 Task: Look for space in Gukovo, Russia from 8th August, 2023 to 15th August, 2023 for 9 adults in price range Rs.10000 to Rs.14000. Place can be shared room with 5 bedrooms having 9 beds and 5 bathrooms. Property type can be house, flat, guest house. Amenities needed are: wifi, TV, free parkinig on premises, gym, breakfast. Booking option can be shelf check-in. Required host language is English.
Action: Mouse moved to (552, 111)
Screenshot: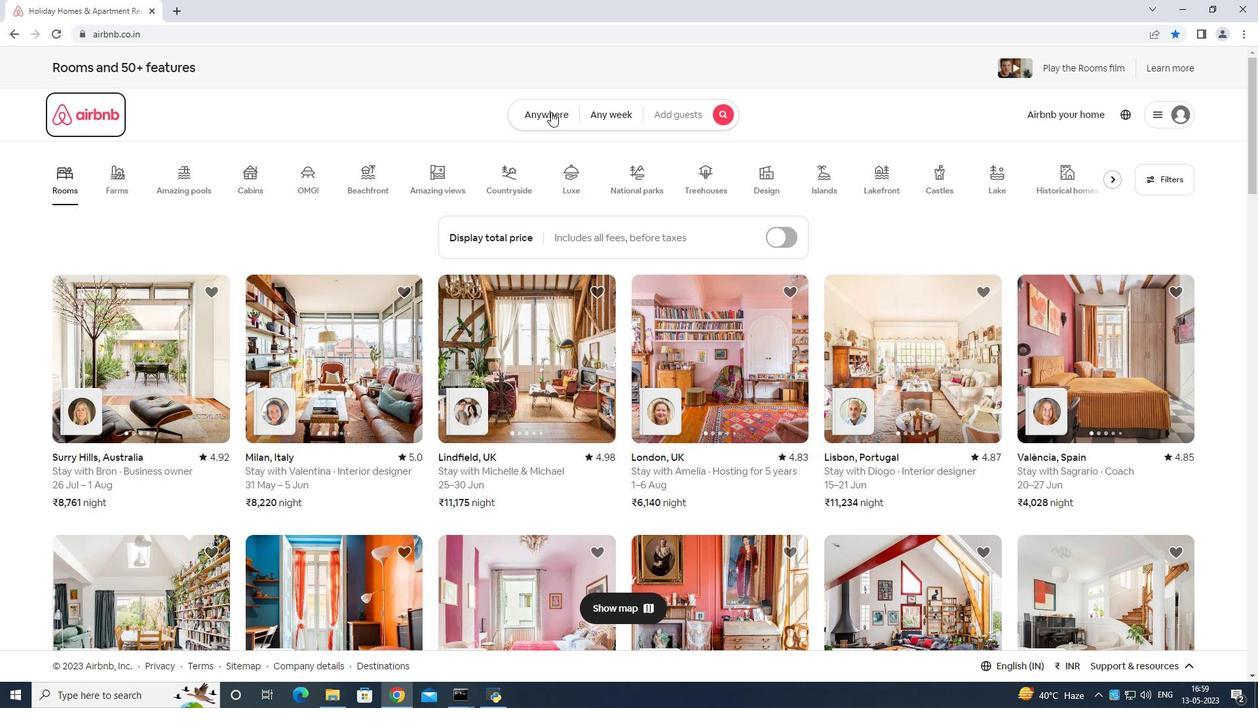 
Action: Mouse pressed left at (552, 111)
Screenshot: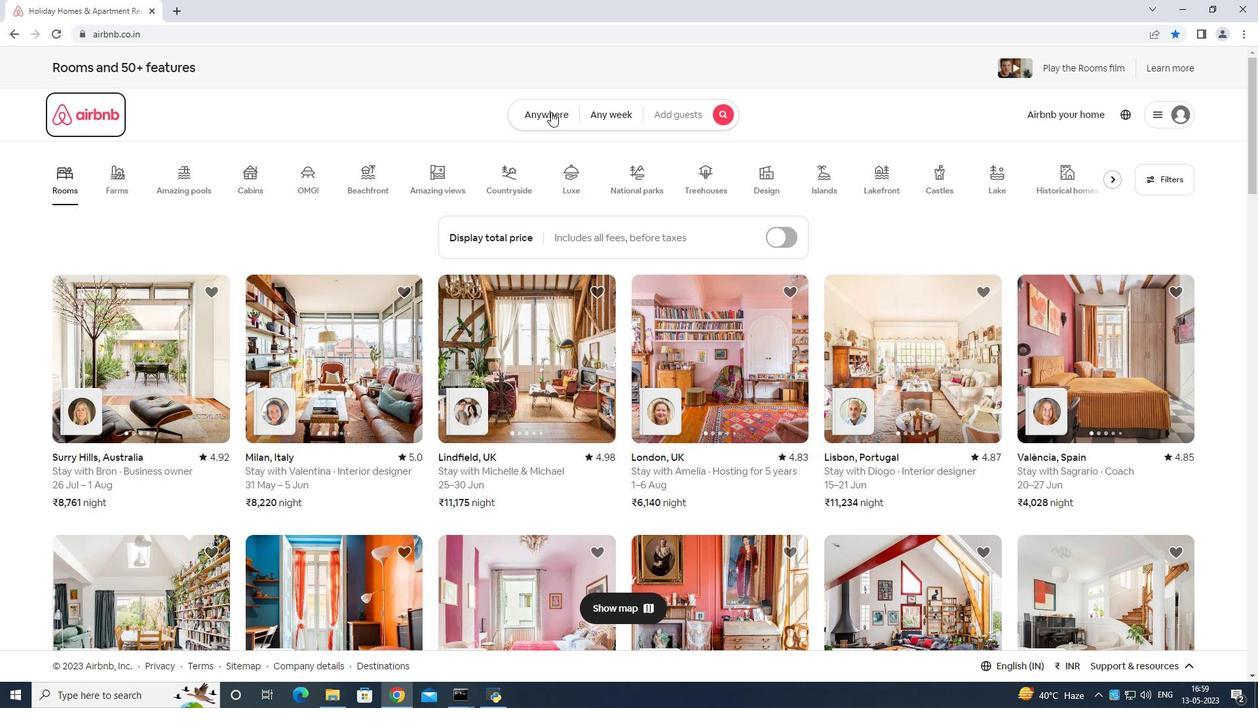 
Action: Mouse moved to (515, 151)
Screenshot: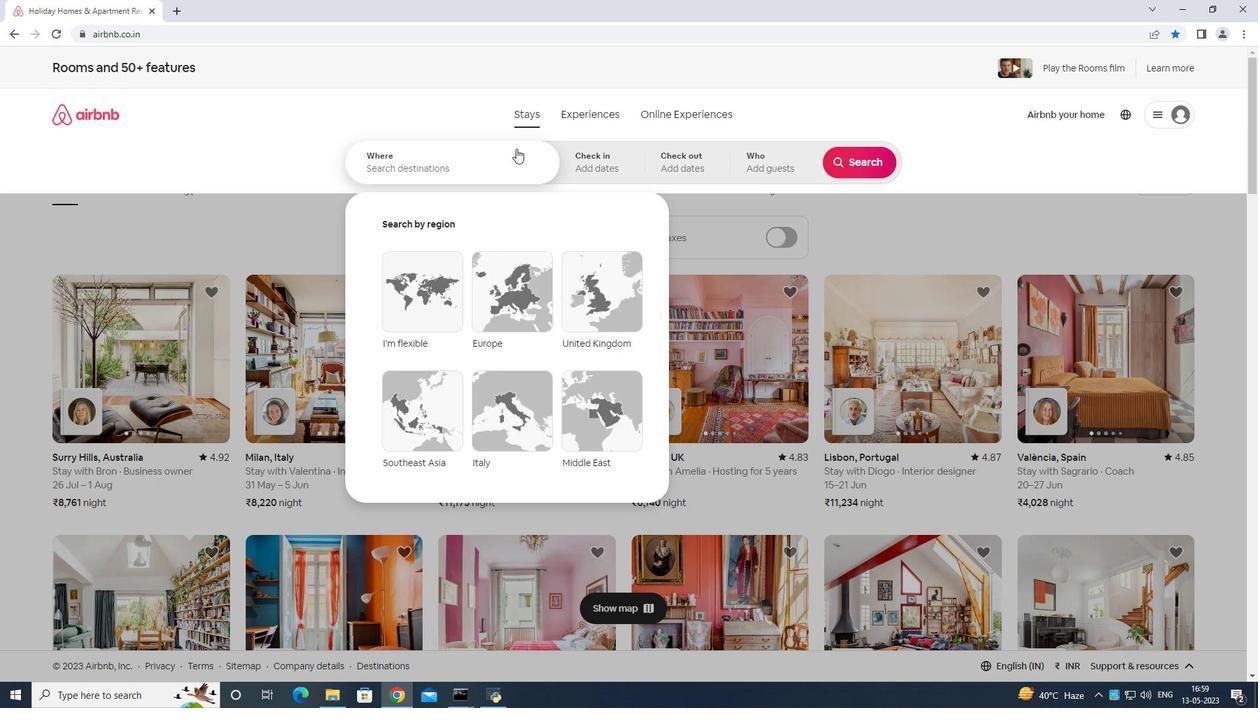
Action: Mouse pressed left at (515, 151)
Screenshot: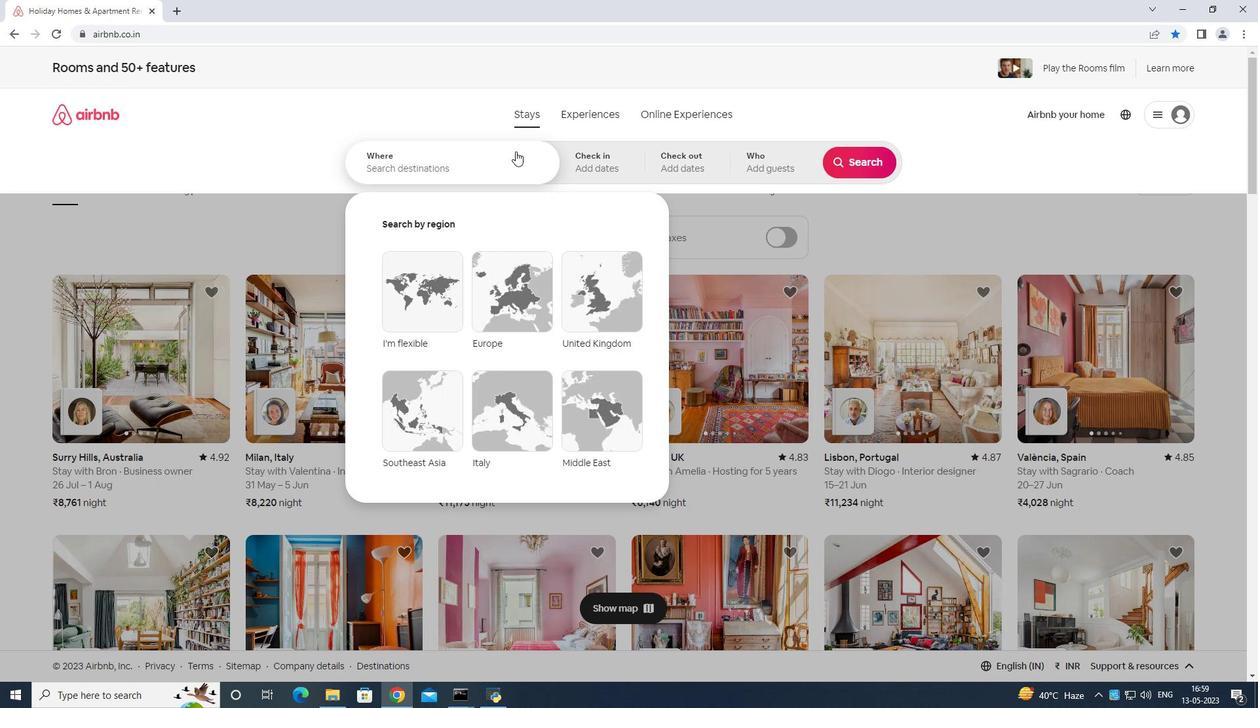 
Action: Mouse moved to (508, 159)
Screenshot: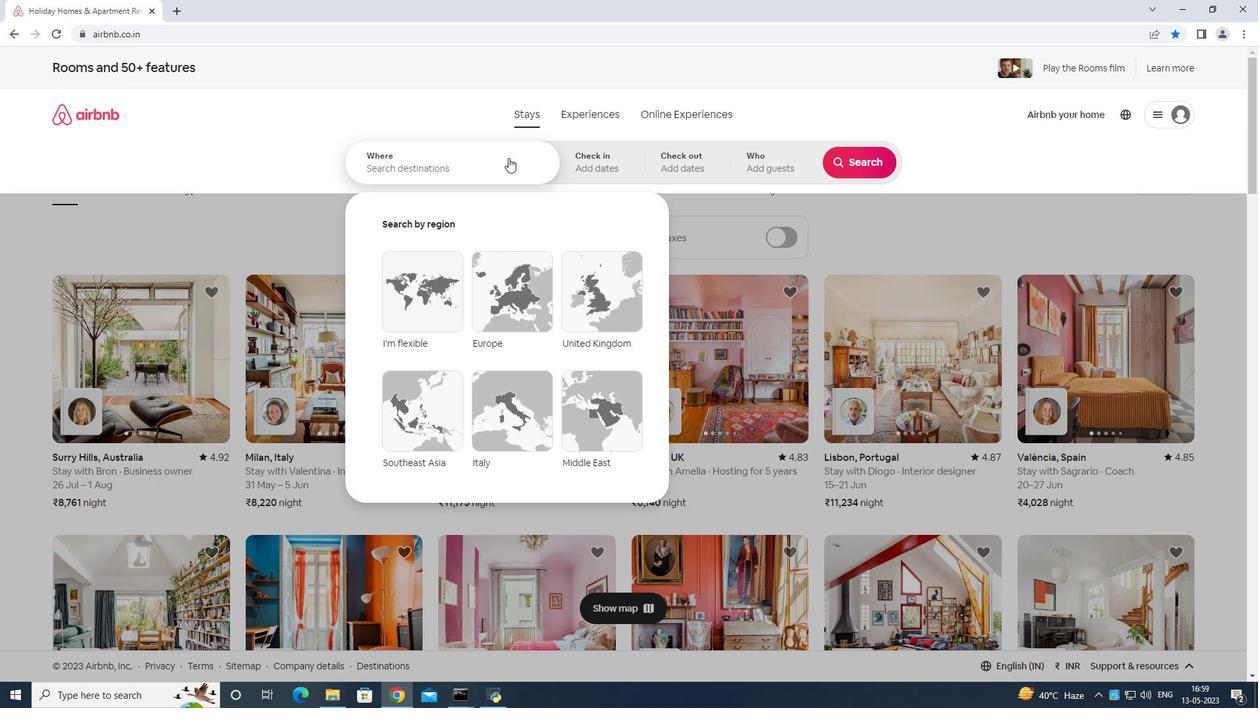
Action: Key pressed <Key.shift>Gukovo<Key.space>russia<Key.enter>
Screenshot: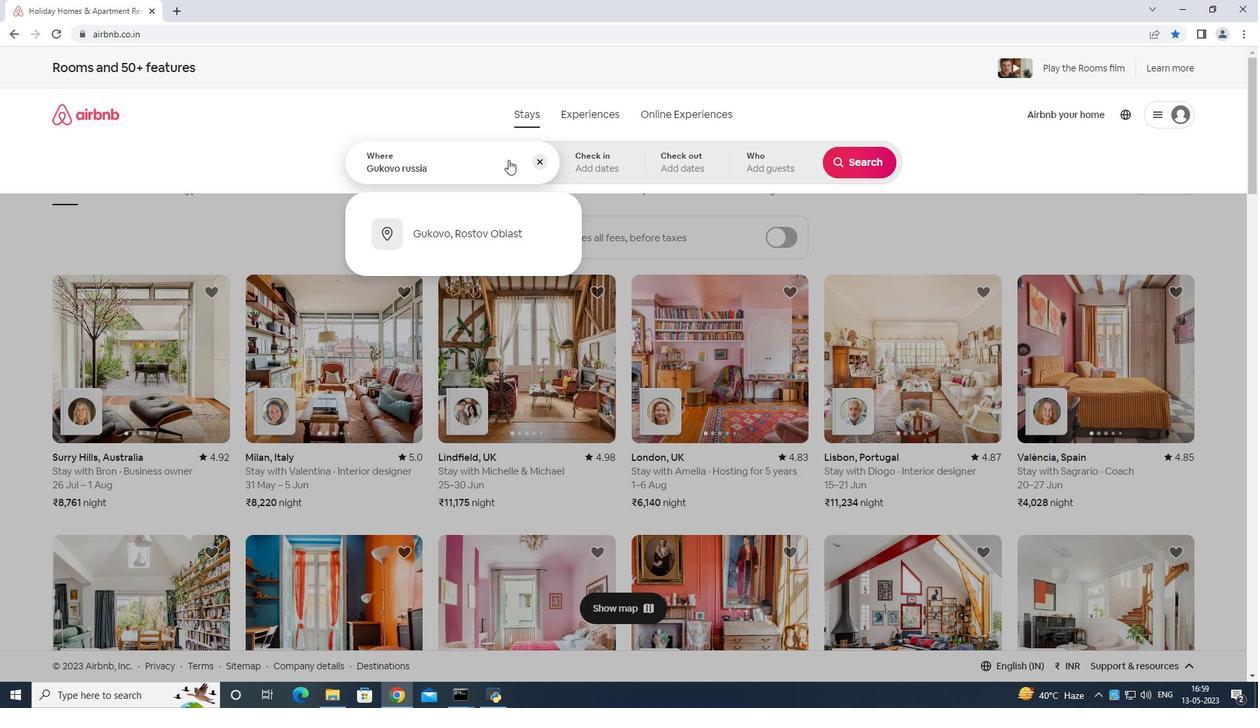 
Action: Mouse moved to (854, 258)
Screenshot: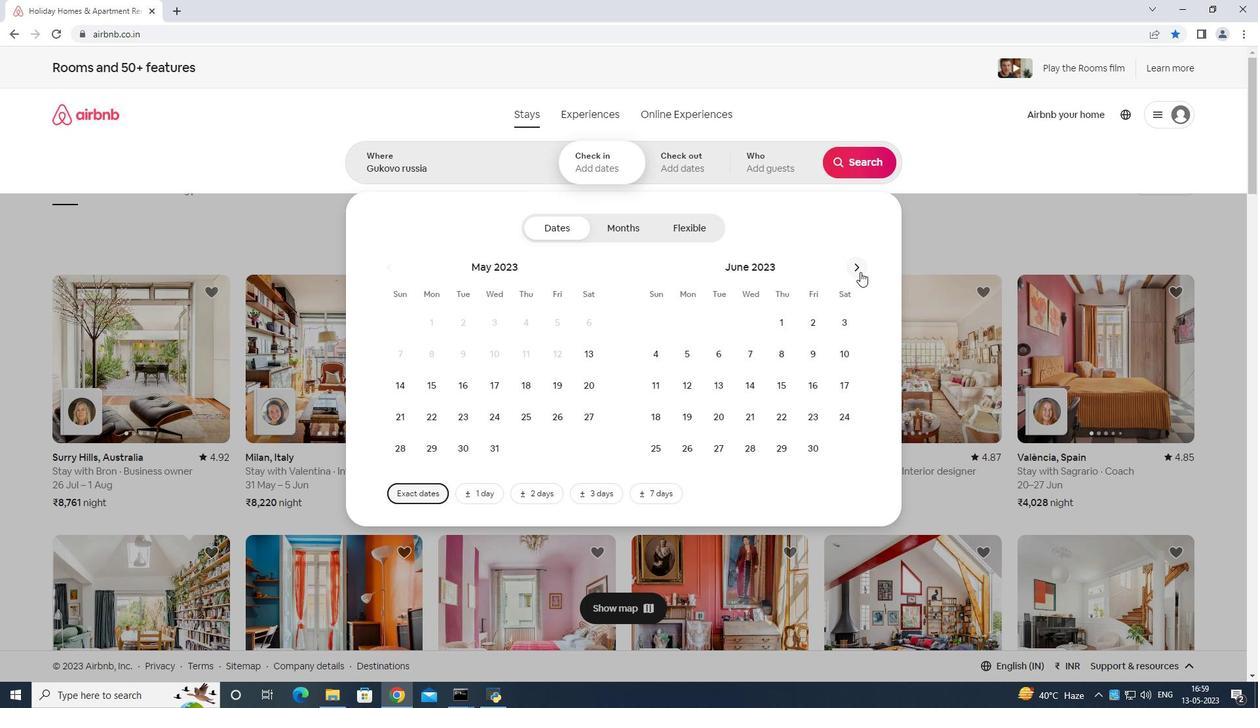
Action: Mouse pressed left at (854, 258)
Screenshot: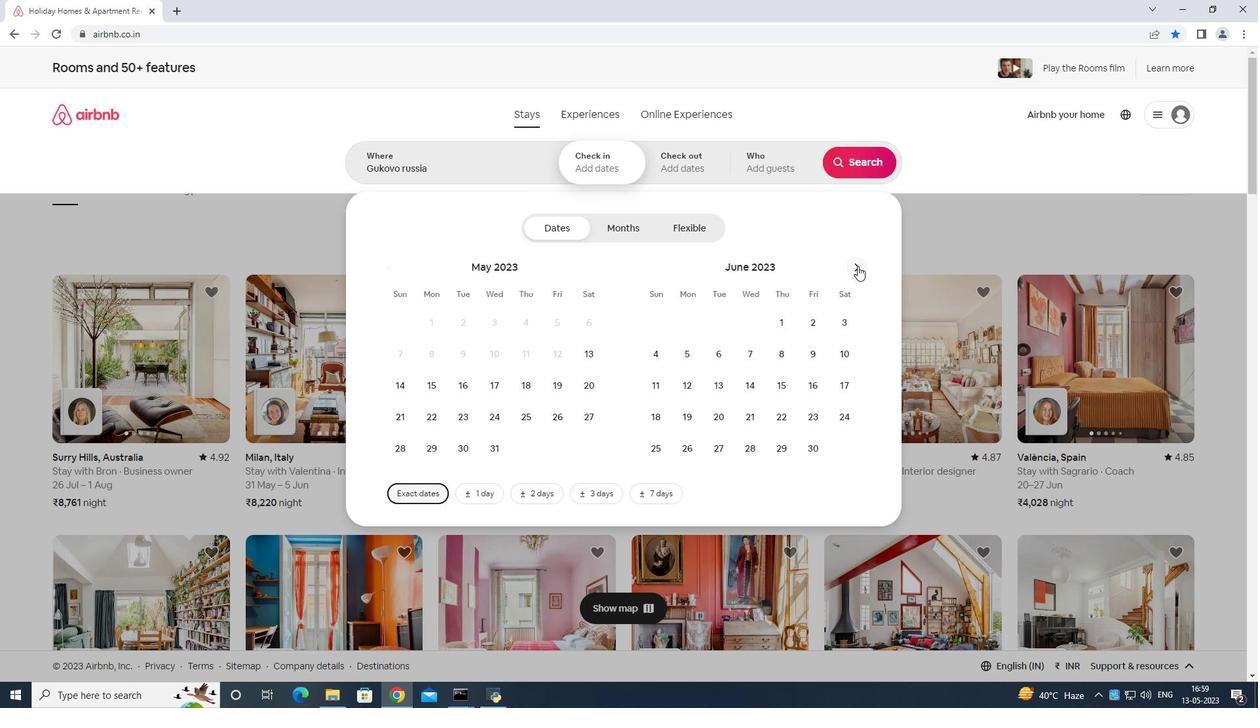 
Action: Mouse pressed left at (854, 258)
Screenshot: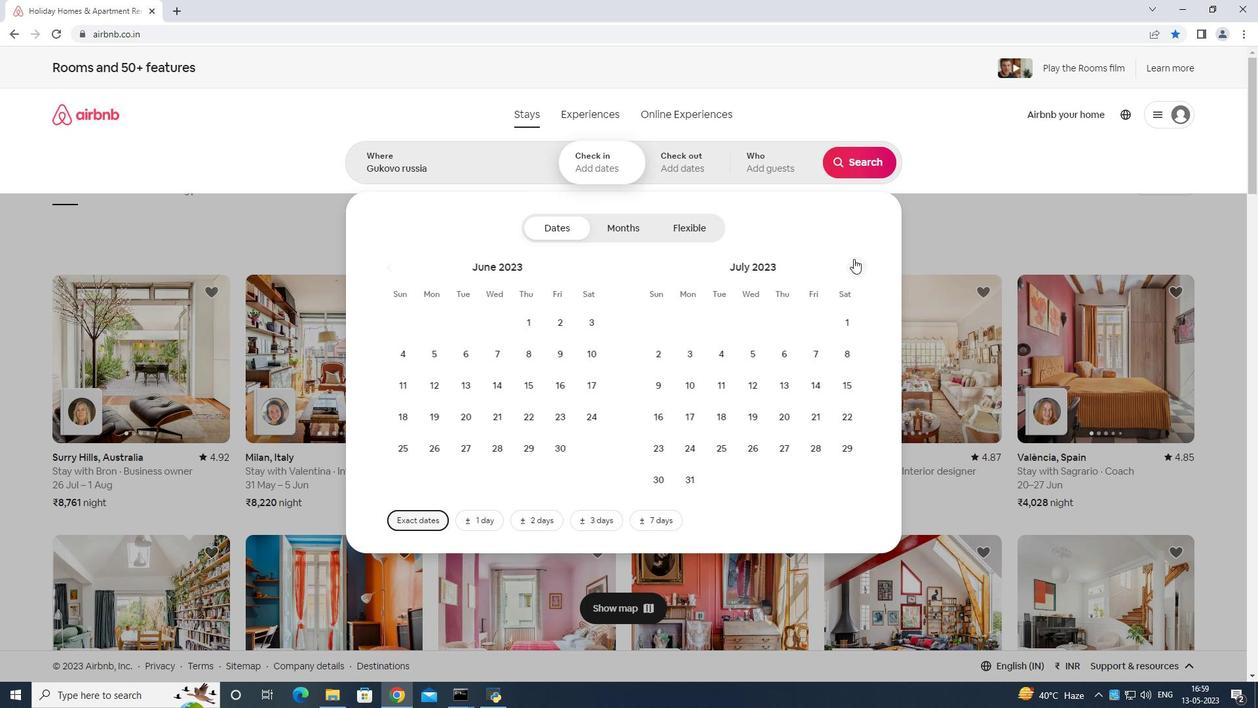 
Action: Mouse moved to (723, 351)
Screenshot: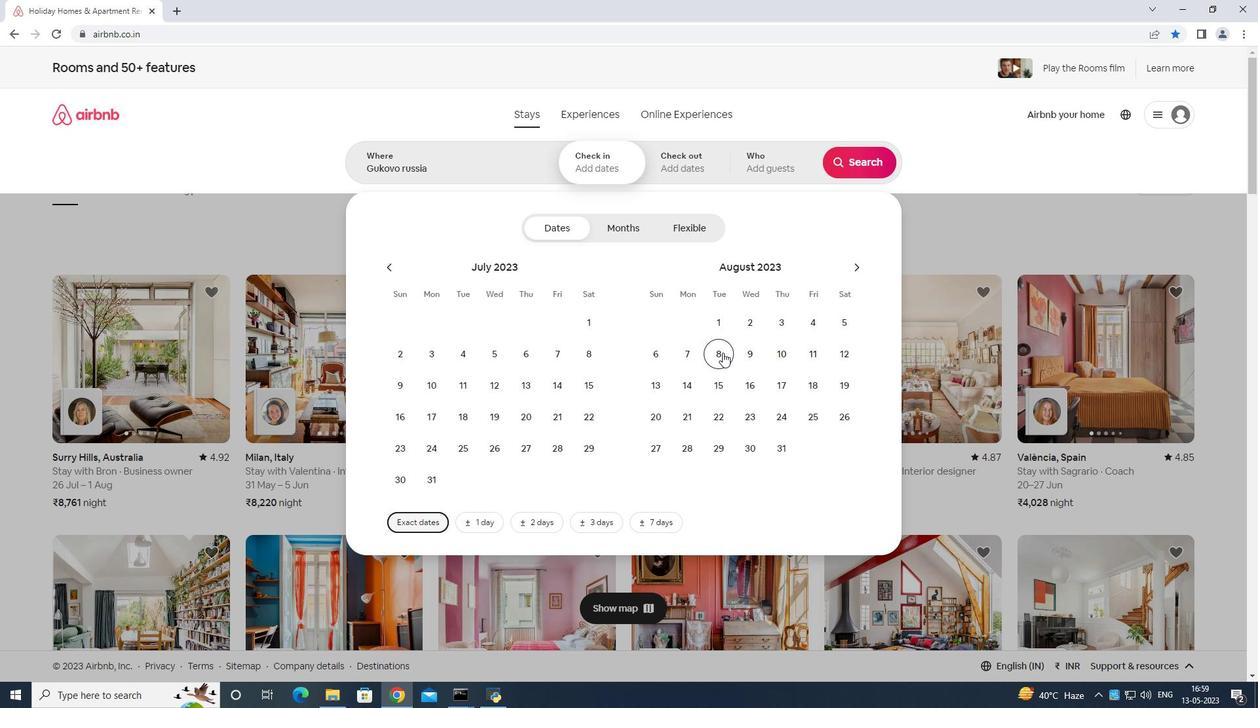 
Action: Mouse pressed left at (723, 351)
Screenshot: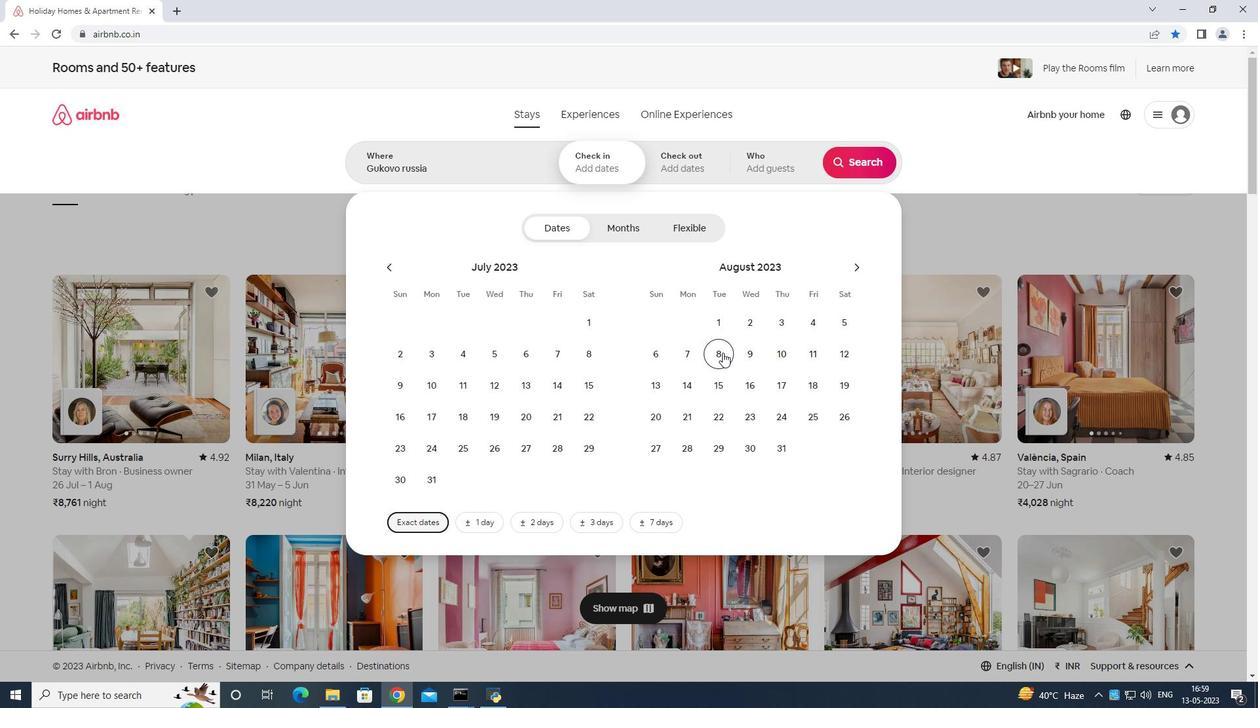 
Action: Mouse moved to (724, 381)
Screenshot: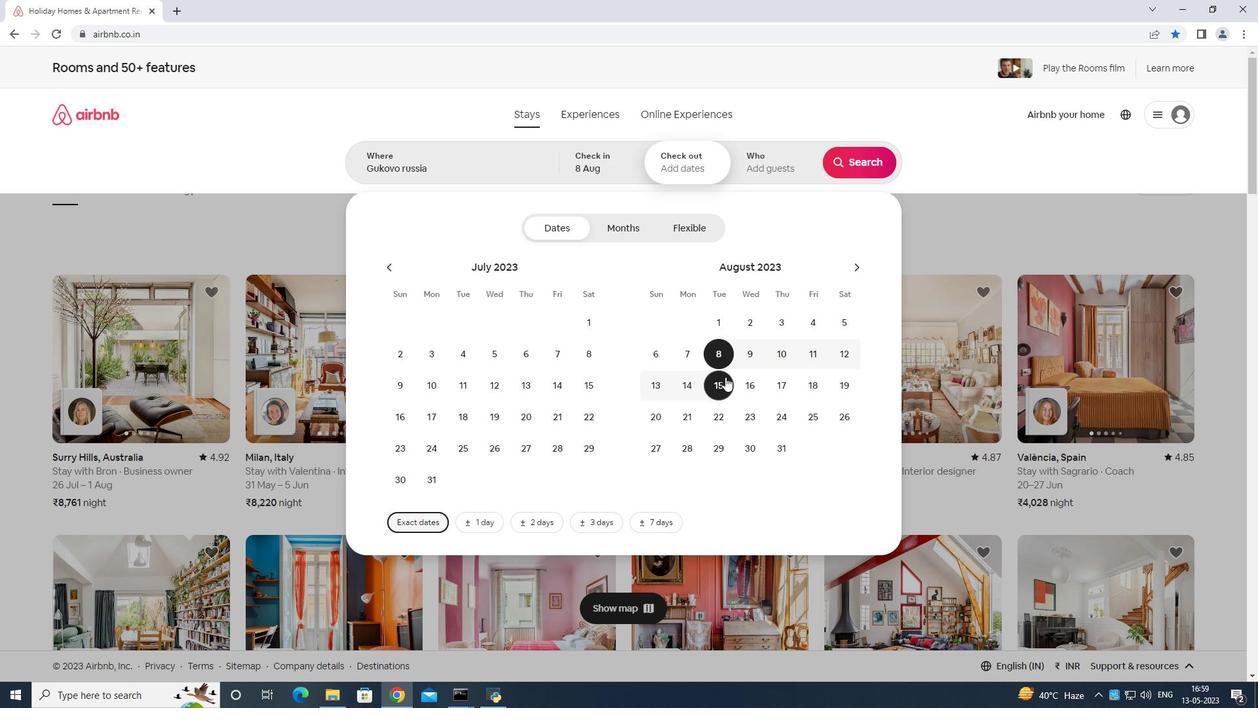 
Action: Mouse pressed left at (724, 381)
Screenshot: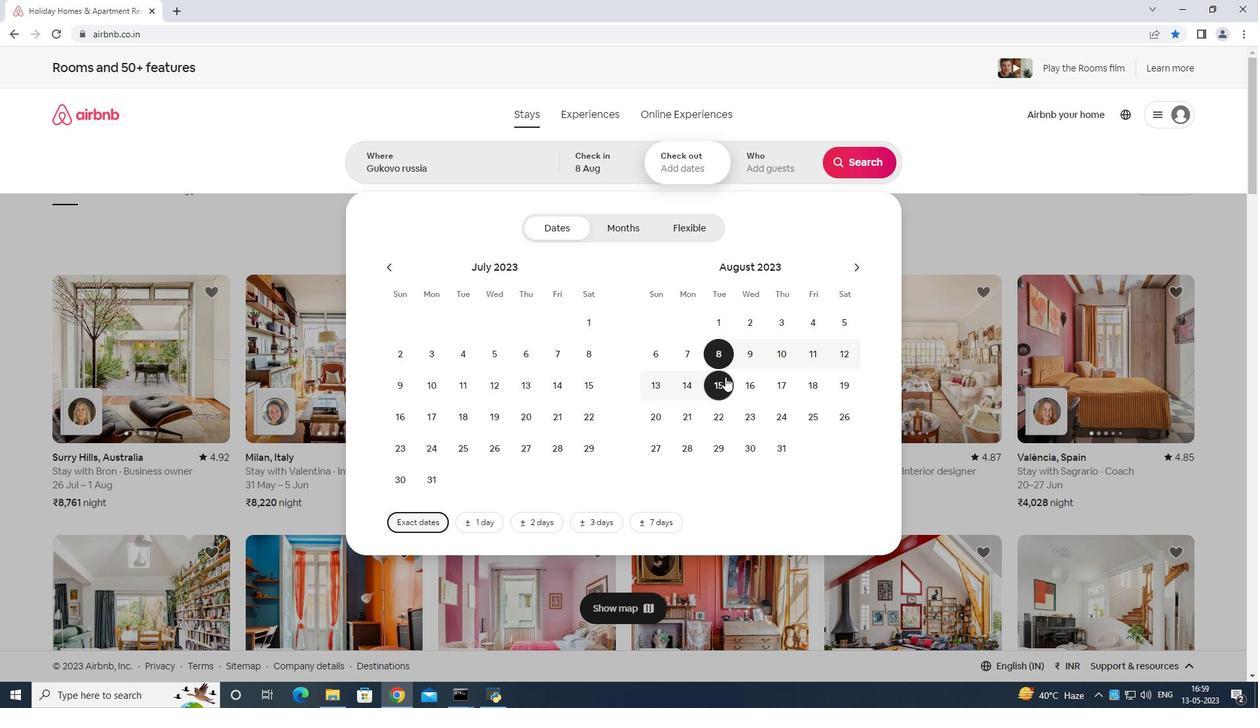 
Action: Mouse moved to (771, 163)
Screenshot: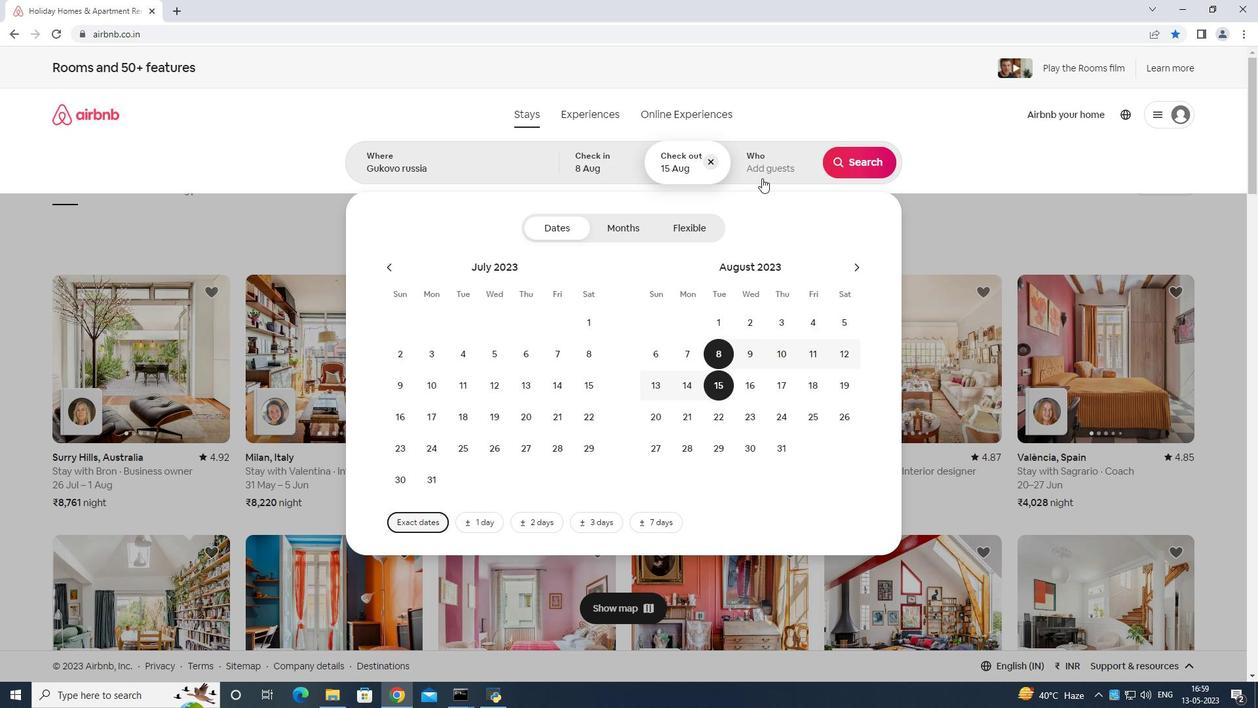 
Action: Mouse pressed left at (771, 163)
Screenshot: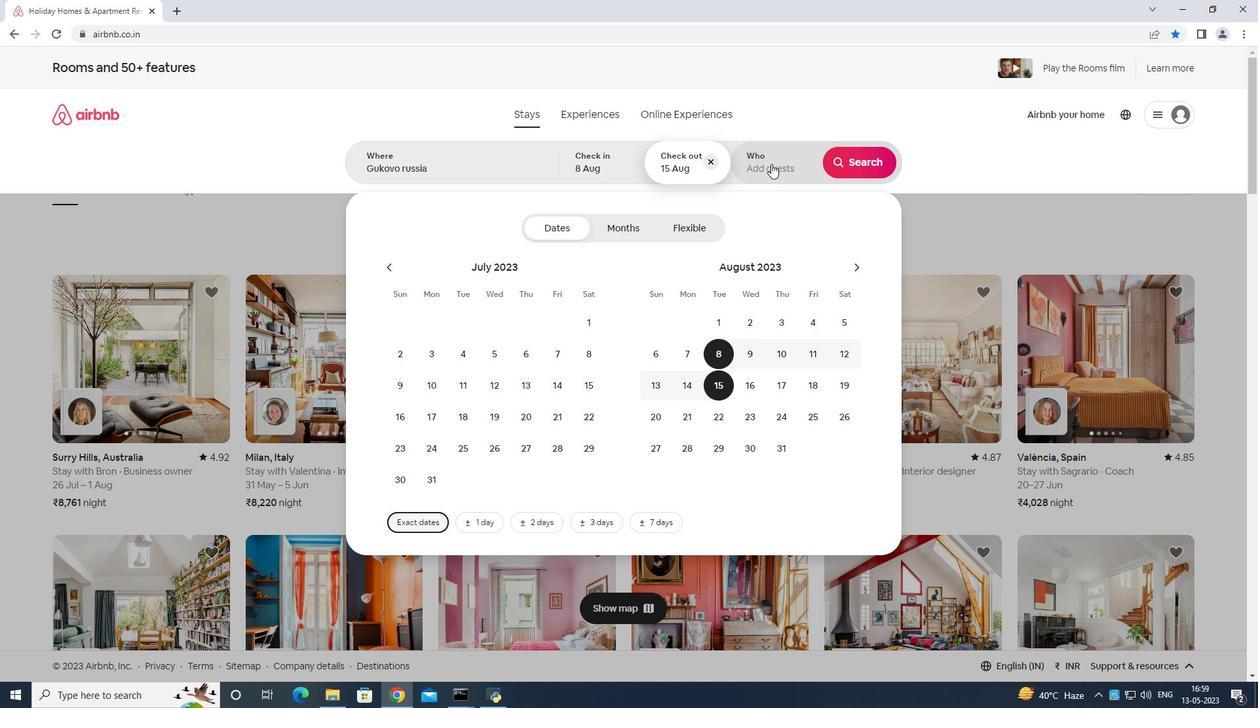 
Action: Mouse moved to (865, 226)
Screenshot: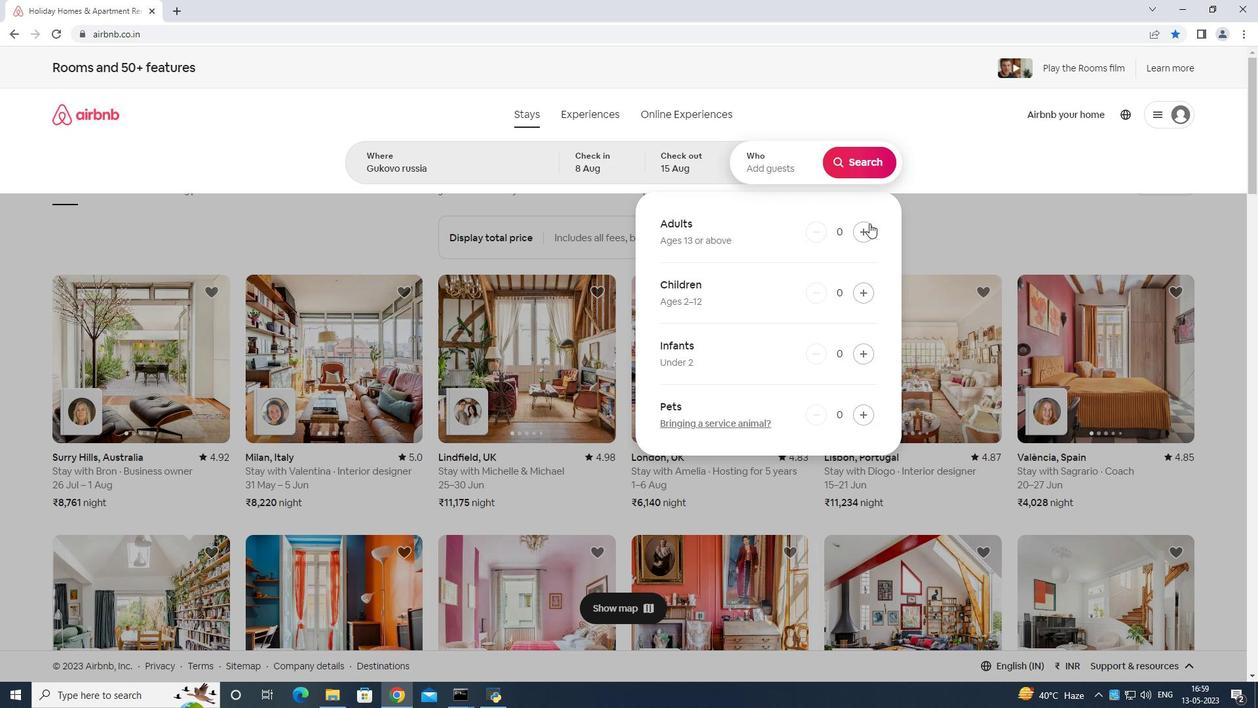 
Action: Mouse pressed left at (865, 226)
Screenshot: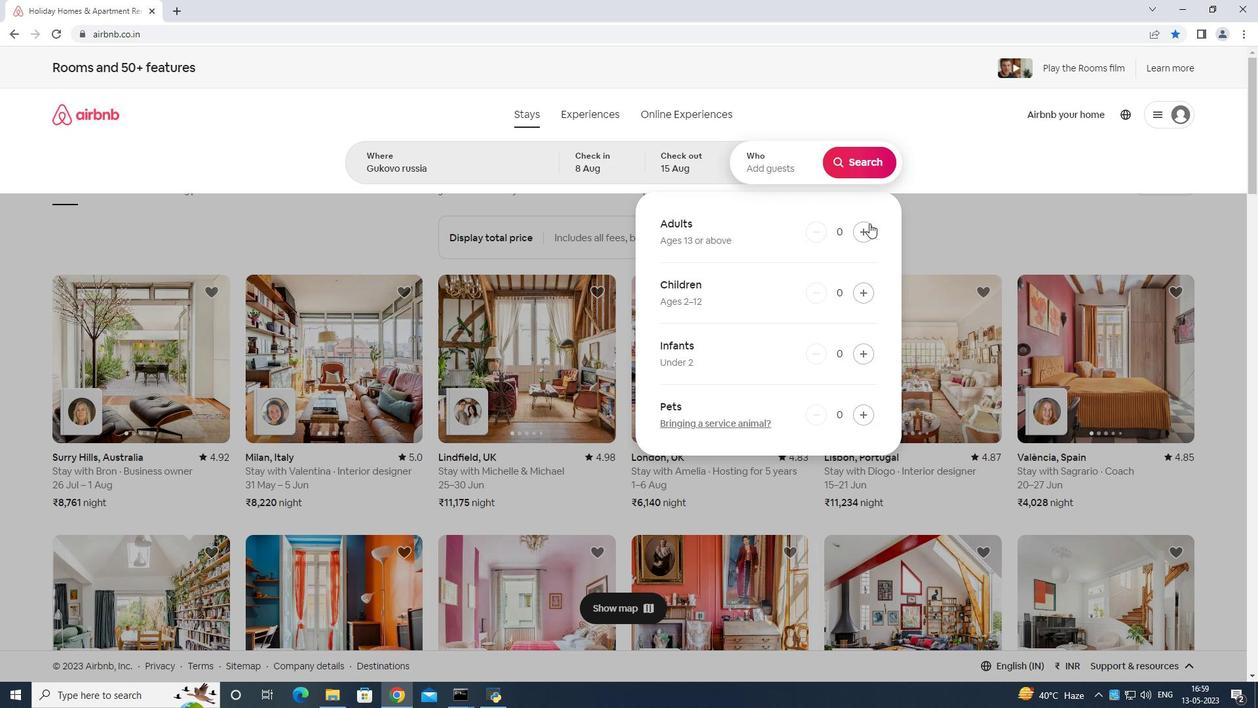 
Action: Mouse moved to (865, 226)
Screenshot: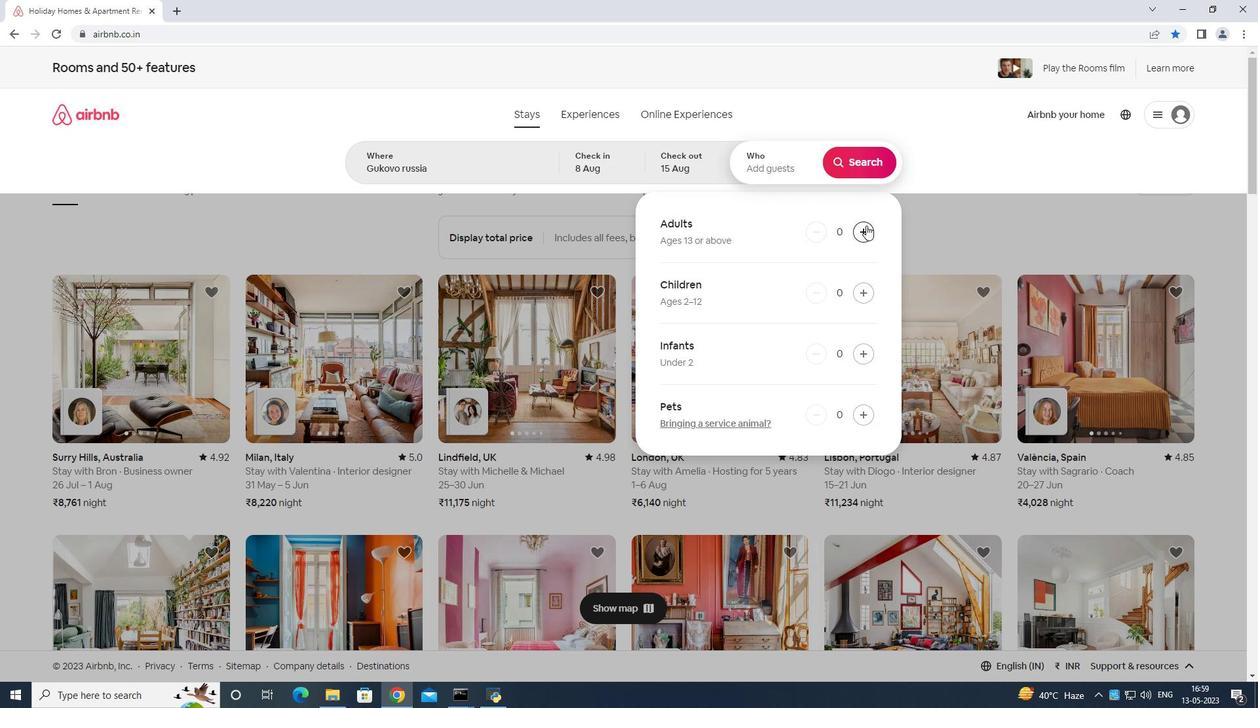 
Action: Mouse pressed left at (865, 226)
Screenshot: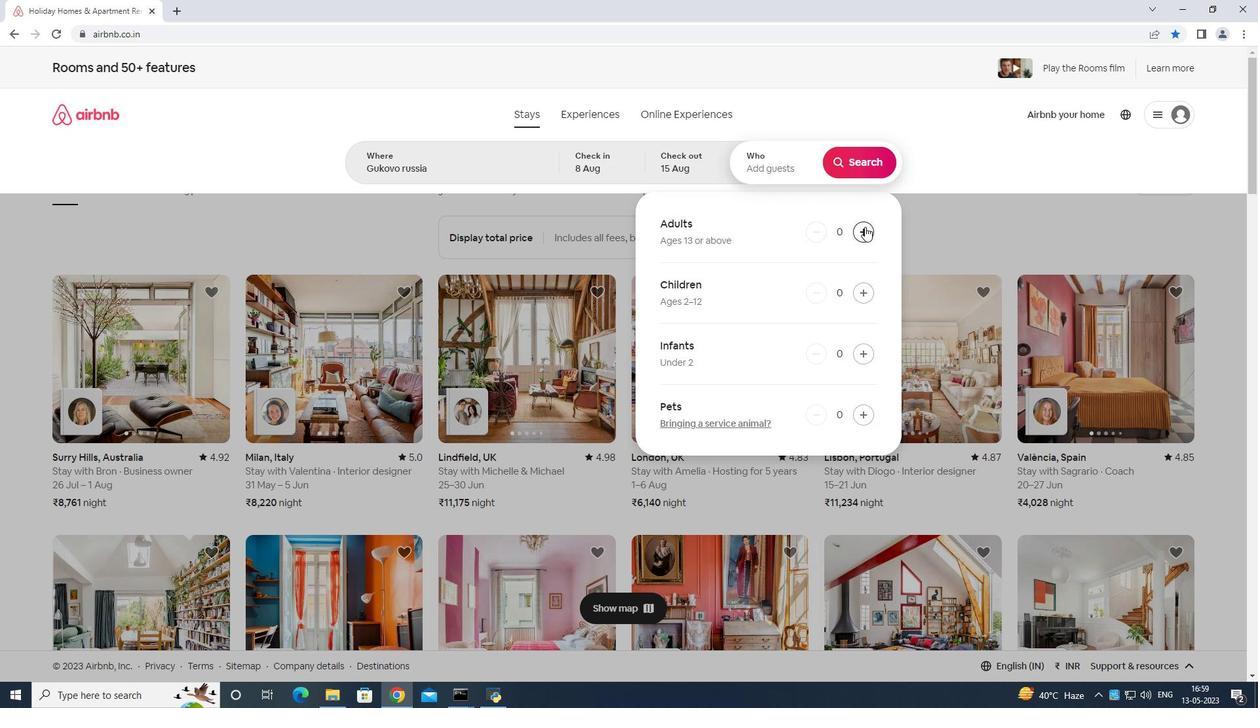 
Action: Mouse moved to (865, 227)
Screenshot: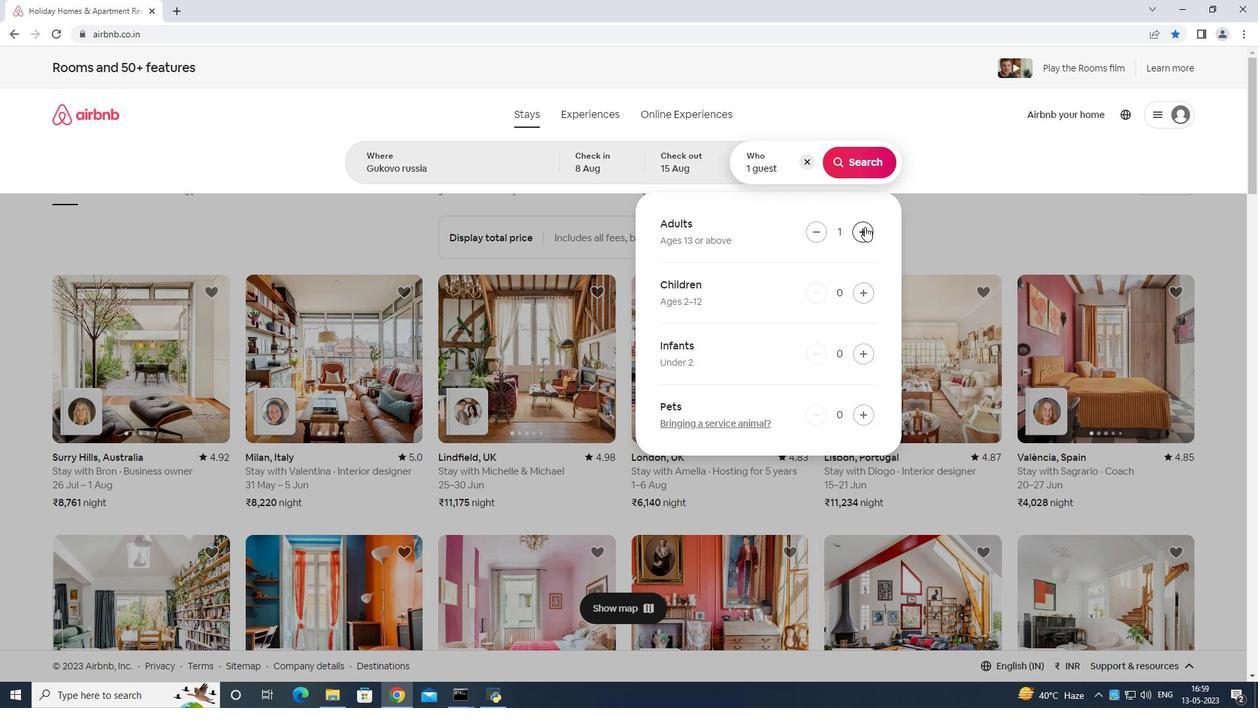 
Action: Mouse pressed left at (865, 227)
Screenshot: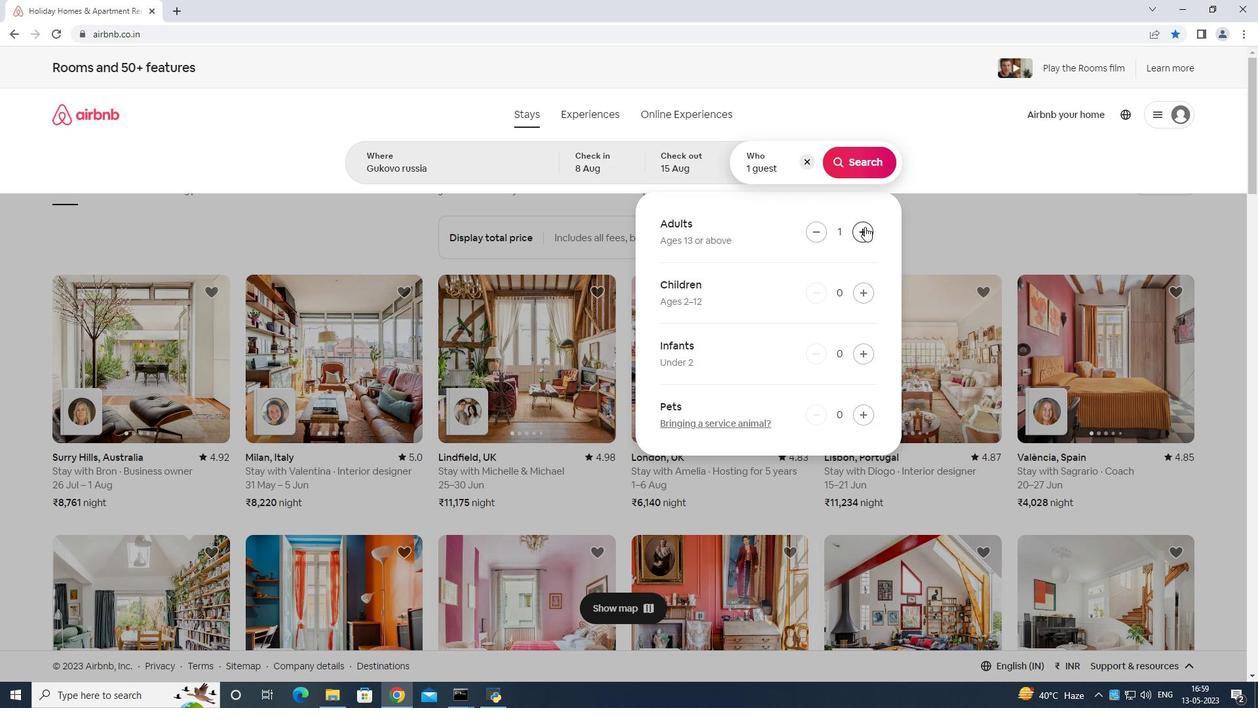 
Action: Mouse moved to (865, 227)
Screenshot: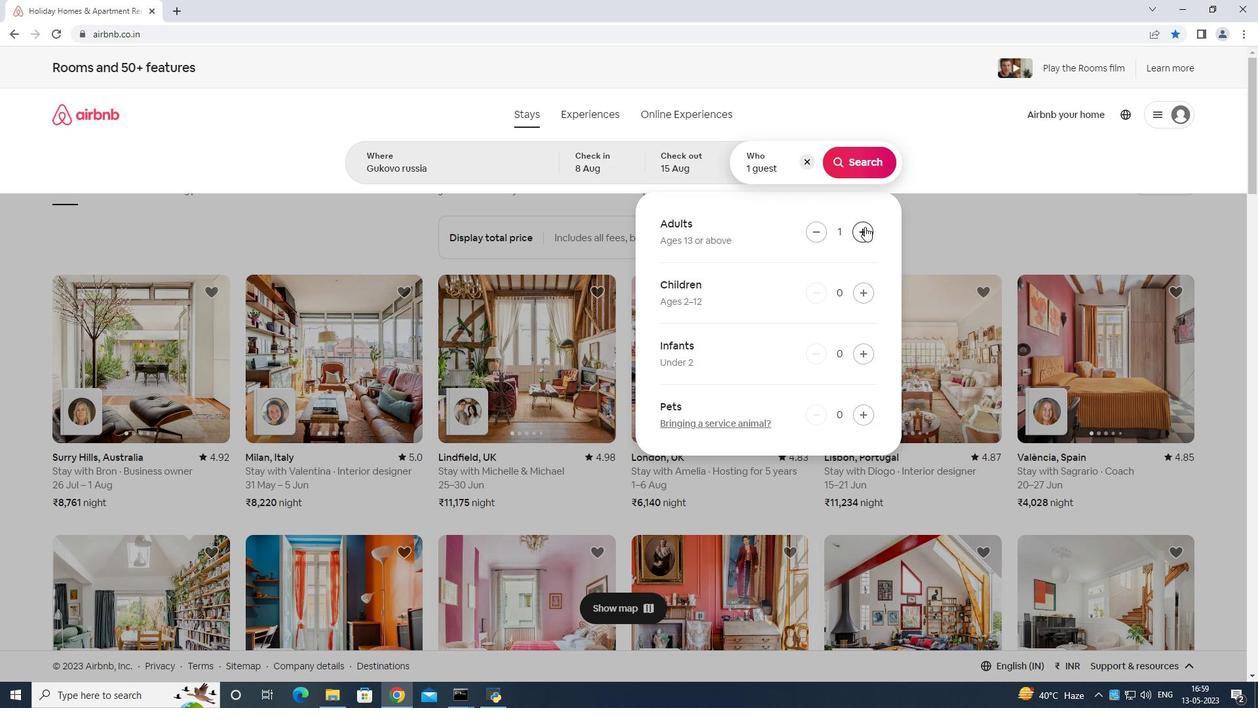 
Action: Mouse pressed left at (865, 227)
Screenshot: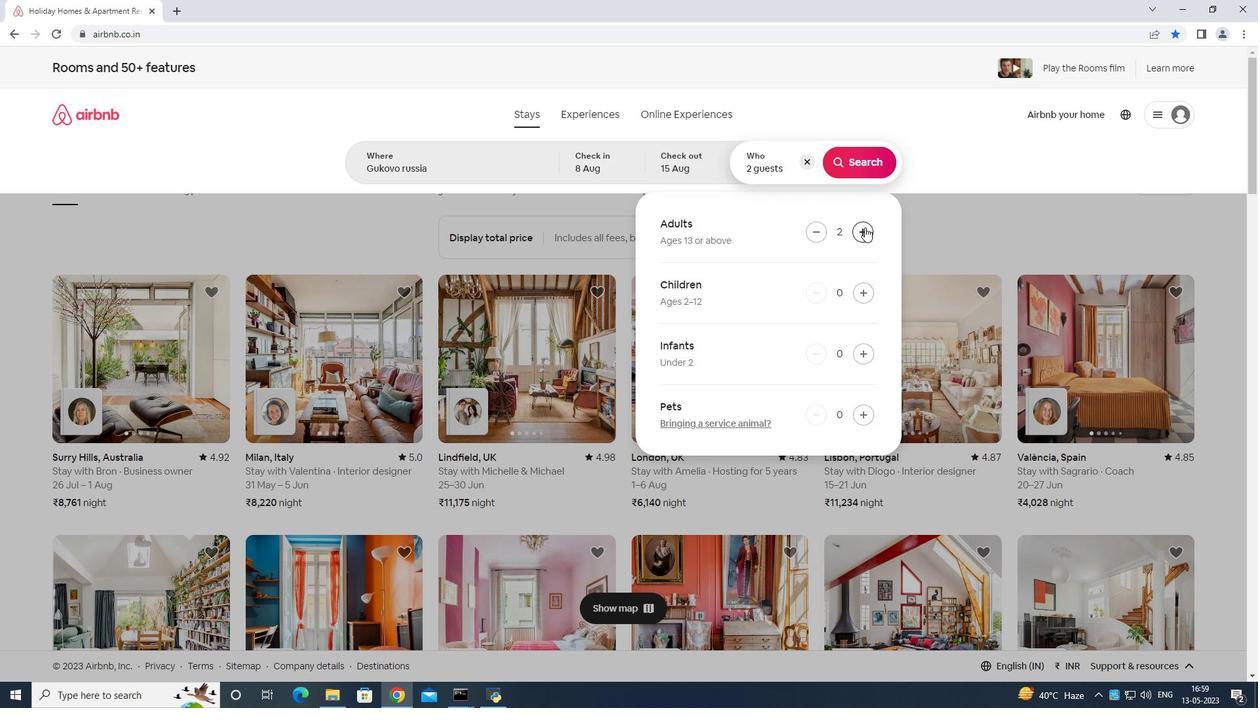 
Action: Mouse pressed left at (865, 227)
Screenshot: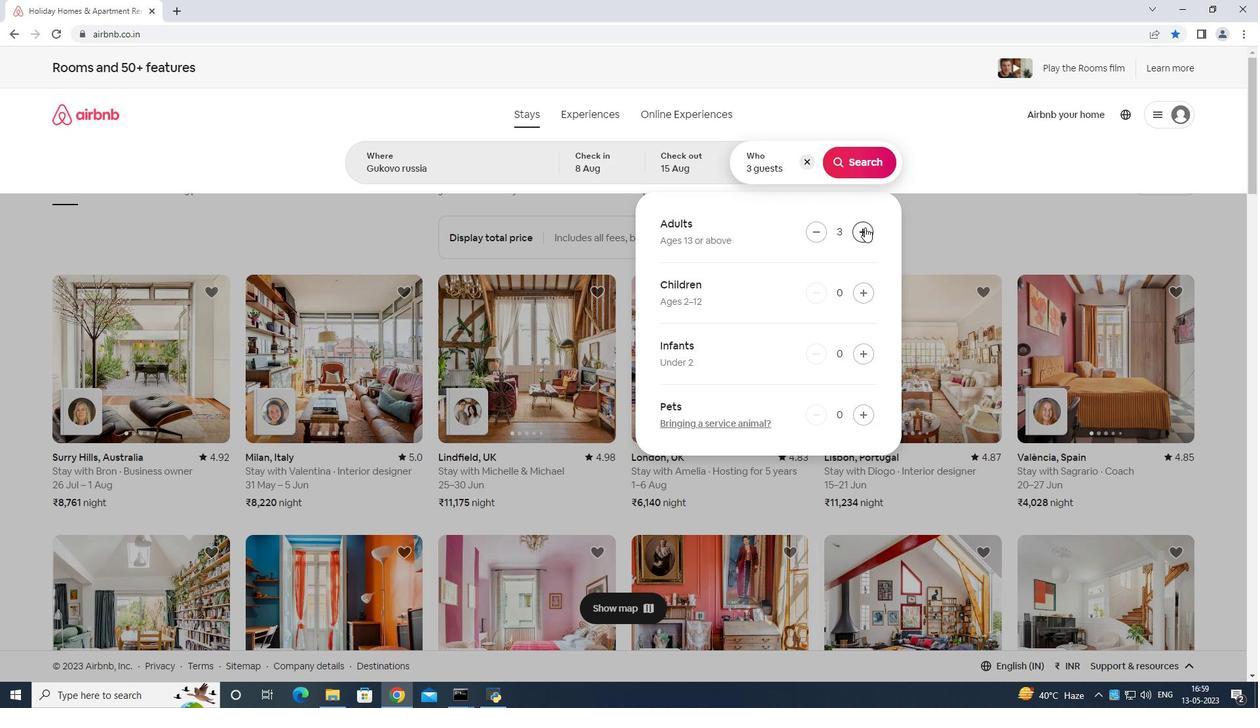 
Action: Mouse pressed left at (865, 227)
Screenshot: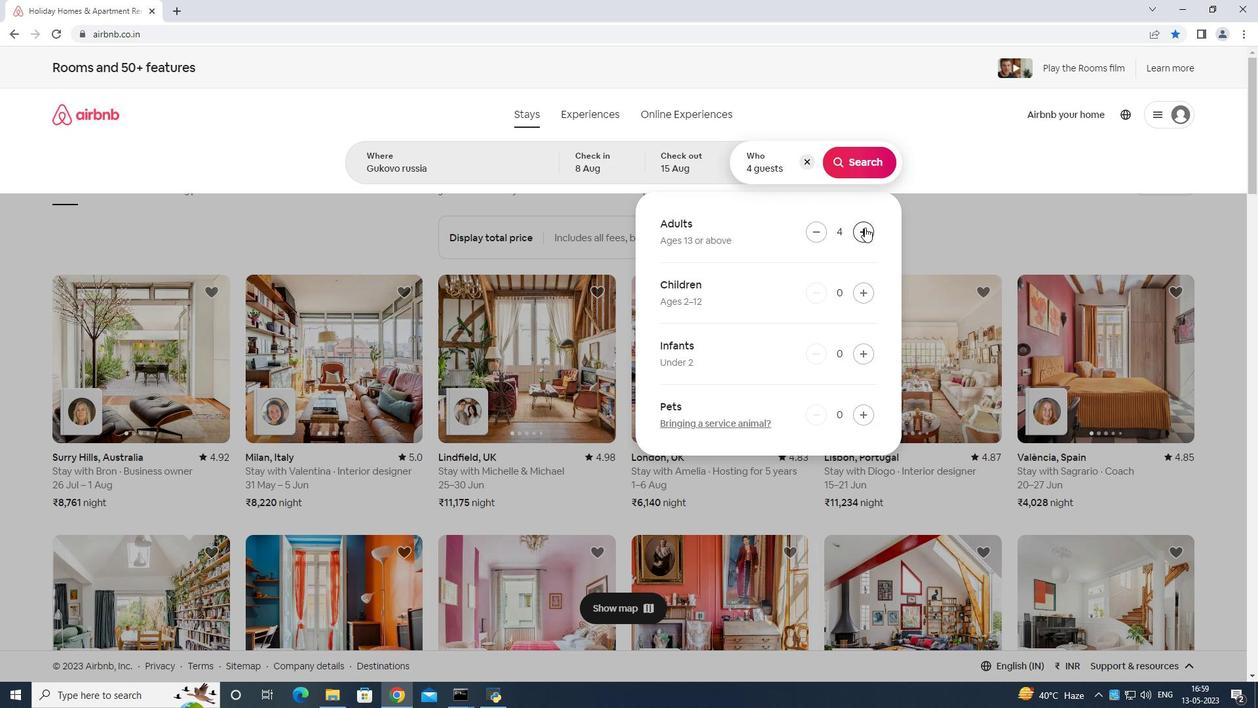 
Action: Mouse pressed left at (865, 227)
Screenshot: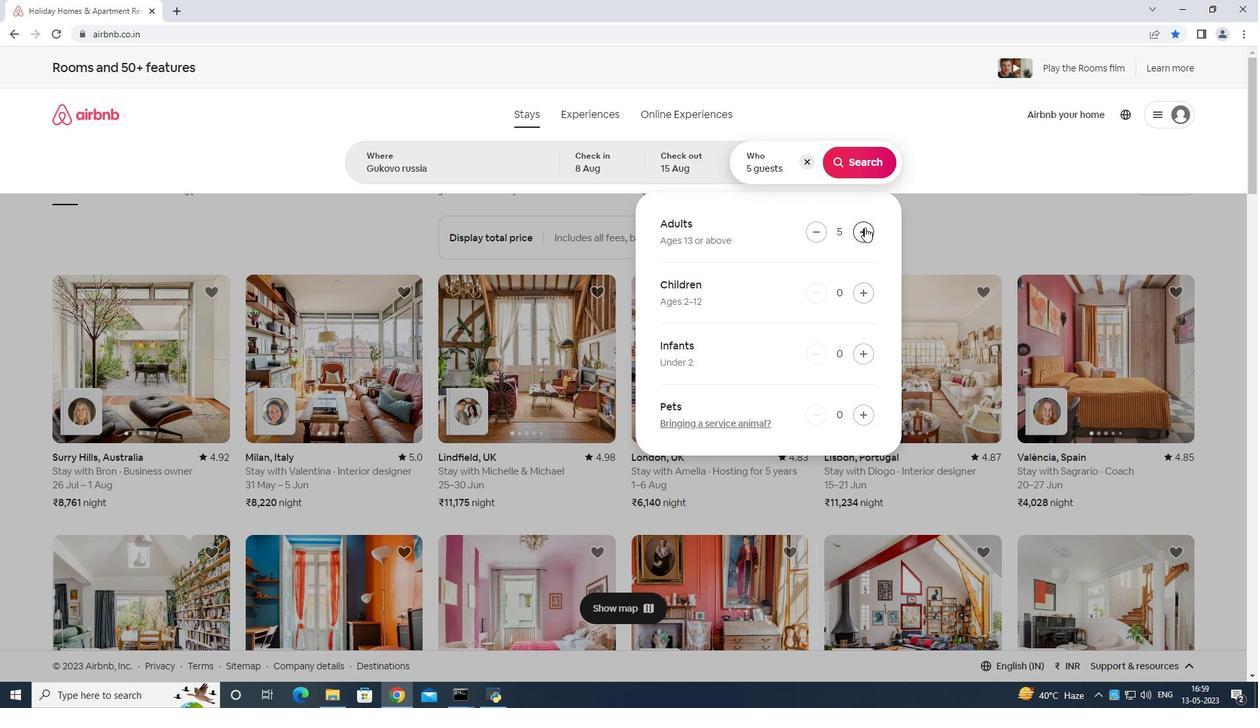 
Action: Mouse pressed left at (865, 227)
Screenshot: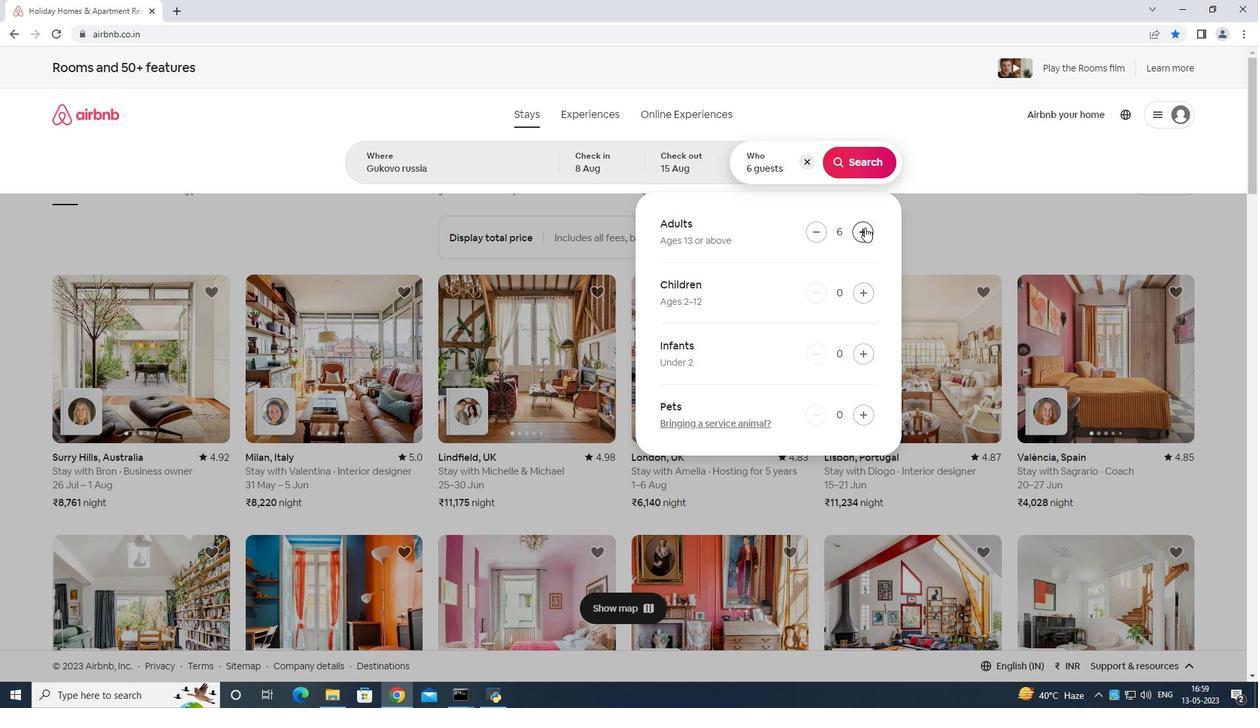 
Action: Mouse moved to (867, 230)
Screenshot: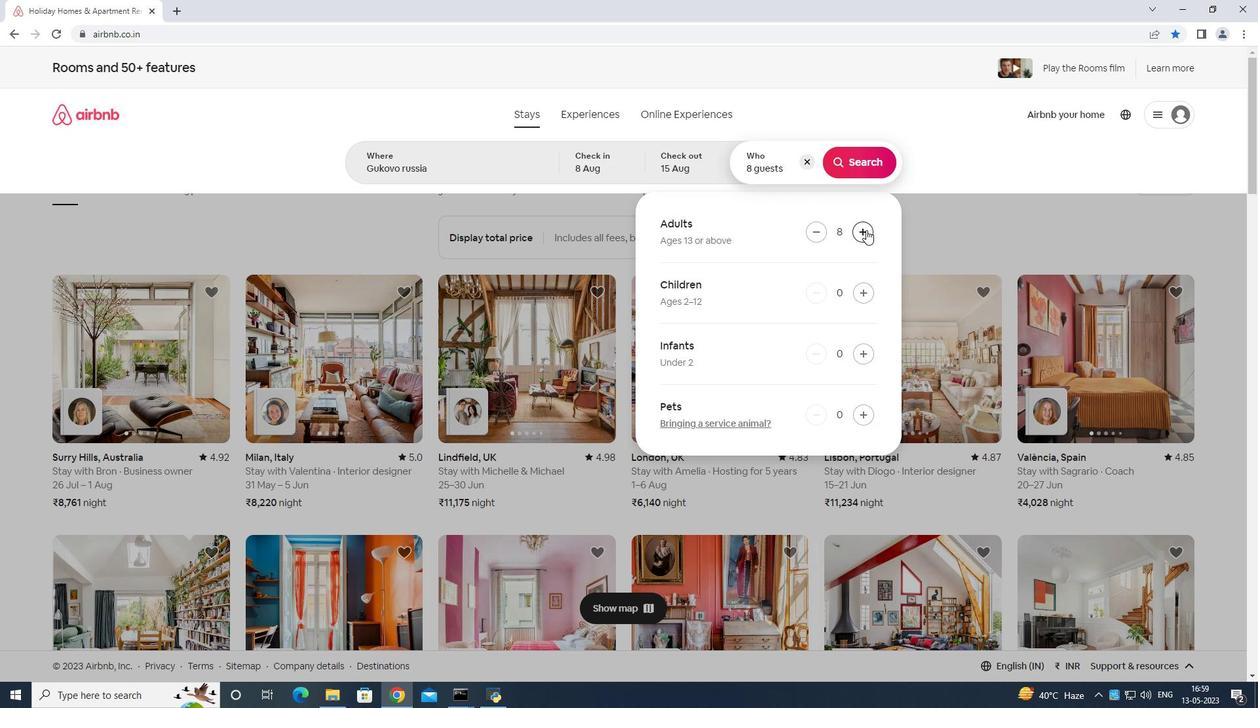 
Action: Mouse pressed left at (867, 230)
Screenshot: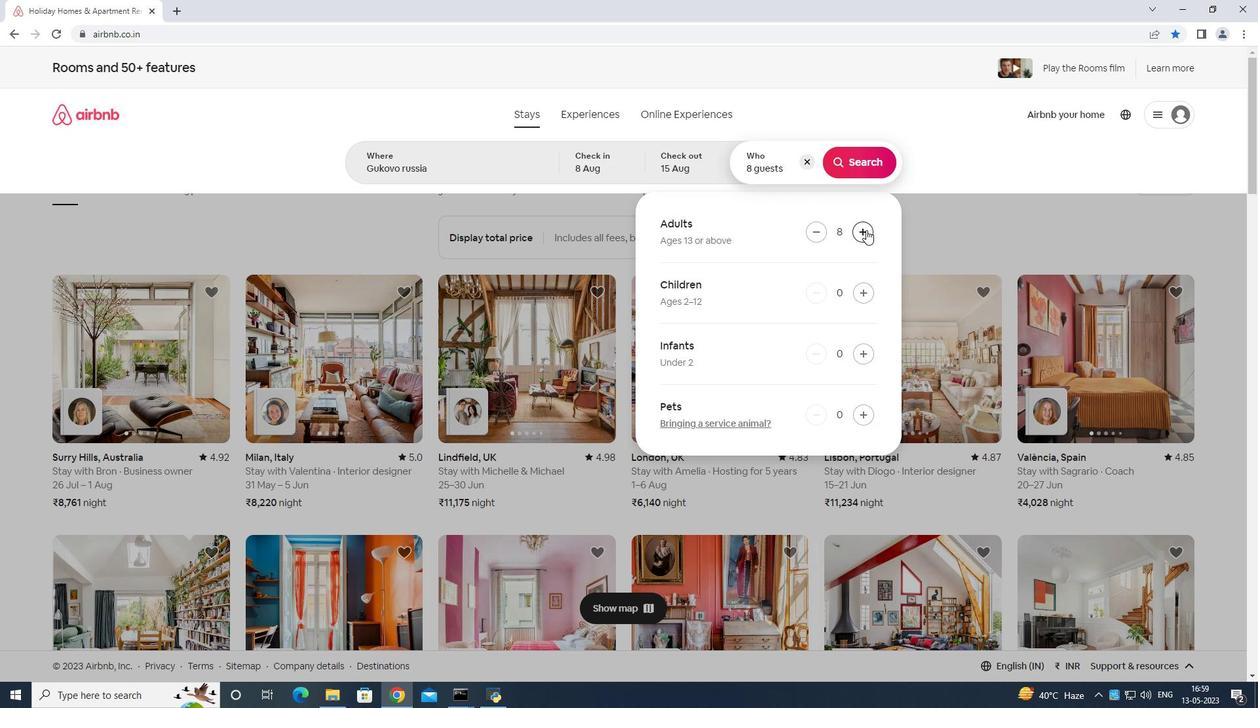 
Action: Mouse moved to (856, 148)
Screenshot: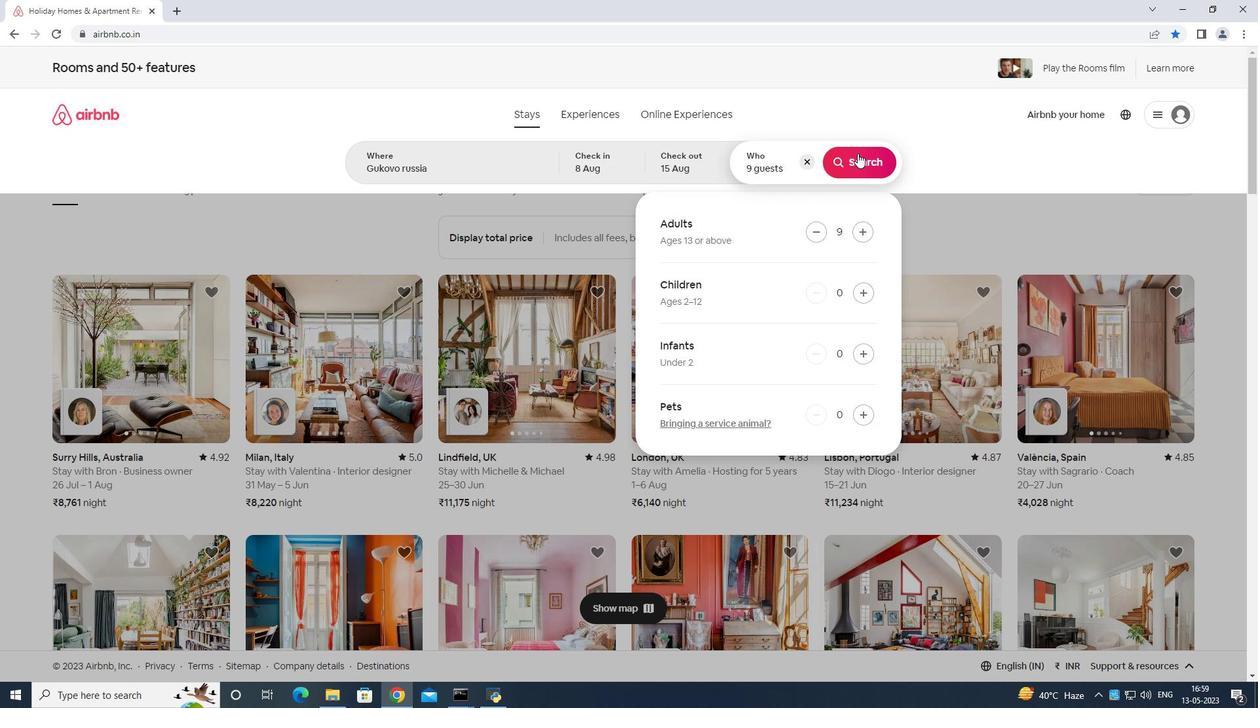 
Action: Mouse pressed left at (856, 148)
Screenshot: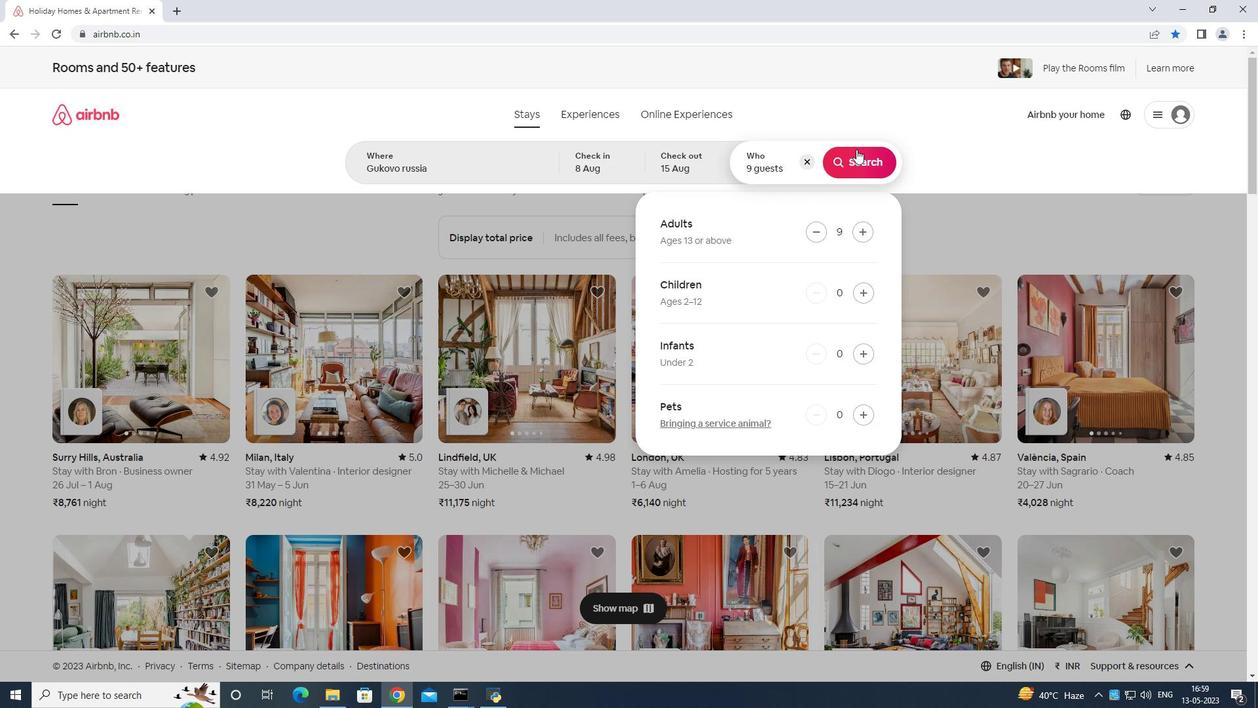 
Action: Mouse moved to (1191, 126)
Screenshot: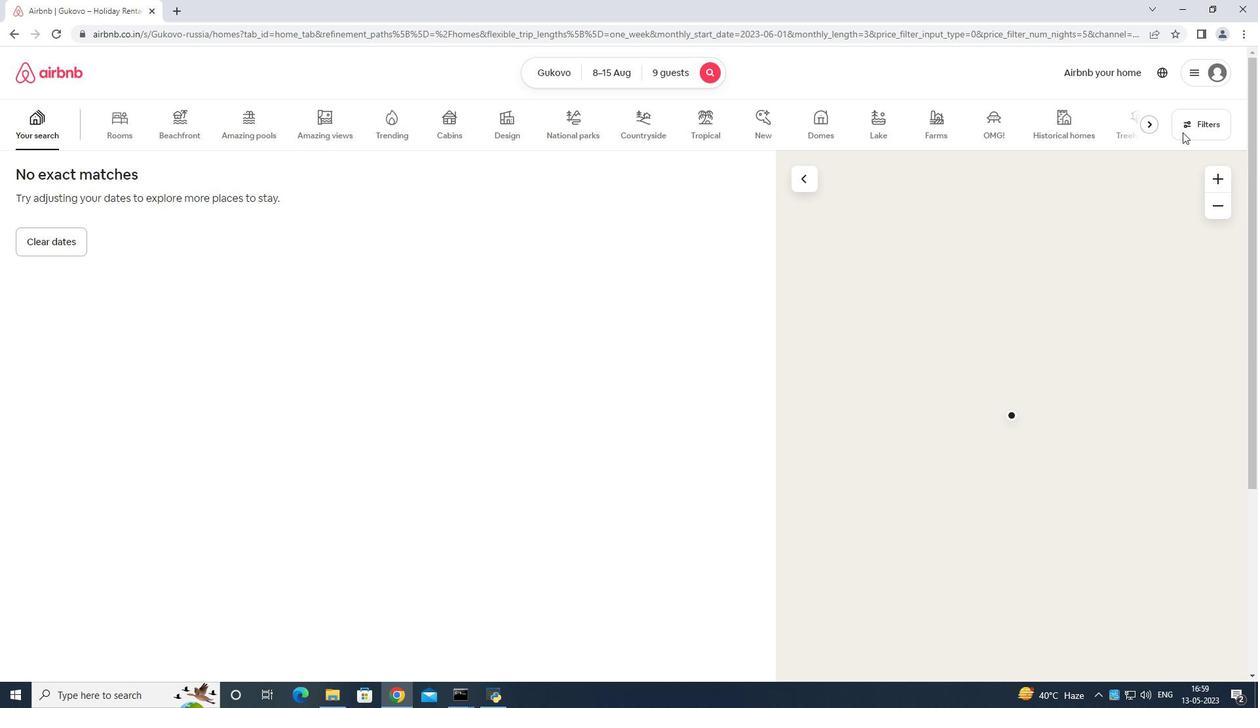 
Action: Mouse pressed left at (1191, 126)
Screenshot: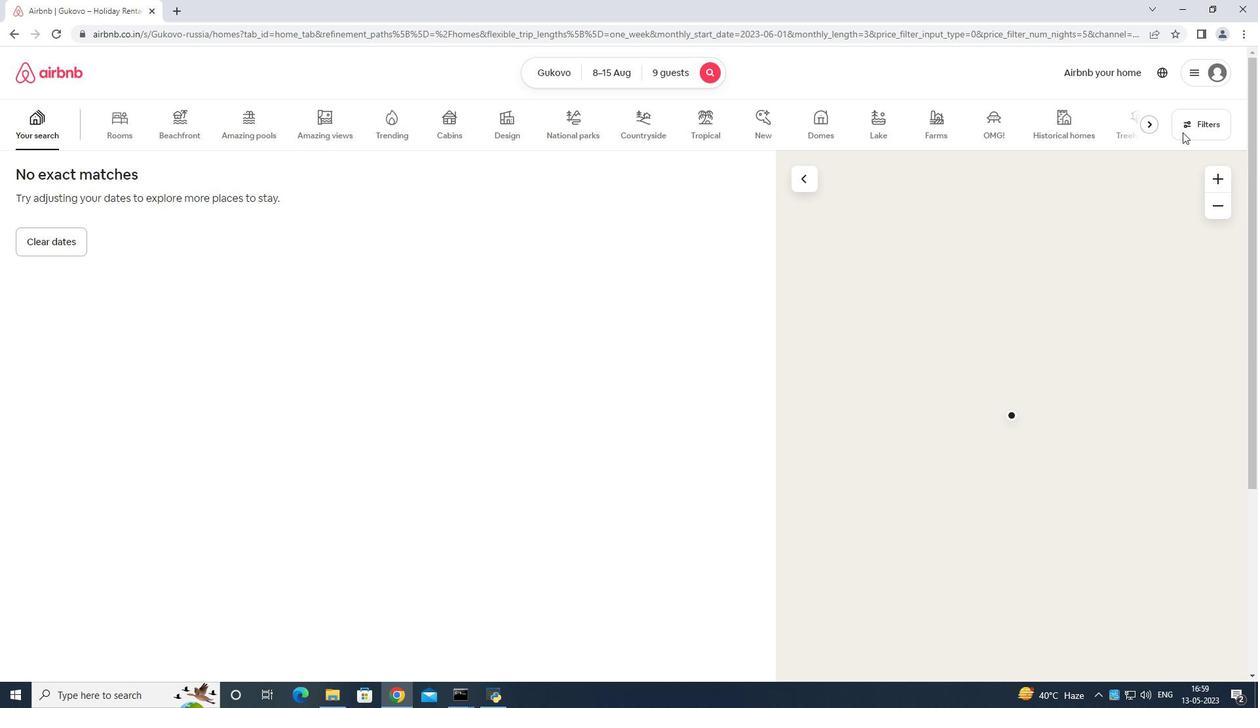 
Action: Mouse moved to (1195, 117)
Screenshot: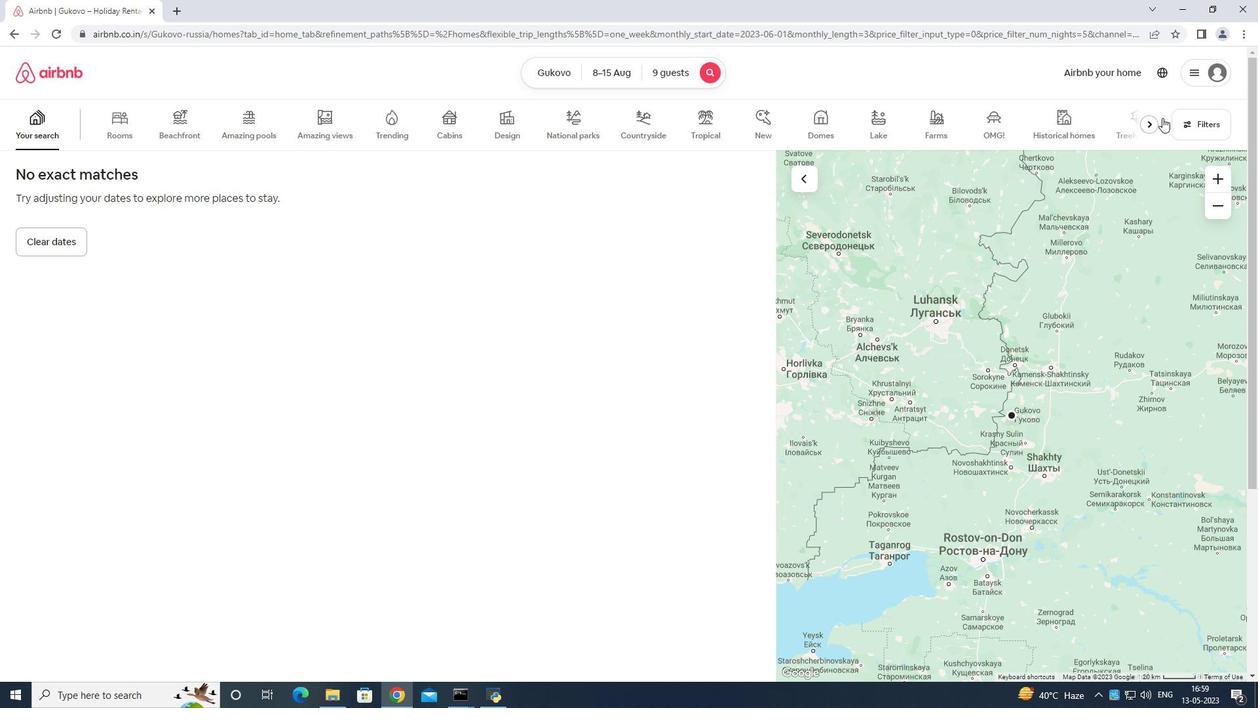 
Action: Mouse pressed left at (1195, 117)
Screenshot: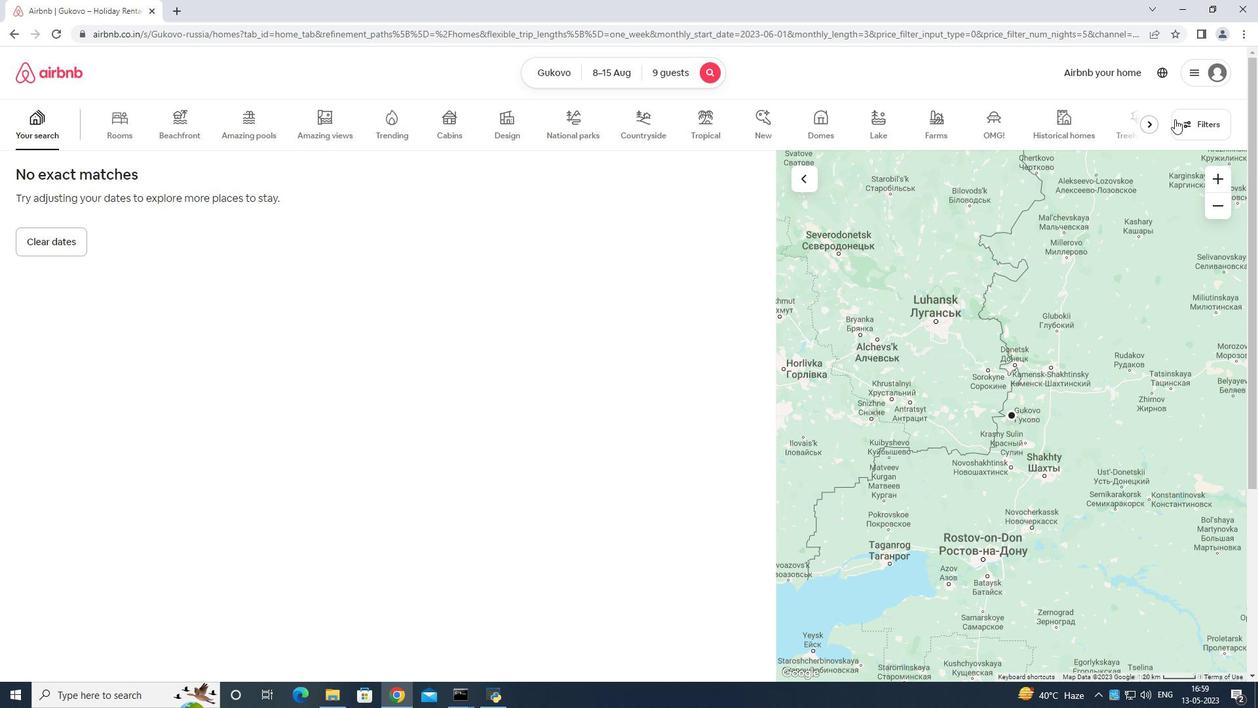 
Action: Mouse moved to (1205, 118)
Screenshot: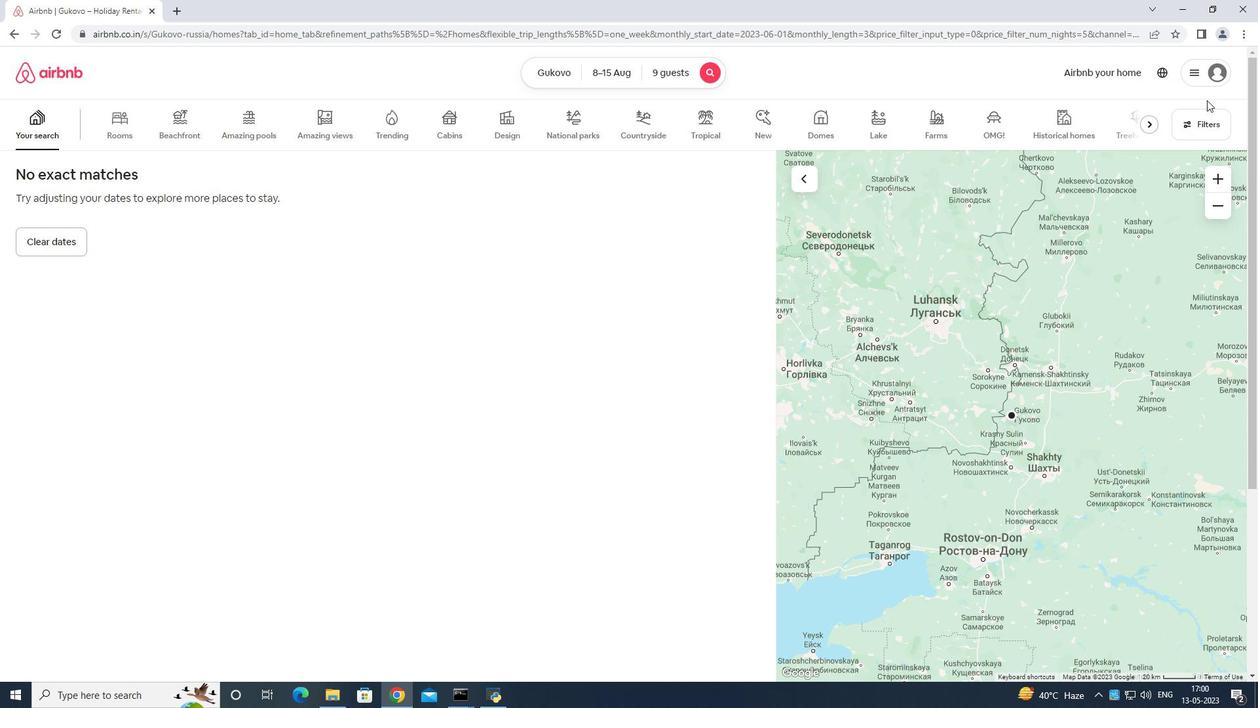 
Action: Mouse pressed left at (1205, 118)
Screenshot: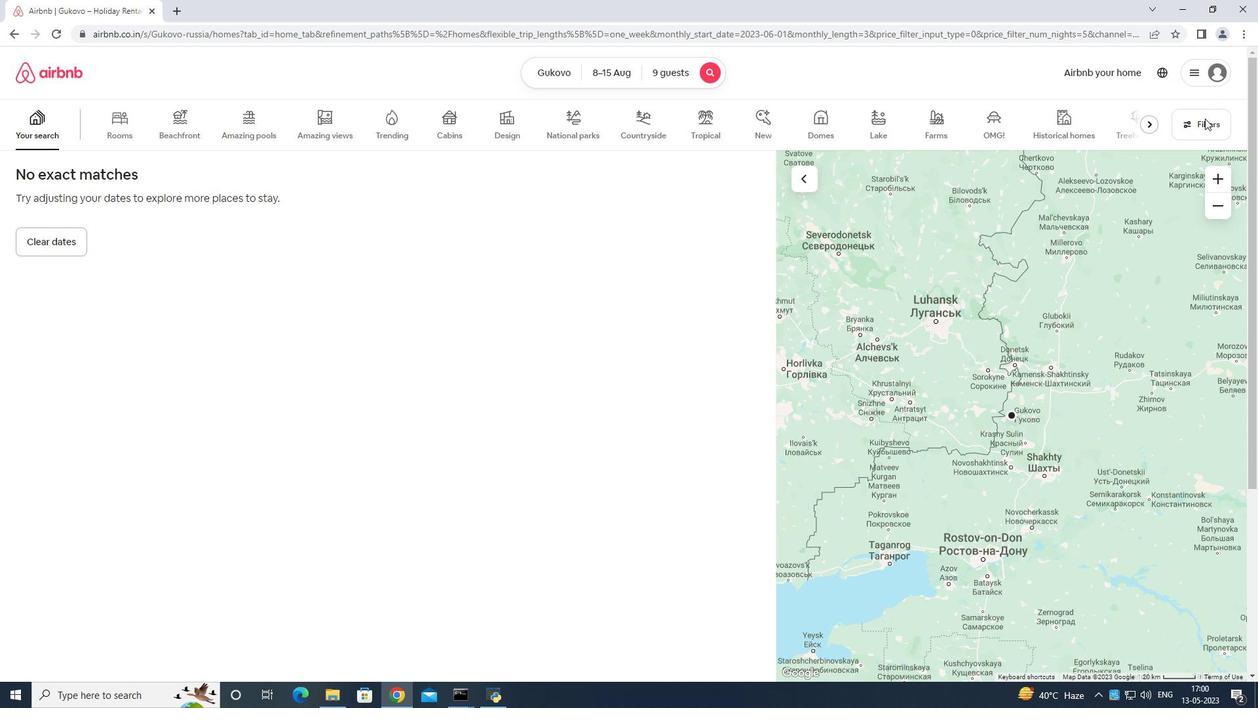 
Action: Mouse moved to (483, 443)
Screenshot: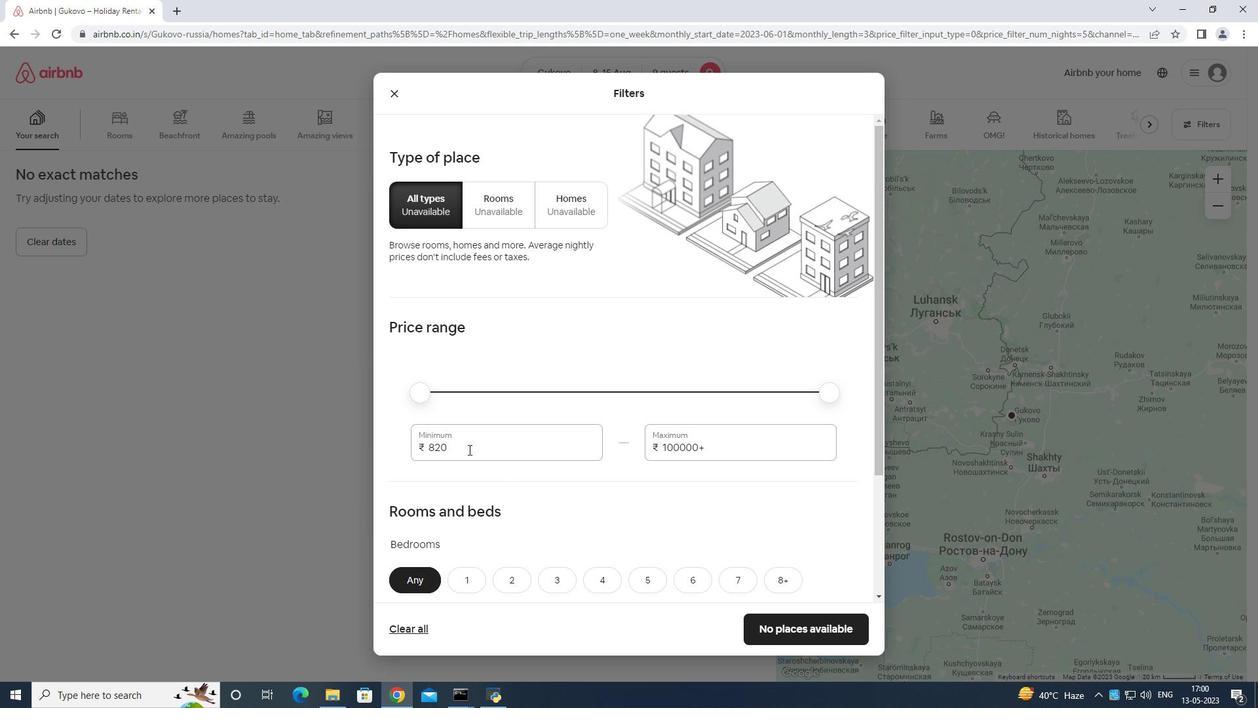 
Action: Mouse pressed left at (483, 443)
Screenshot: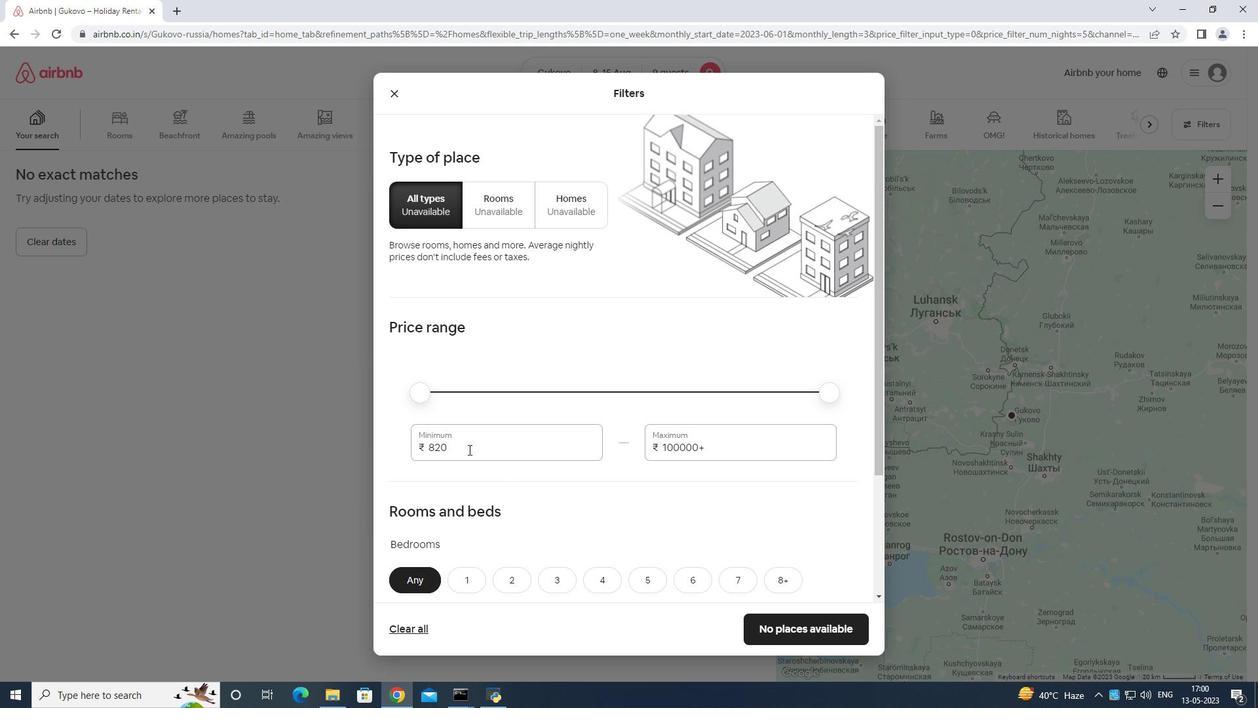 
Action: Mouse moved to (483, 433)
Screenshot: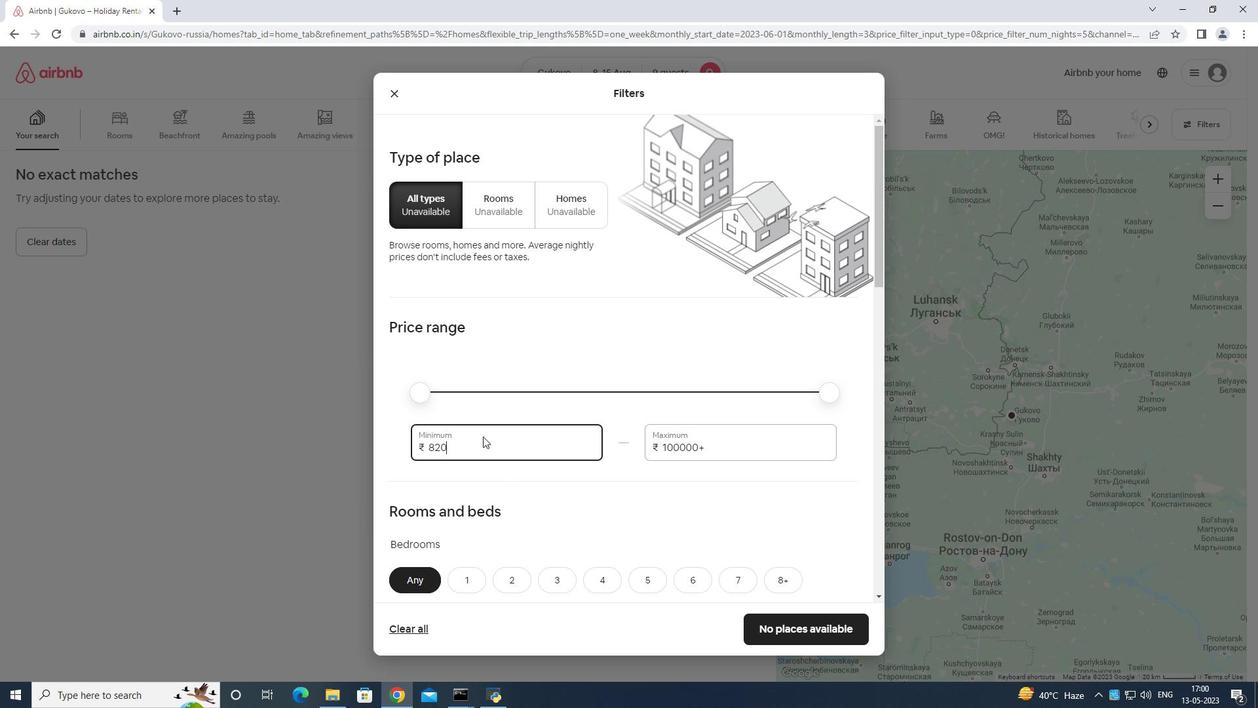 
Action: Key pressed <Key.backspace>
Screenshot: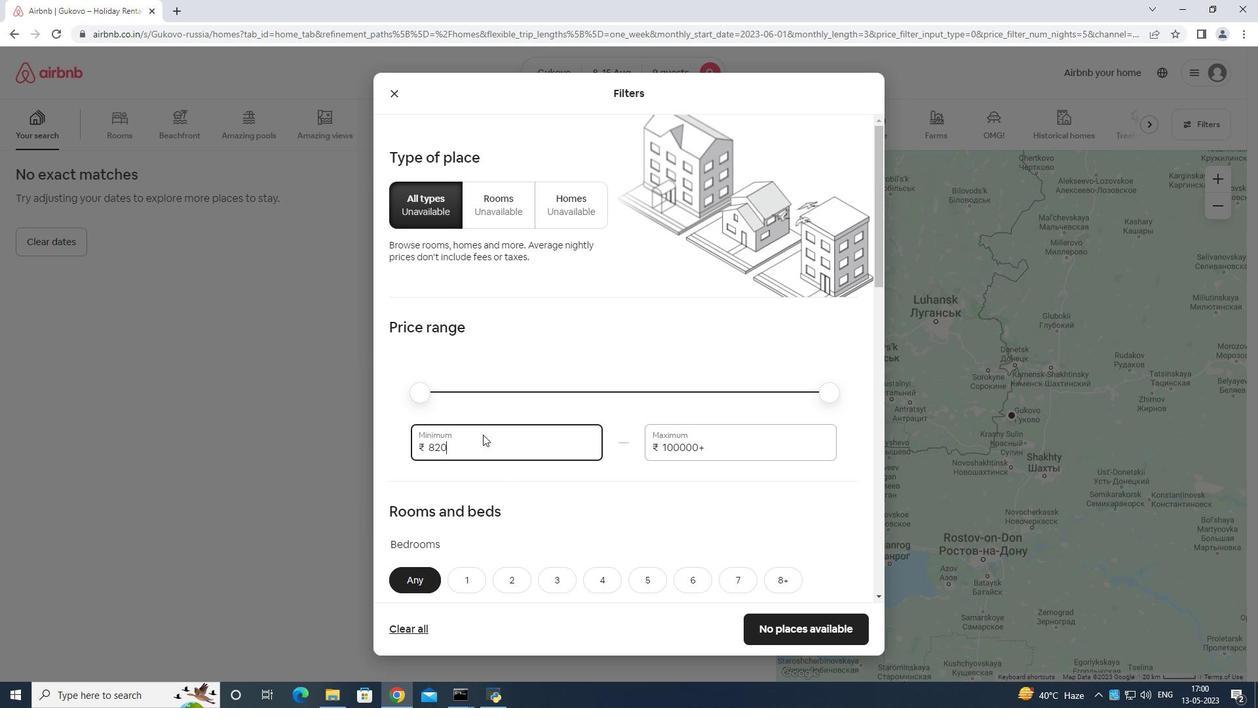 
Action: Mouse moved to (483, 433)
Screenshot: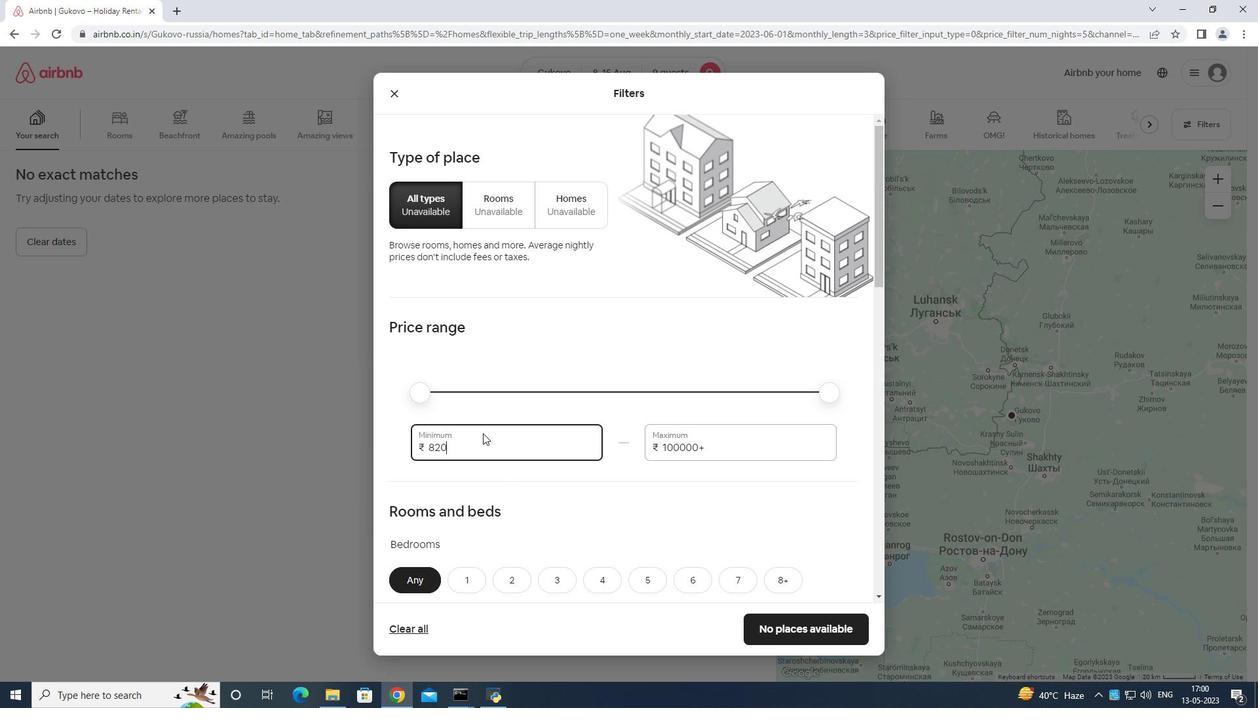 
Action: Key pressed <Key.backspace><Key.backspace><Key.backspace><Key.backspace><Key.backspace><Key.backspace>
Screenshot: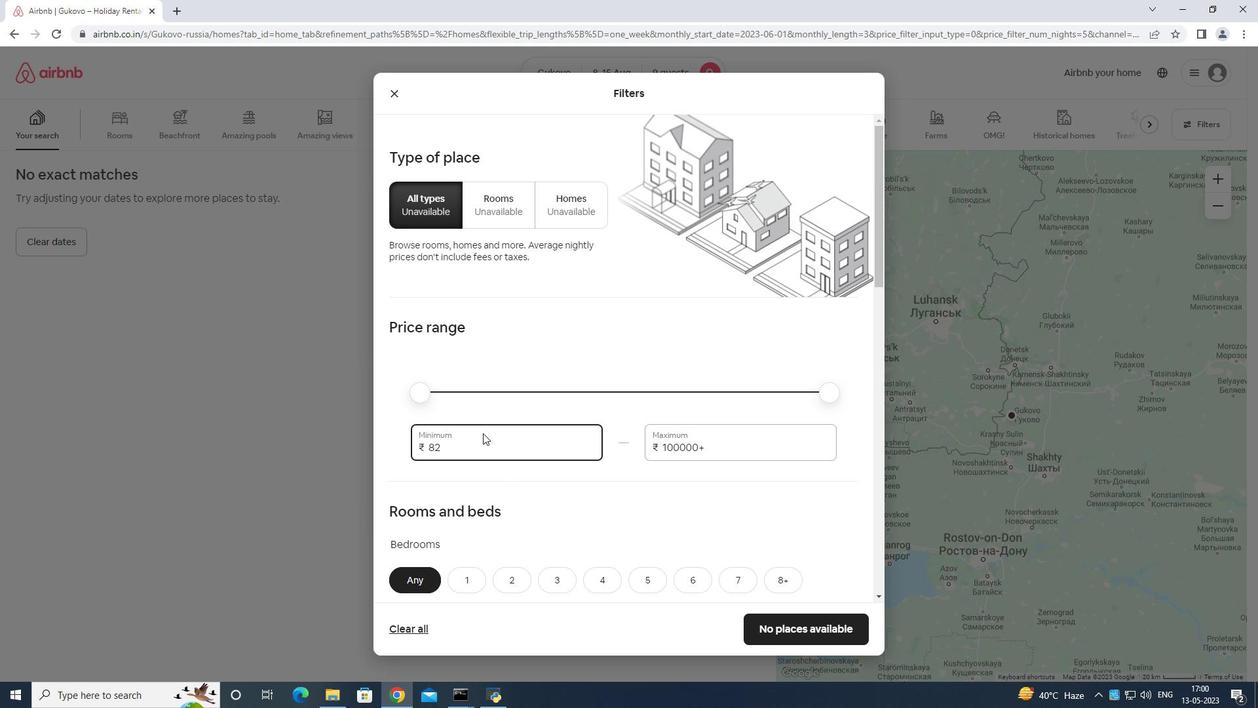 
Action: Mouse moved to (484, 432)
Screenshot: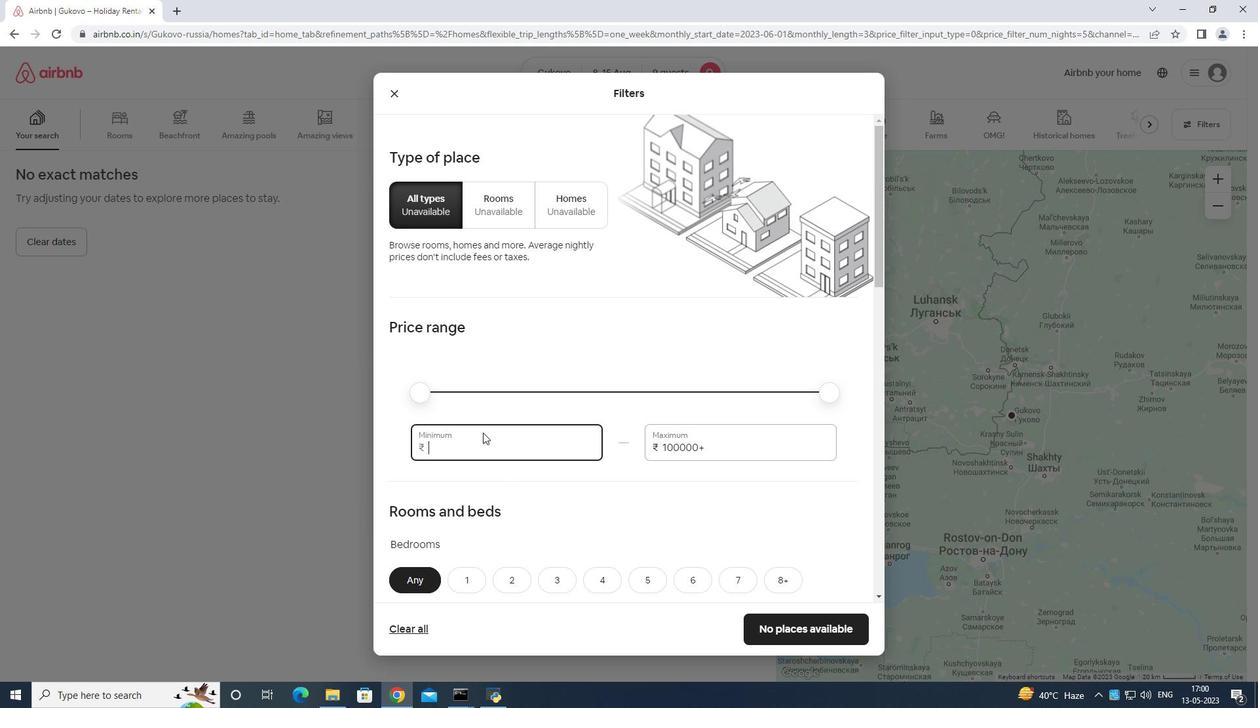 
Action: Key pressed 1
Screenshot: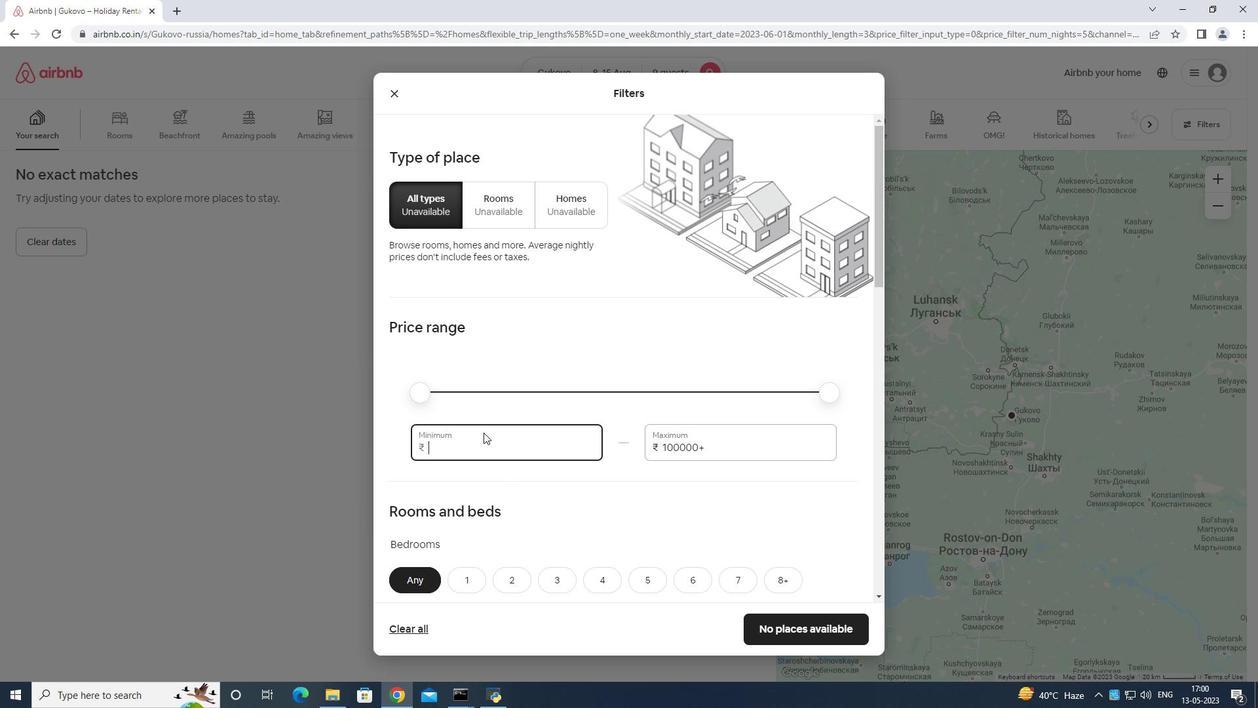 
Action: Mouse moved to (486, 432)
Screenshot: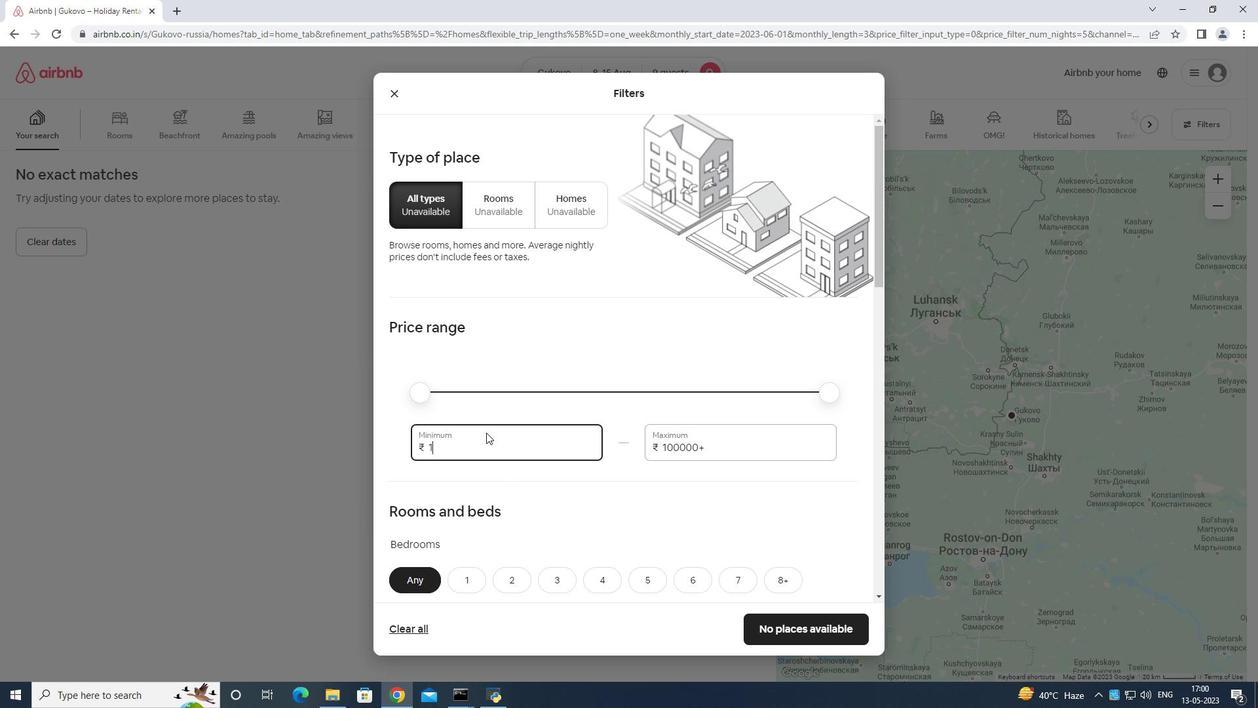 
Action: Key pressed 0
Screenshot: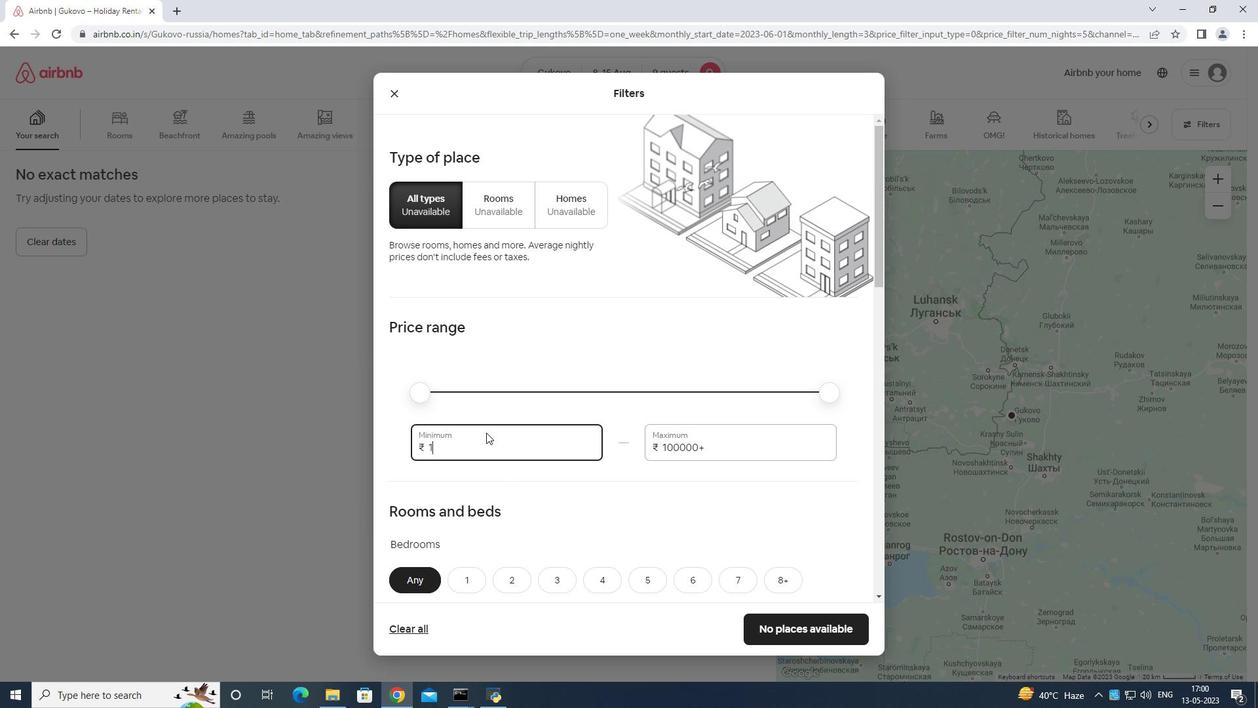 
Action: Mouse moved to (487, 432)
Screenshot: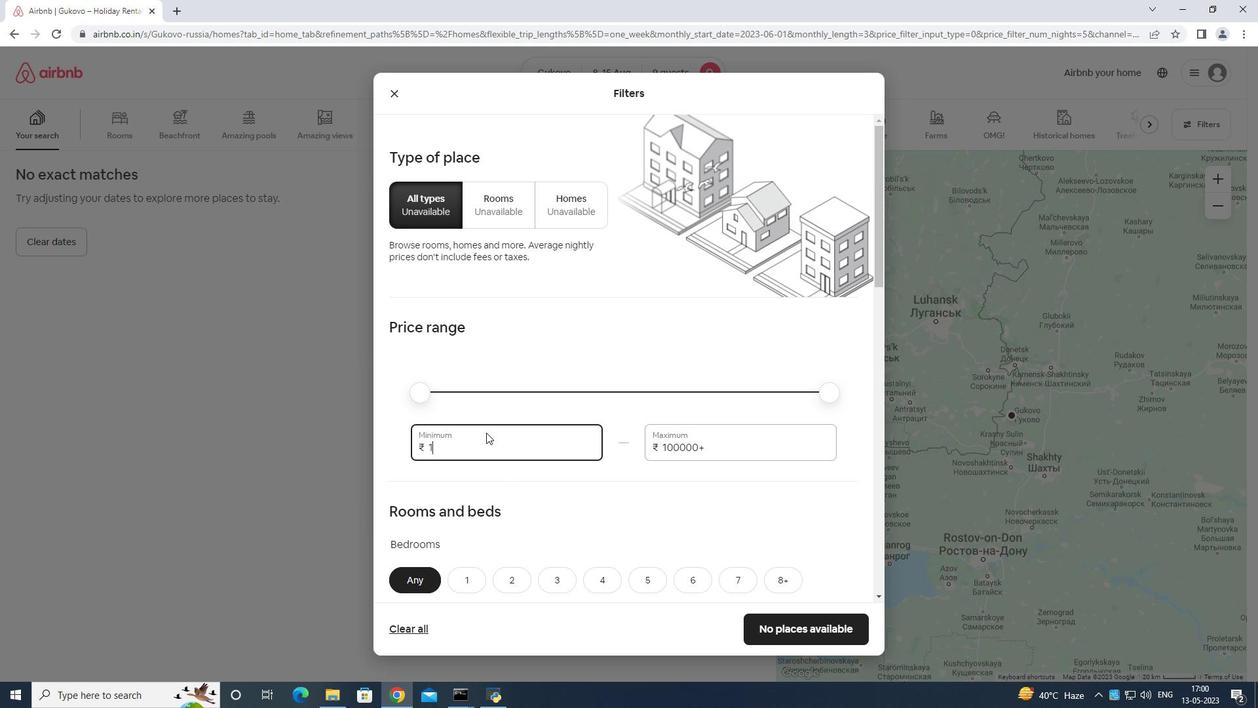 
Action: Key pressed 00
Screenshot: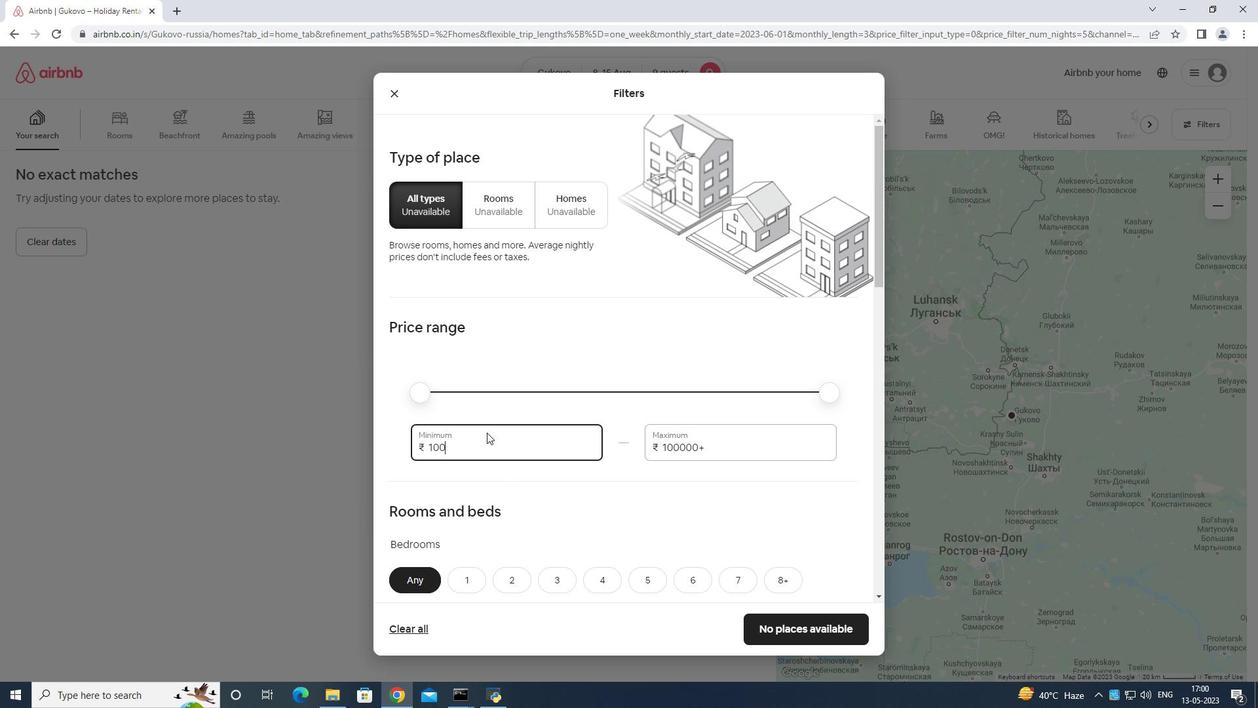 
Action: Mouse moved to (494, 435)
Screenshot: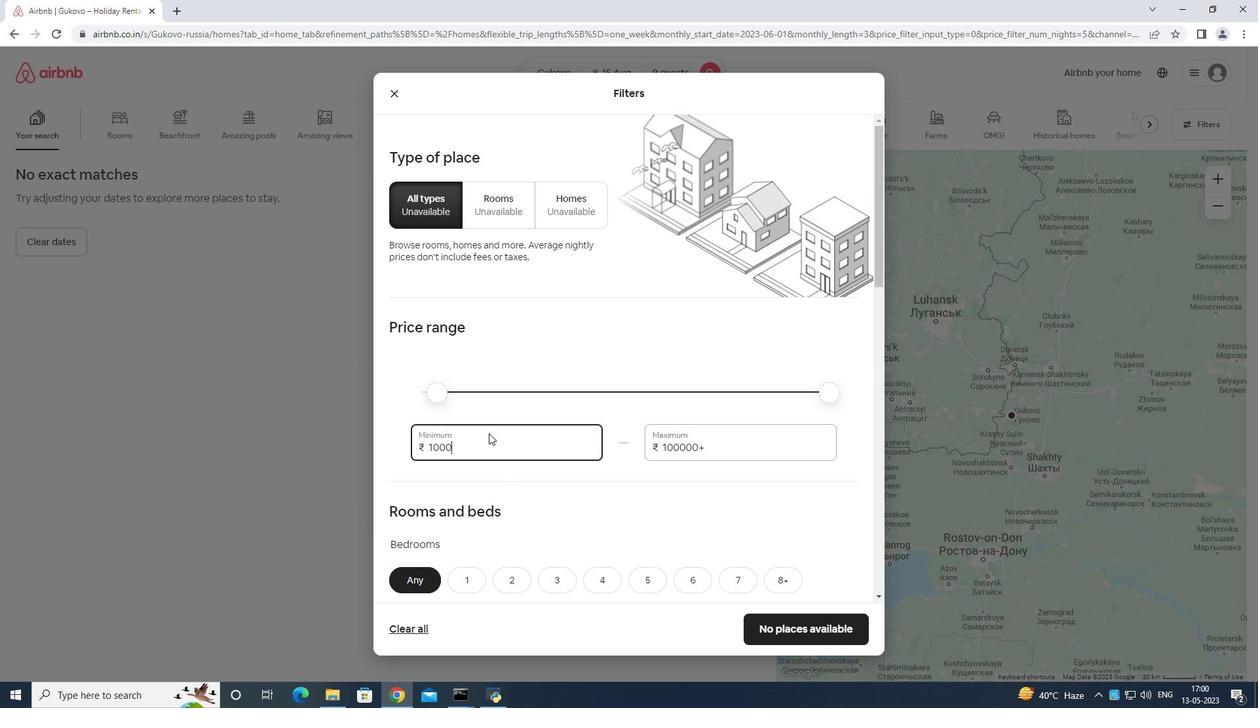 
Action: Key pressed 0
Screenshot: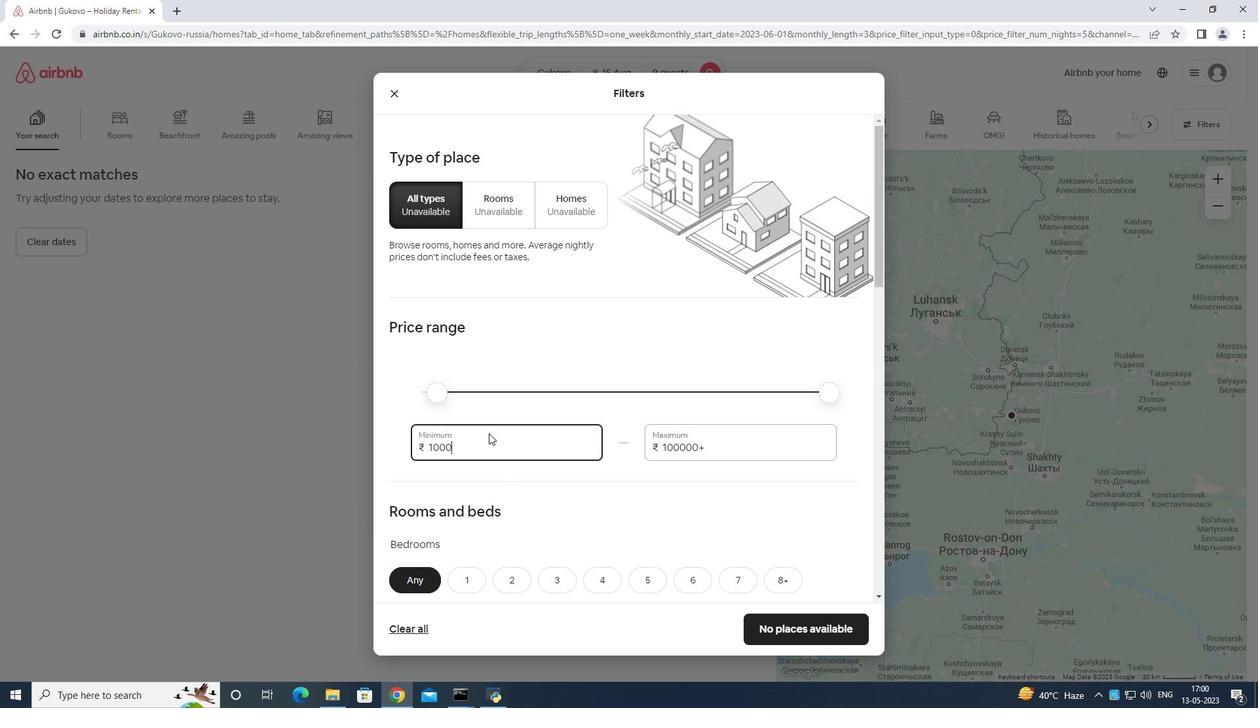 
Action: Mouse moved to (721, 445)
Screenshot: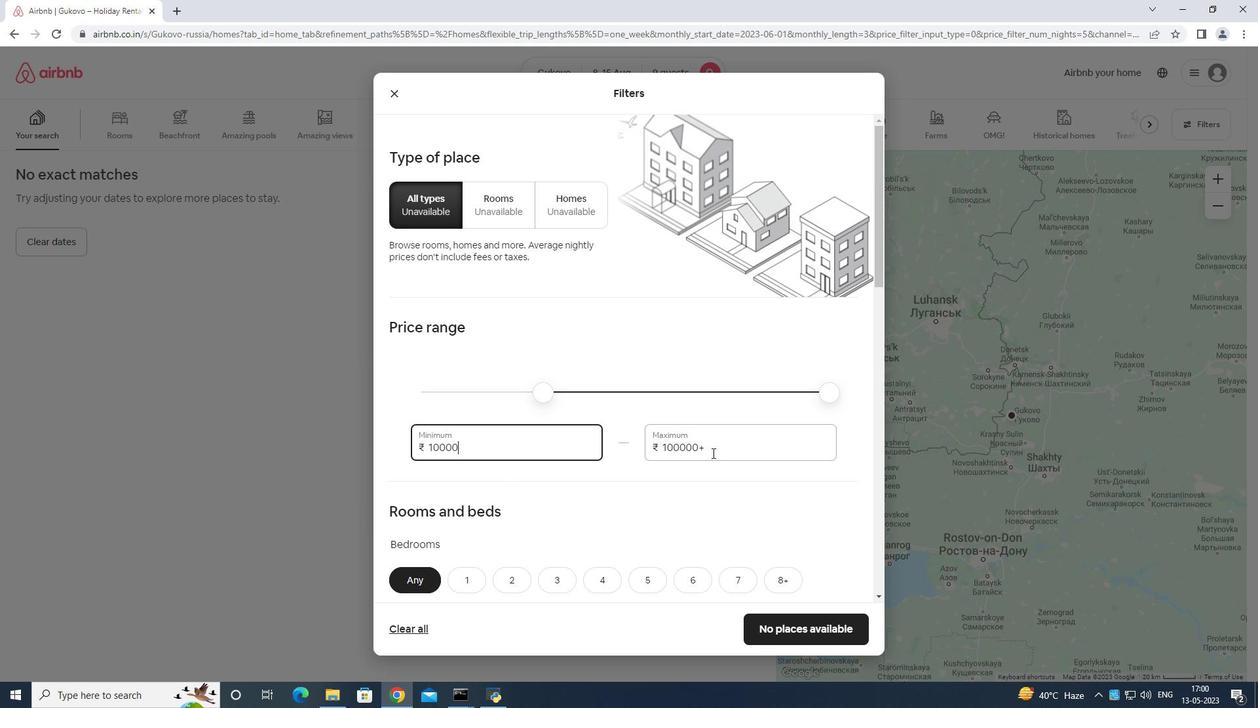 
Action: Mouse pressed left at (721, 445)
Screenshot: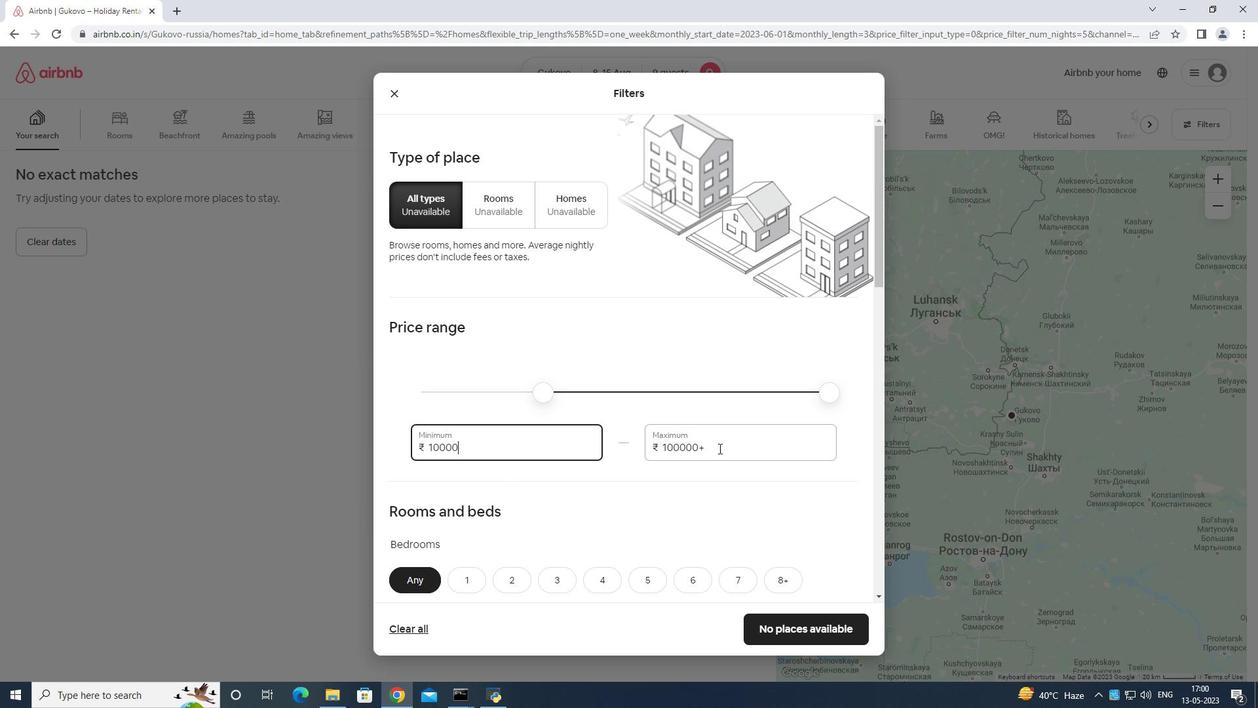 
Action: Mouse moved to (721, 440)
Screenshot: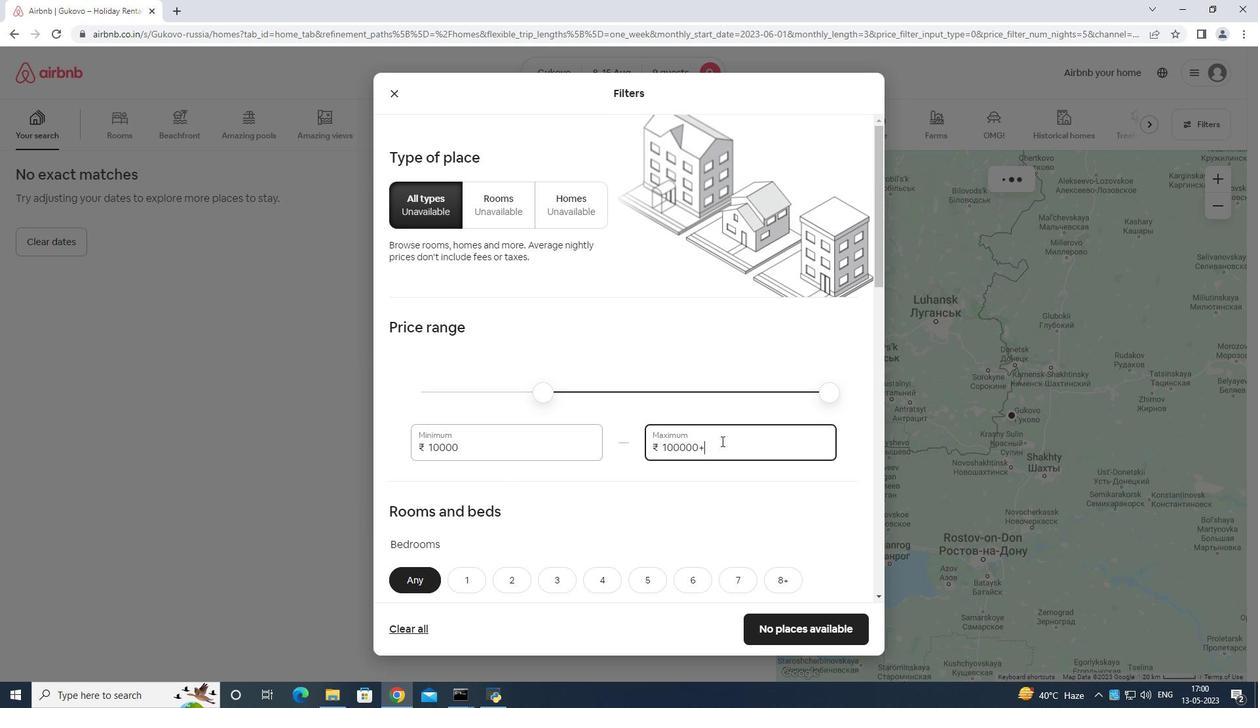 
Action: Key pressed <Key.backspace>
Screenshot: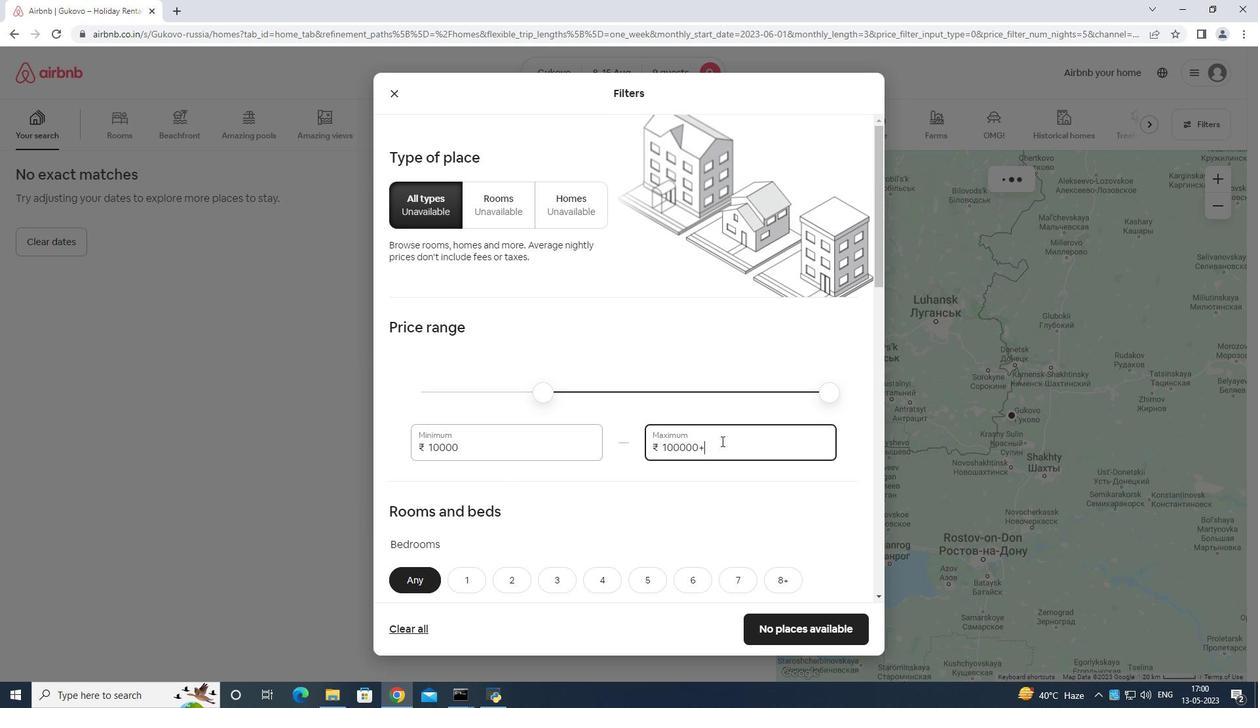 
Action: Mouse moved to (721, 439)
Screenshot: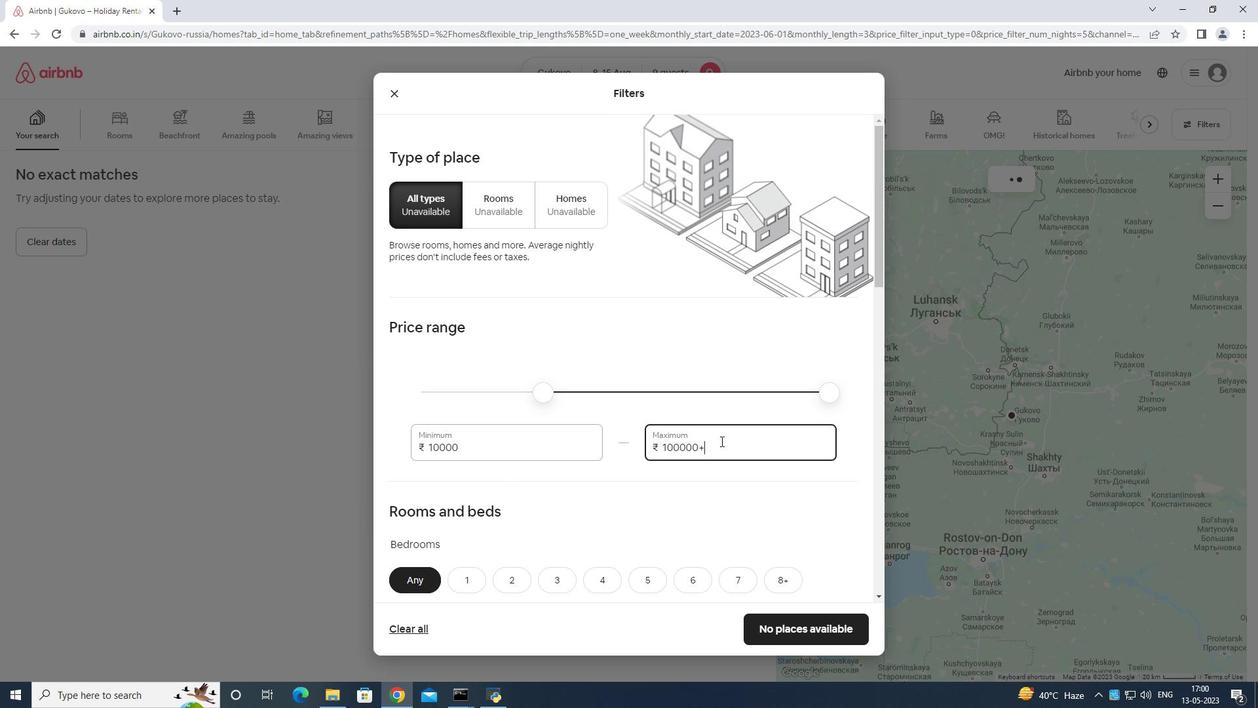 
Action: Key pressed <Key.backspace><Key.backspace><Key.backspace>
Screenshot: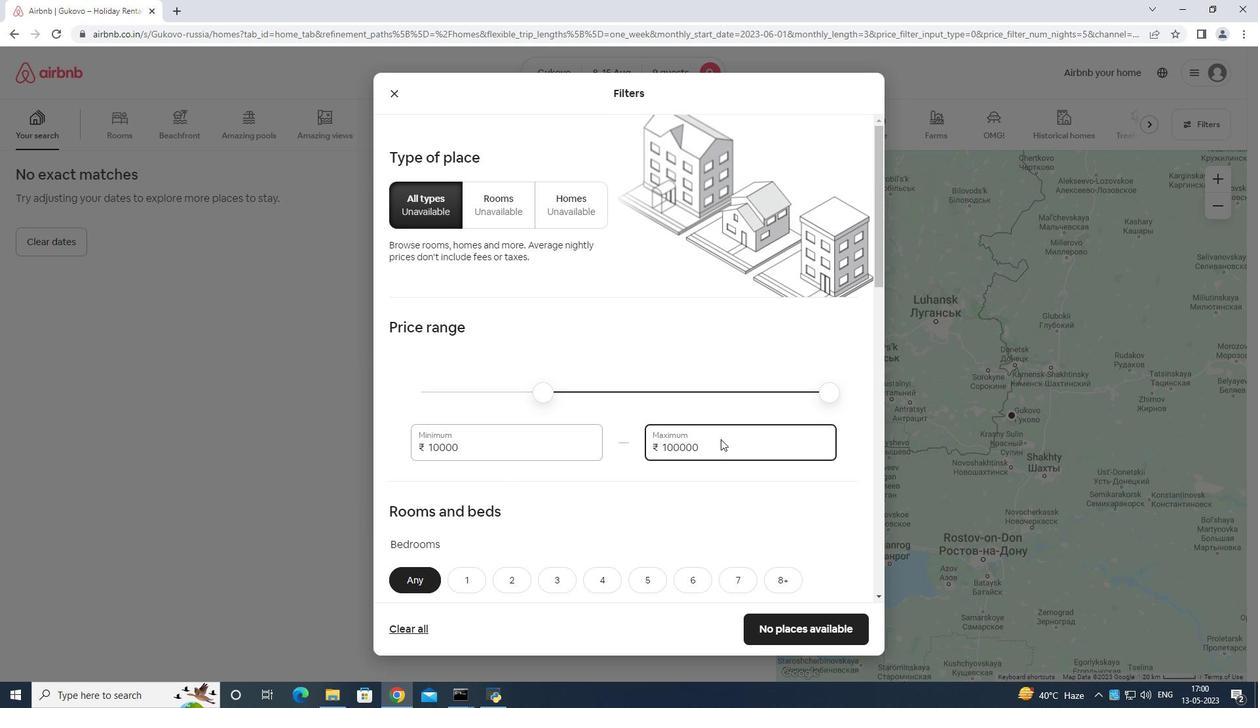 
Action: Mouse moved to (721, 438)
Screenshot: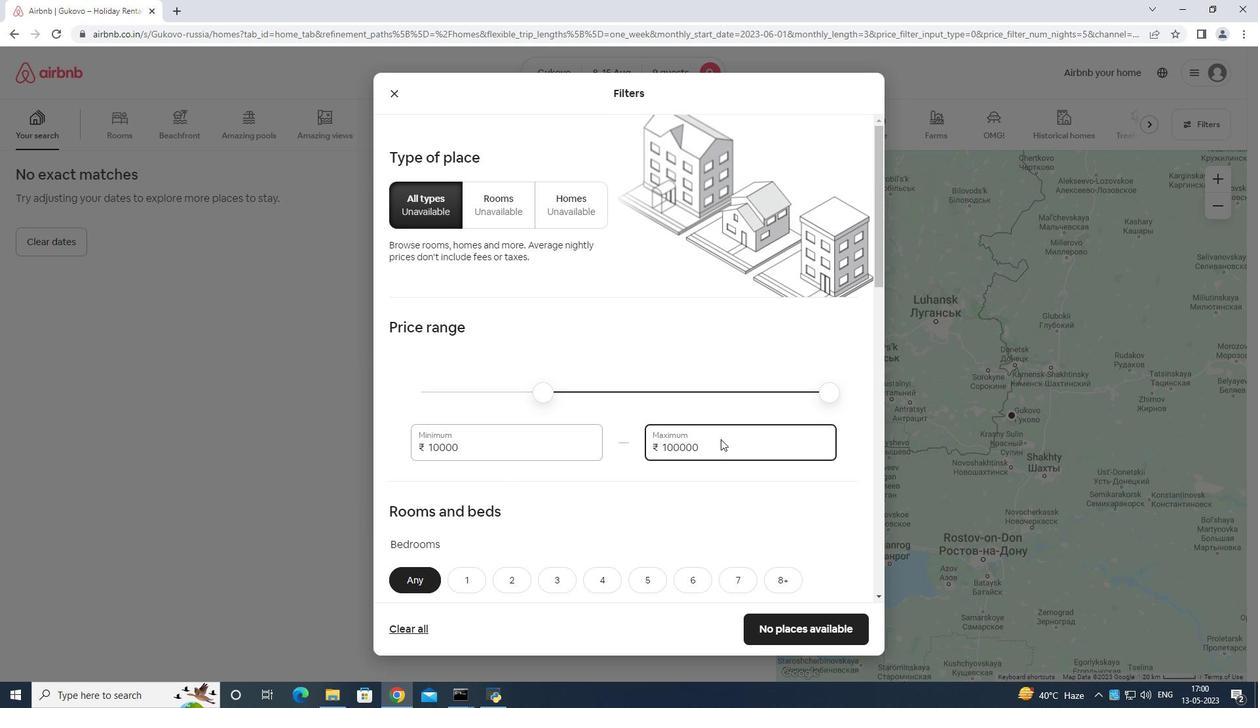 
Action: Key pressed <Key.backspace>
Screenshot: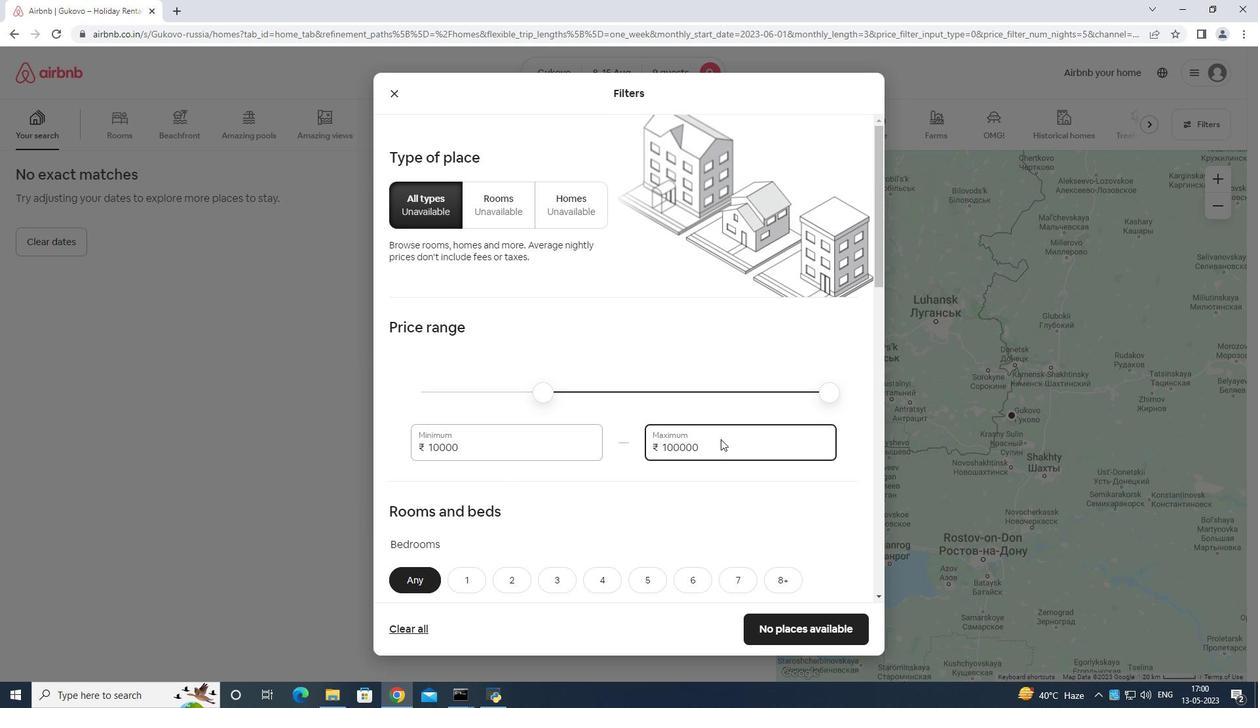 
Action: Mouse moved to (721, 438)
Screenshot: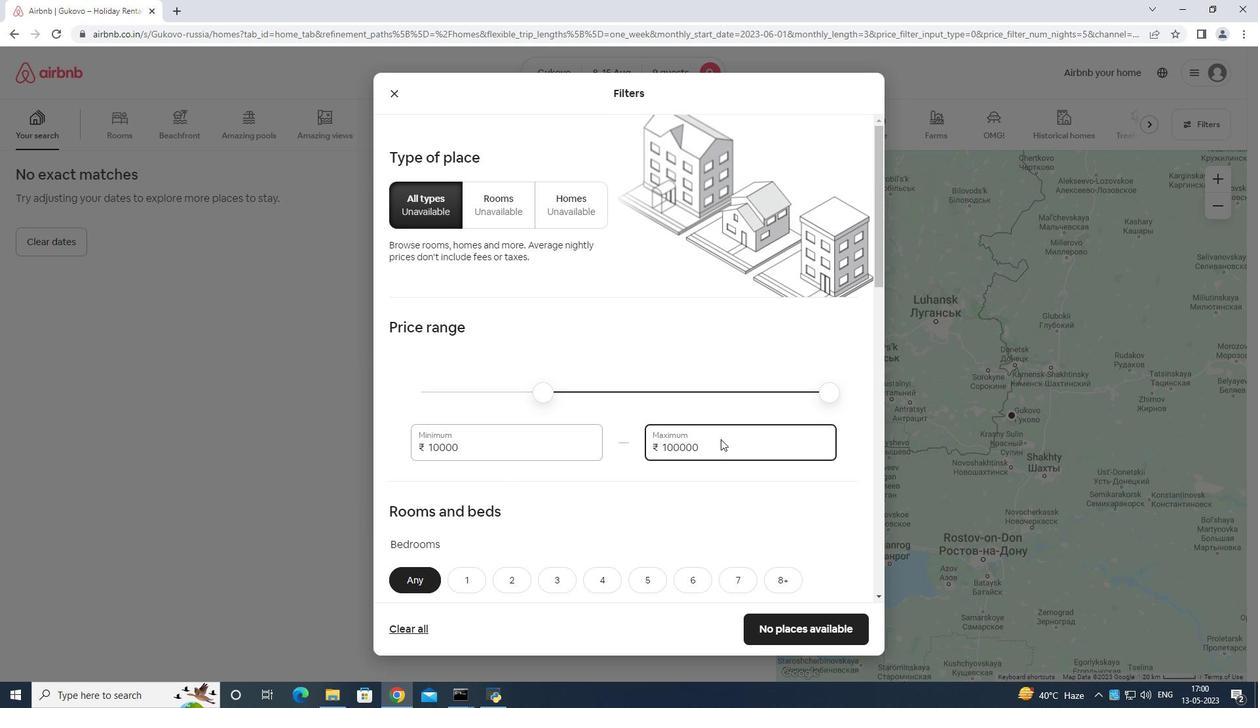 
Action: Key pressed <Key.backspace><Key.backspace><Key.backspace>
Screenshot: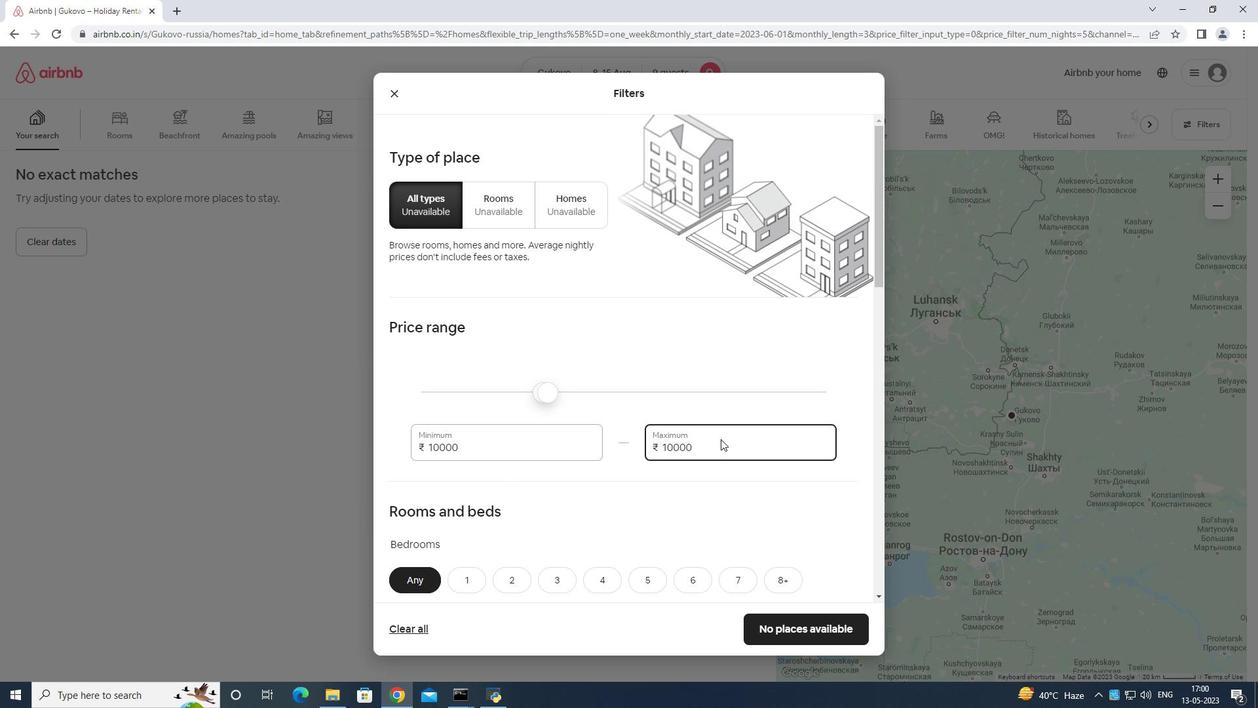 
Action: Mouse moved to (721, 437)
Screenshot: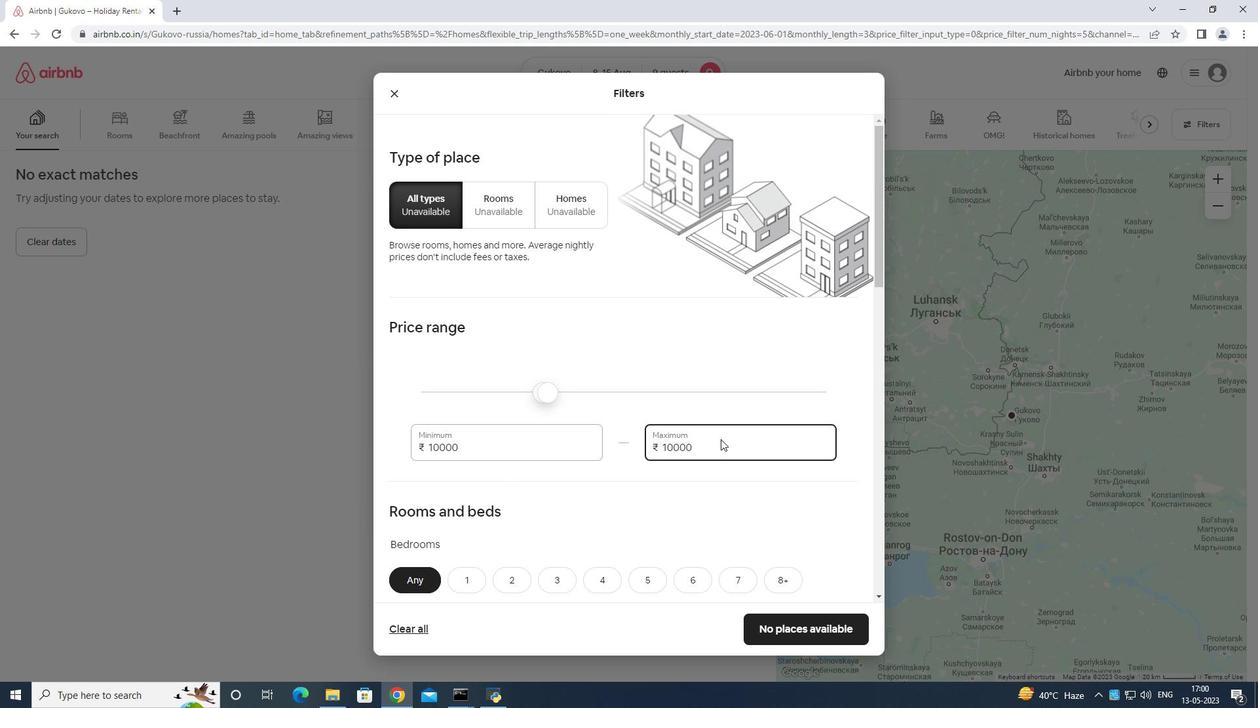 
Action: Key pressed <Key.backspace><Key.backspace>
Screenshot: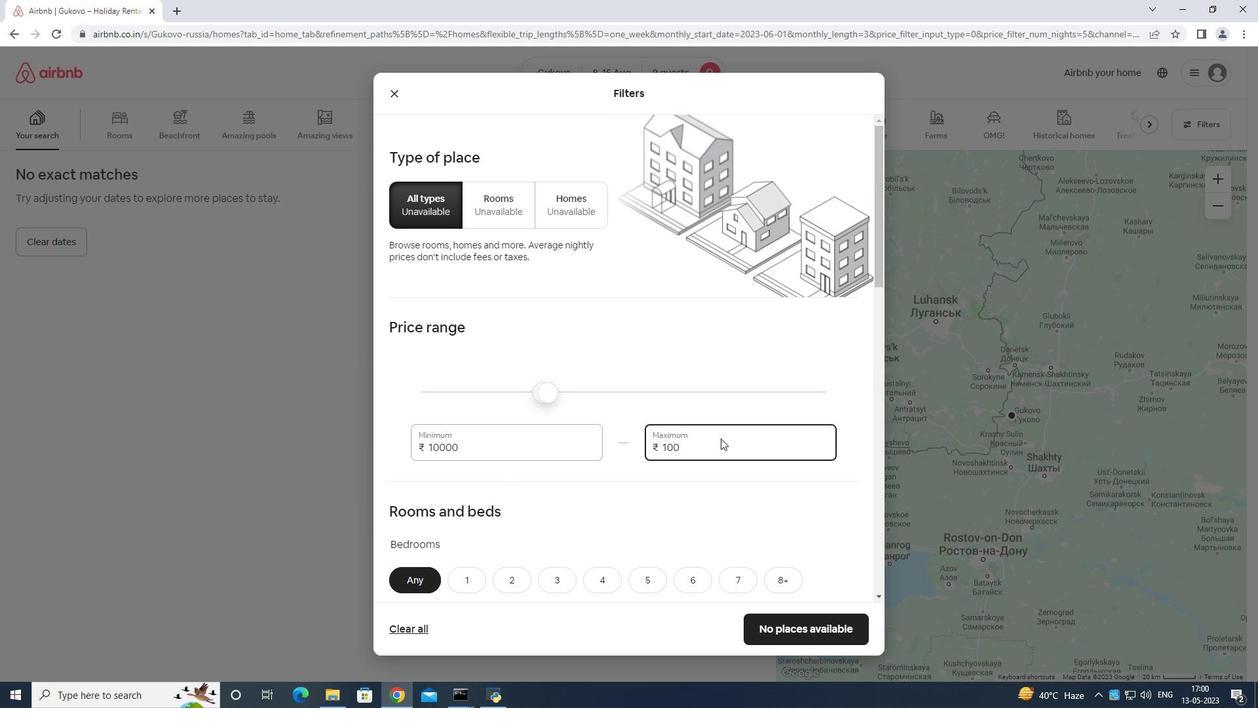 
Action: Mouse moved to (720, 437)
Screenshot: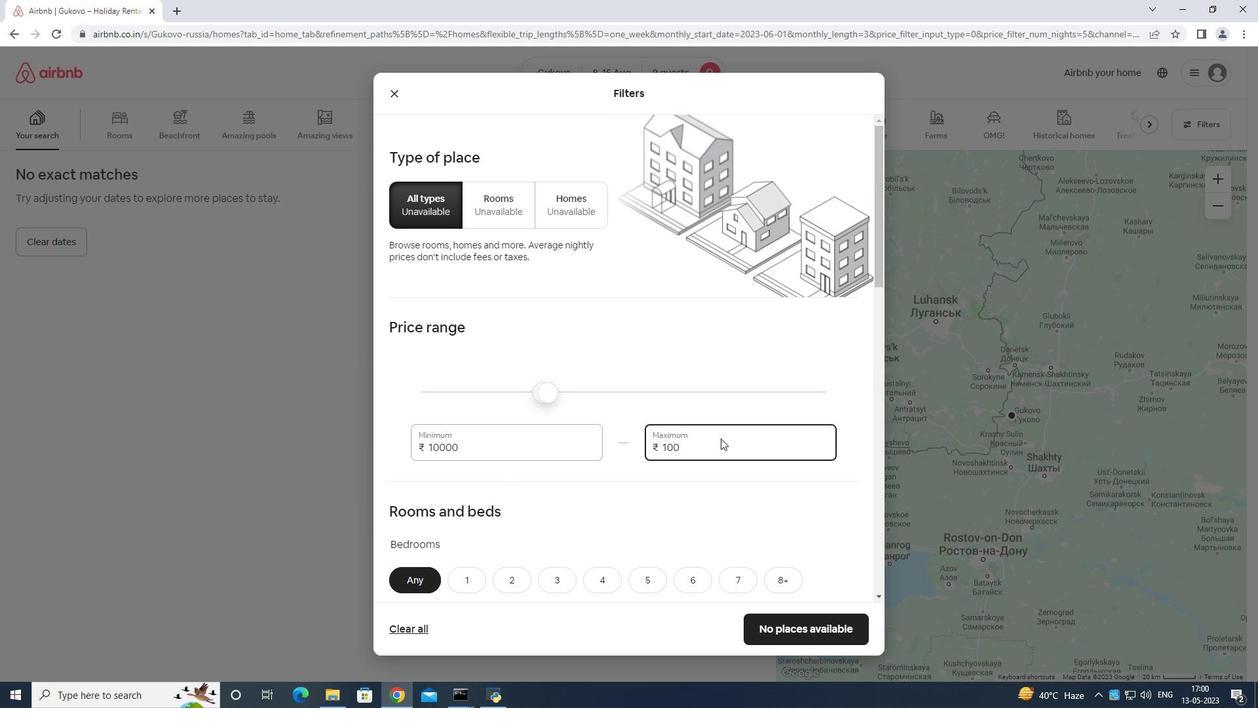 
Action: Key pressed <Key.backspace><Key.backspace><Key.backspace>
Screenshot: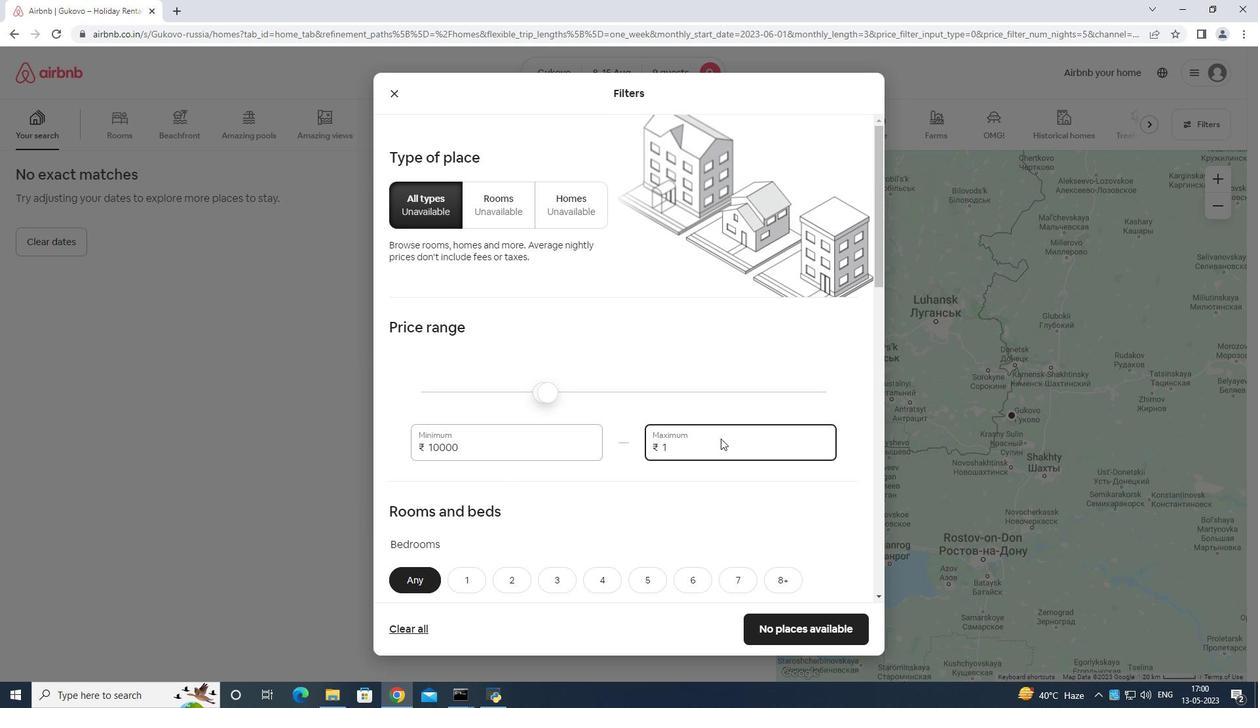 
Action: Mouse moved to (720, 436)
Screenshot: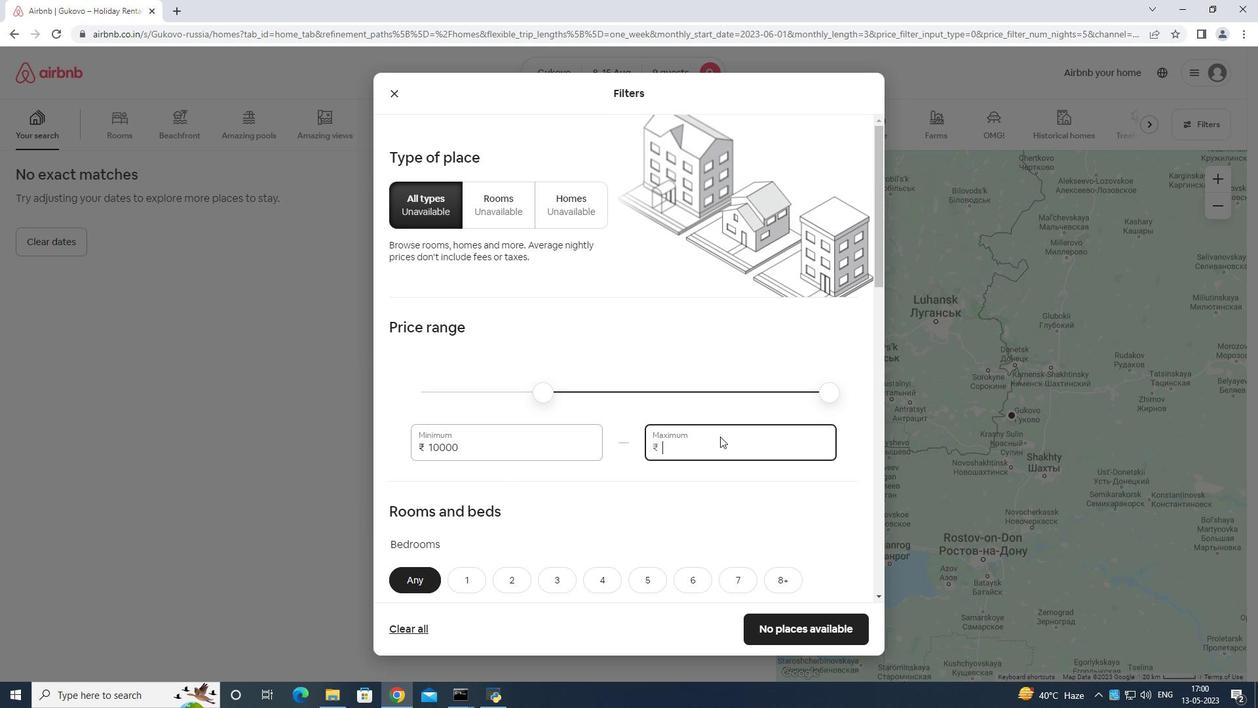 
Action: Key pressed 1
Screenshot: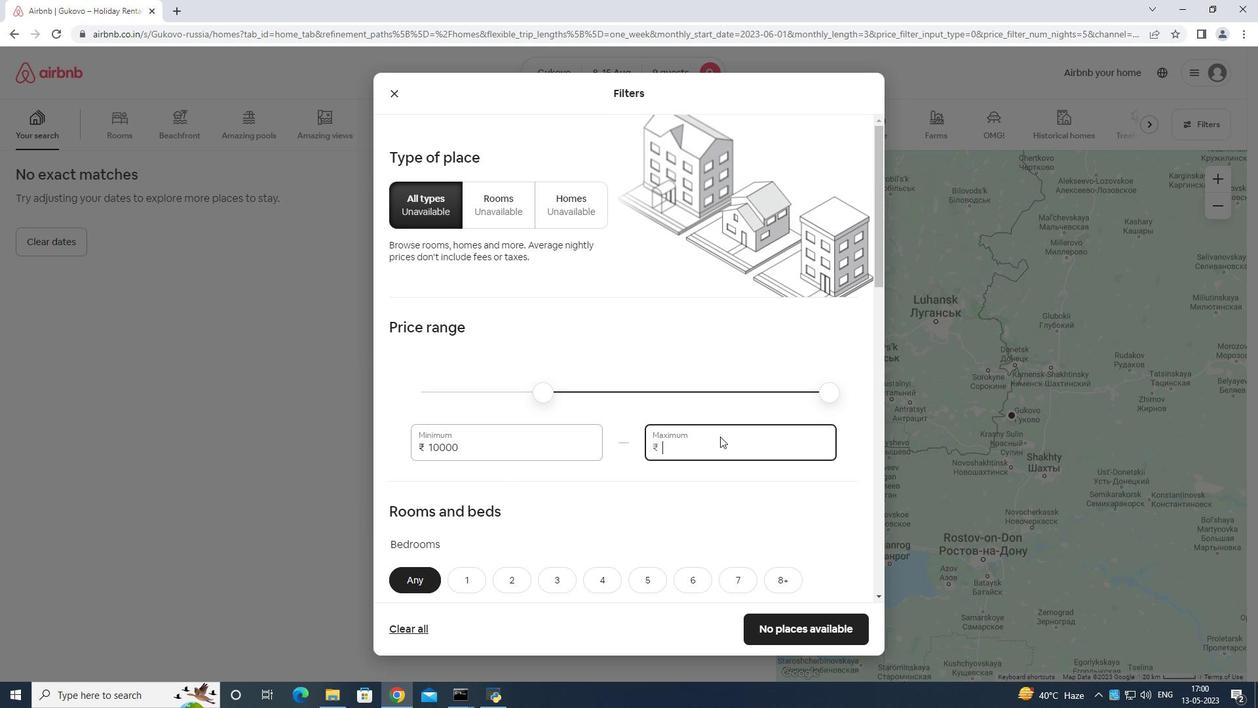 
Action: Mouse moved to (720, 435)
Screenshot: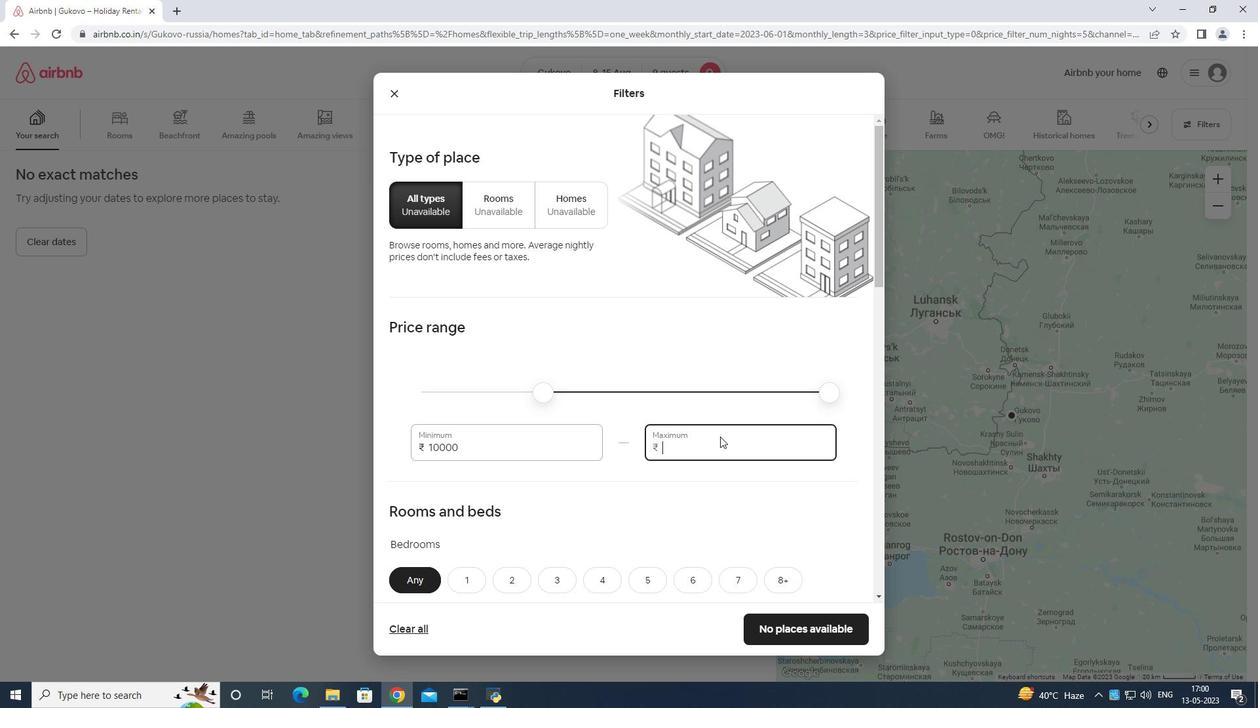 
Action: Key pressed 4
Screenshot: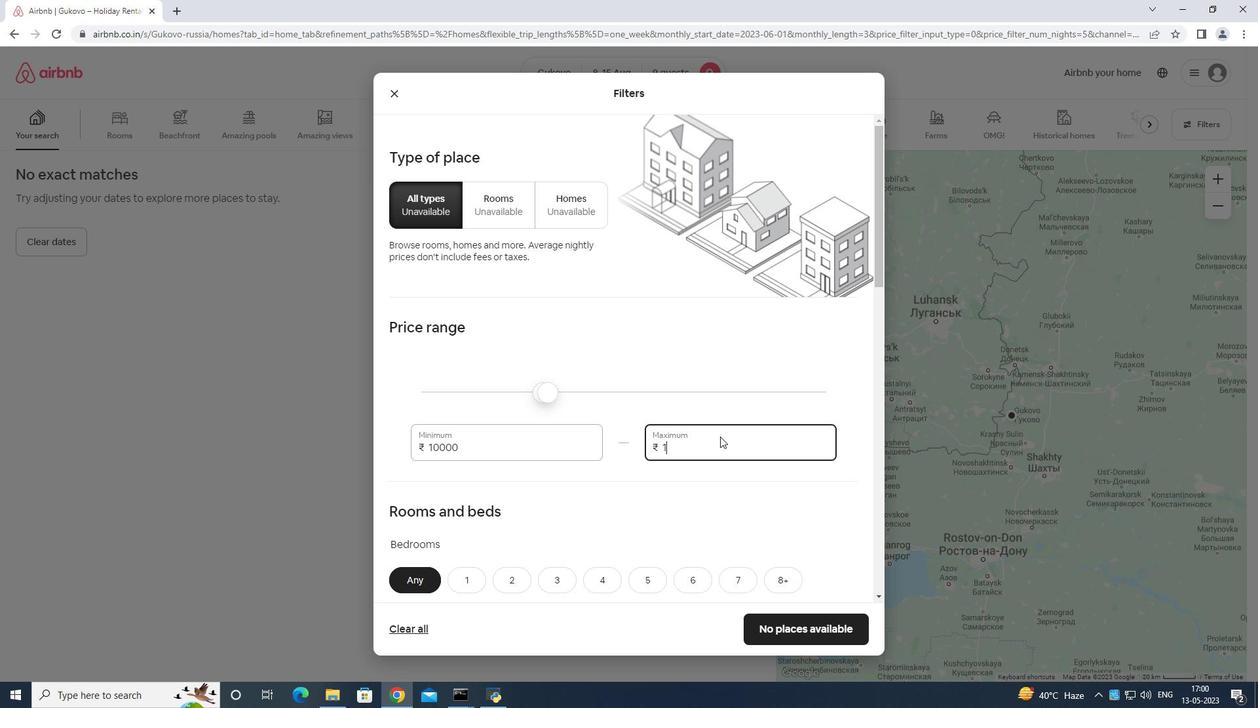 
Action: Mouse moved to (721, 435)
Screenshot: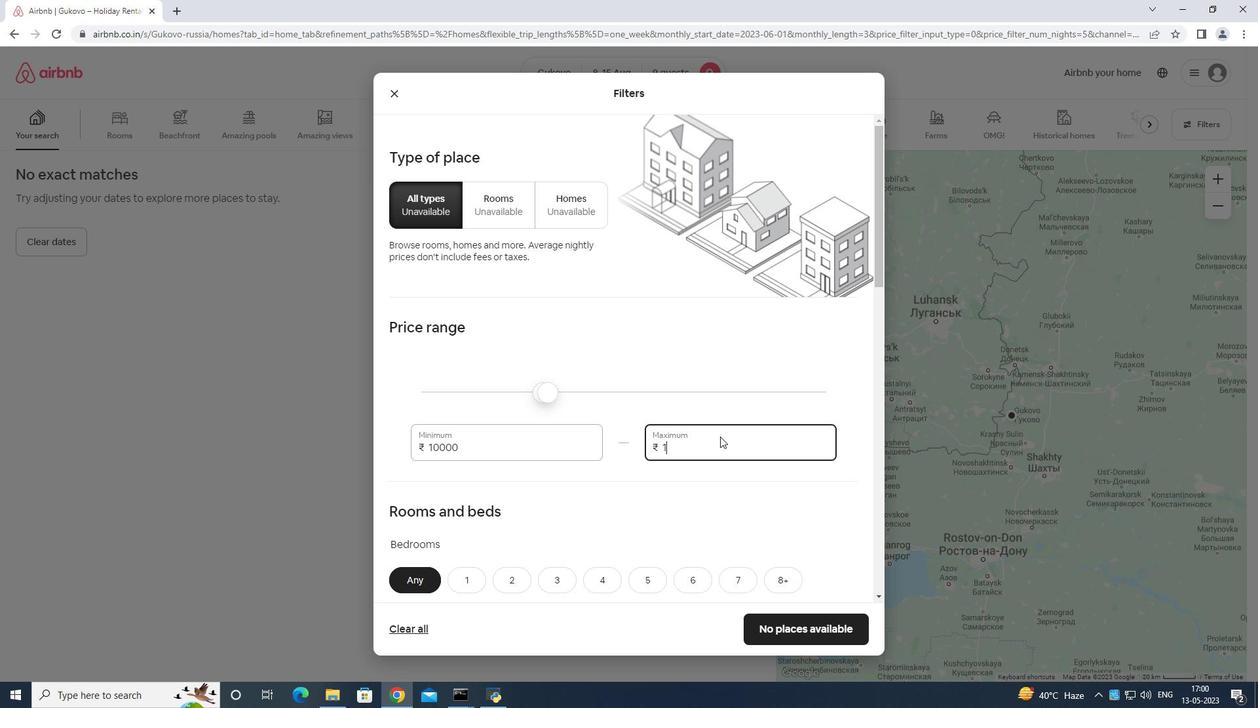 
Action: Key pressed 00
Screenshot: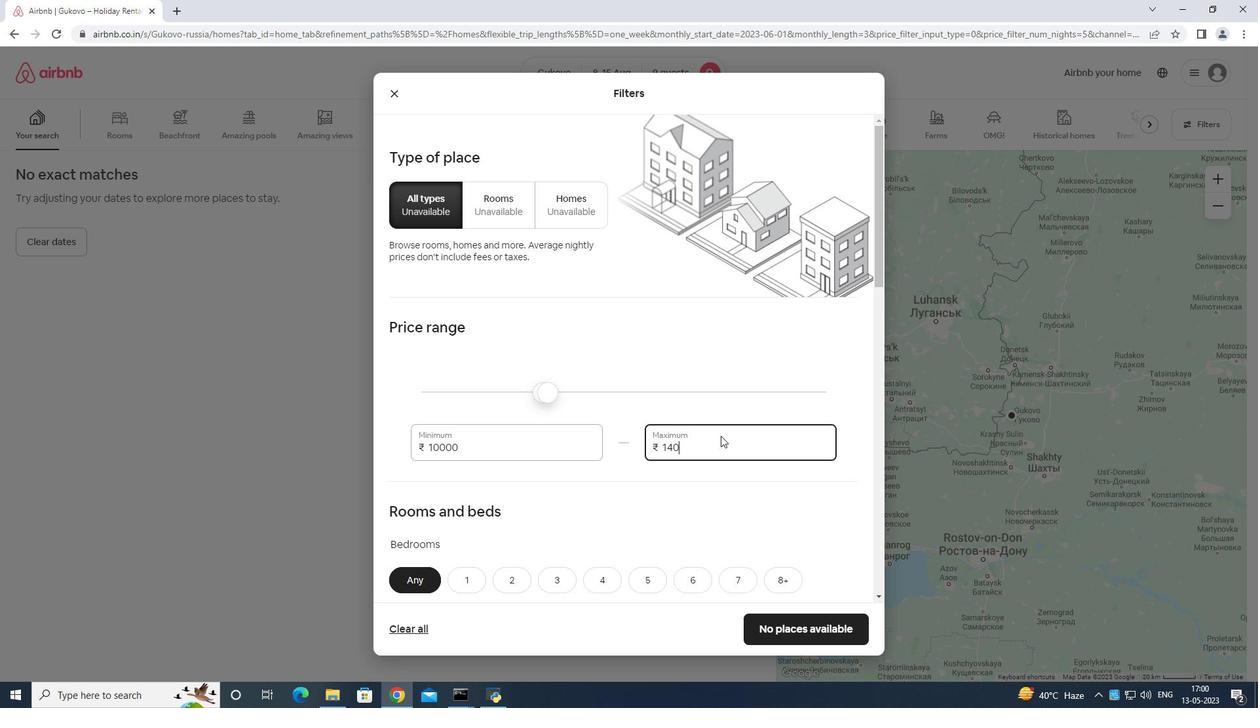 
Action: Mouse moved to (720, 435)
Screenshot: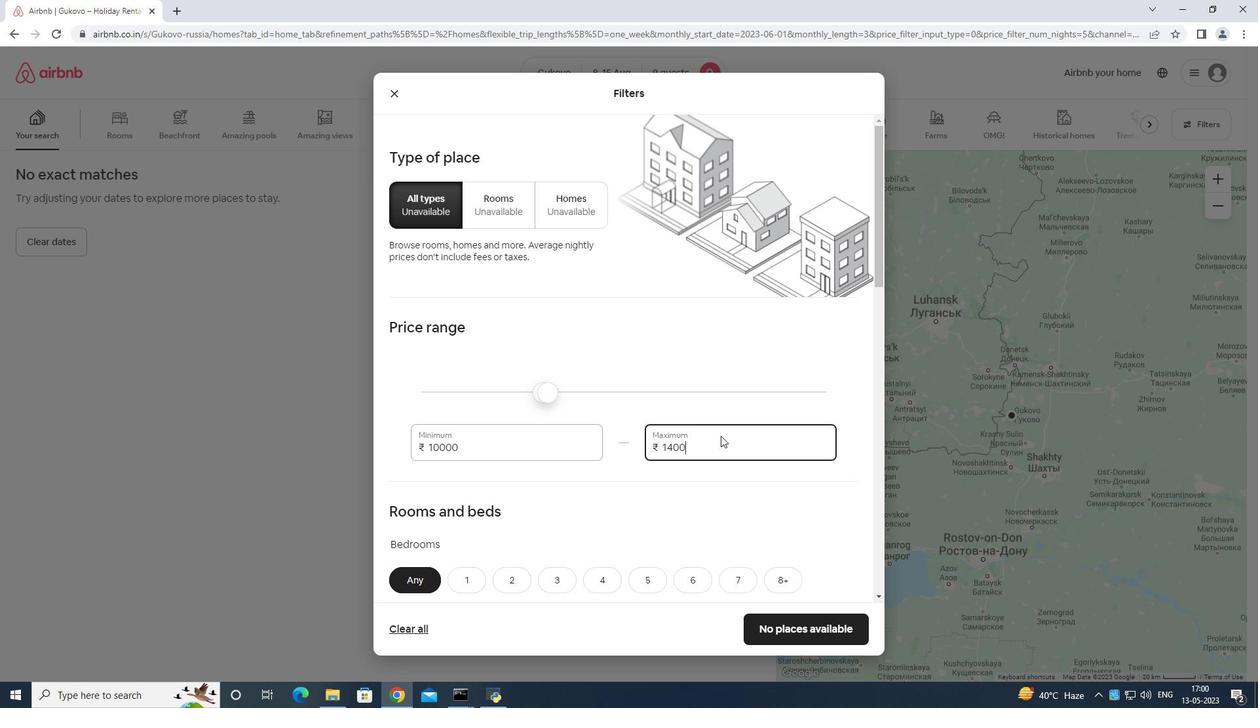 
Action: Key pressed 0
Screenshot: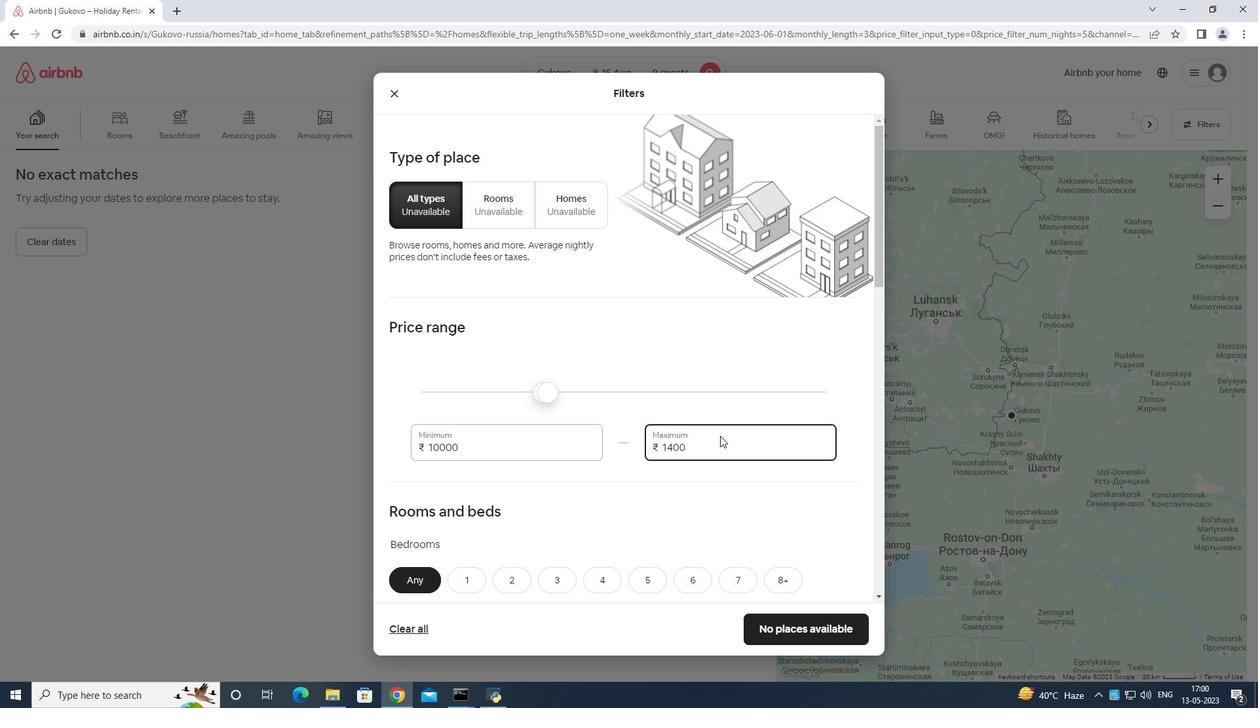
Action: Mouse moved to (719, 434)
Screenshot: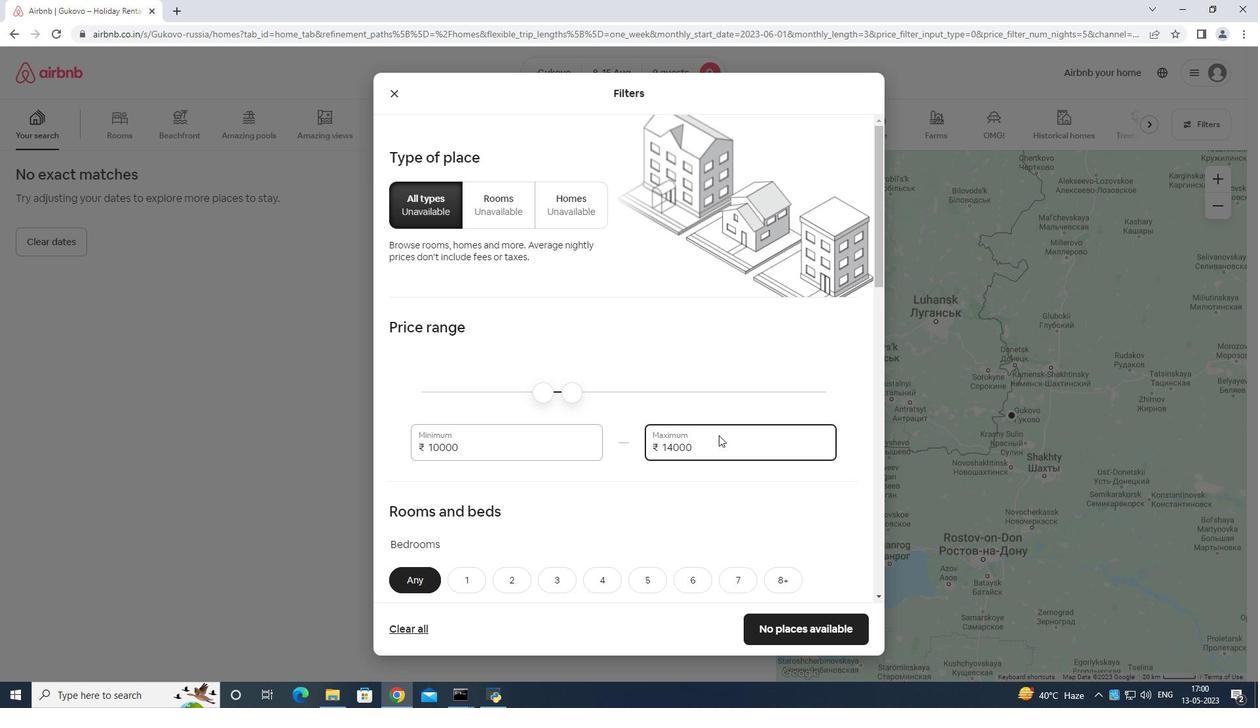 
Action: Mouse scrolled (719, 434) with delta (0, 0)
Screenshot: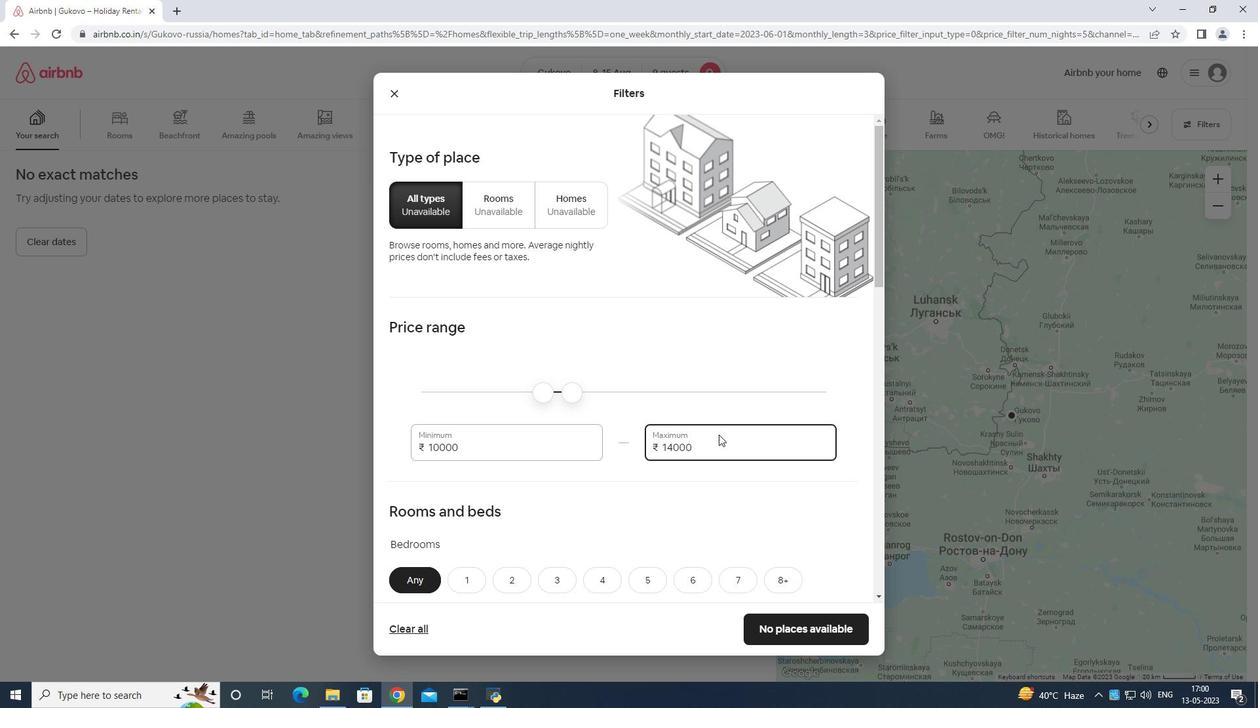 
Action: Mouse scrolled (719, 434) with delta (0, 0)
Screenshot: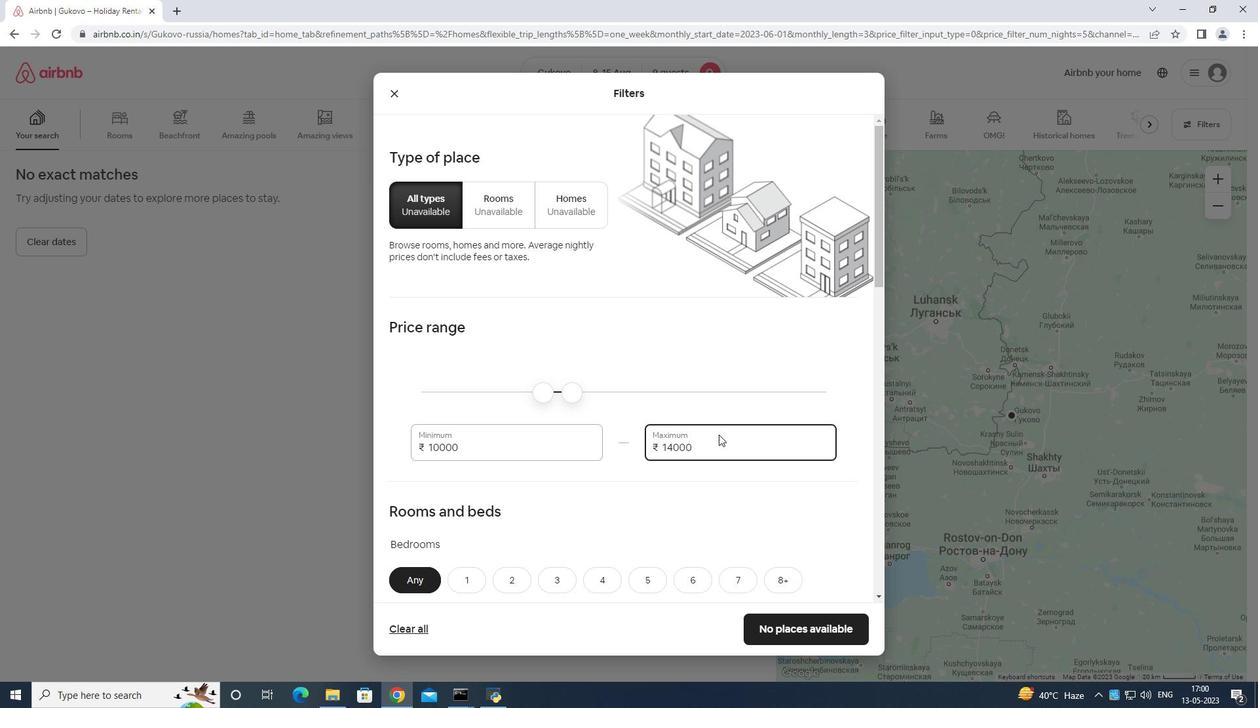 
Action: Mouse scrolled (719, 434) with delta (0, 0)
Screenshot: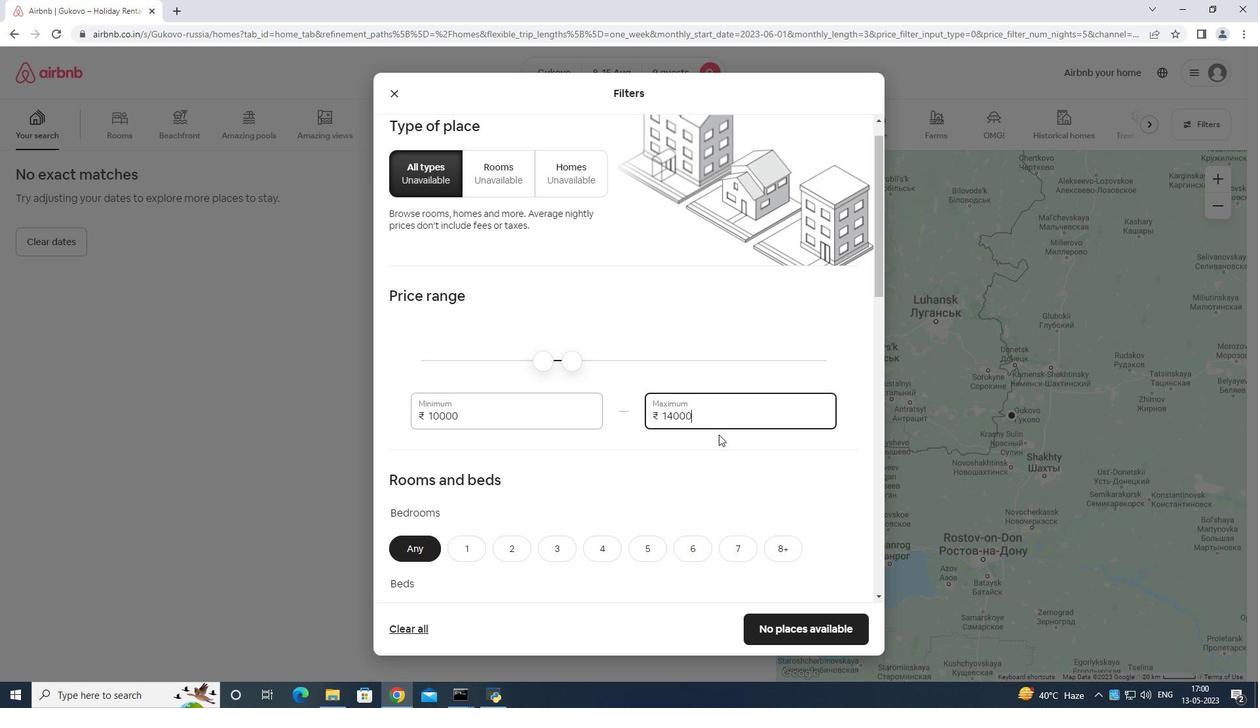 
Action: Mouse moved to (641, 381)
Screenshot: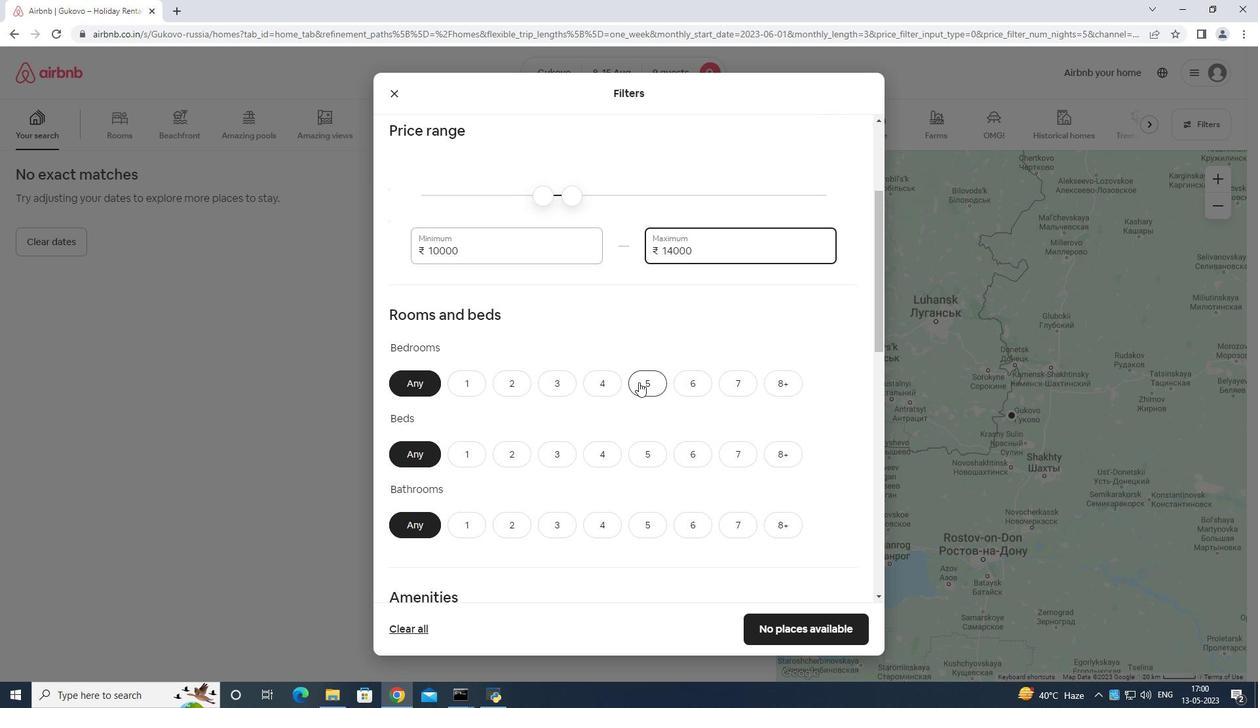 
Action: Mouse pressed left at (641, 381)
Screenshot: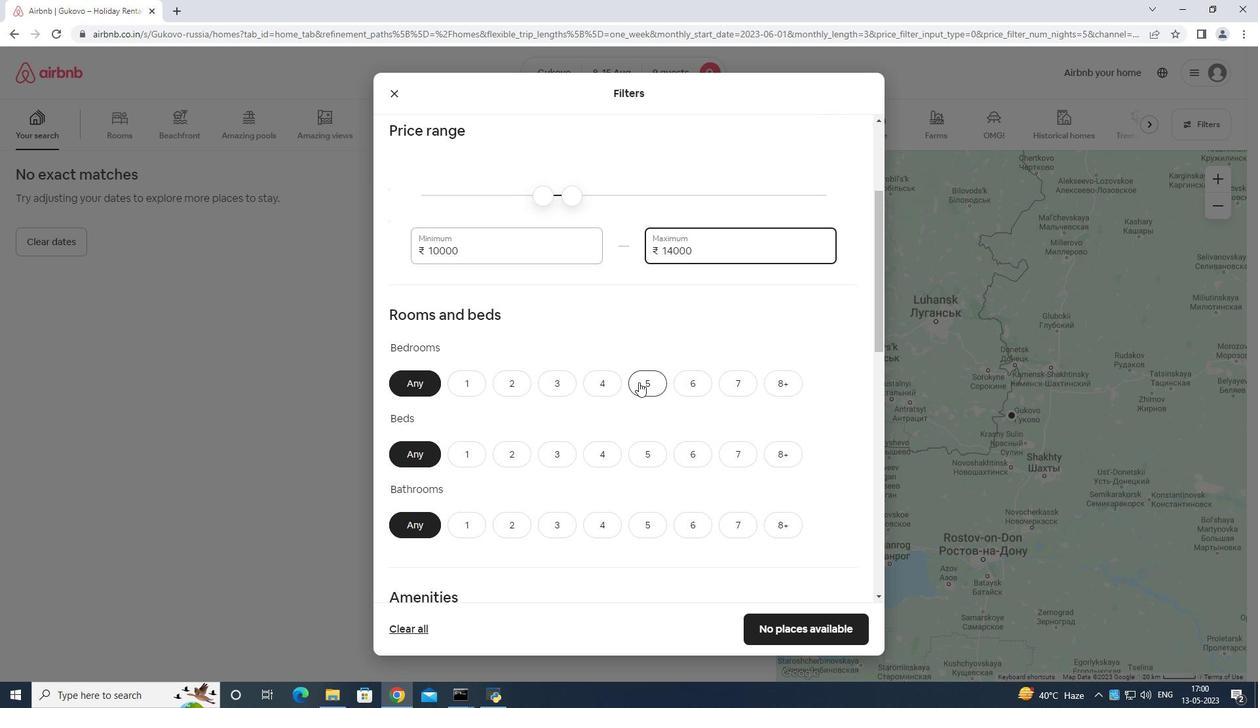 
Action: Mouse moved to (778, 452)
Screenshot: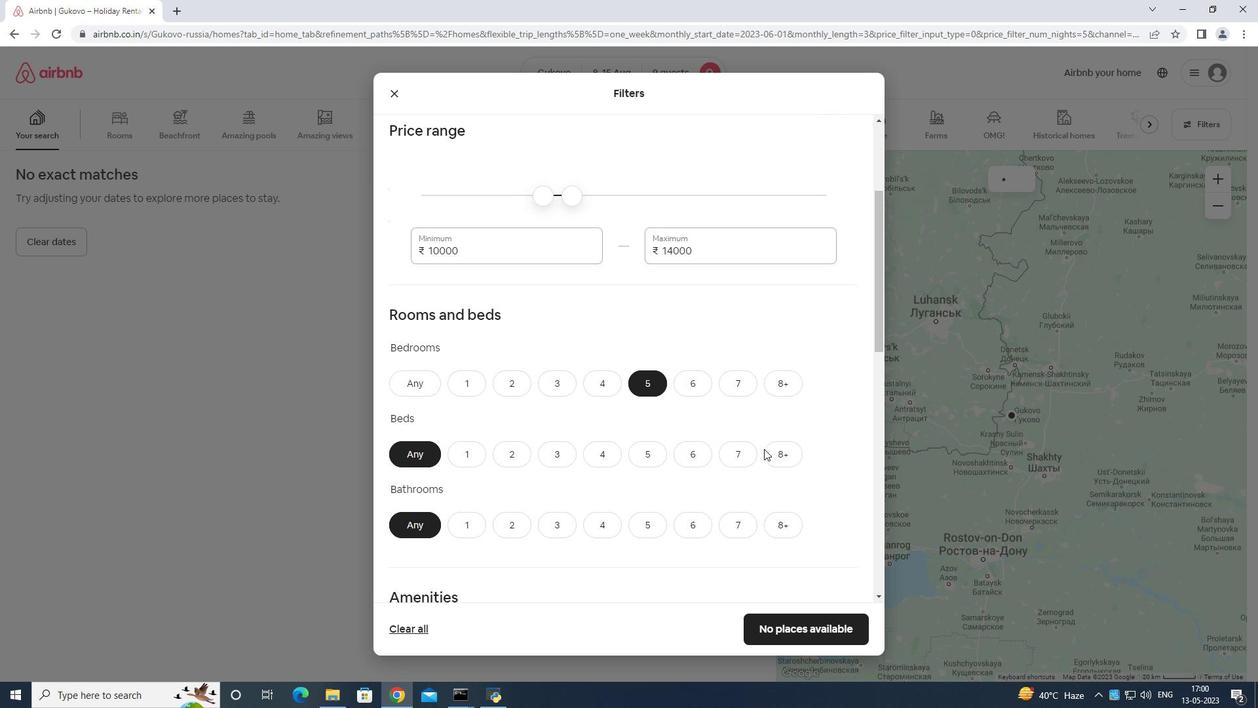 
Action: Mouse pressed left at (778, 452)
Screenshot: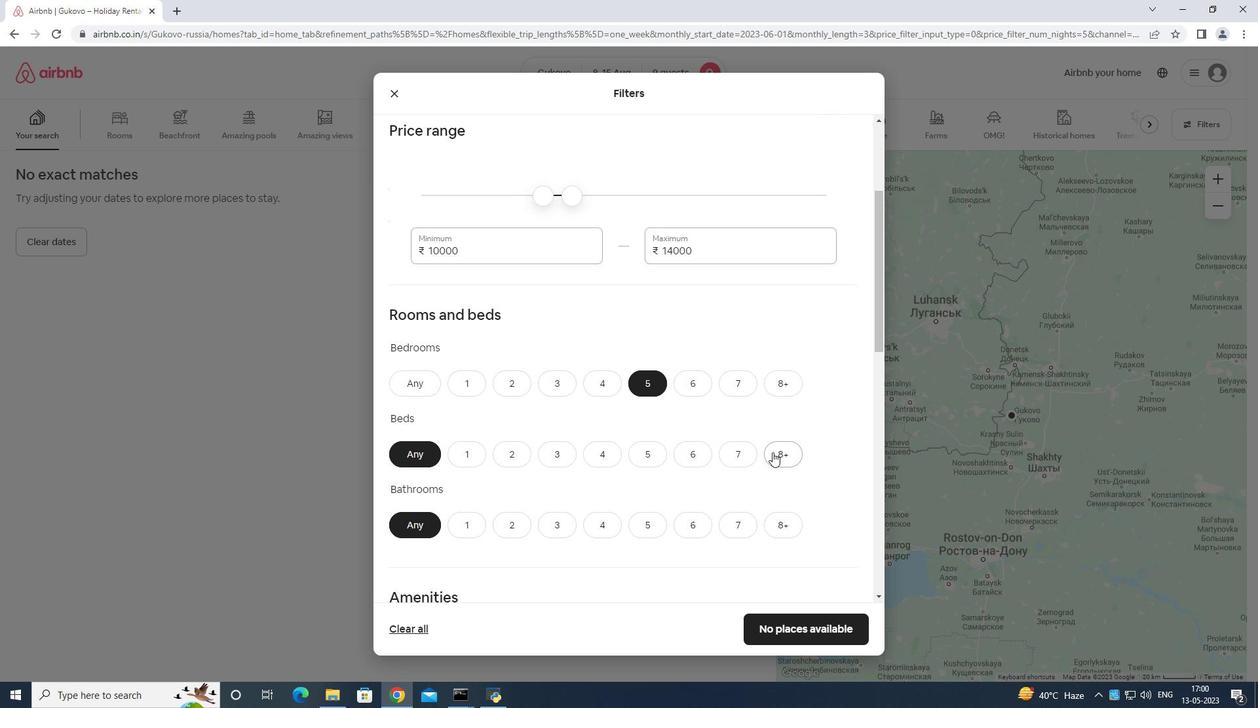 
Action: Mouse moved to (653, 522)
Screenshot: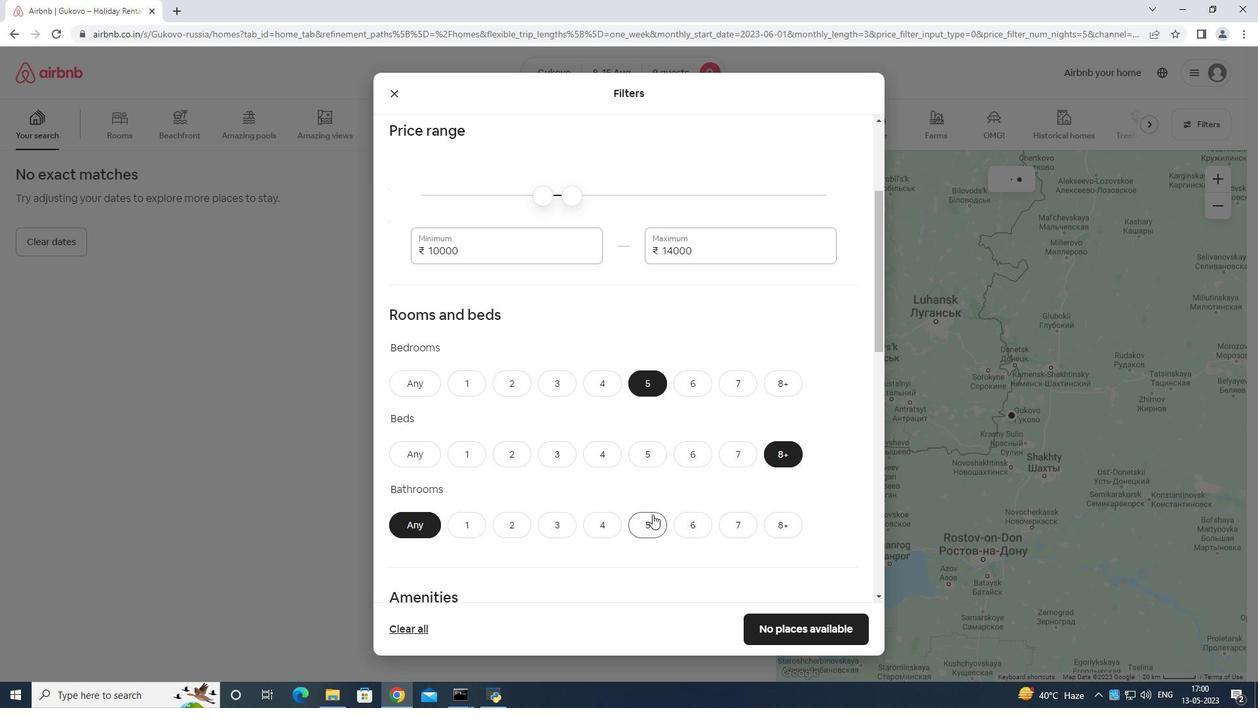 
Action: Mouse pressed left at (653, 522)
Screenshot: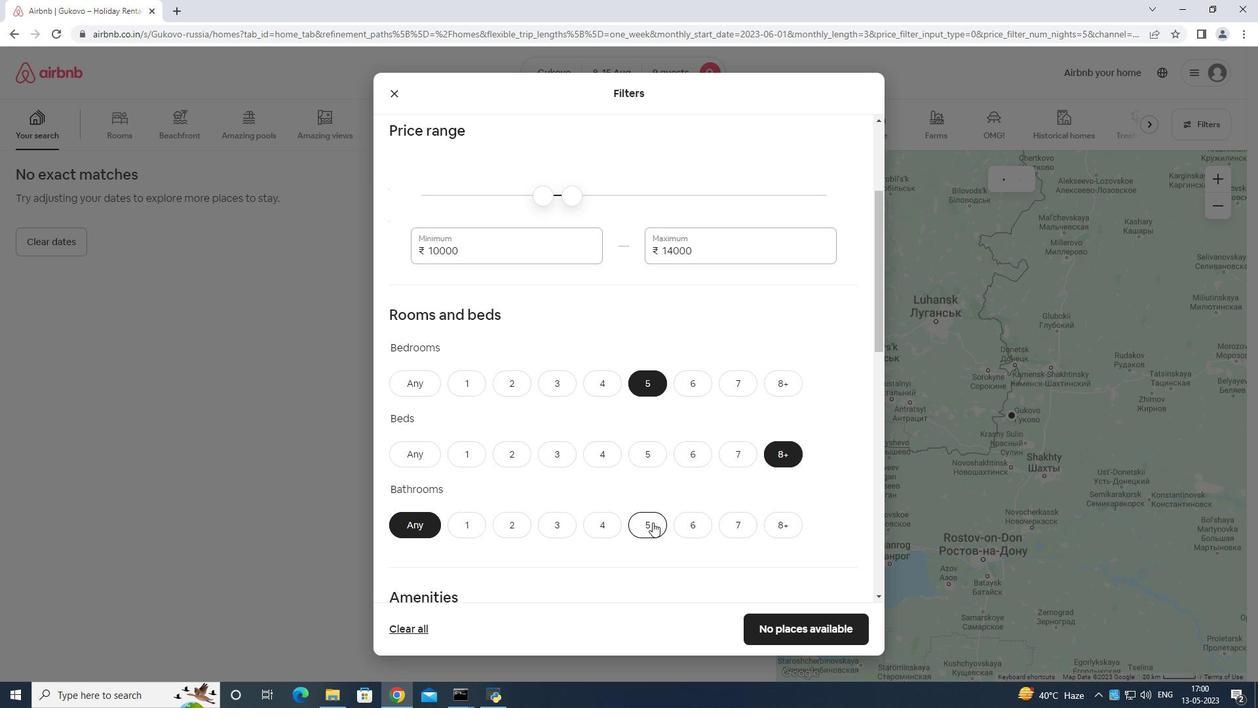 
Action: Mouse moved to (660, 489)
Screenshot: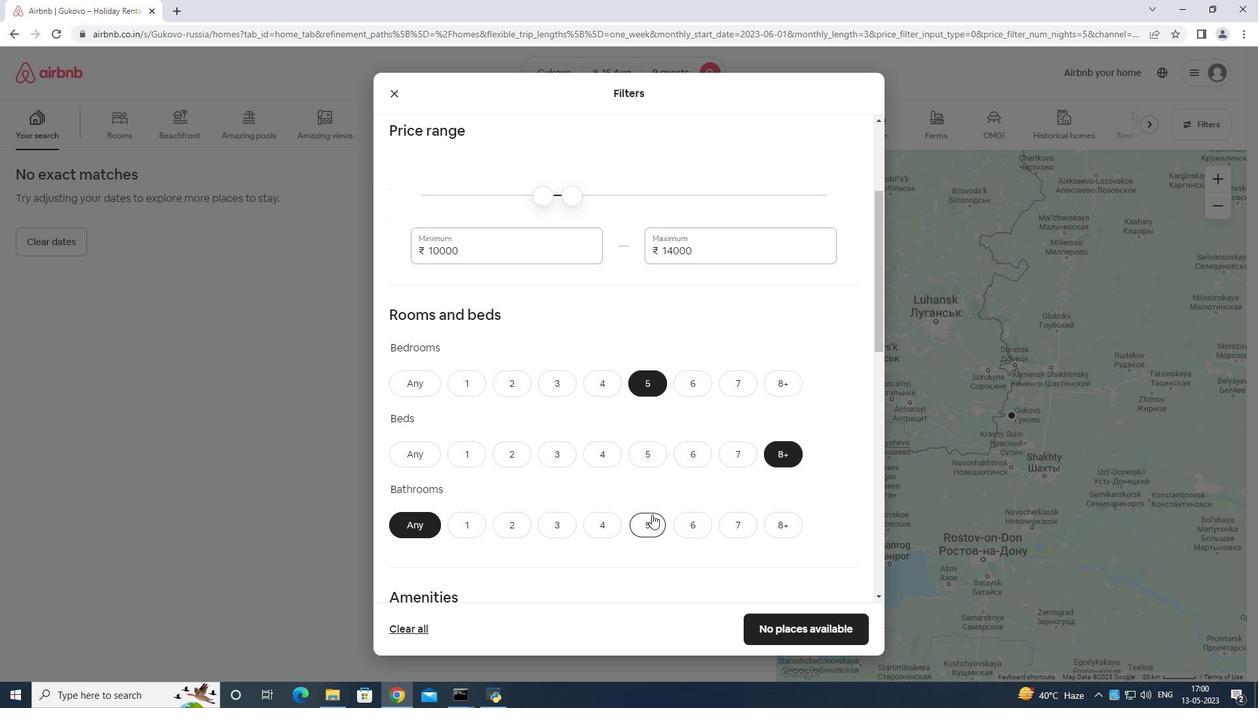 
Action: Mouse scrolled (660, 489) with delta (0, 0)
Screenshot: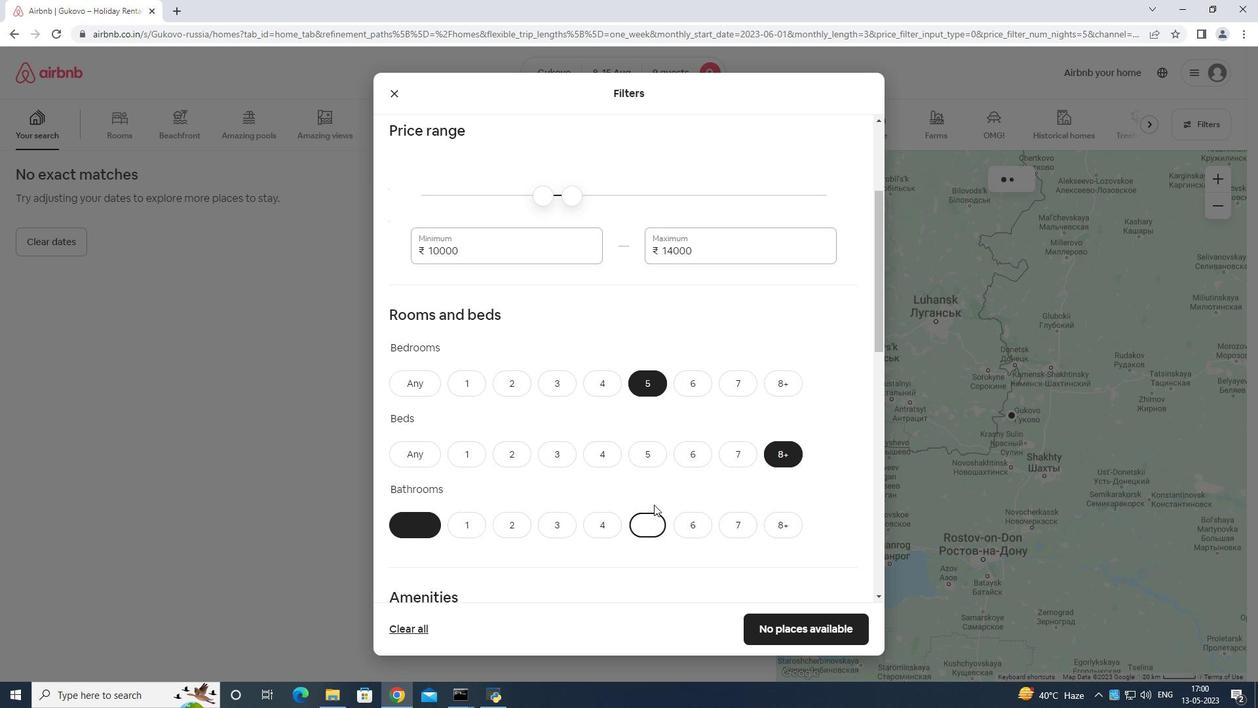 
Action: Mouse scrolled (660, 489) with delta (0, 0)
Screenshot: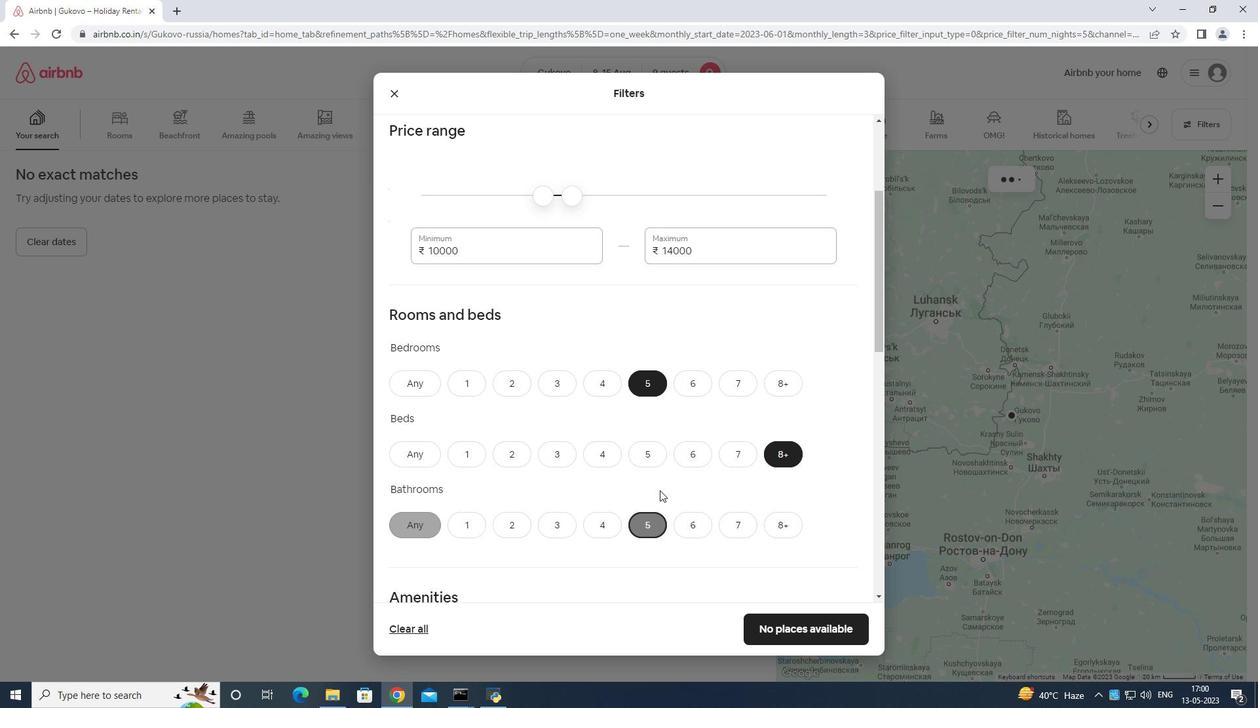 
Action: Mouse moved to (658, 489)
Screenshot: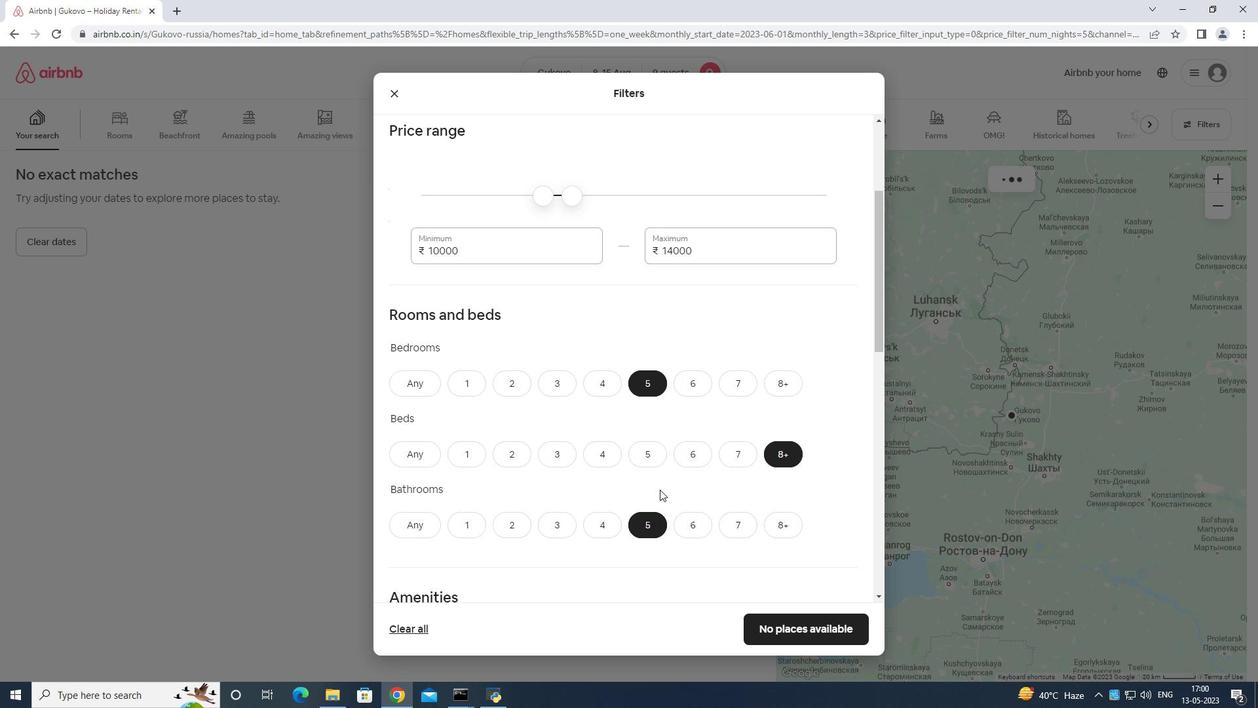 
Action: Mouse scrolled (658, 489) with delta (0, 0)
Screenshot: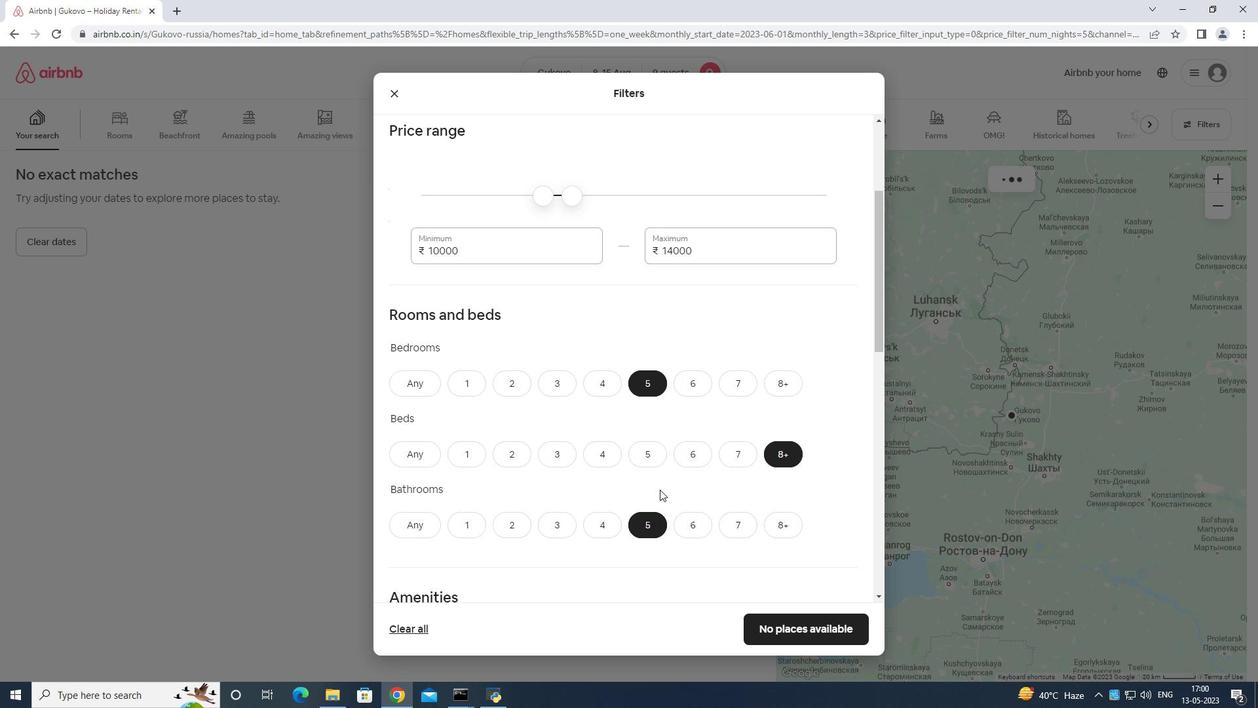 
Action: Mouse moved to (657, 489)
Screenshot: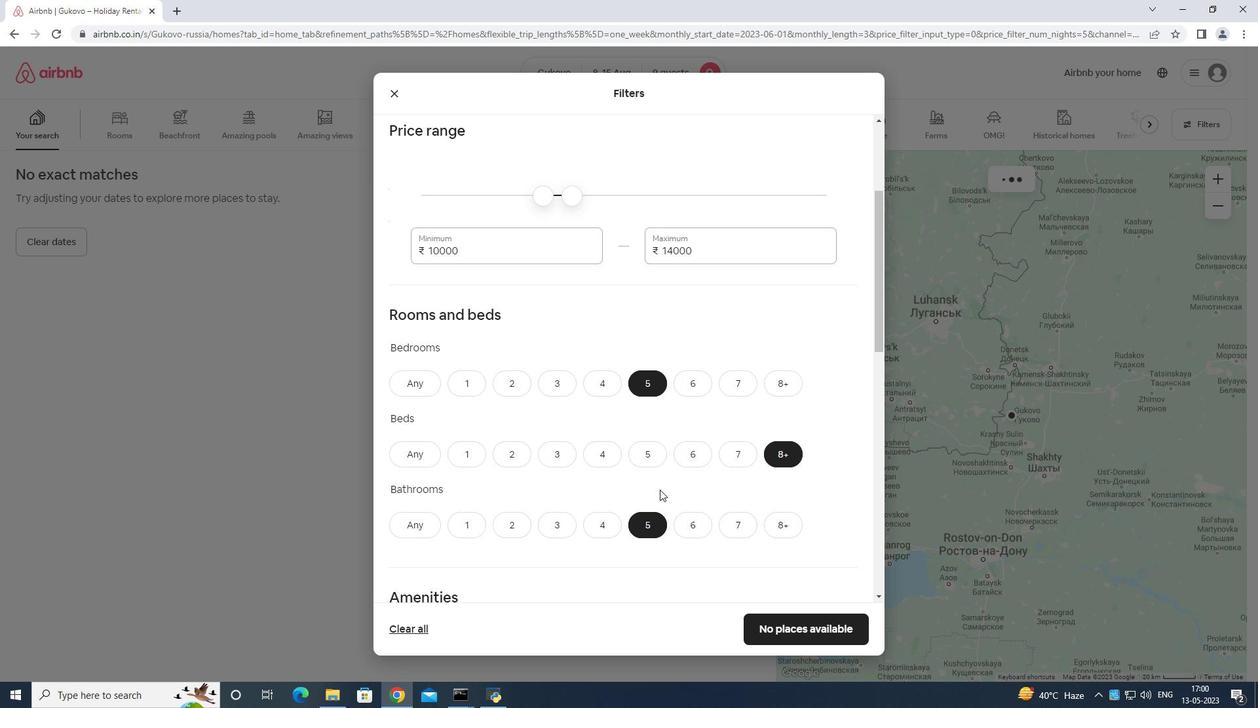 
Action: Mouse scrolled (657, 489) with delta (0, 0)
Screenshot: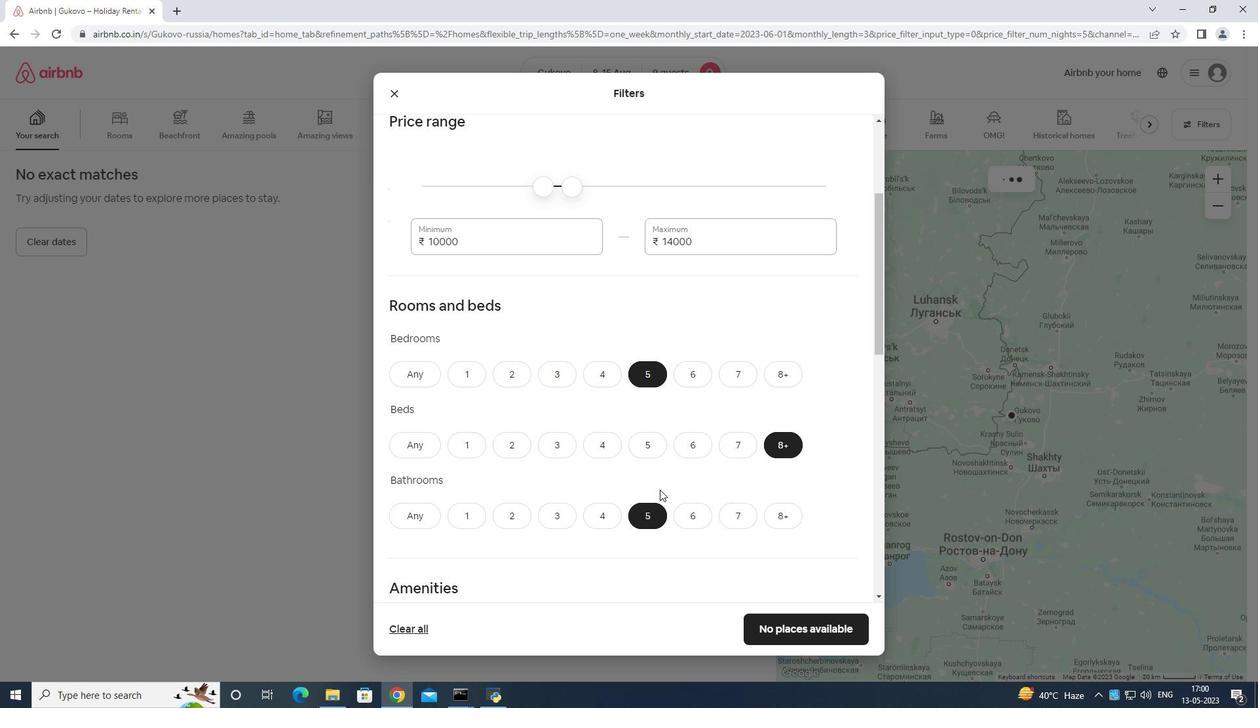 
Action: Mouse moved to (394, 392)
Screenshot: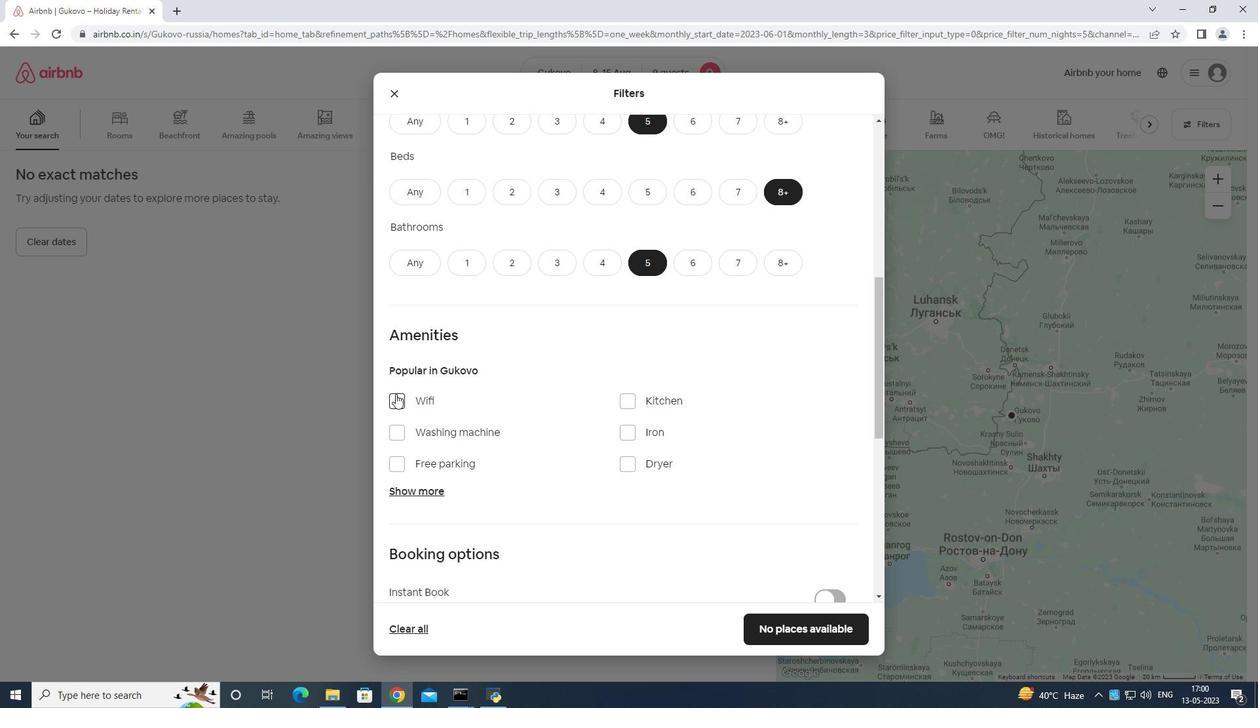 
Action: Mouse pressed left at (394, 392)
Screenshot: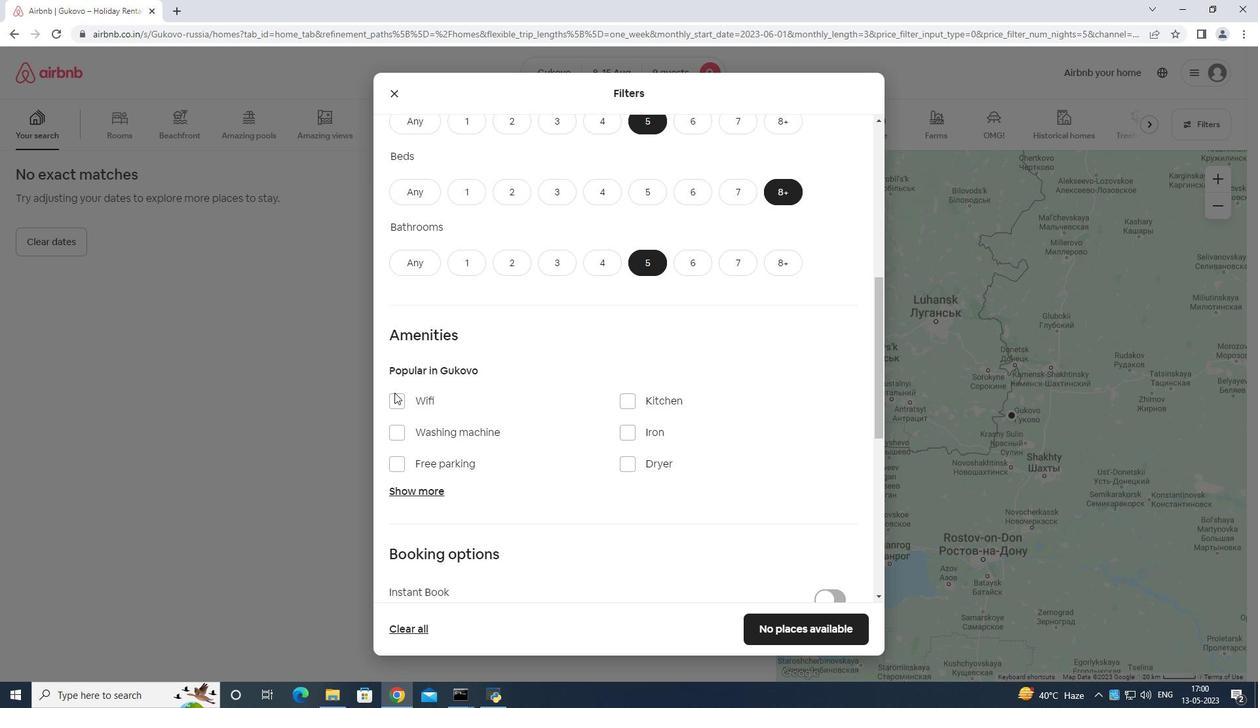 
Action: Mouse moved to (391, 399)
Screenshot: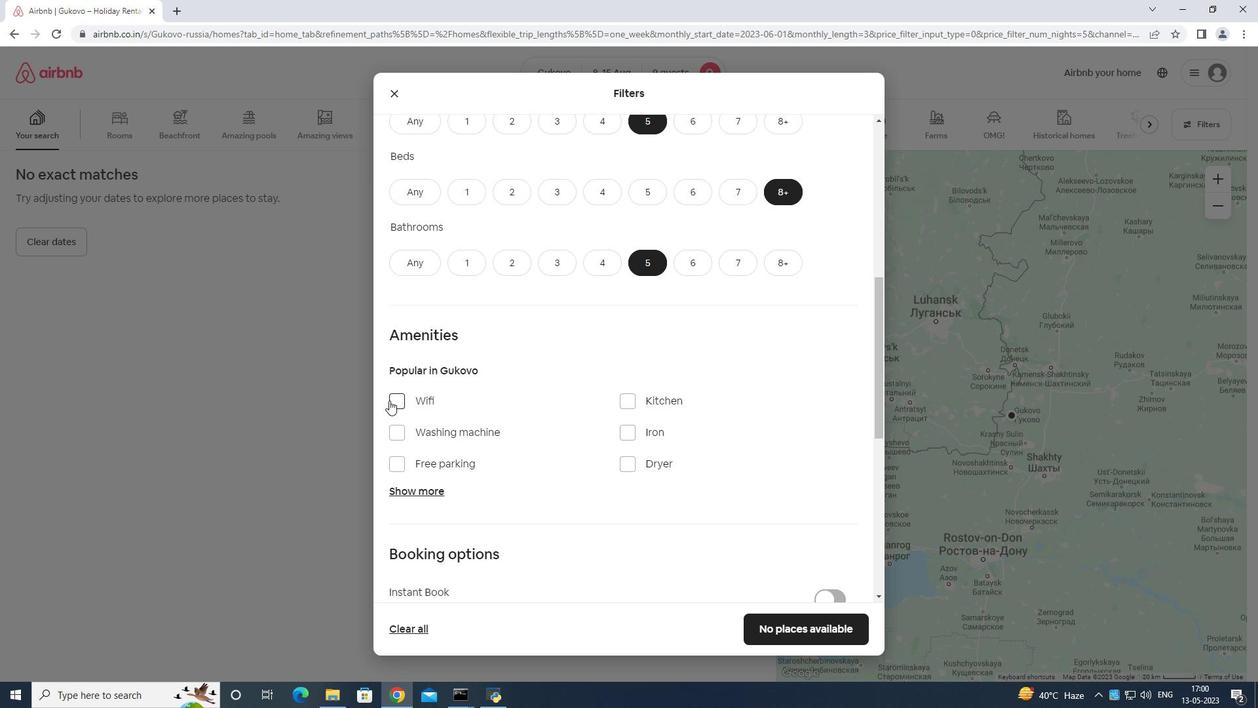 
Action: Mouse pressed left at (390, 399)
Screenshot: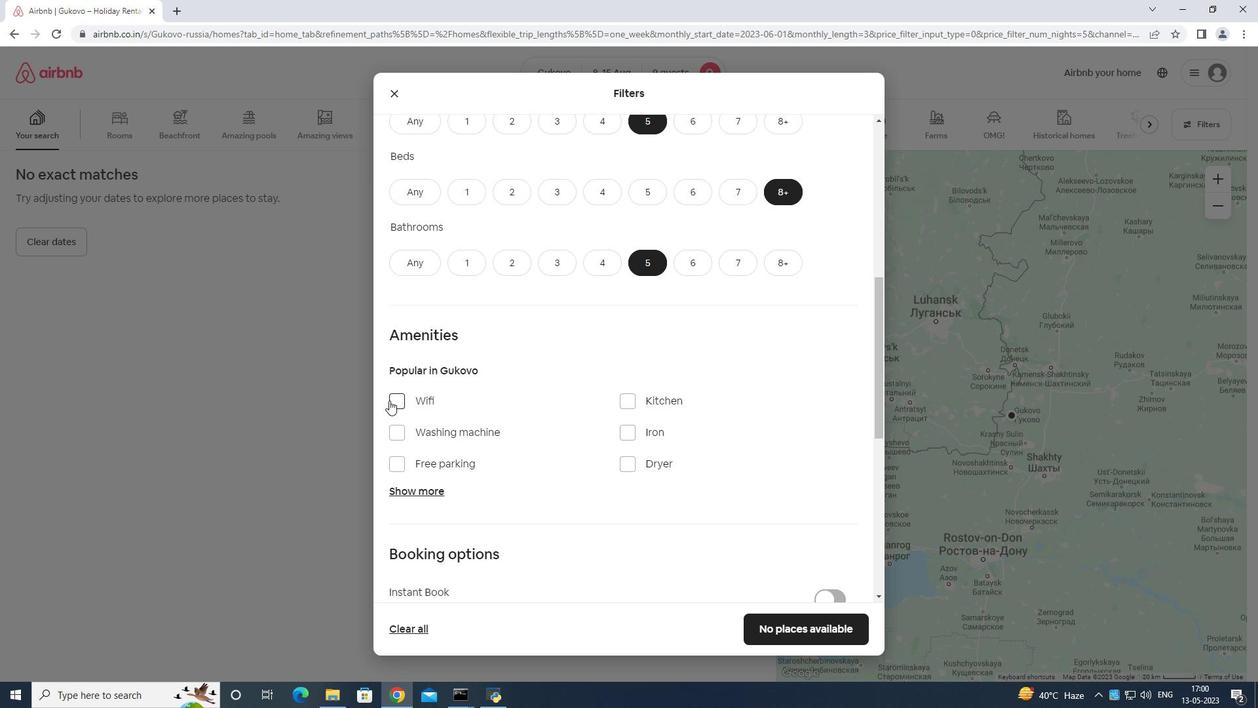 
Action: Mouse moved to (397, 461)
Screenshot: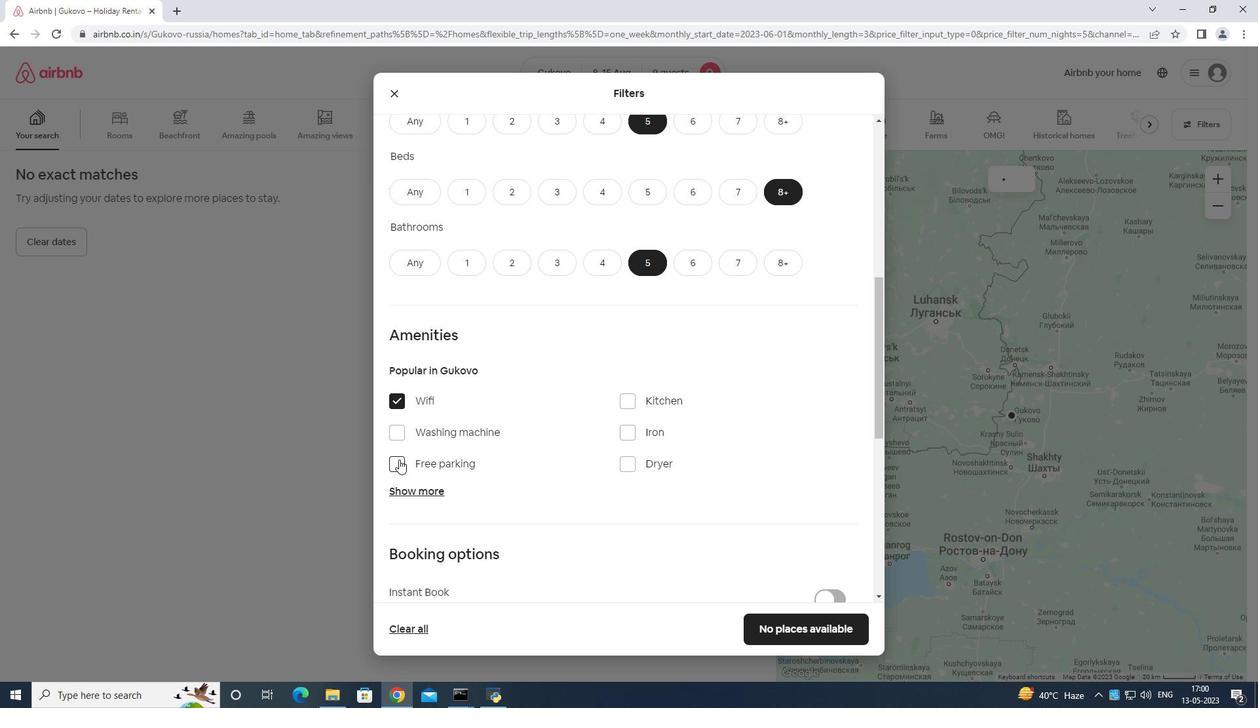 
Action: Mouse pressed left at (397, 461)
Screenshot: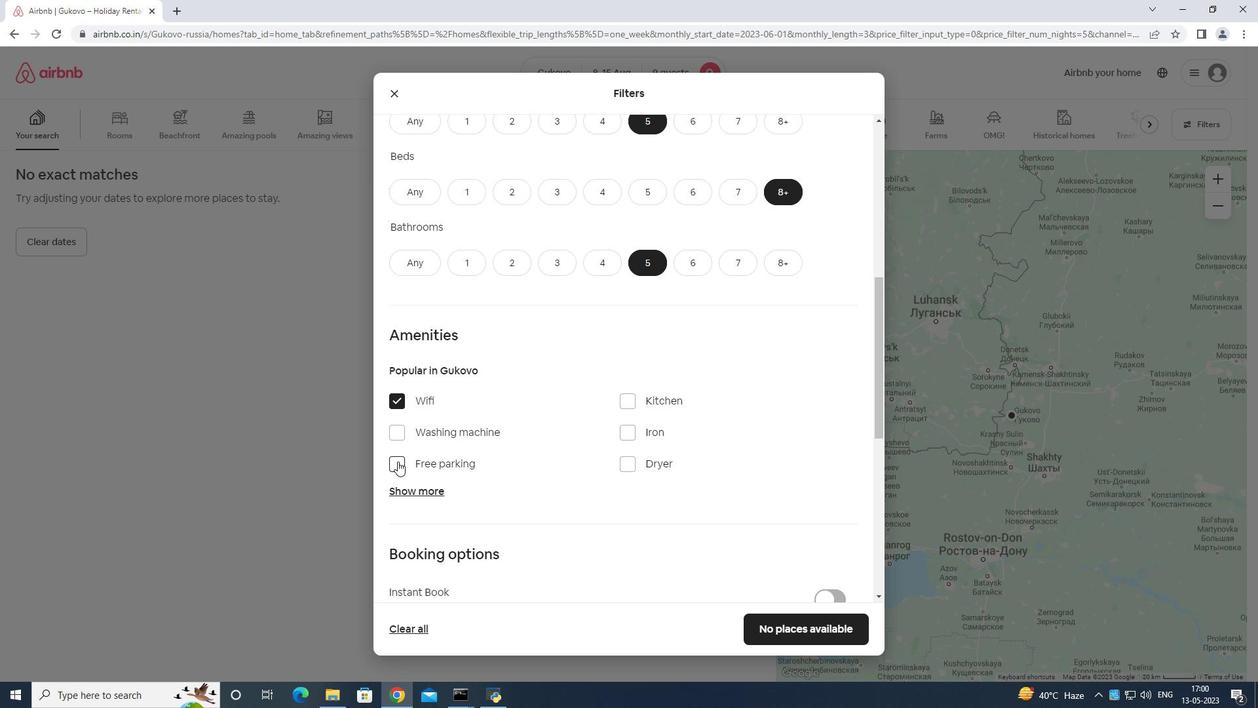 
Action: Mouse moved to (406, 488)
Screenshot: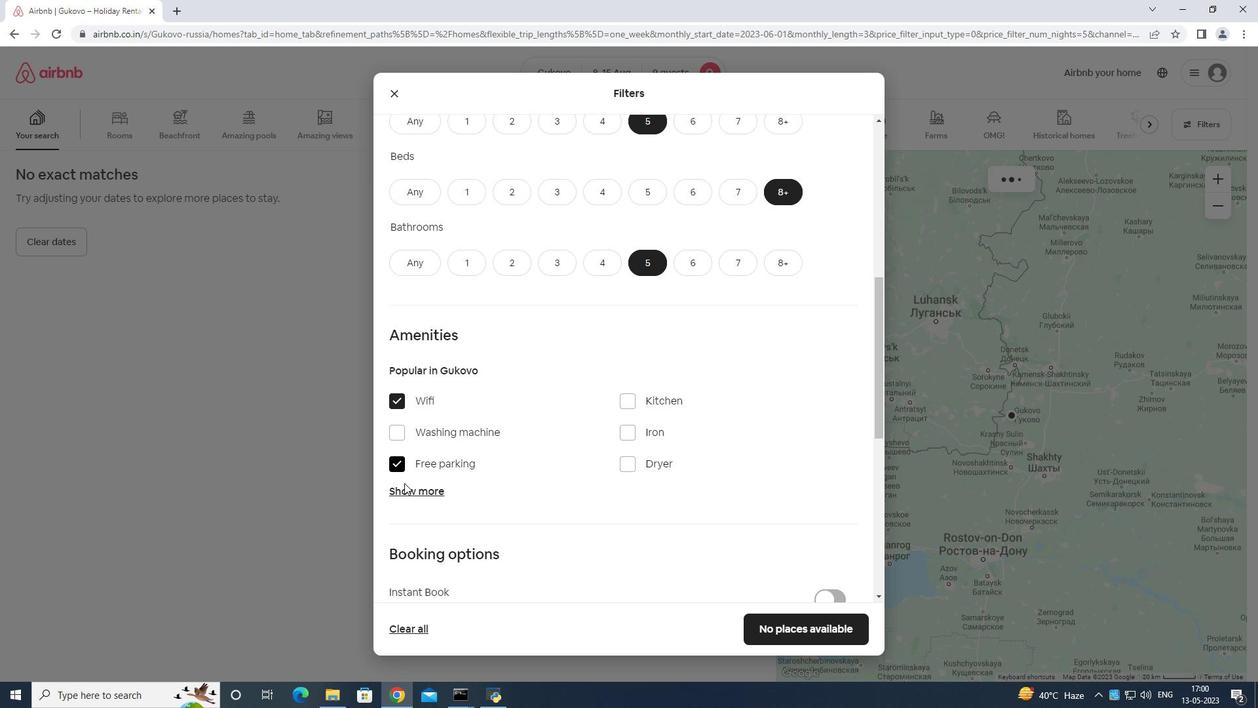 
Action: Mouse pressed left at (406, 488)
Screenshot: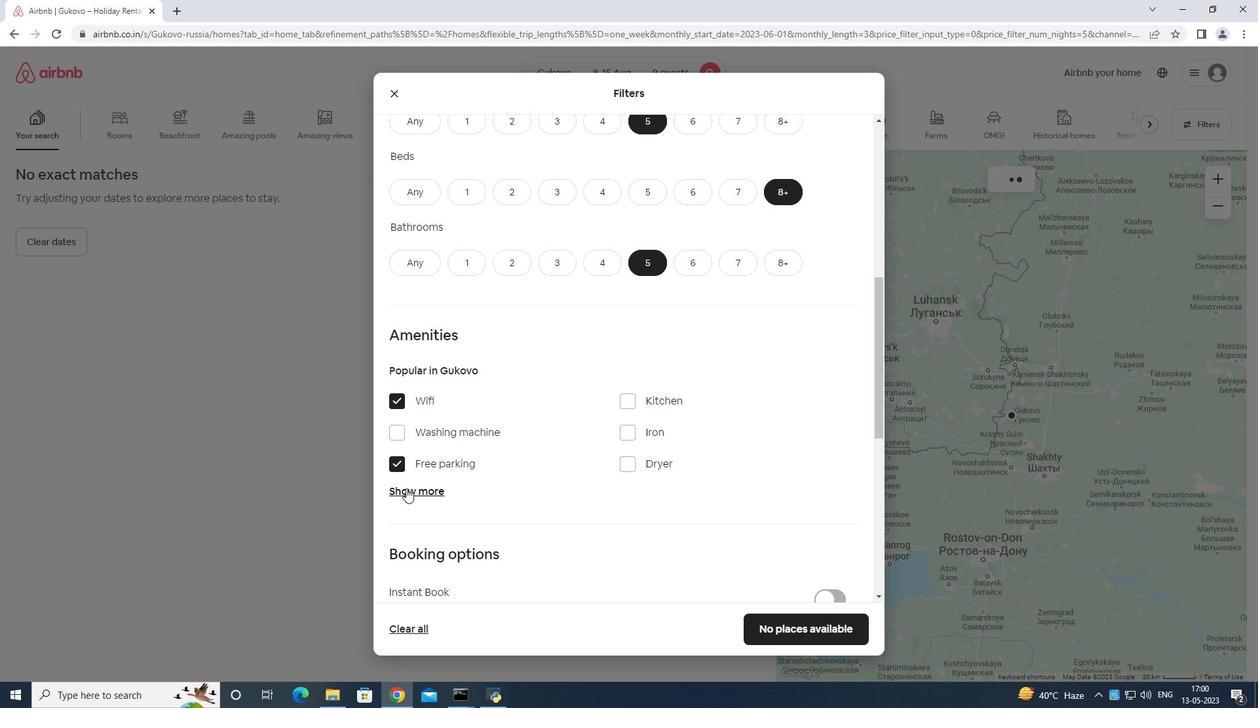 
Action: Mouse moved to (627, 568)
Screenshot: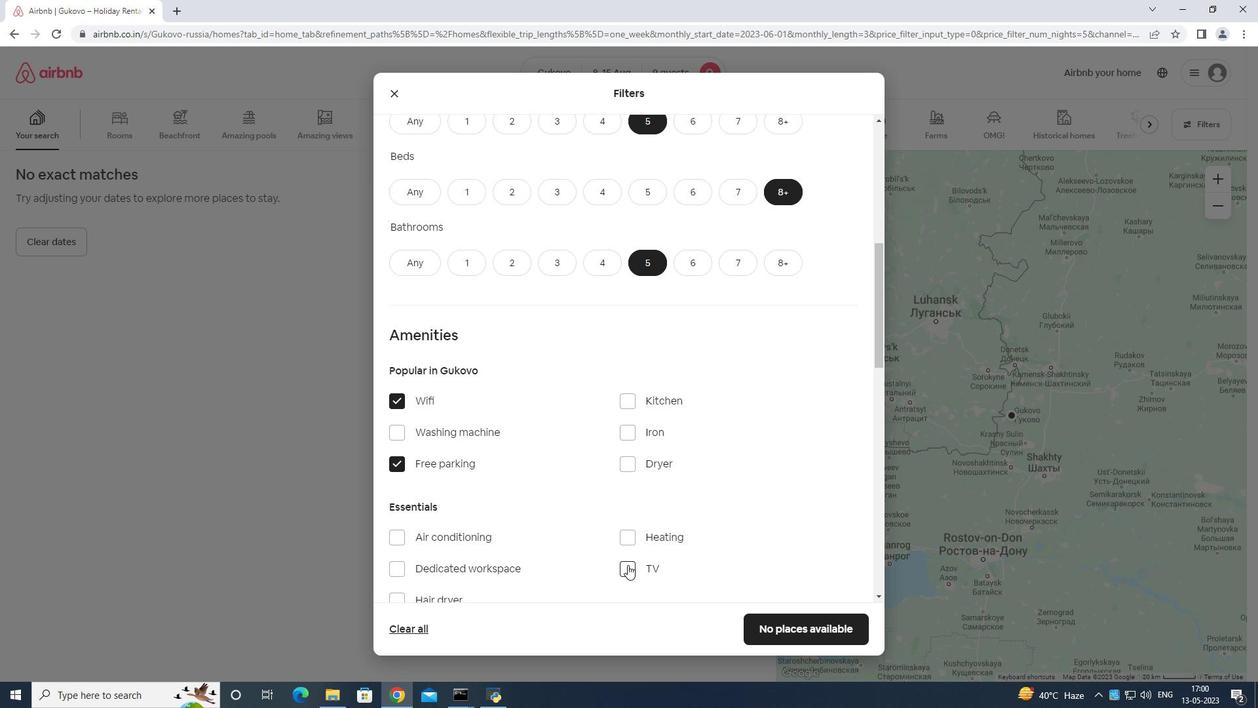
Action: Mouse pressed left at (627, 568)
Screenshot: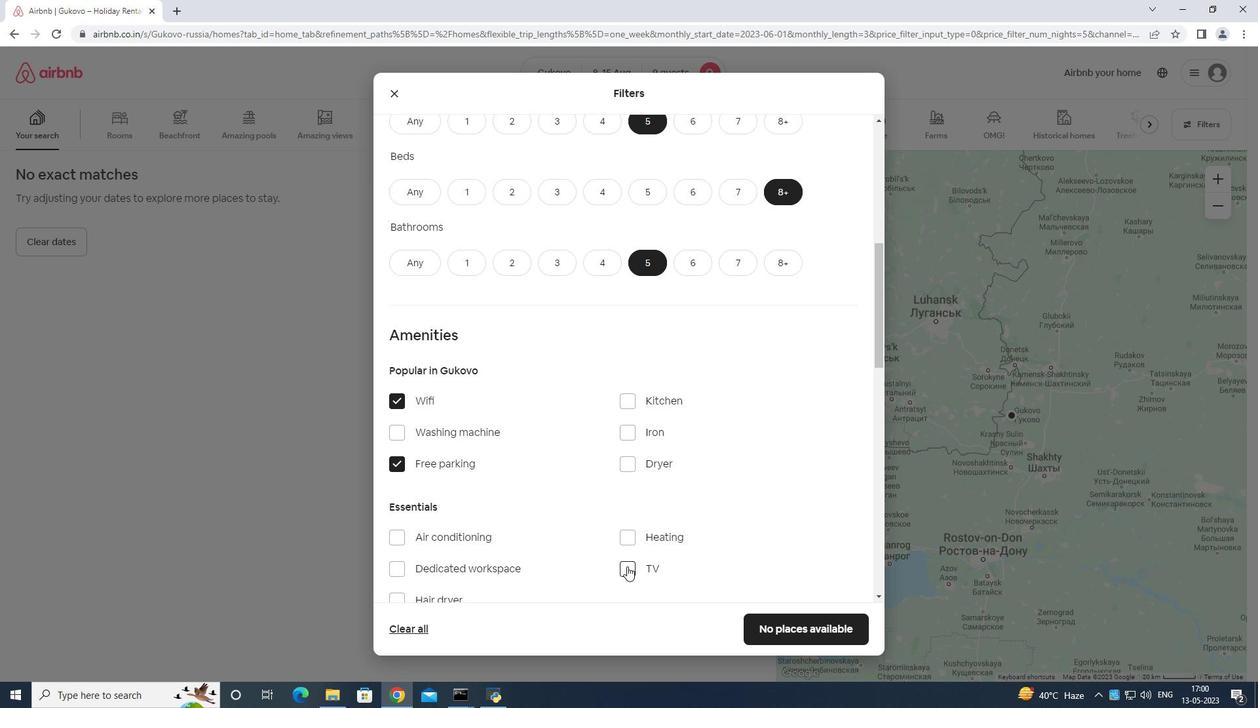 
Action: Mouse moved to (628, 514)
Screenshot: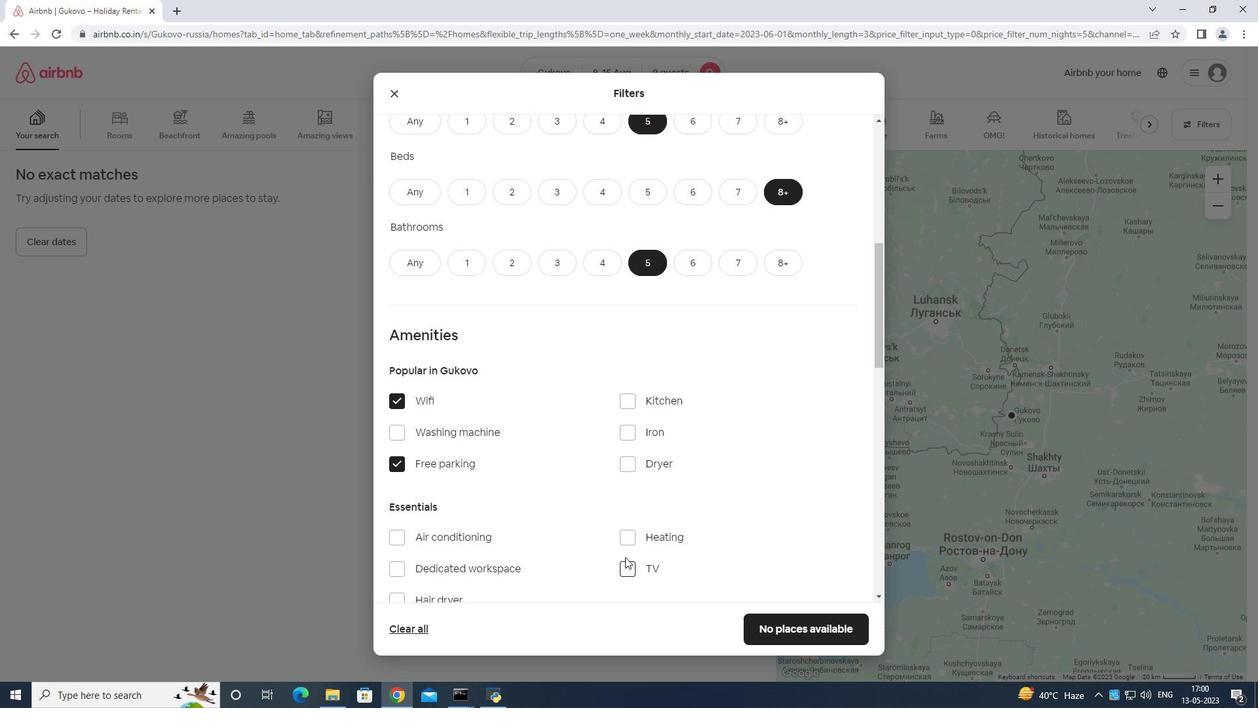 
Action: Mouse scrolled (628, 513) with delta (0, 0)
Screenshot: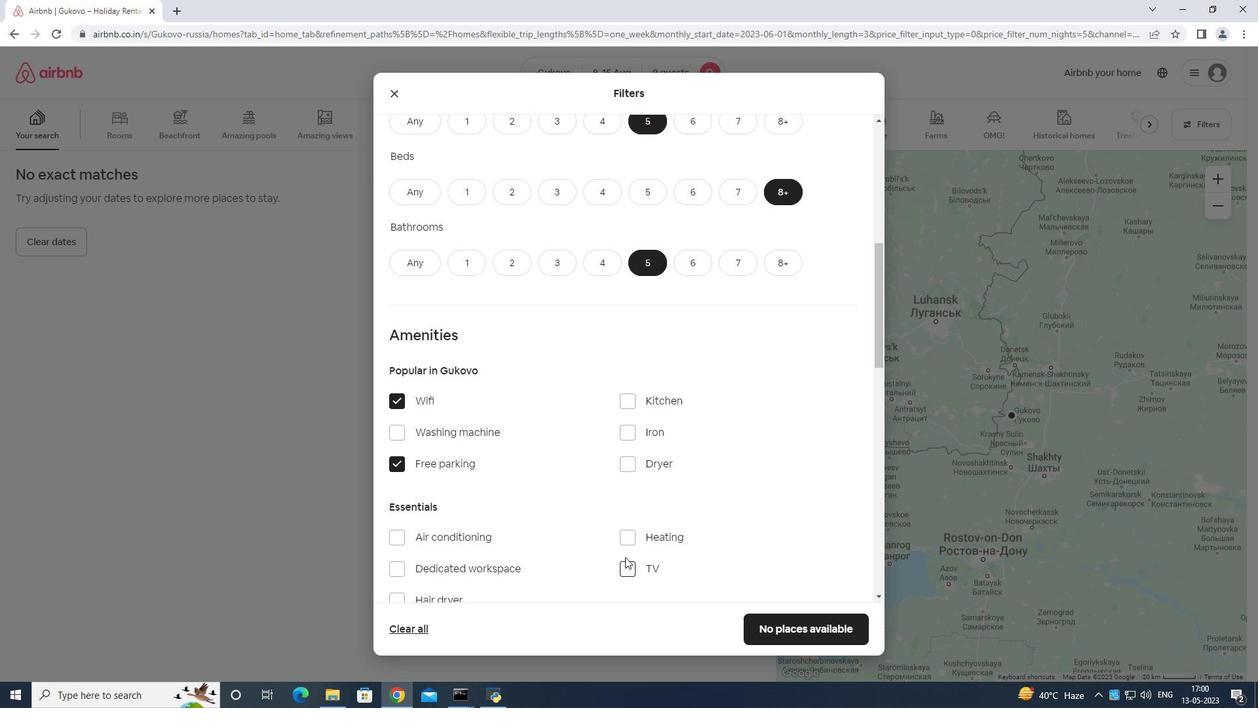 
Action: Mouse moved to (626, 520)
Screenshot: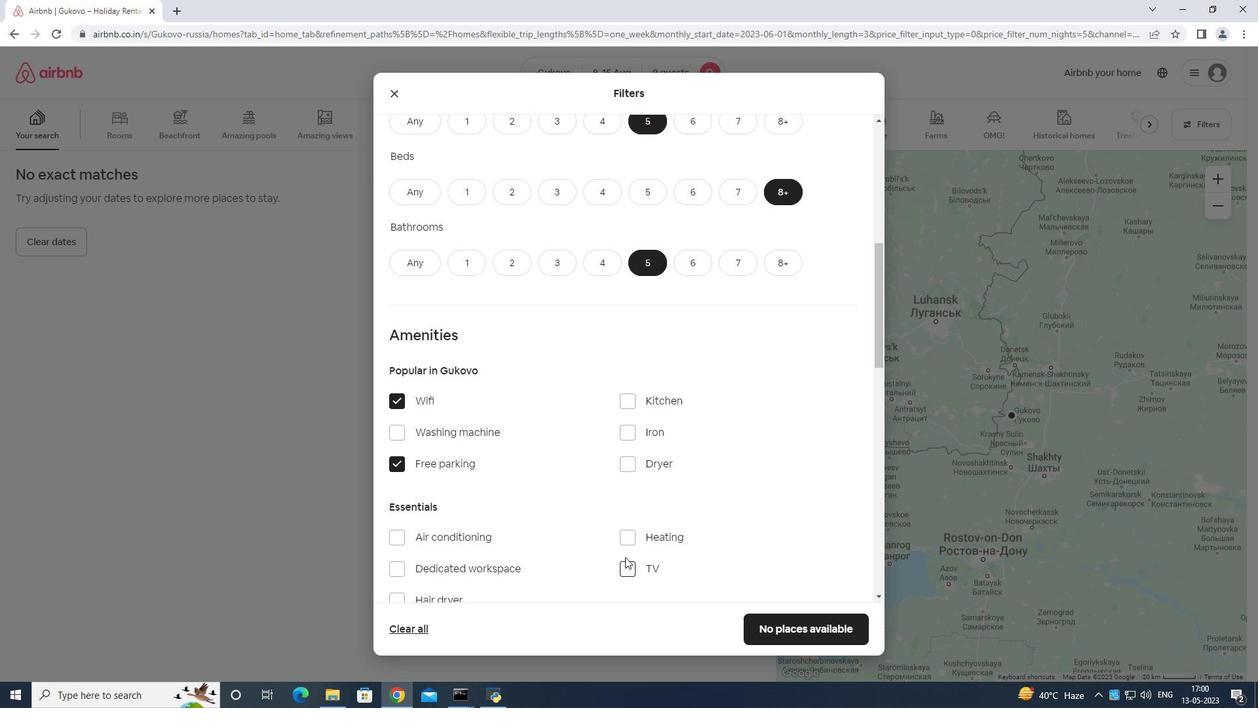 
Action: Mouse scrolled (626, 519) with delta (0, 0)
Screenshot: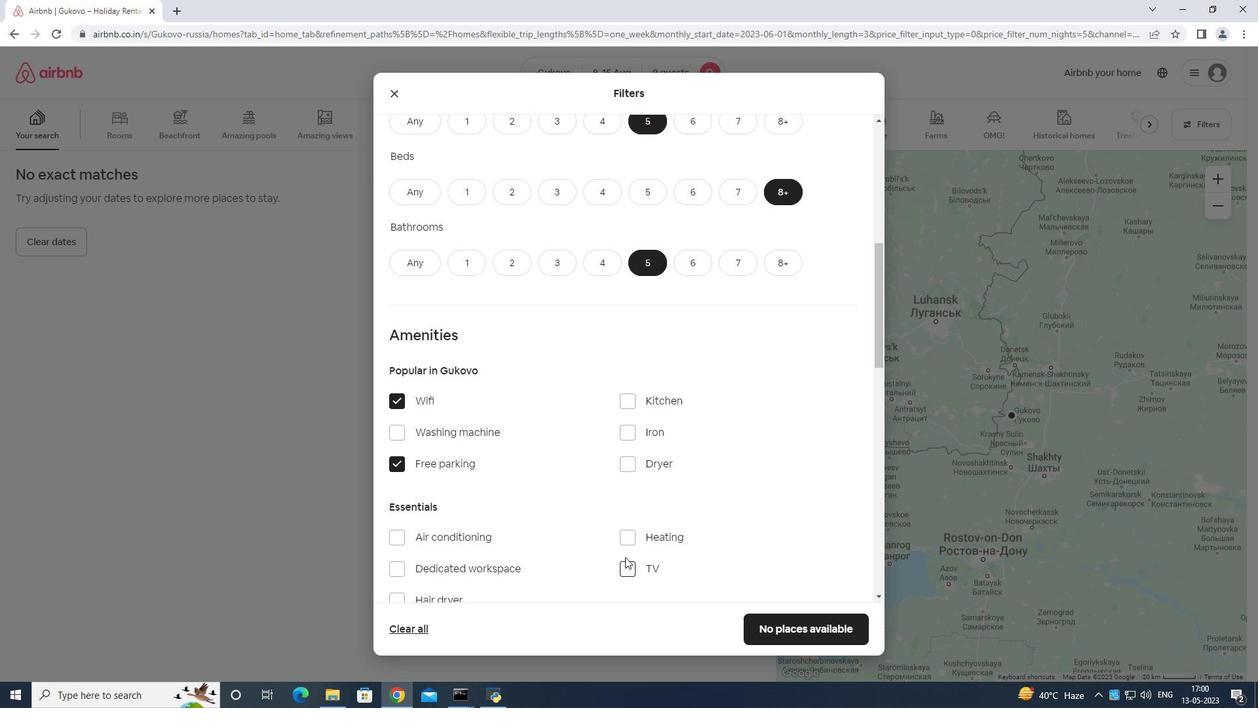 
Action: Mouse moved to (626, 521)
Screenshot: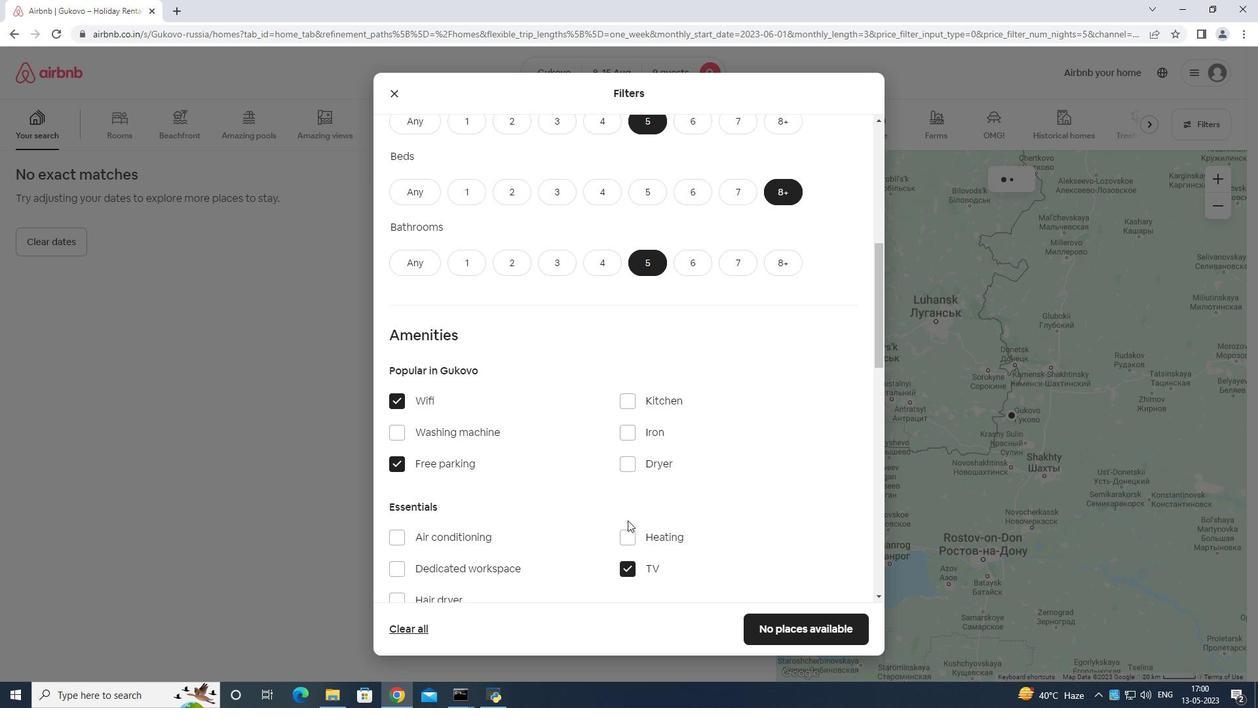 
Action: Mouse scrolled (626, 520) with delta (0, 0)
Screenshot: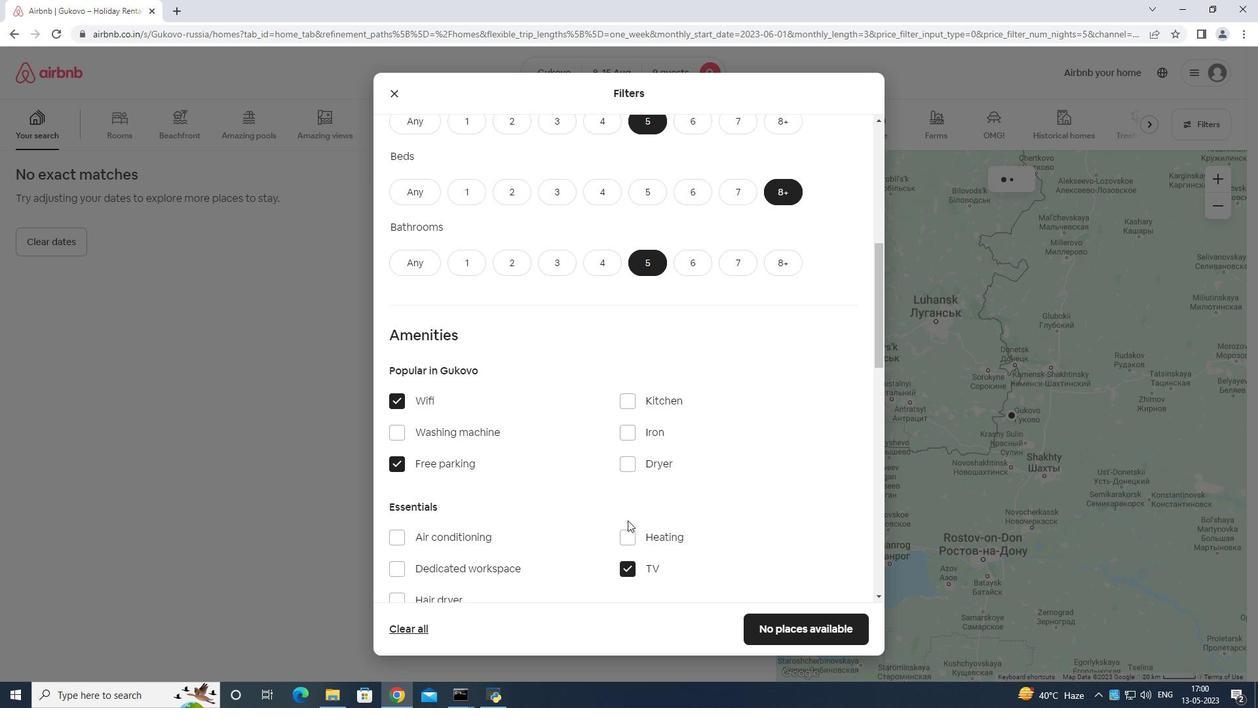 
Action: Mouse moved to (626, 521)
Screenshot: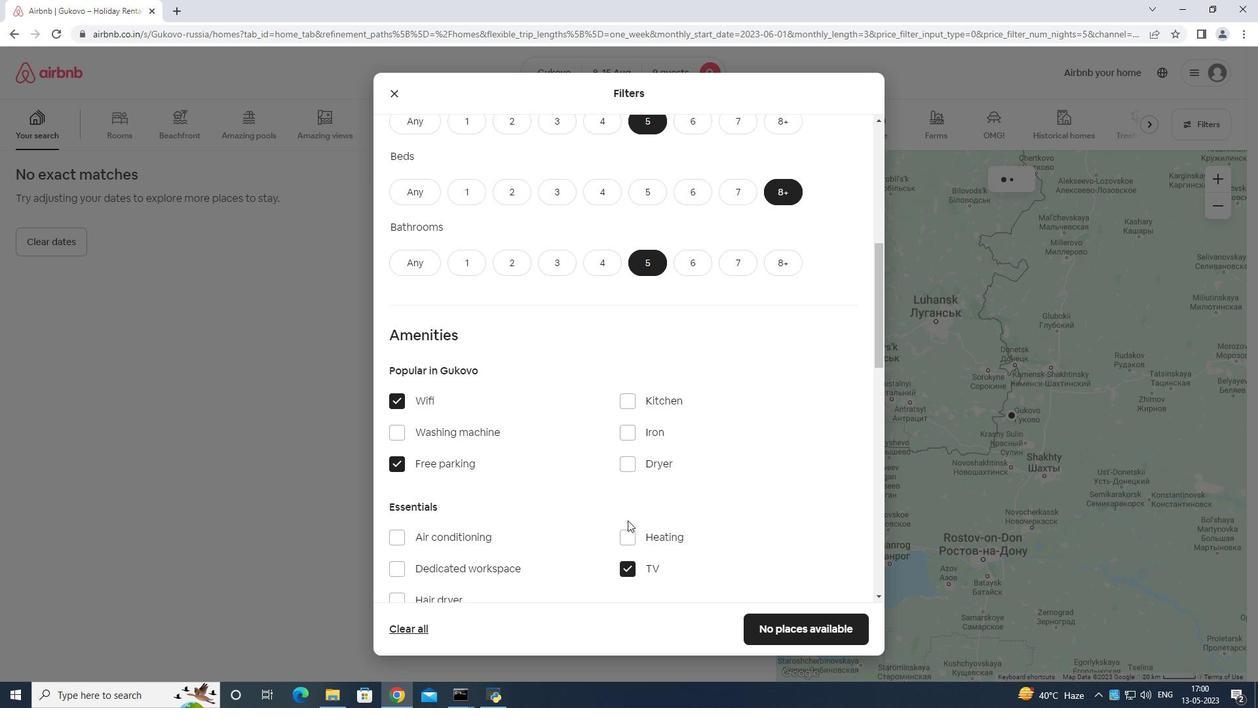 
Action: Mouse scrolled (626, 521) with delta (0, 0)
Screenshot: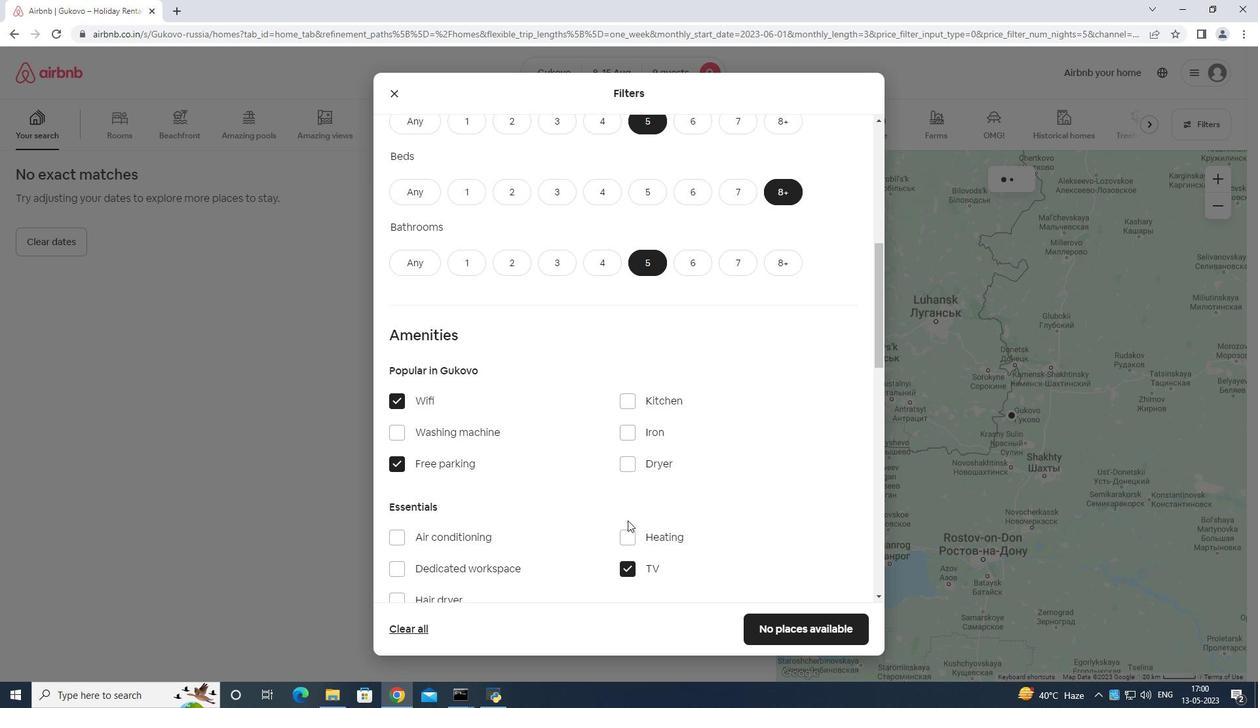 
Action: Mouse moved to (573, 437)
Screenshot: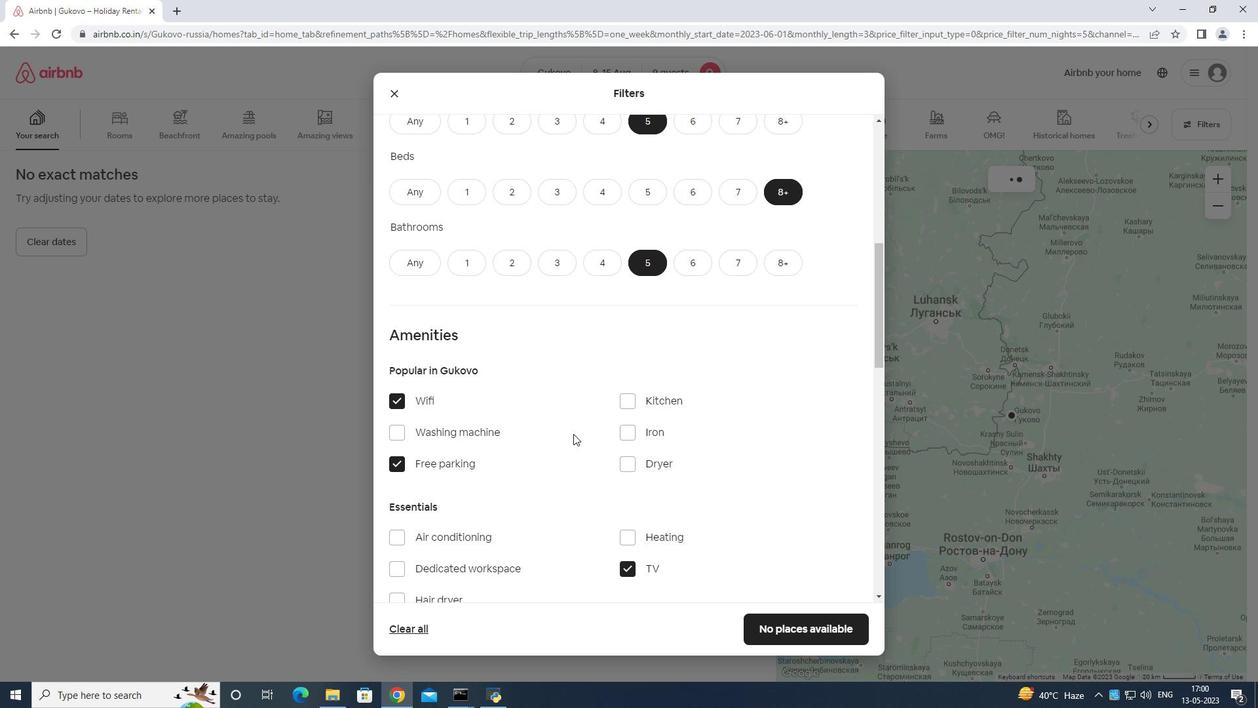 
Action: Mouse scrolled (573, 437) with delta (0, 0)
Screenshot: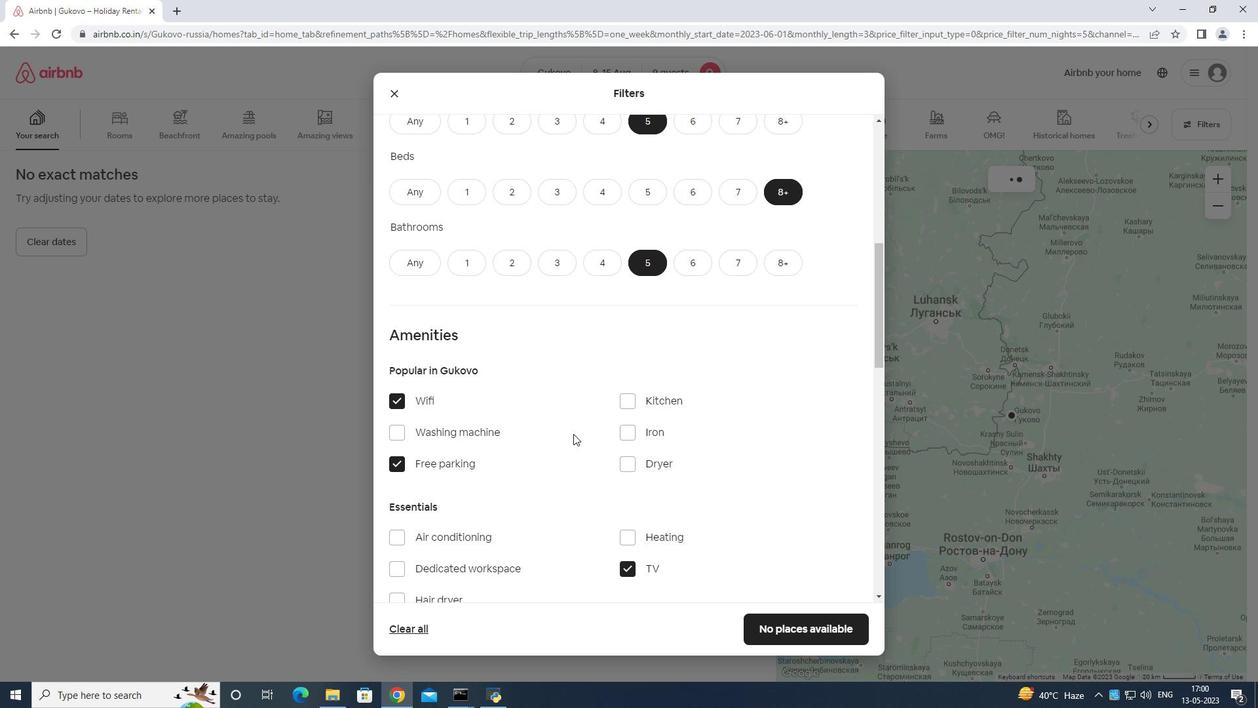 
Action: Mouse moved to (578, 453)
Screenshot: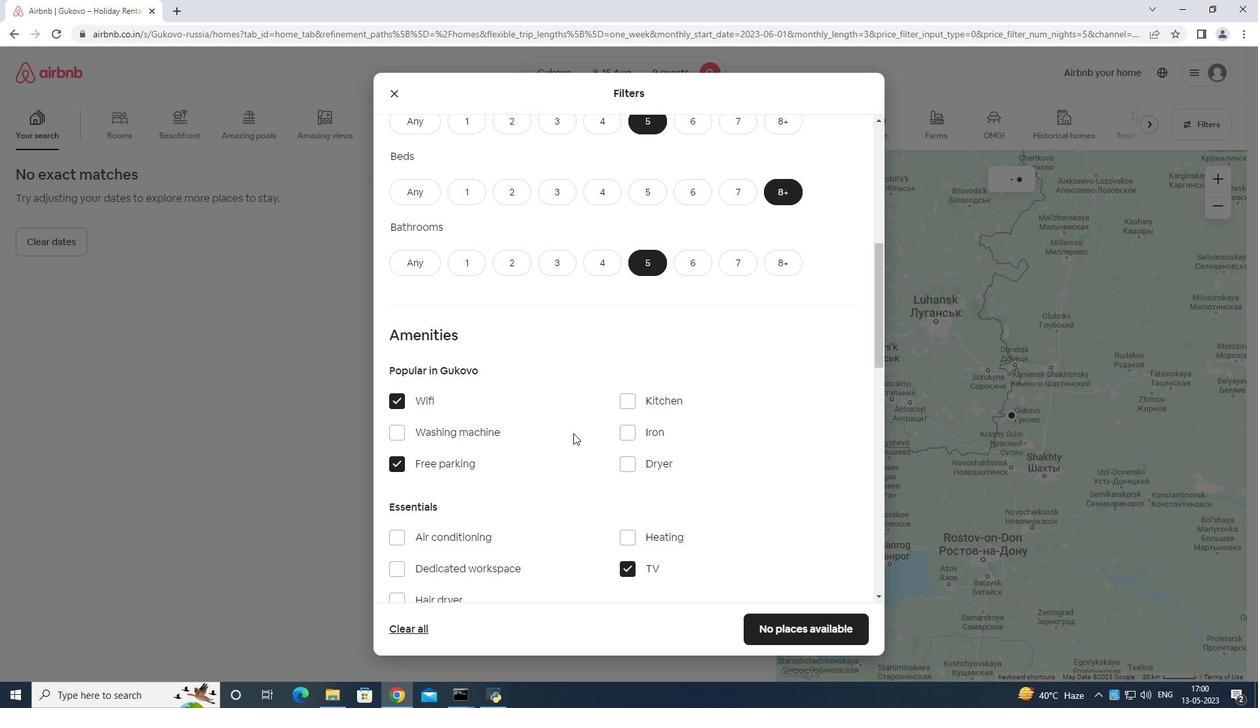 
Action: Mouse scrolled (578, 453) with delta (0, 0)
Screenshot: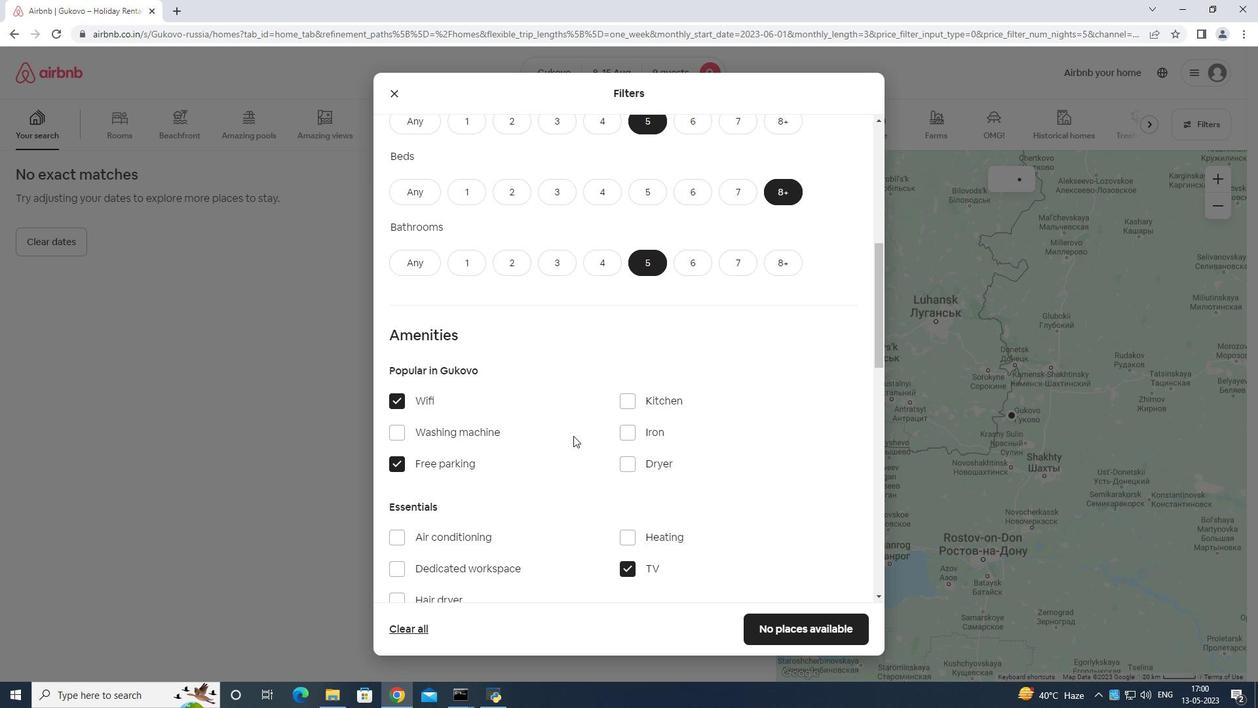 
Action: Mouse moved to (580, 455)
Screenshot: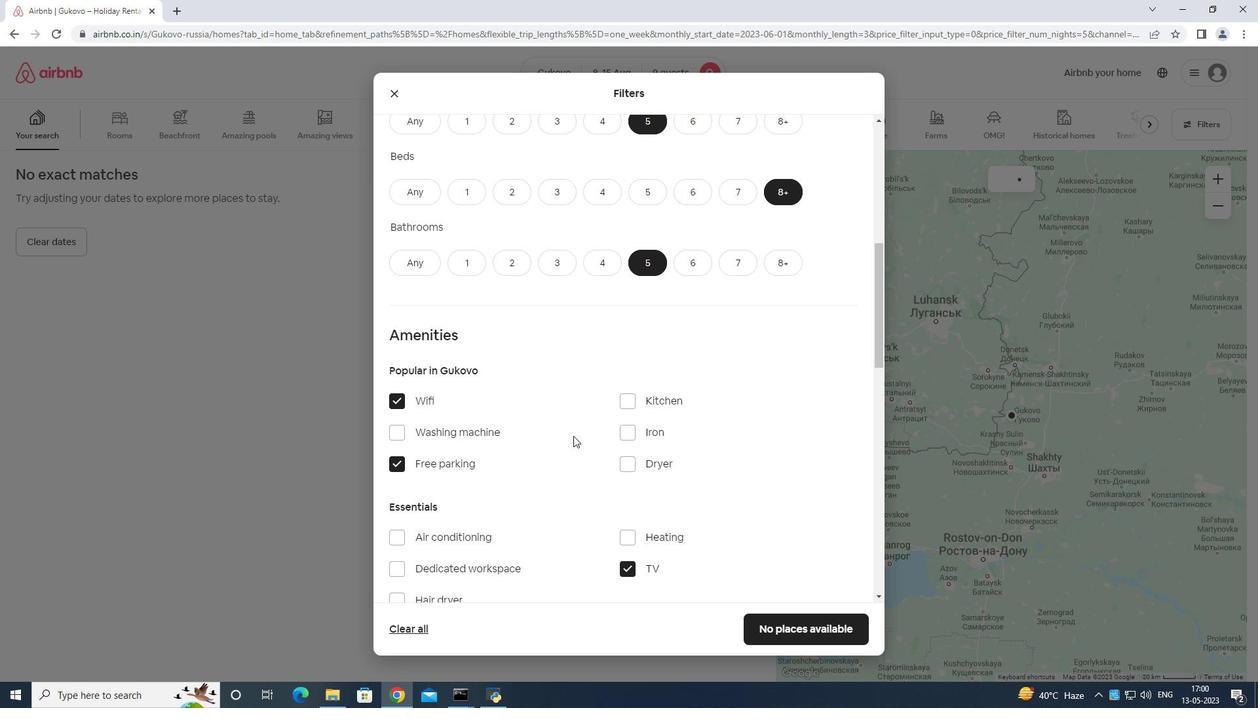 
Action: Mouse scrolled (580, 455) with delta (0, 0)
Screenshot: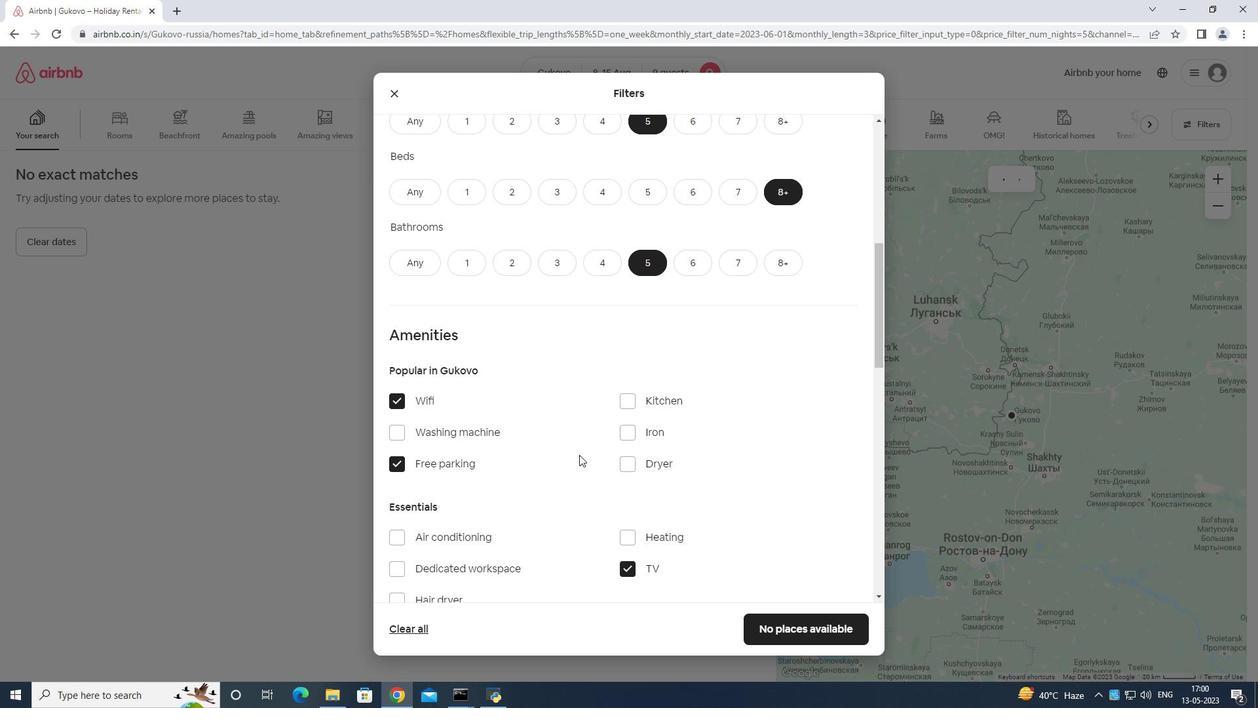 
Action: Mouse moved to (585, 449)
Screenshot: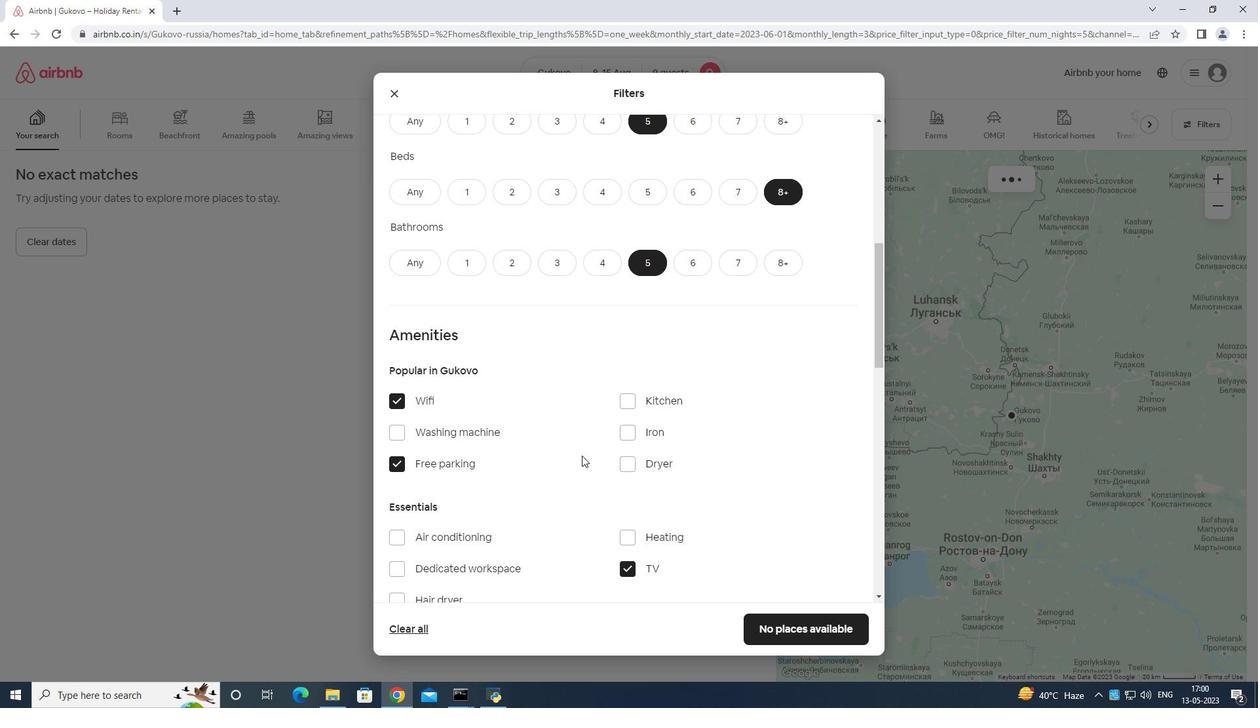
Action: Mouse scrolled (585, 450) with delta (0, 0)
Screenshot: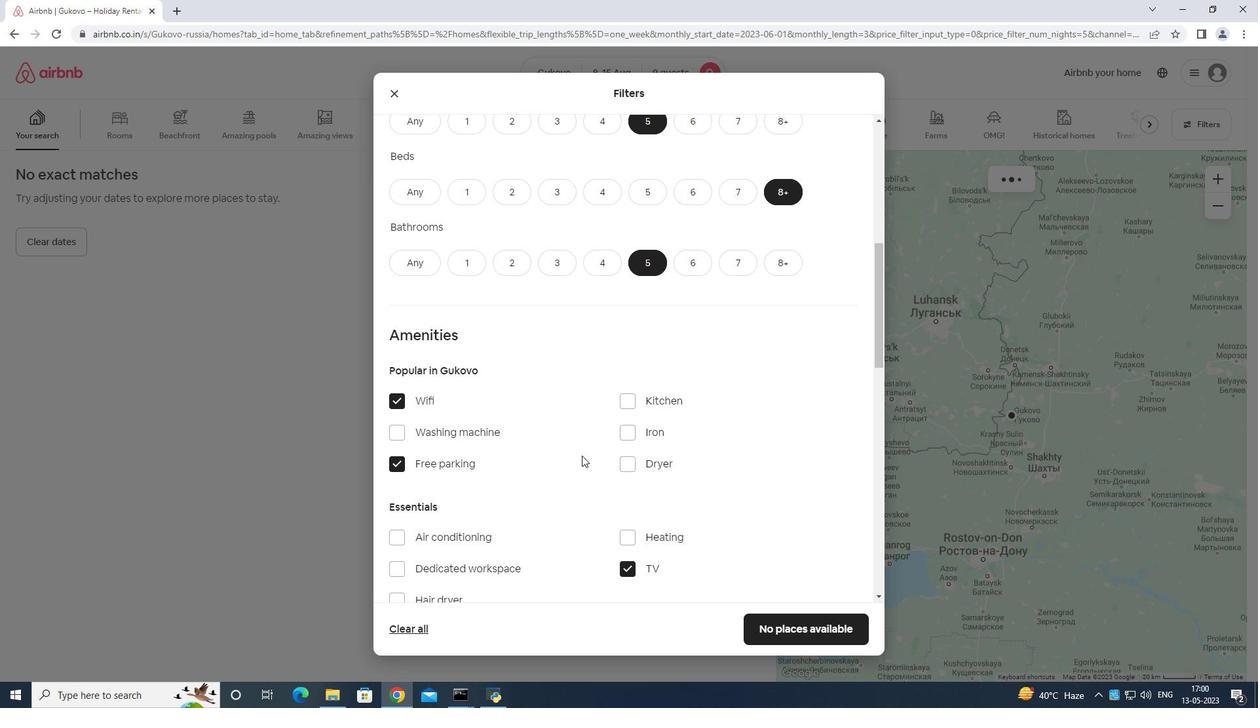 
Action: Mouse moved to (586, 446)
Screenshot: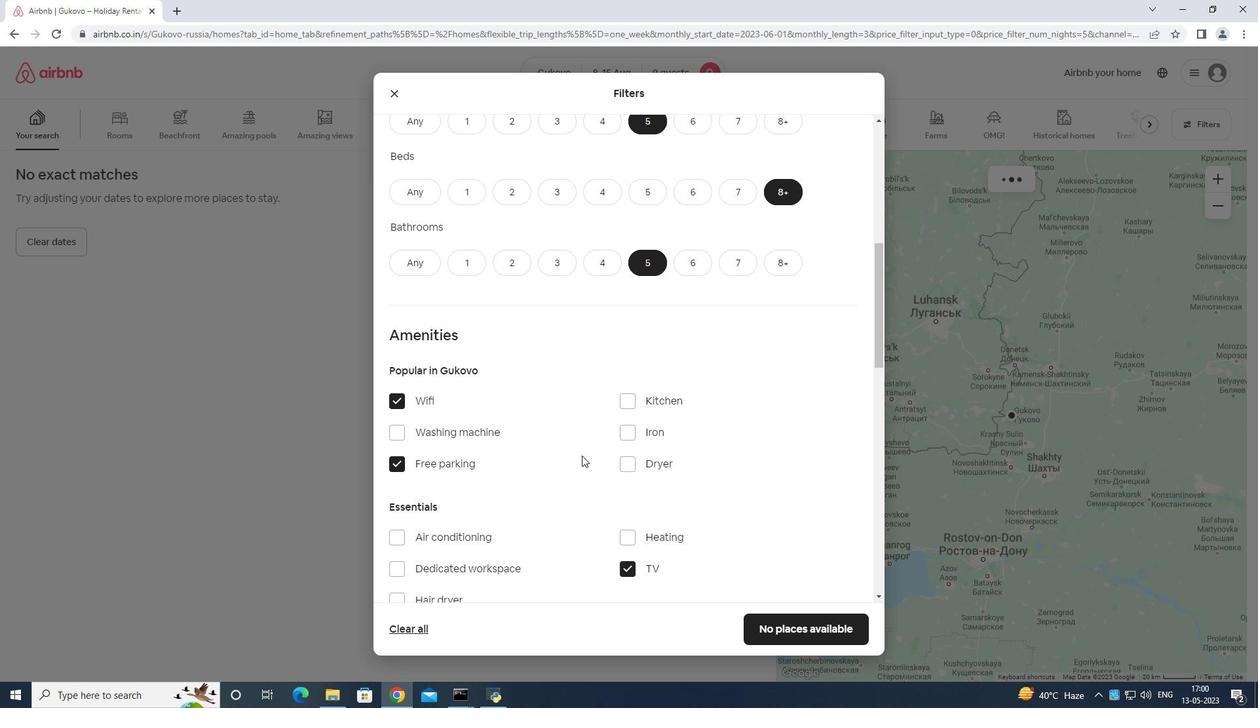 
Action: Mouse scrolled (586, 447) with delta (0, 0)
Screenshot: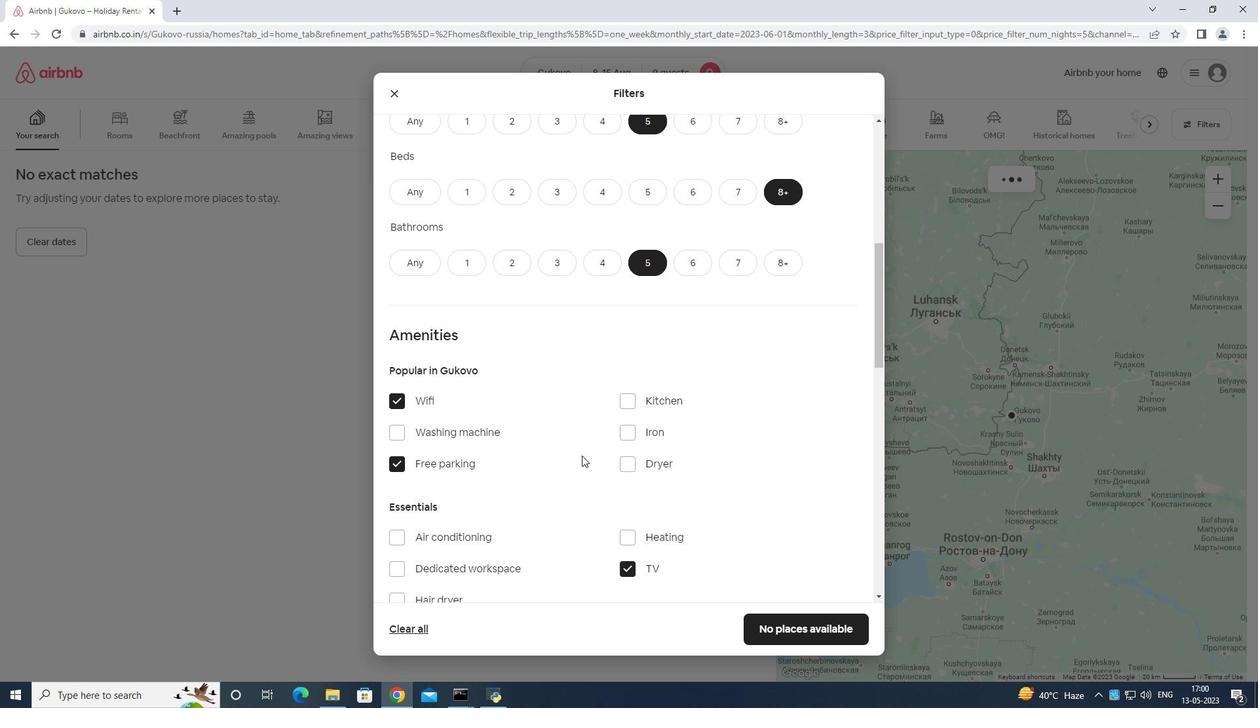 
Action: Mouse moved to (590, 441)
Screenshot: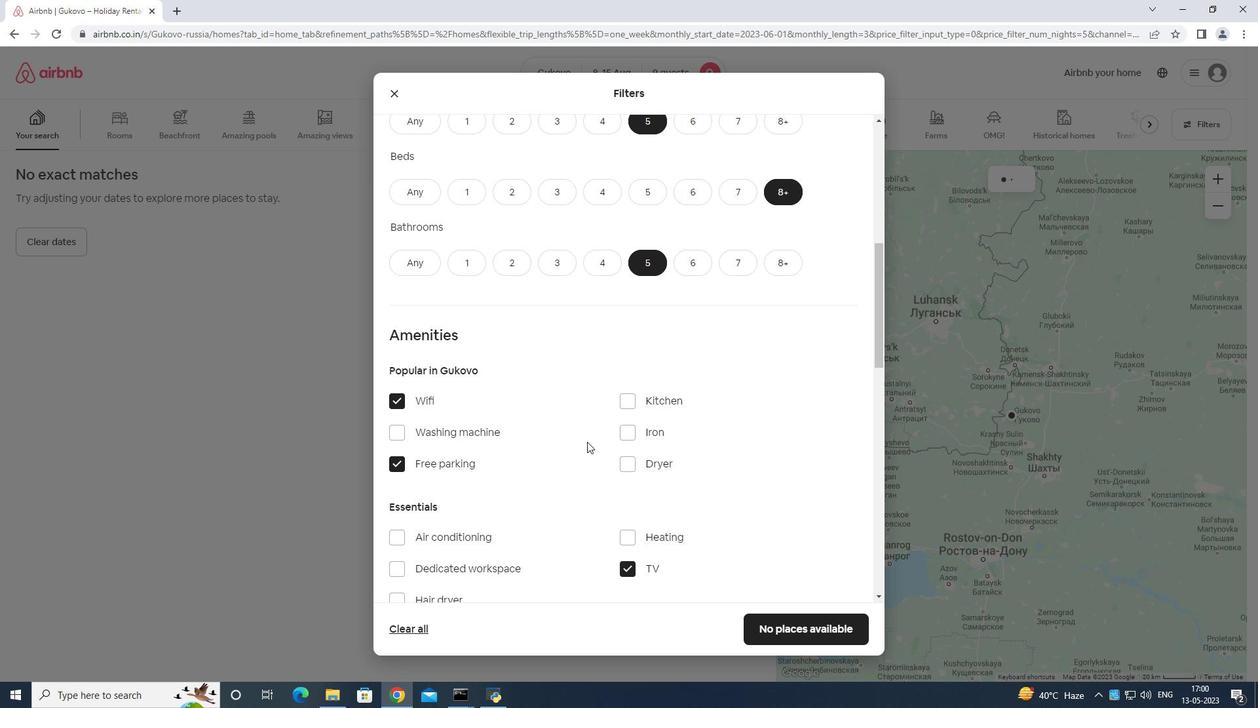 
Action: Mouse scrolled (590, 440) with delta (0, 0)
Screenshot: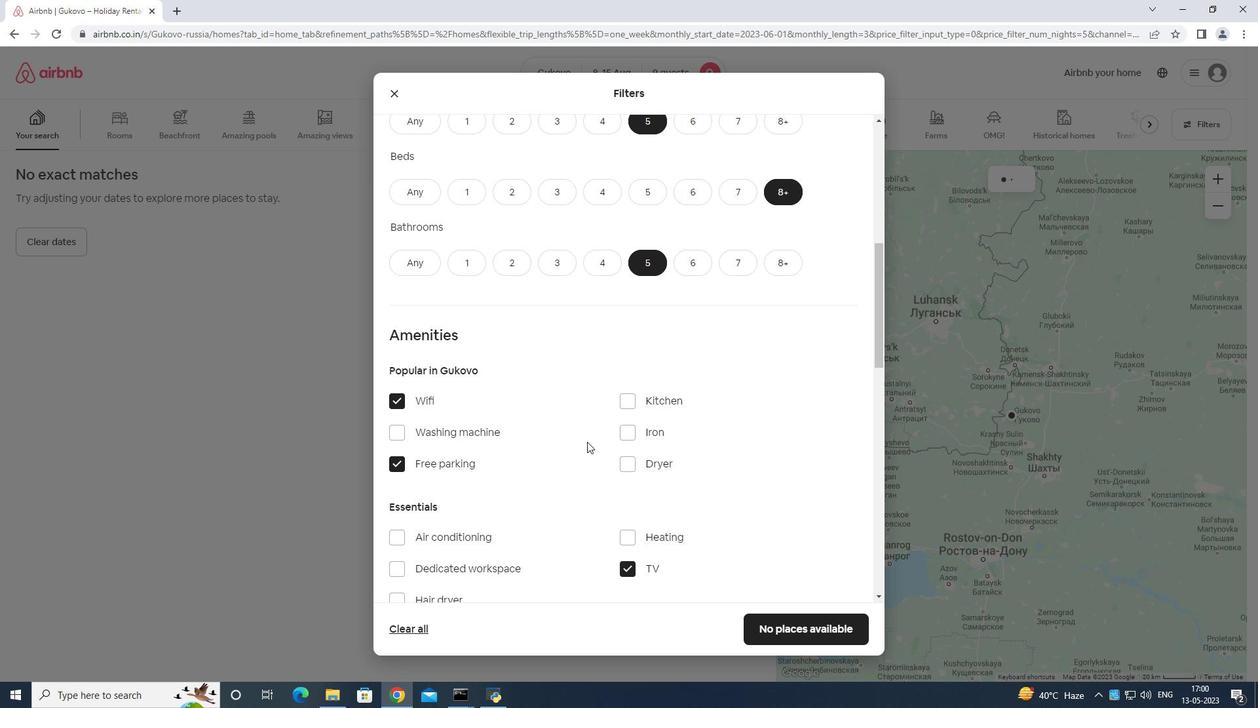 
Action: Mouse moved to (592, 451)
Screenshot: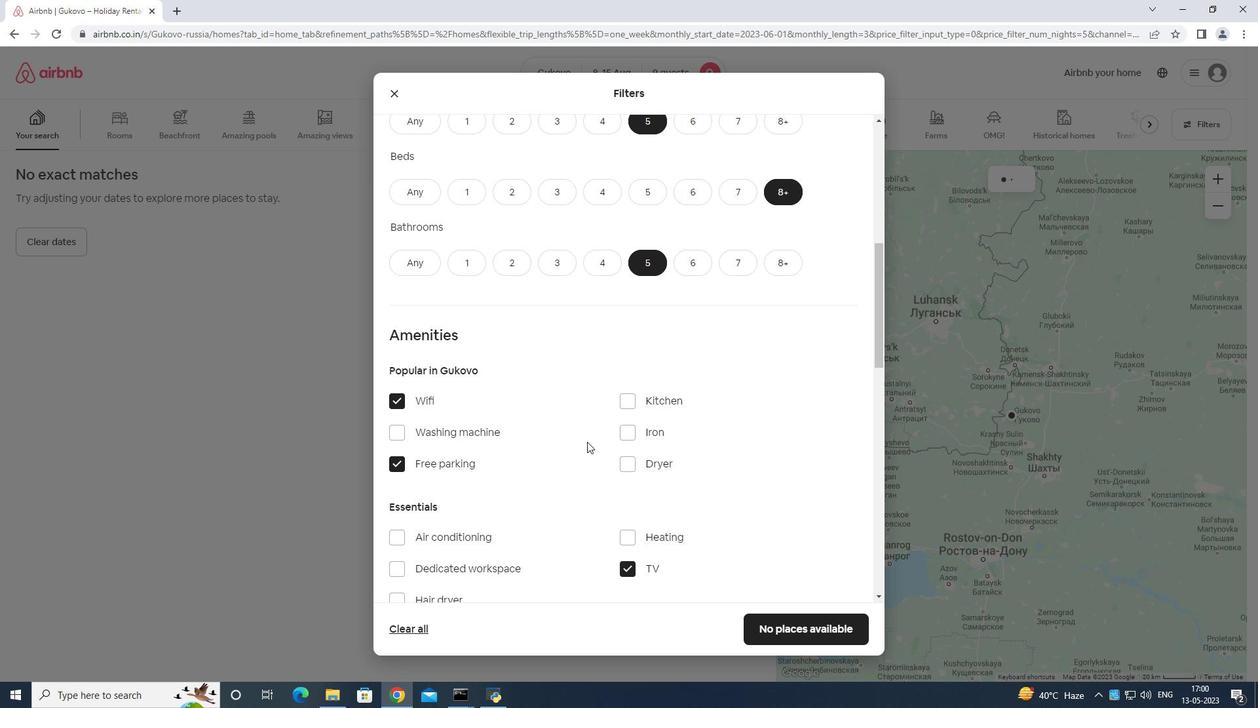 
Action: Mouse scrolled (592, 450) with delta (0, 0)
Screenshot: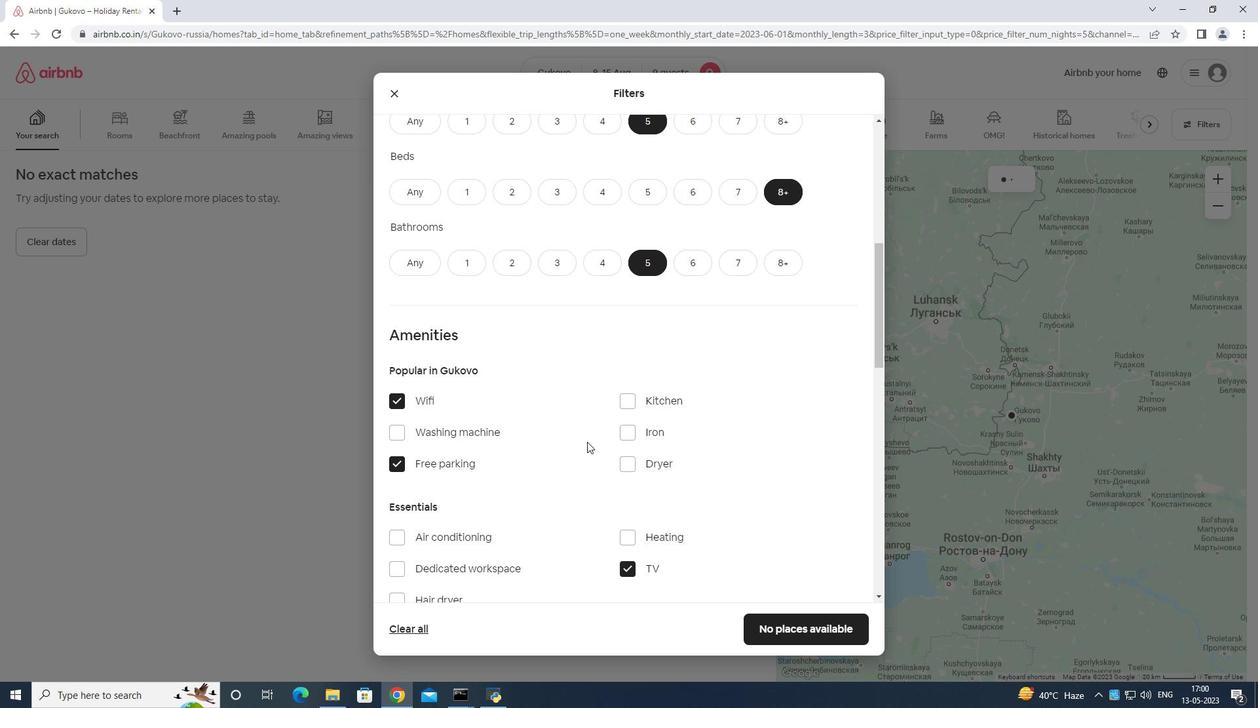 
Action: Mouse moved to (594, 459)
Screenshot: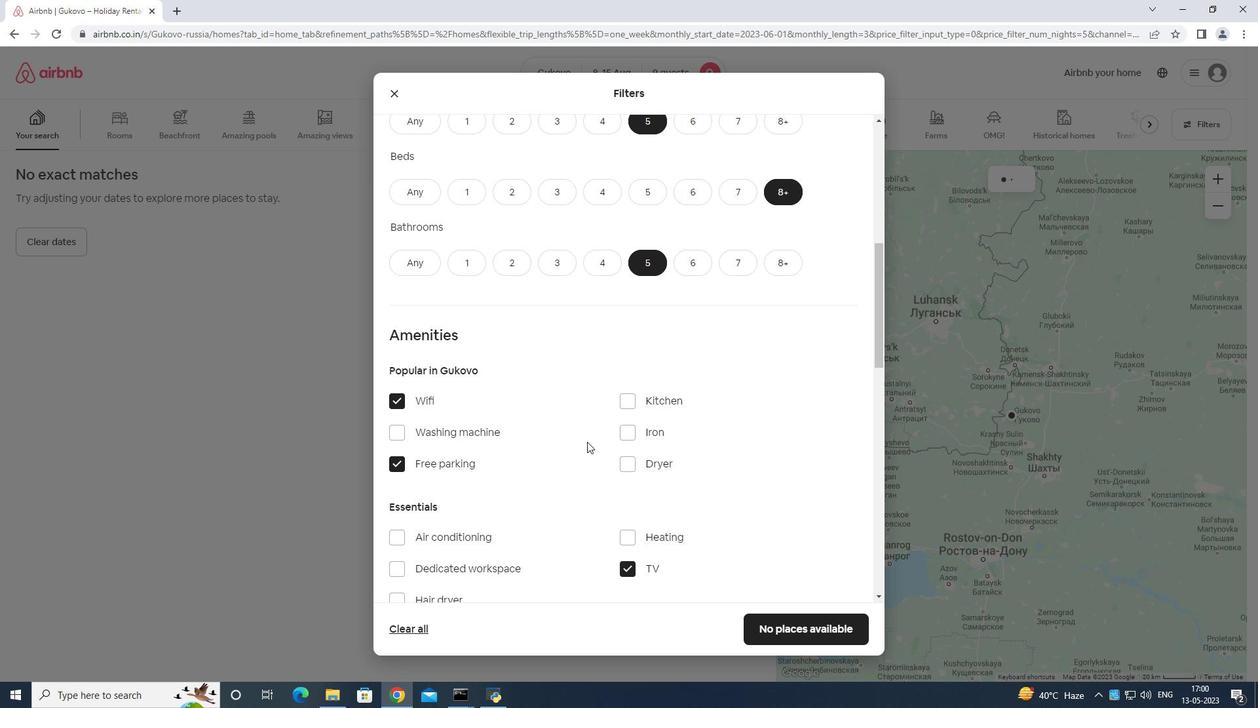 
Action: Mouse scrolled (594, 458) with delta (0, 0)
Screenshot: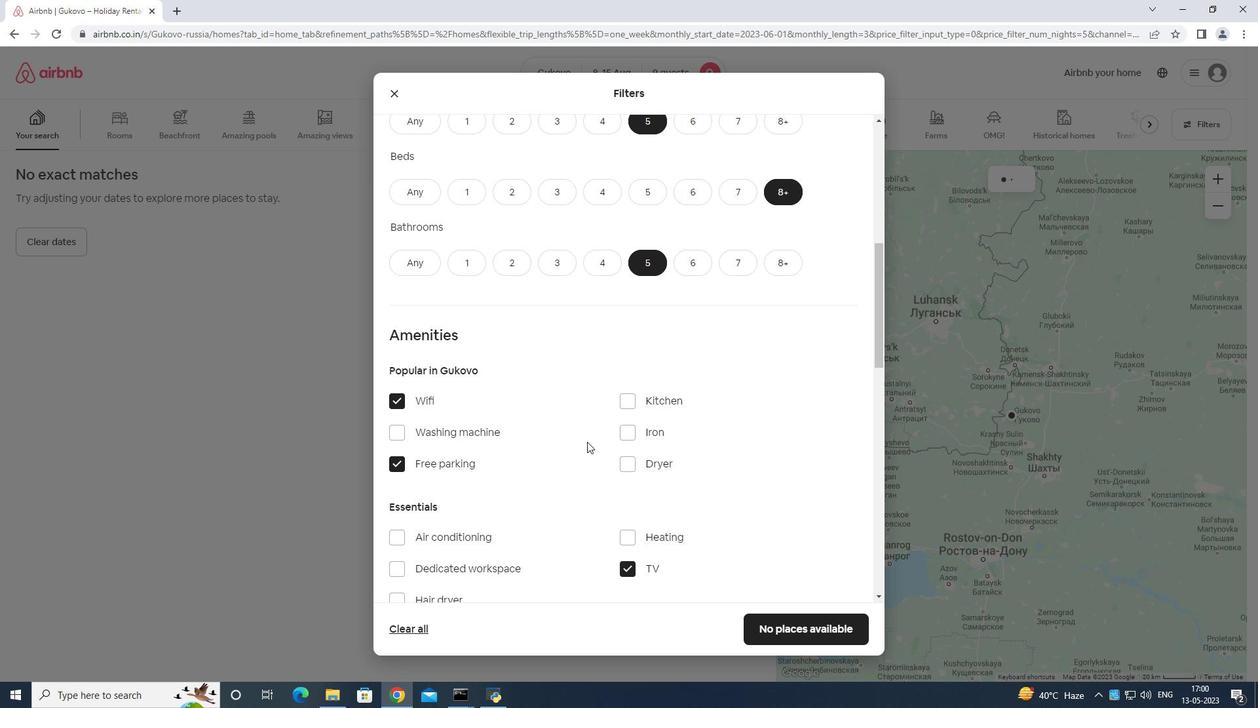 
Action: Mouse moved to (596, 464)
Screenshot: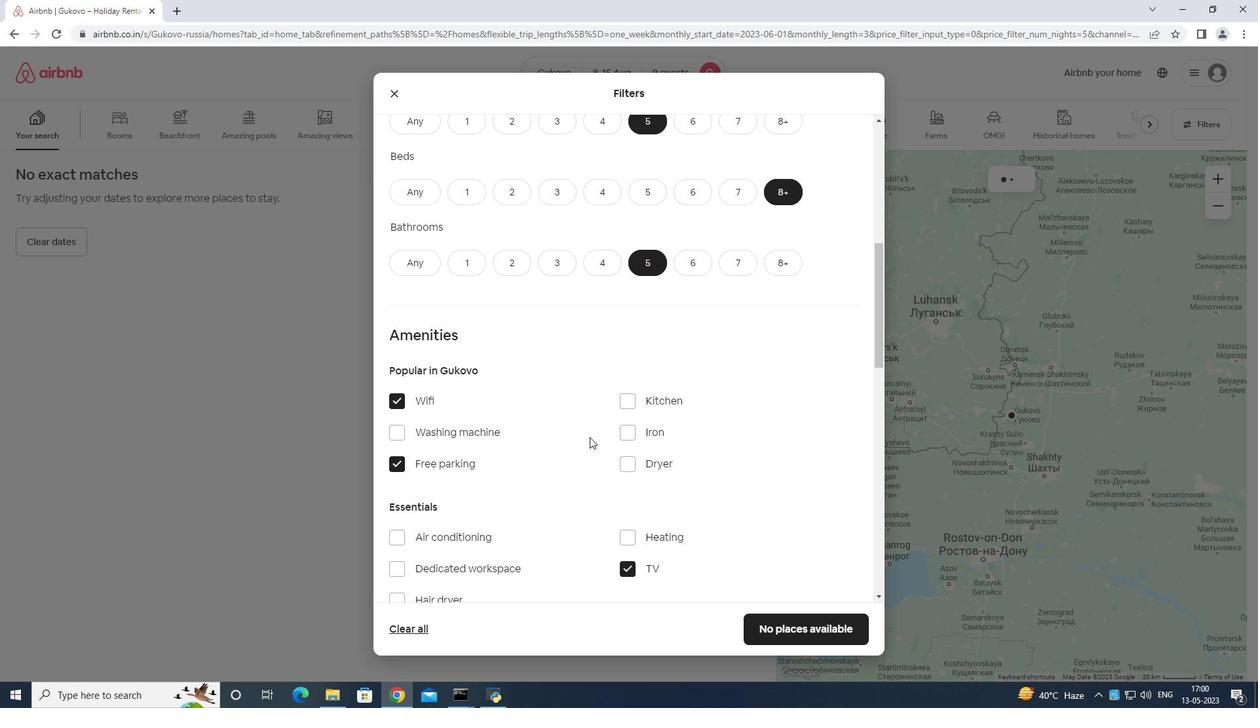 
Action: Mouse scrolled (596, 464) with delta (0, 0)
Screenshot: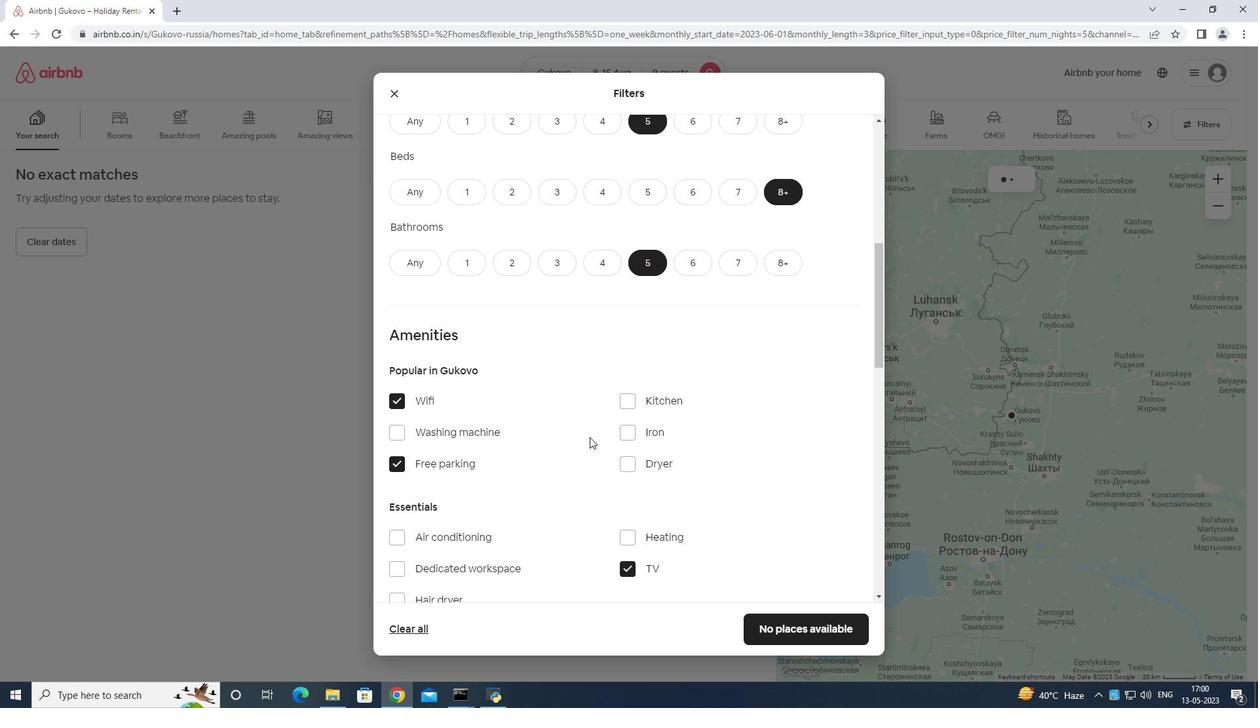 
Action: Mouse moved to (597, 469)
Screenshot: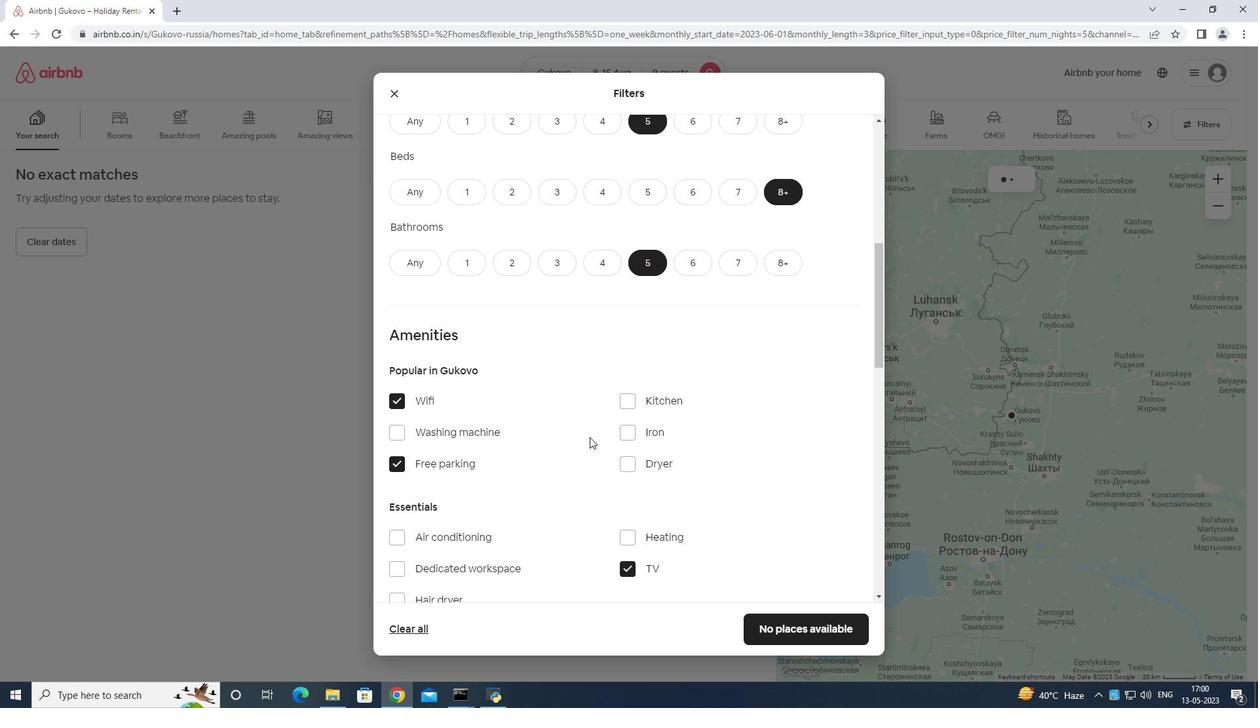 
Action: Mouse scrolled (597, 468) with delta (0, 0)
Screenshot: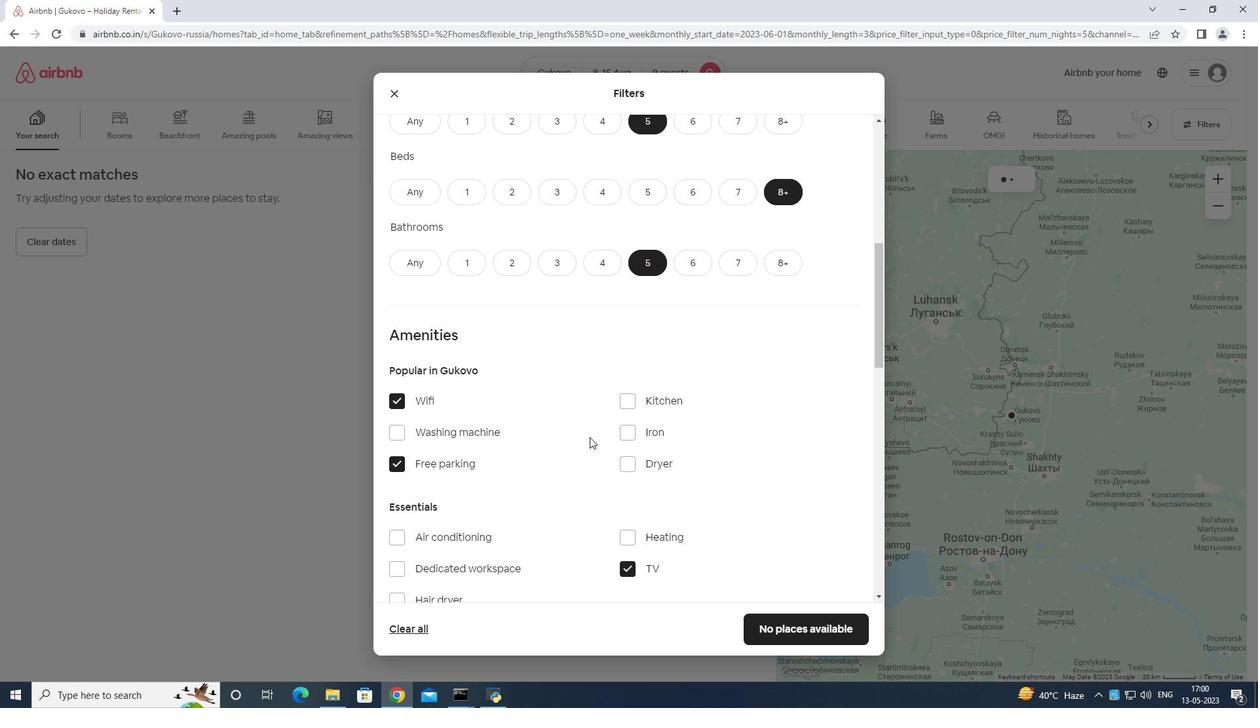 
Action: Mouse moved to (602, 460)
Screenshot: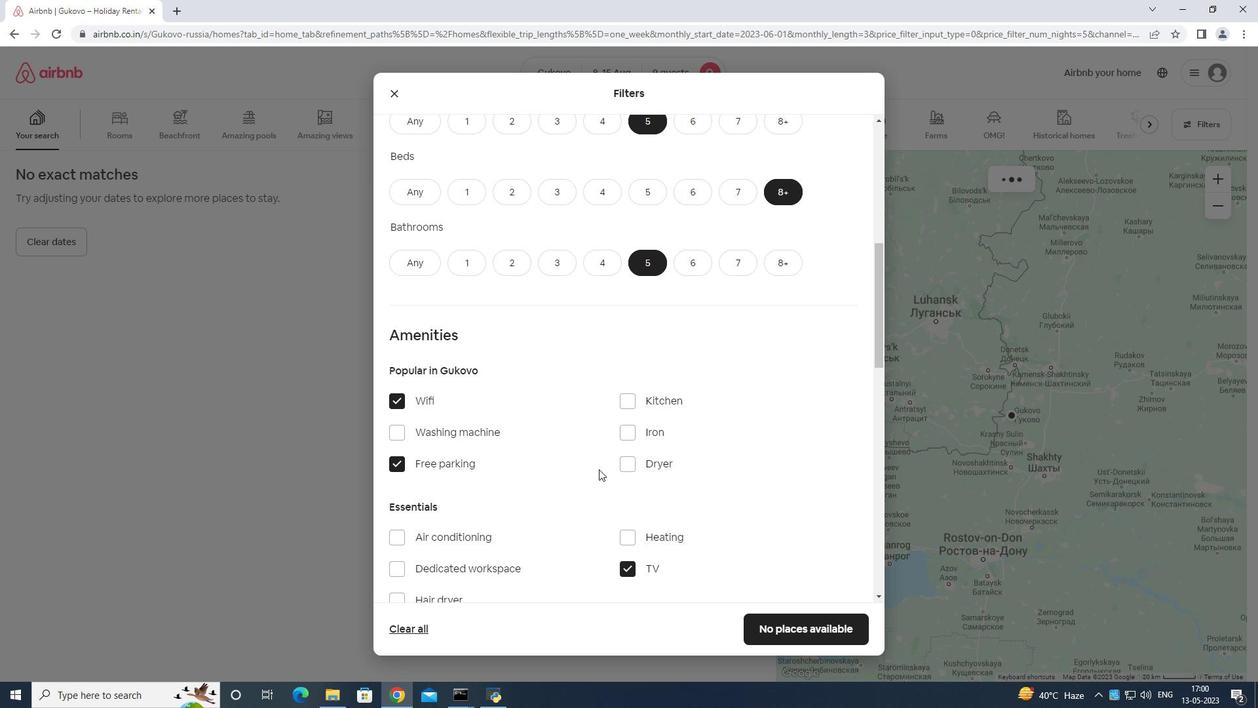 
Action: Mouse scrolled (602, 460) with delta (0, 0)
Screenshot: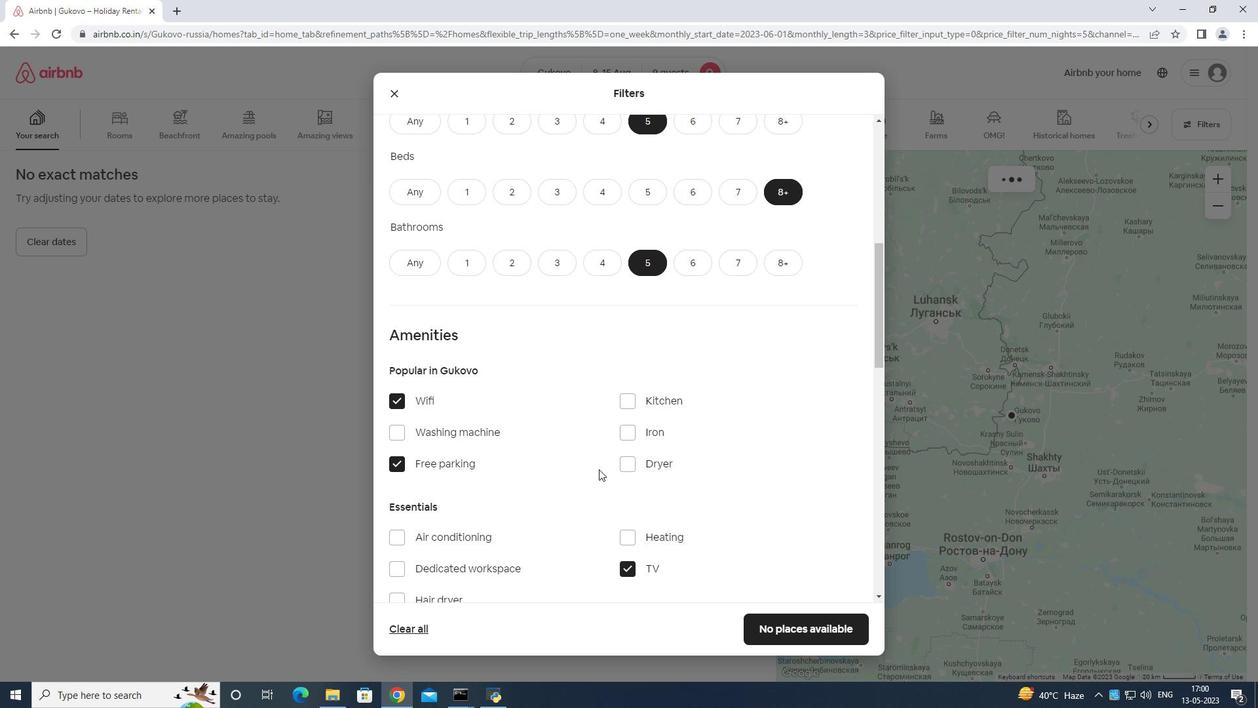 
Action: Mouse moved to (603, 465)
Screenshot: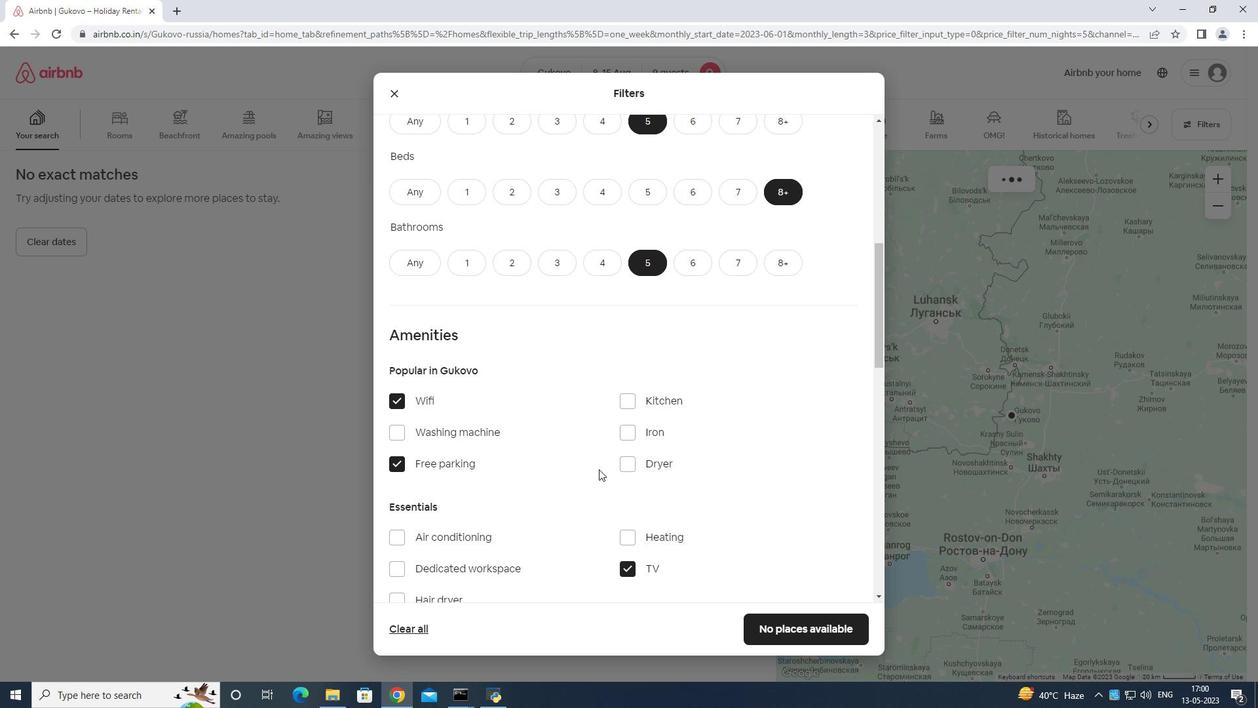 
Action: Mouse scrolled (603, 464) with delta (0, 0)
Screenshot: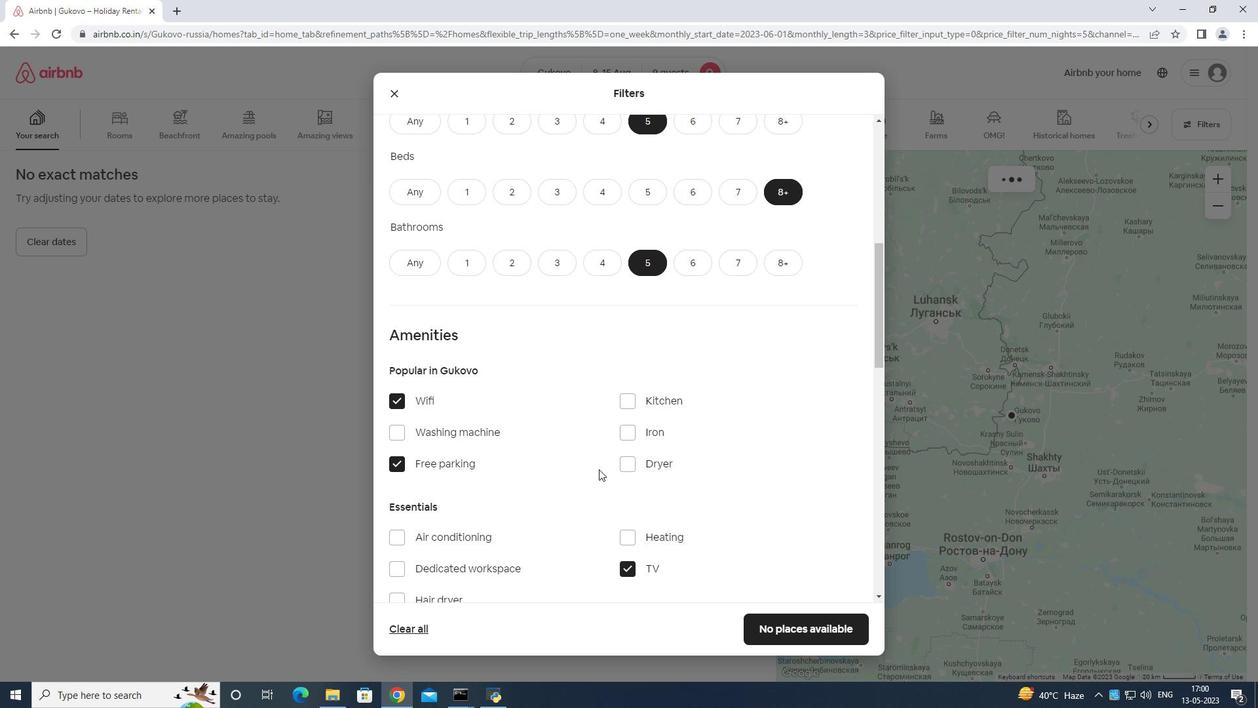 
Action: Mouse moved to (603, 468)
Screenshot: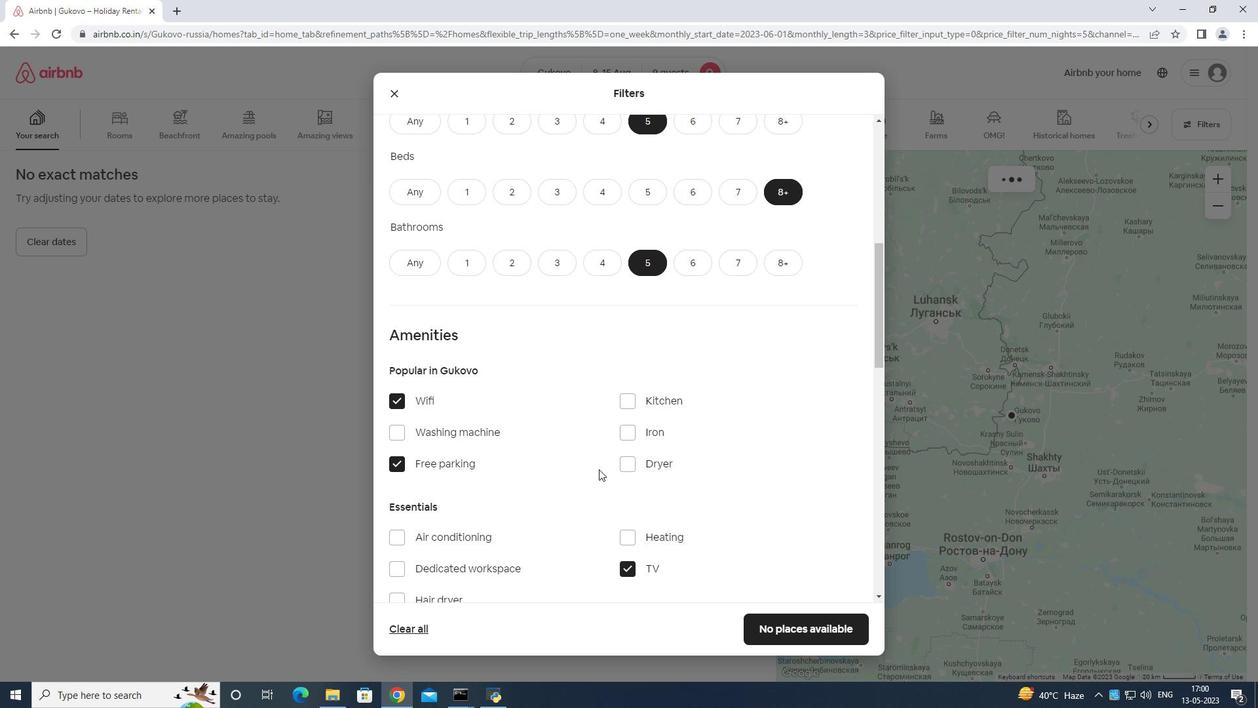 
Action: Mouse scrolled (603, 467) with delta (0, 0)
Screenshot: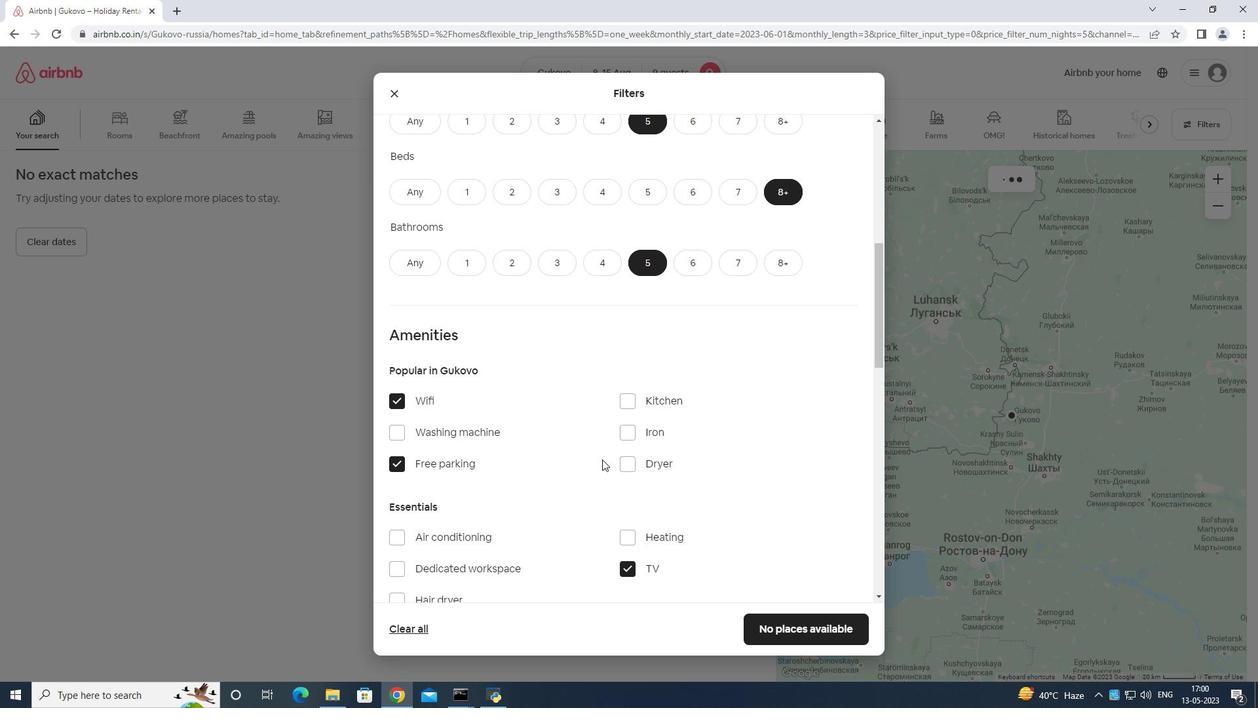 
Action: Mouse moved to (607, 464)
Screenshot: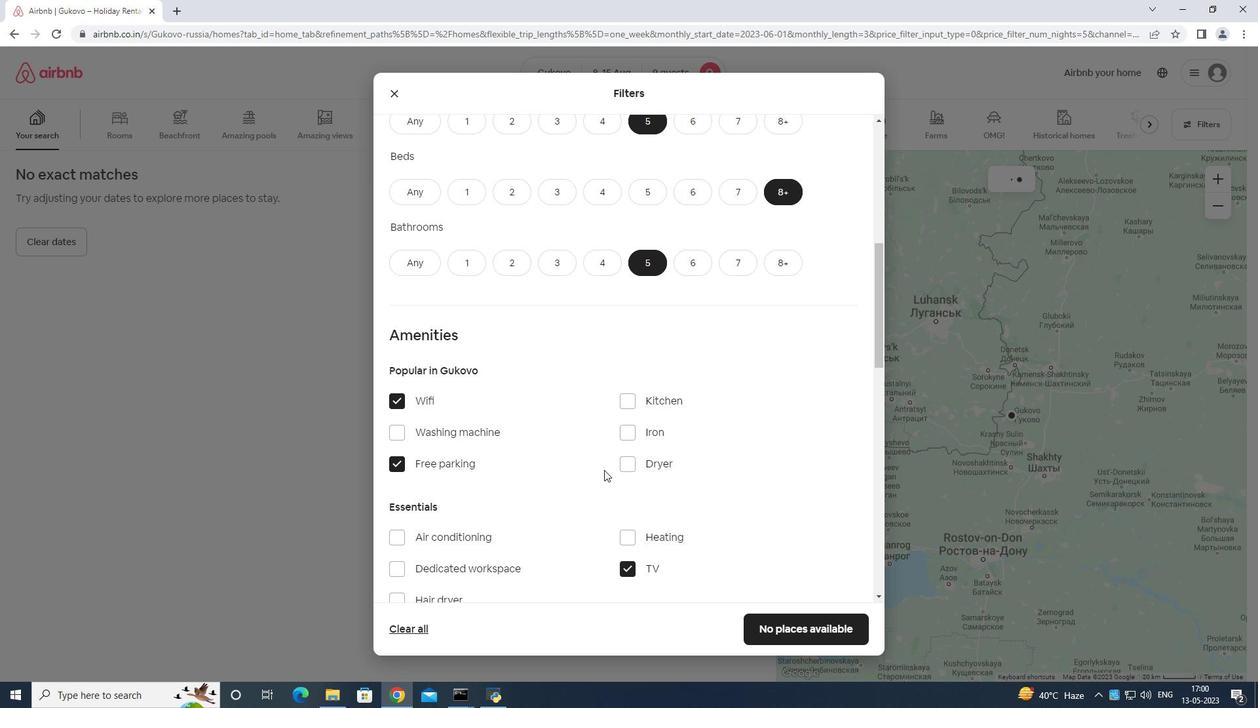 
Action: Mouse scrolled (607, 463) with delta (0, 0)
Screenshot: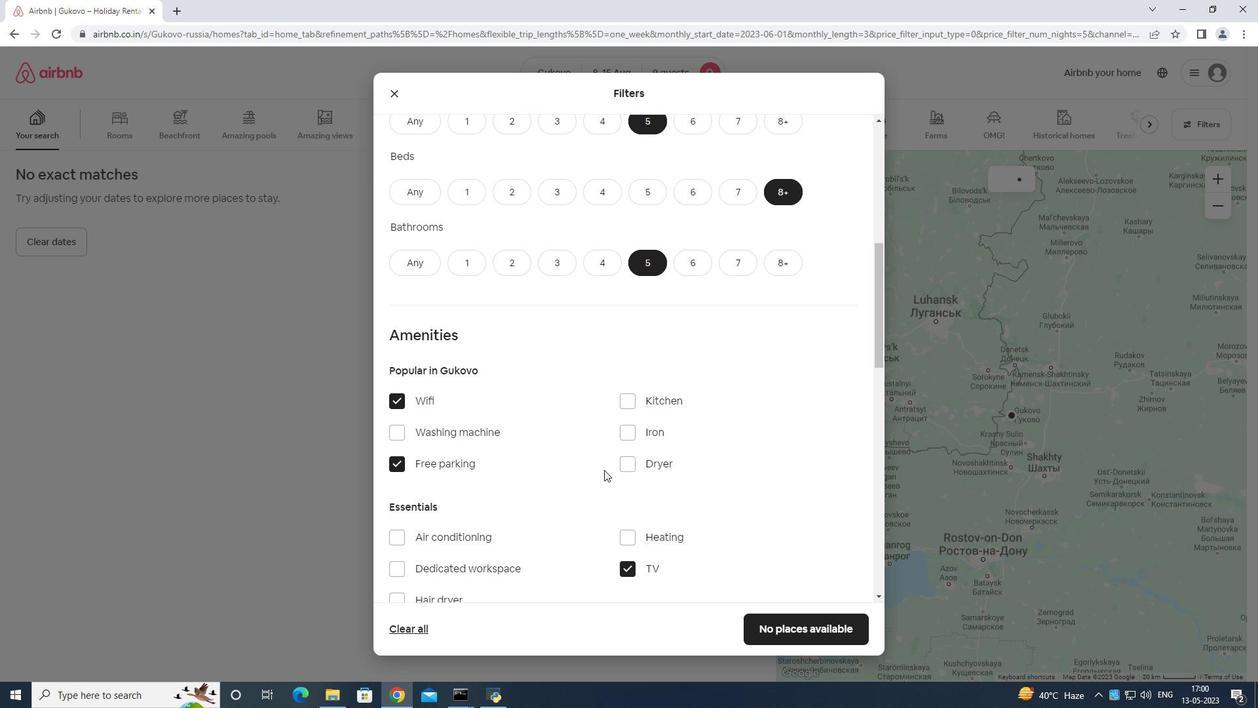 
Action: Mouse moved to (607, 477)
Screenshot: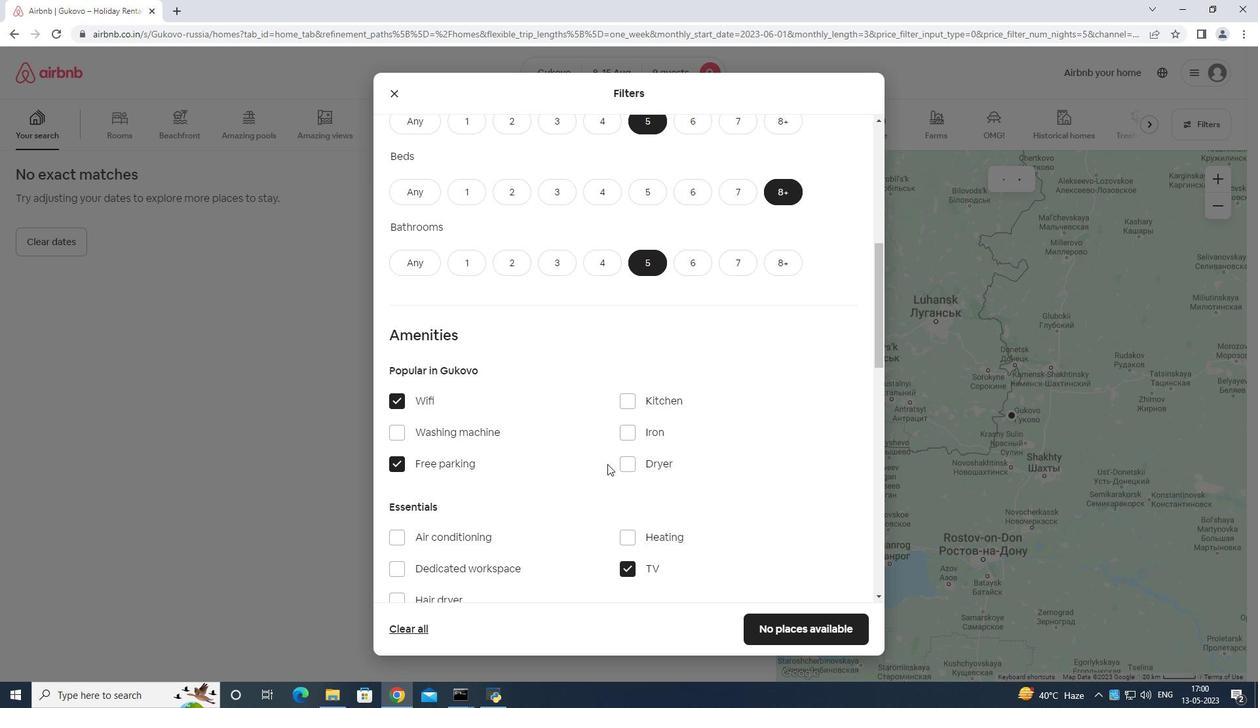 
Action: Mouse scrolled (607, 474) with delta (0, 0)
Screenshot: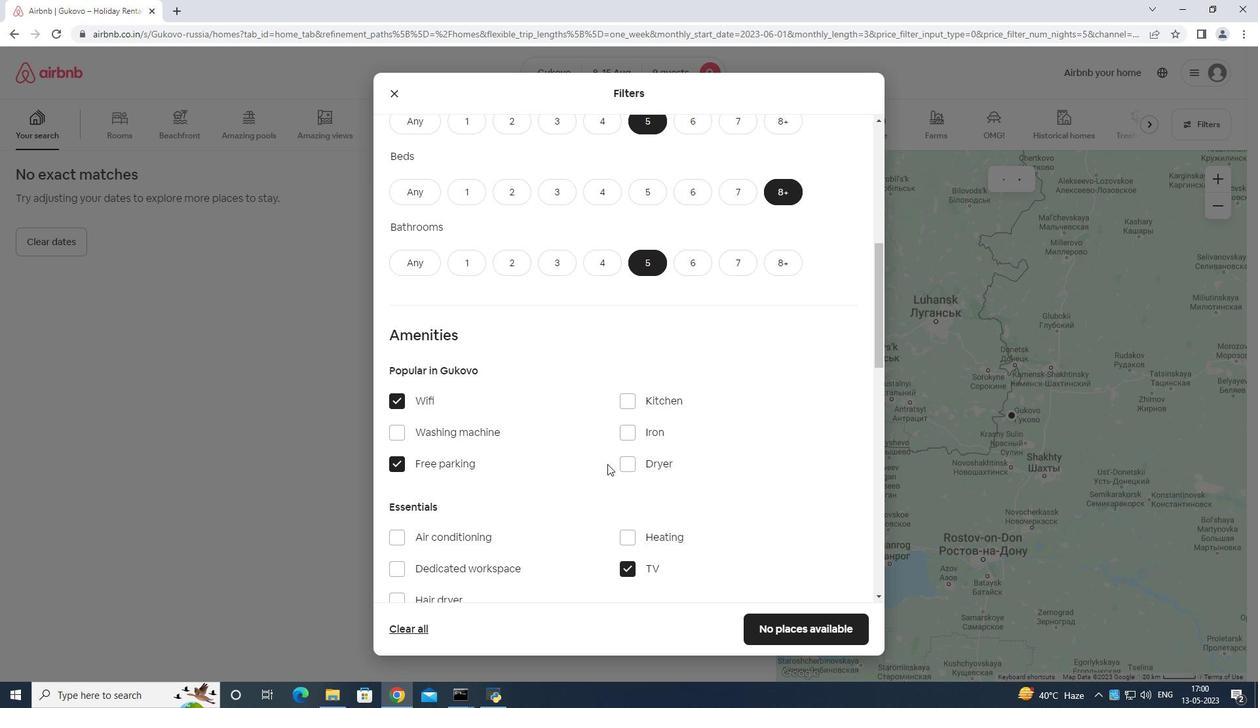 
Action: Mouse moved to (607, 484)
Screenshot: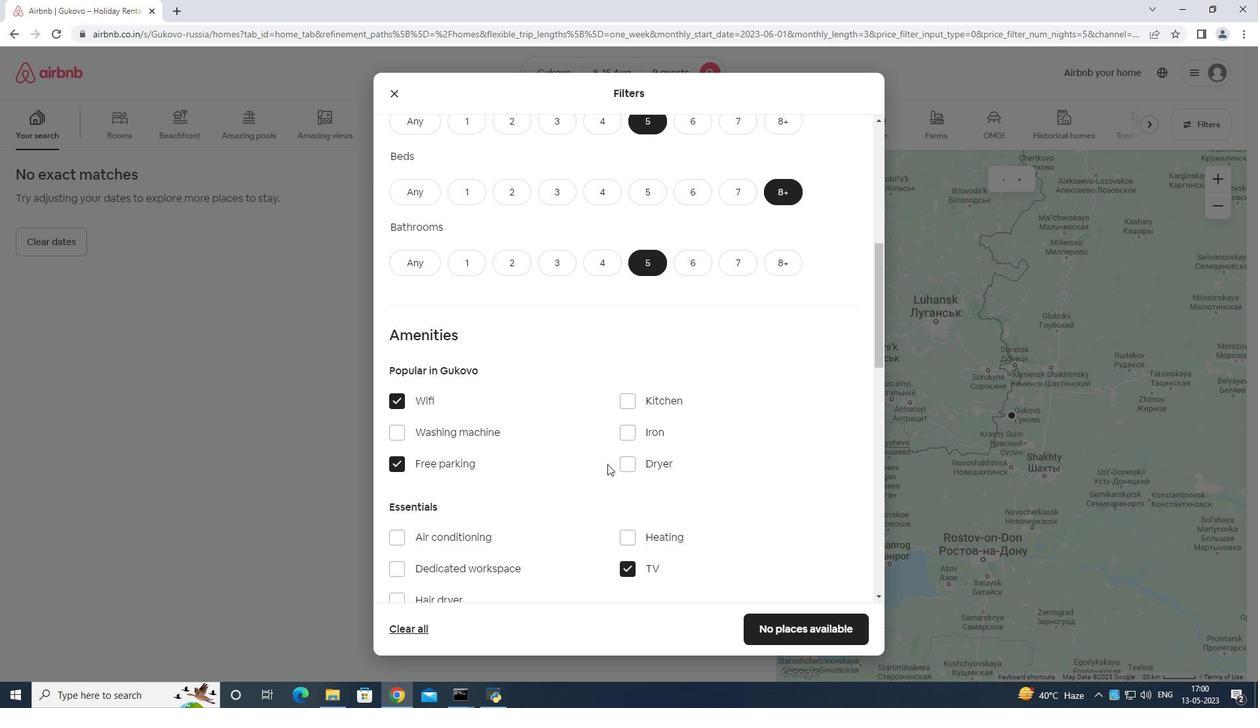 
Action: Mouse scrolled (607, 481) with delta (0, 0)
Screenshot: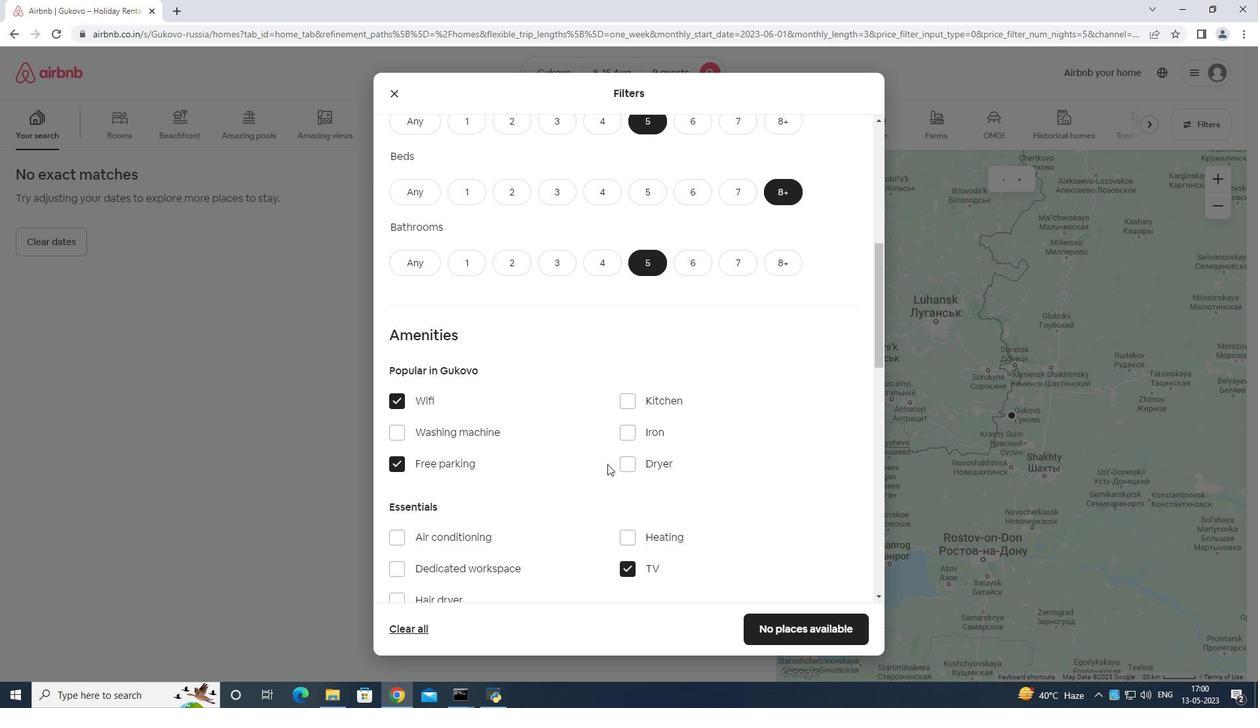 
Action: Mouse moved to (607, 487)
Screenshot: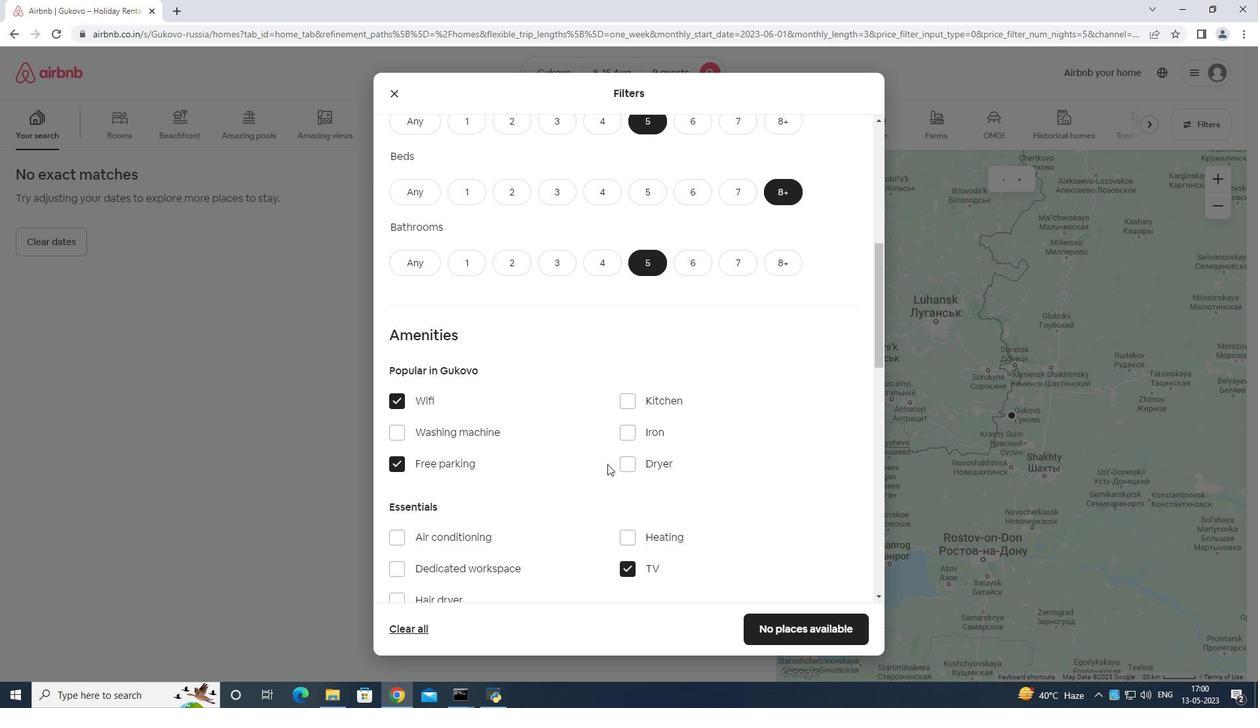 
Action: Mouse scrolled (607, 487) with delta (0, 0)
Screenshot: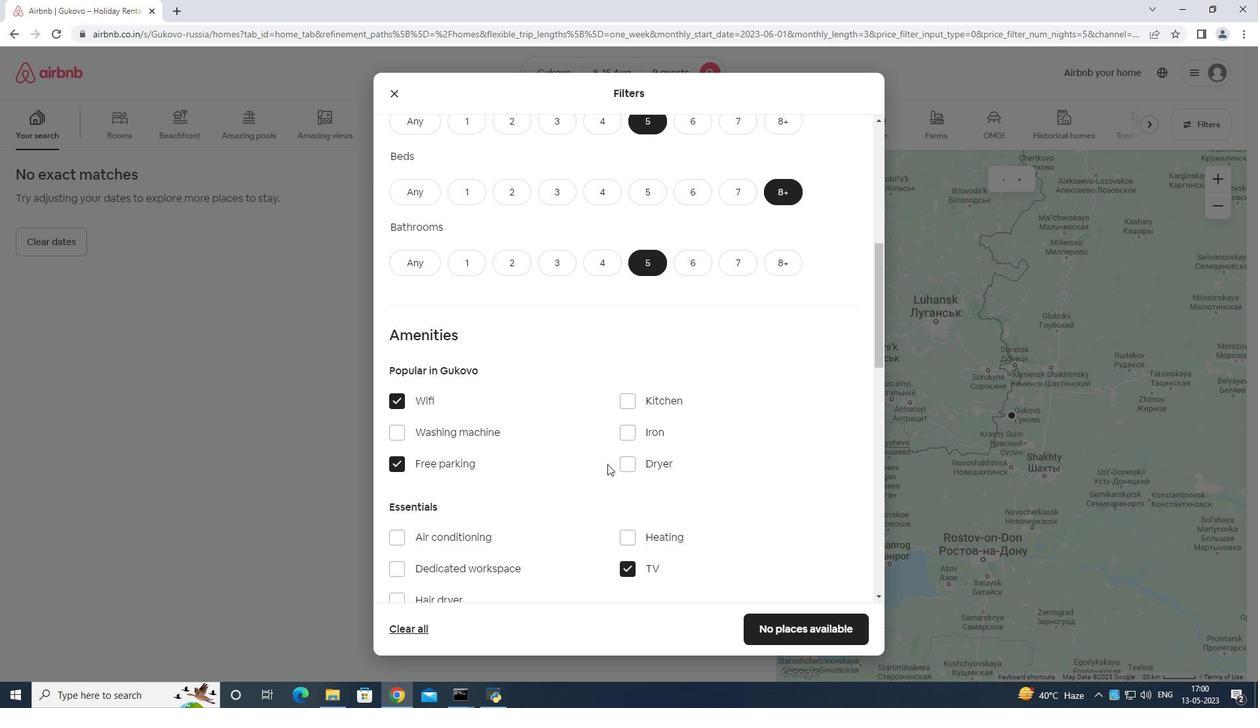
Action: Mouse moved to (609, 496)
Screenshot: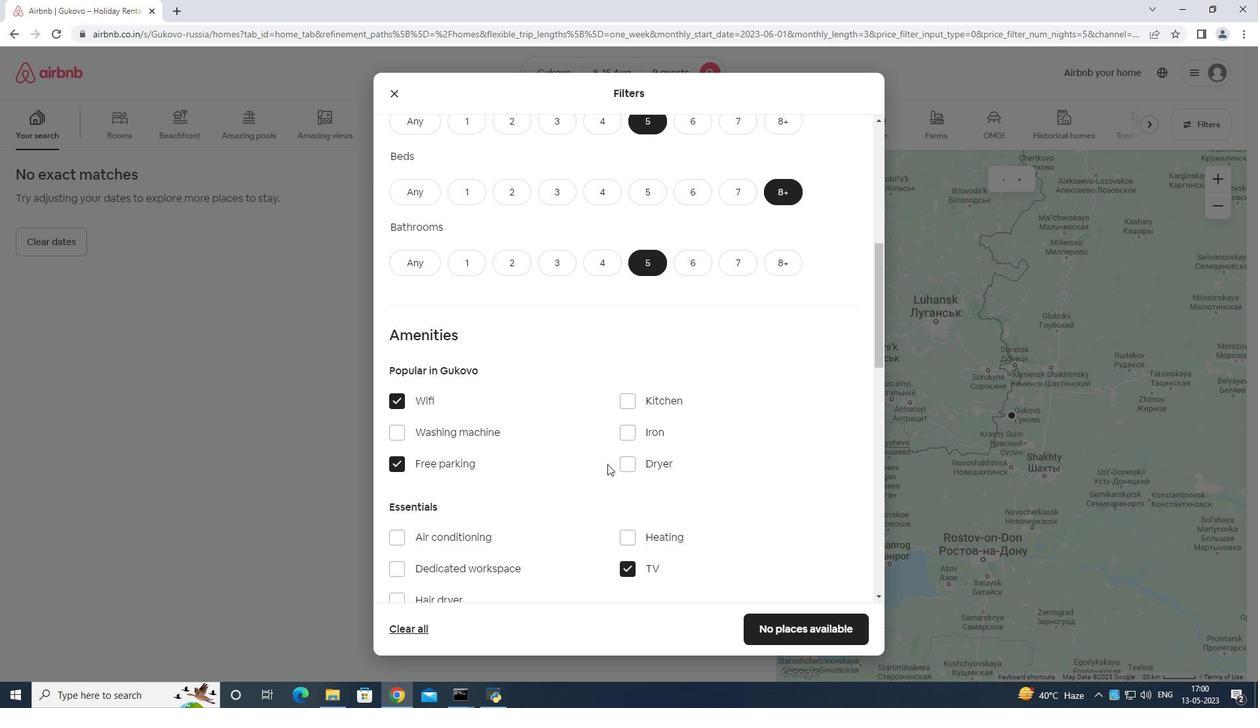 
Action: Mouse scrolled (609, 495) with delta (0, 0)
Screenshot: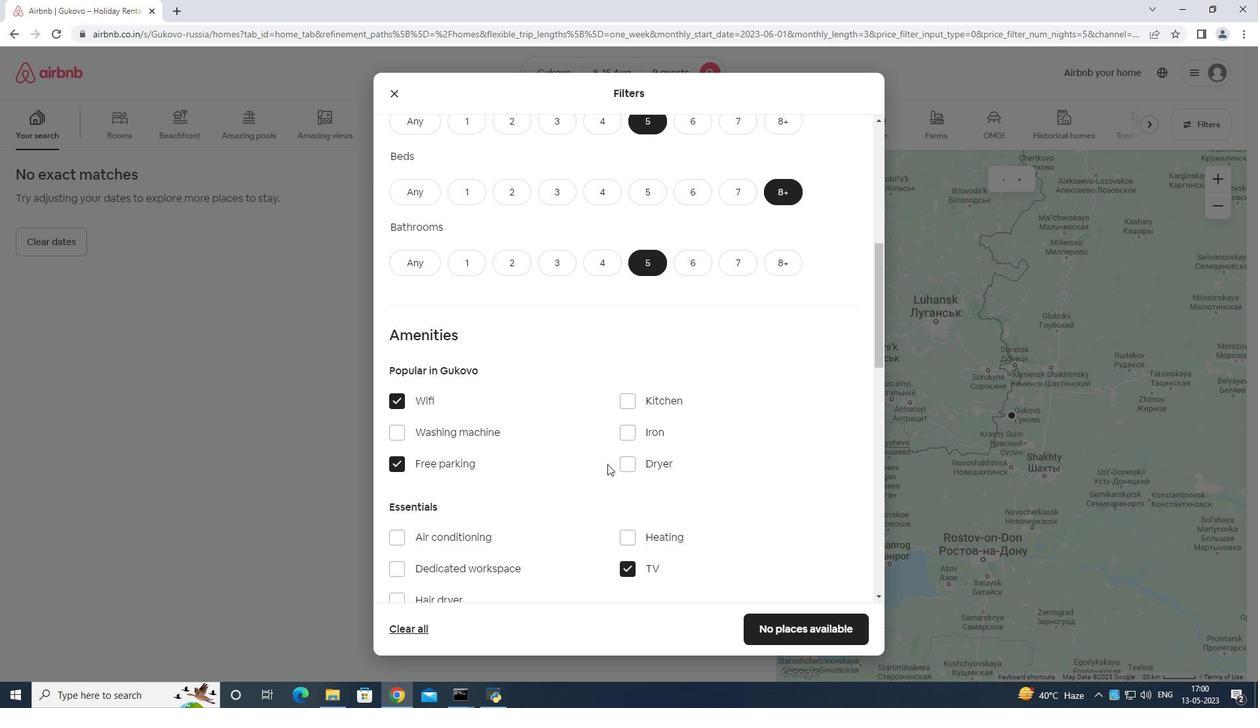 
Action: Mouse moved to (648, 441)
Screenshot: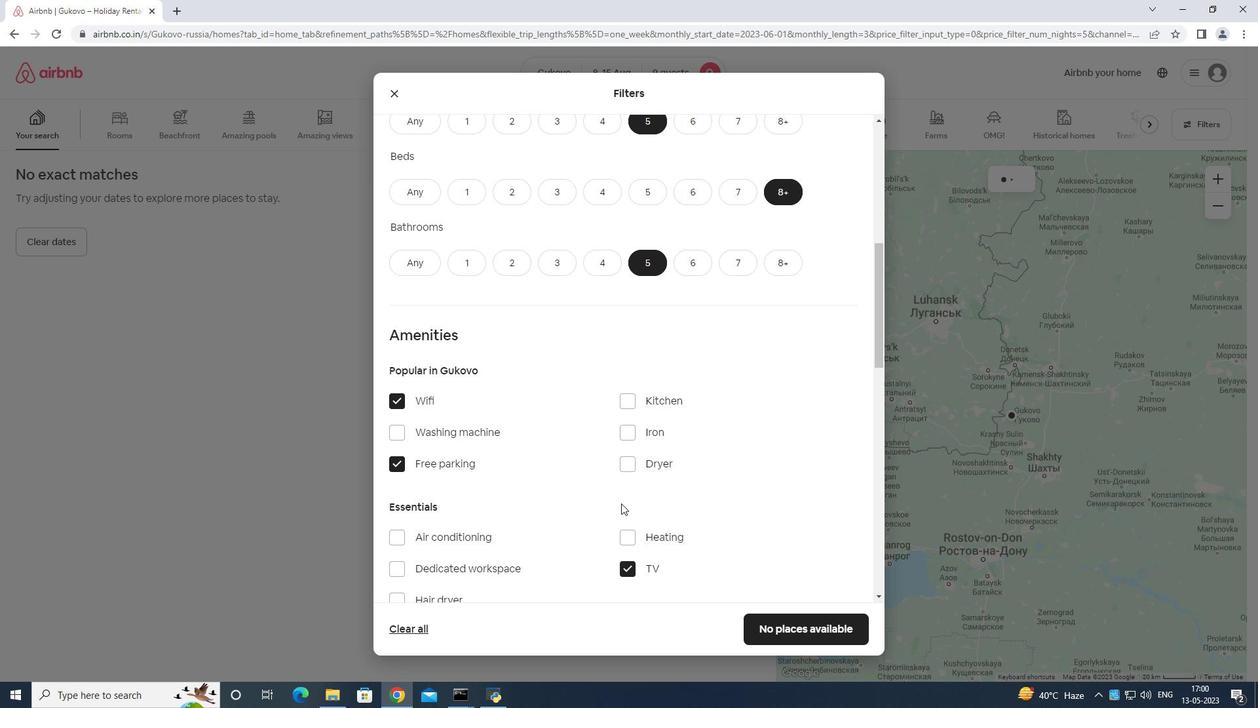
Action: Mouse scrolled (648, 440) with delta (0, 0)
Screenshot: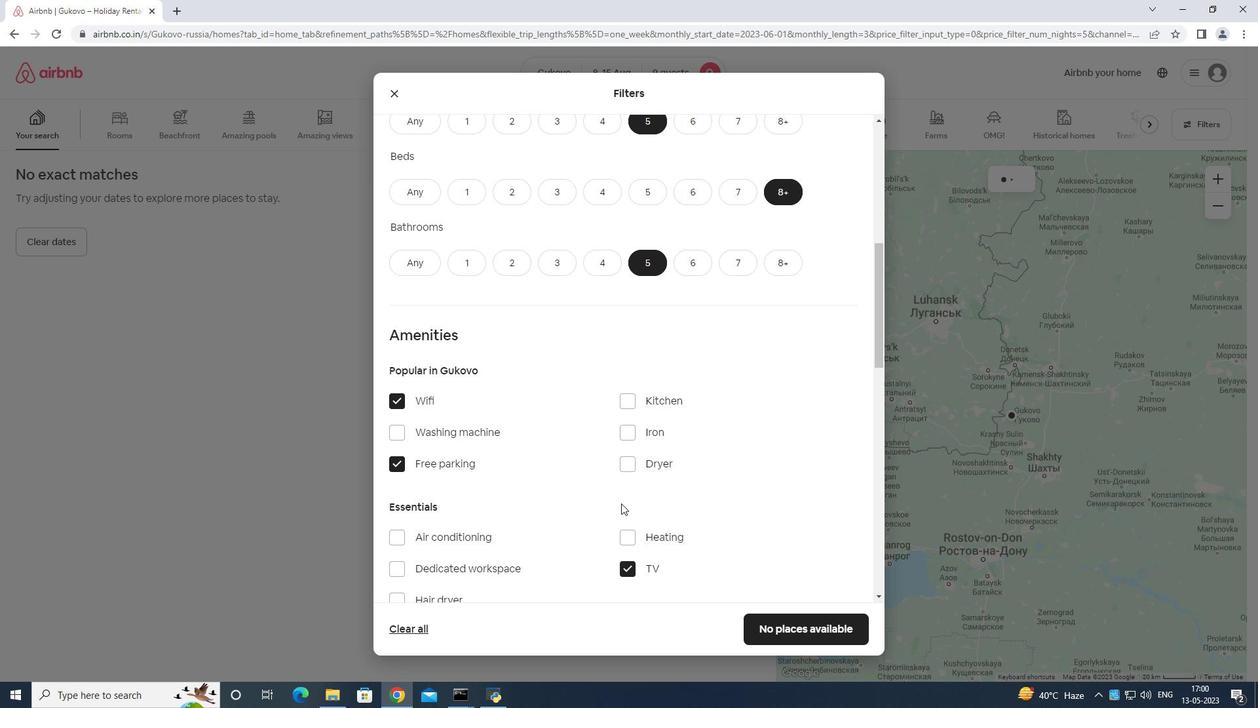 
Action: Mouse moved to (663, 458)
Screenshot: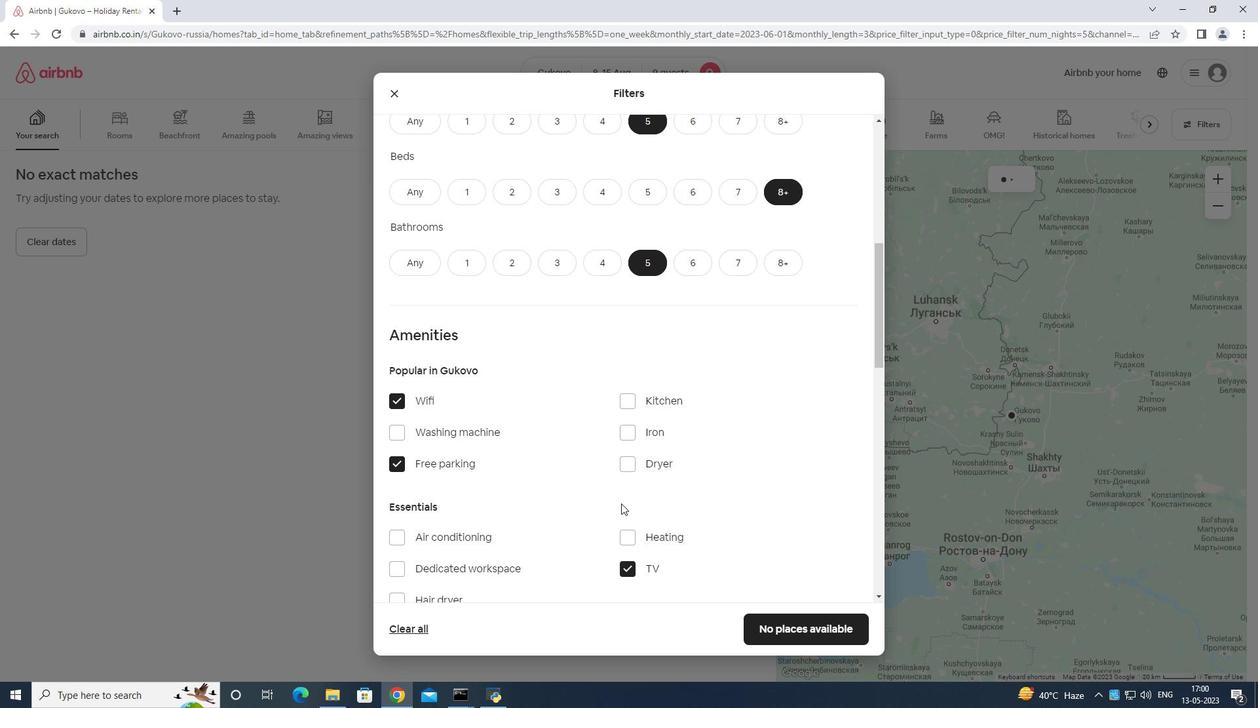 
Action: Mouse scrolled (663, 458) with delta (0, 0)
Screenshot: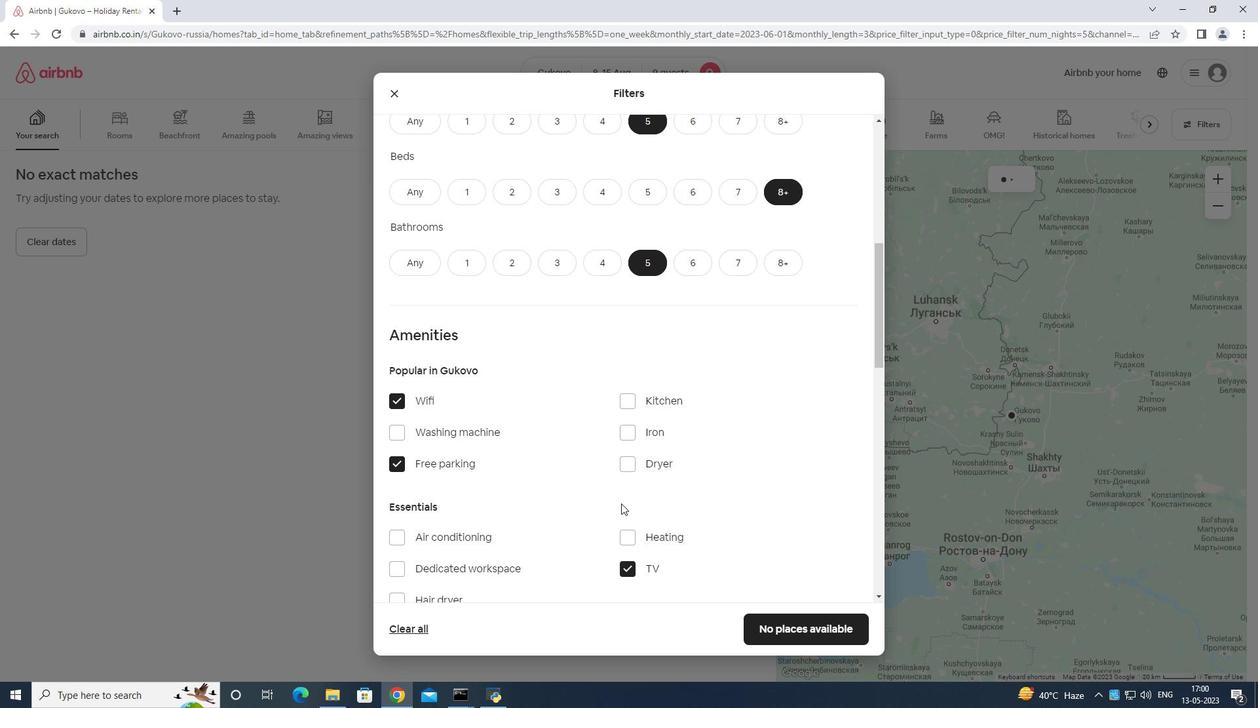 
Action: Mouse moved to (673, 468)
Screenshot: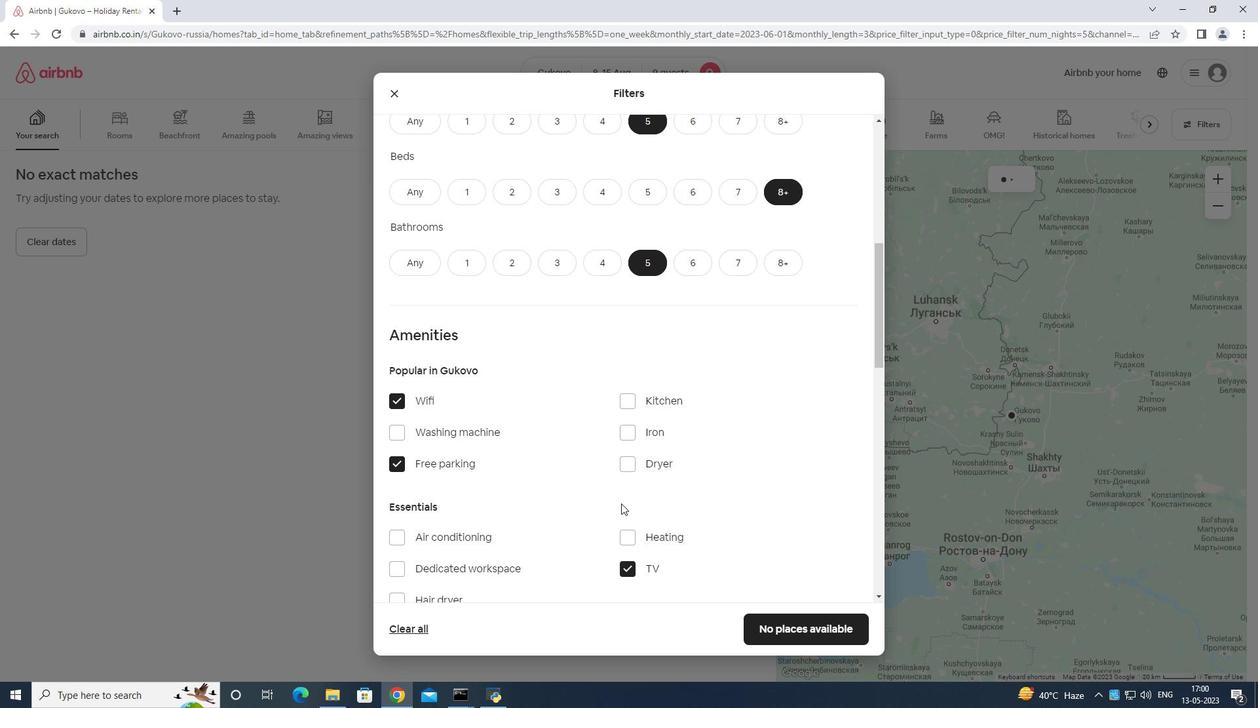 
Action: Mouse scrolled (673, 467) with delta (0, 0)
Screenshot: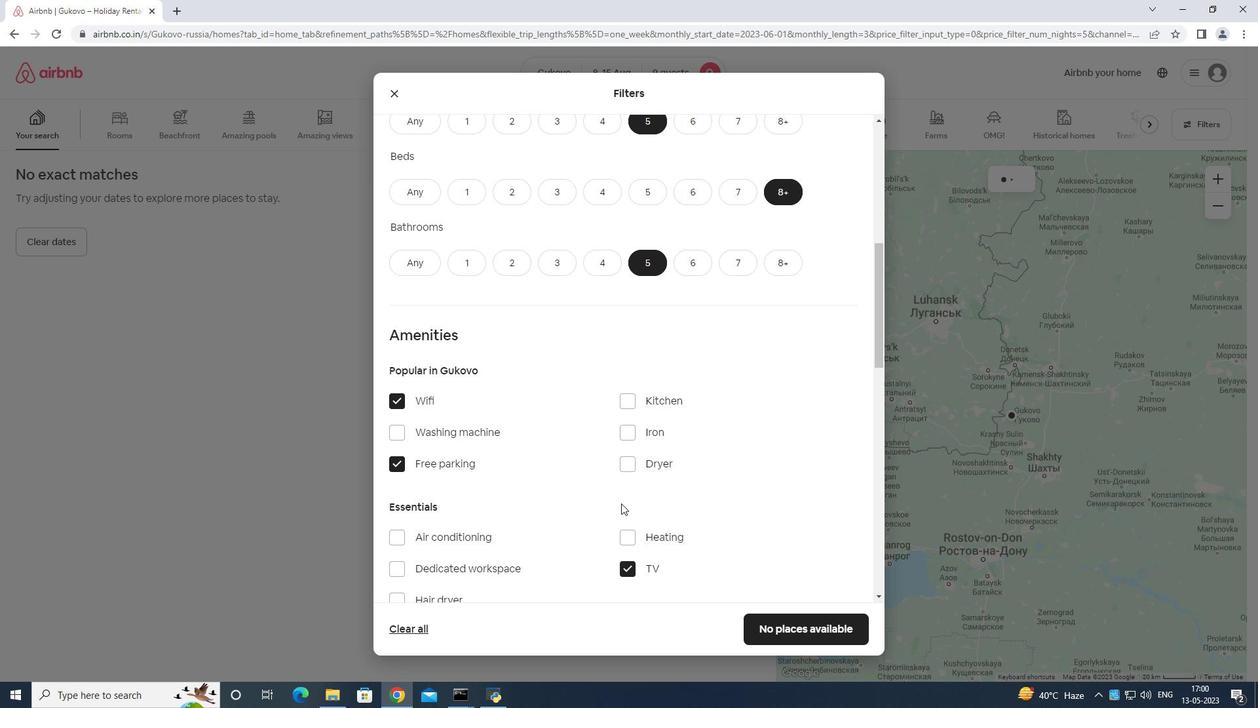 
Action: Mouse moved to (706, 495)
Screenshot: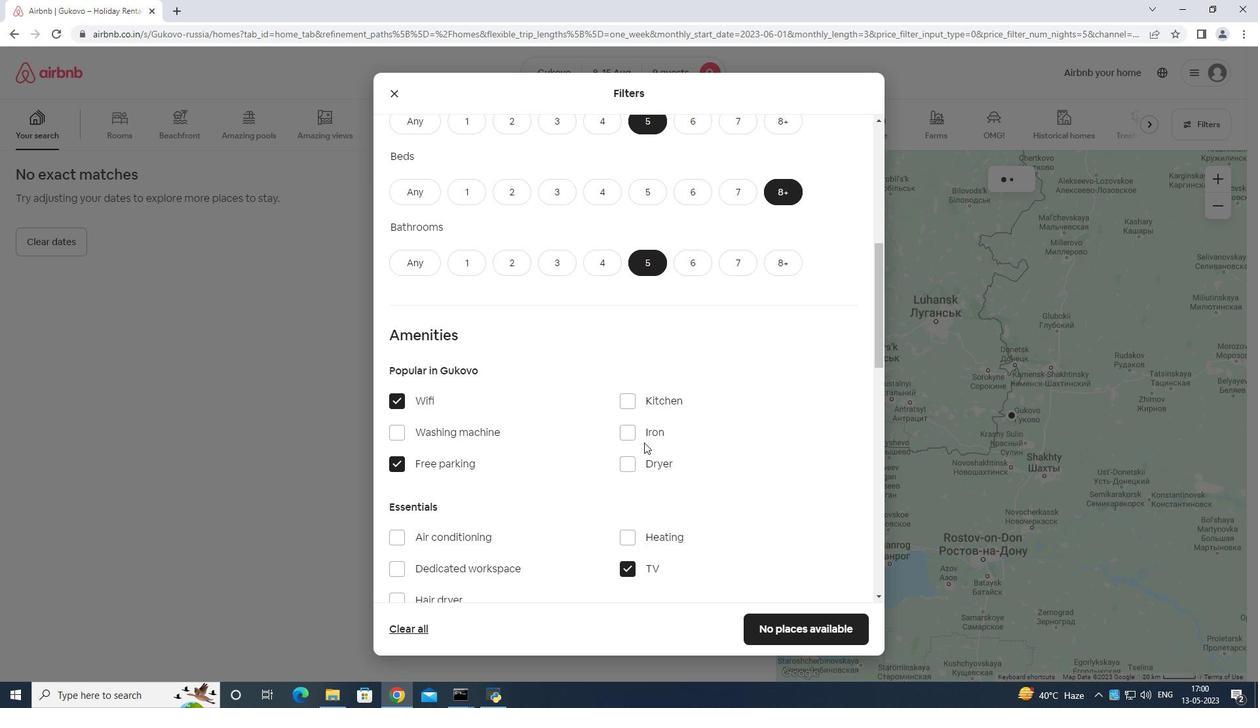
Action: Mouse scrolled (706, 494) with delta (0, 0)
Screenshot: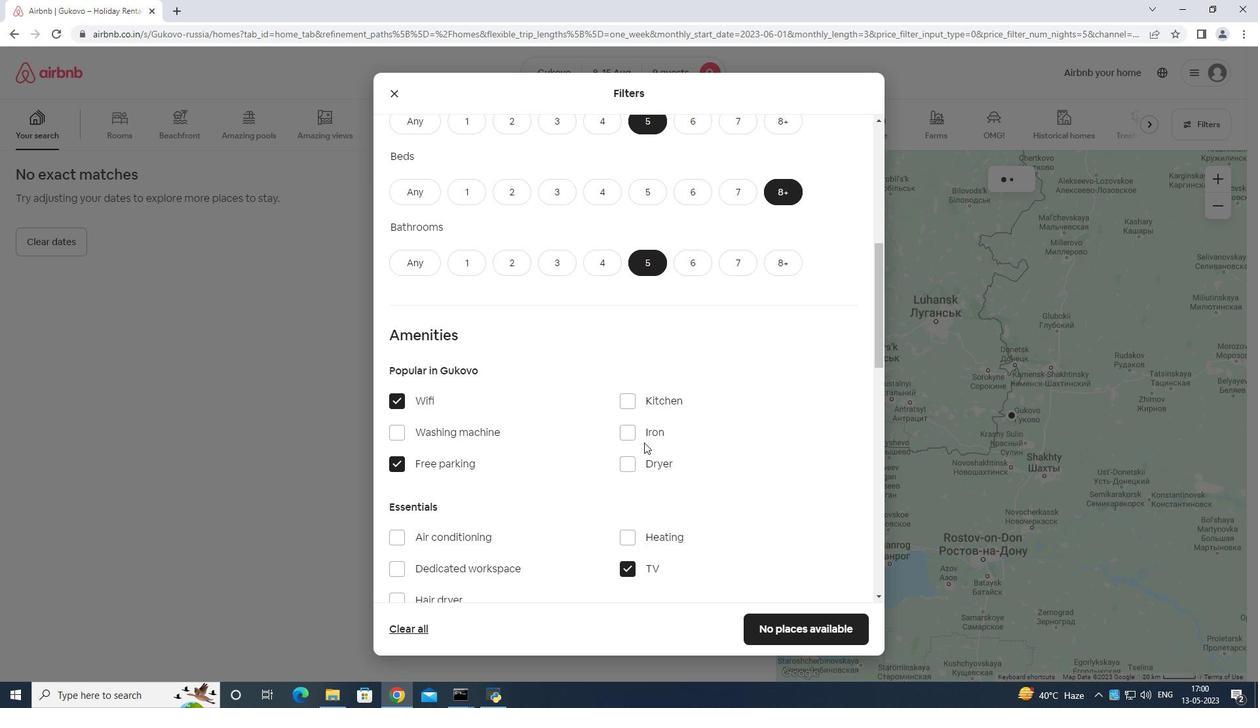 
Action: Mouse moved to (843, 489)
Screenshot: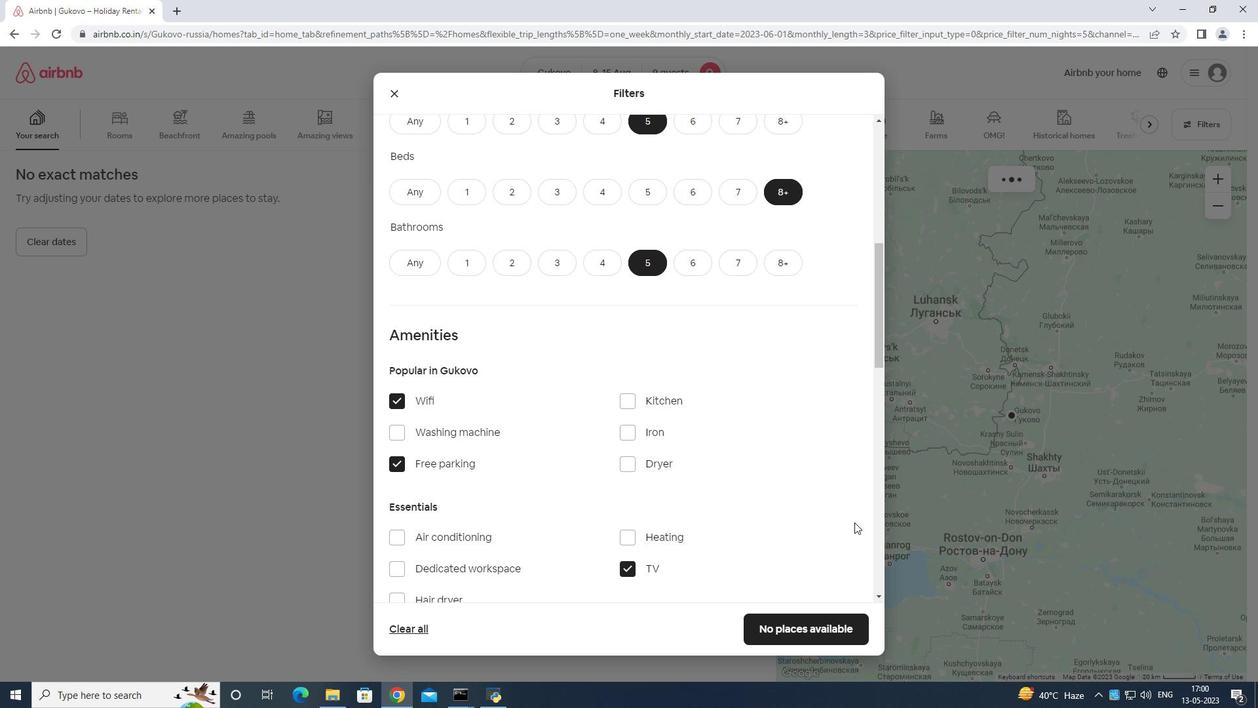 
Action: Mouse scrolled (843, 489) with delta (0, 0)
Screenshot: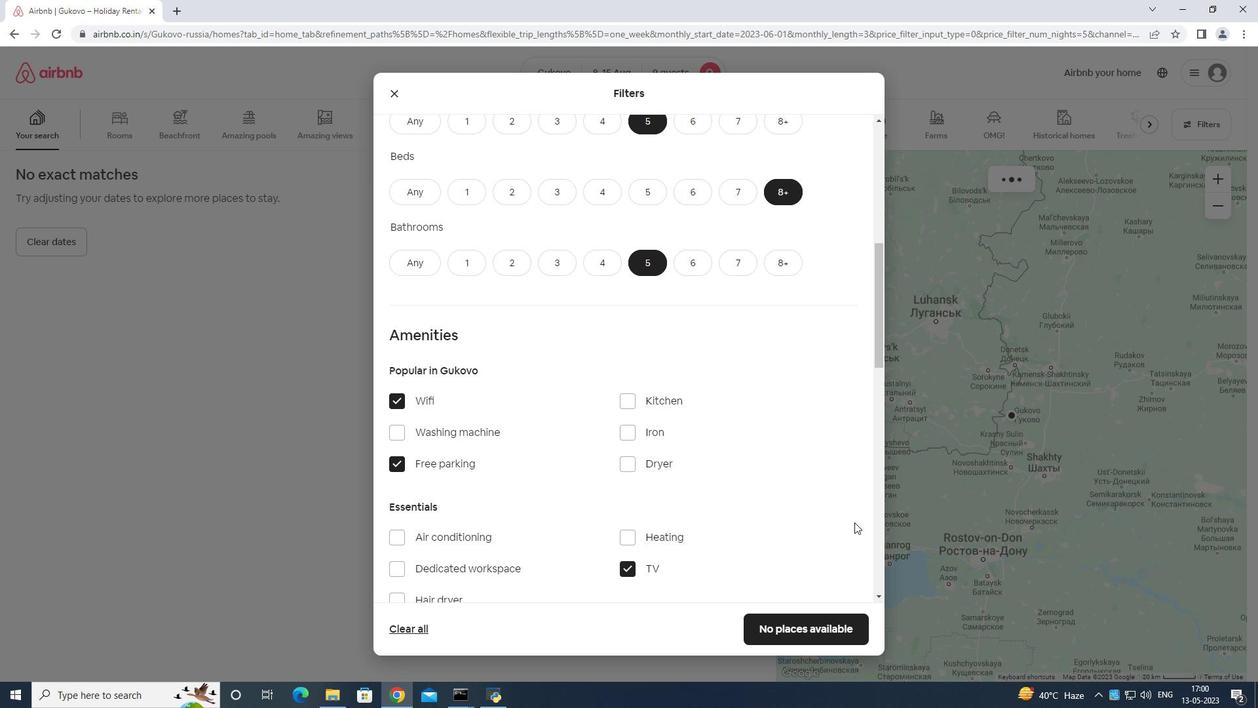 
Action: Mouse moved to (841, 493)
Screenshot: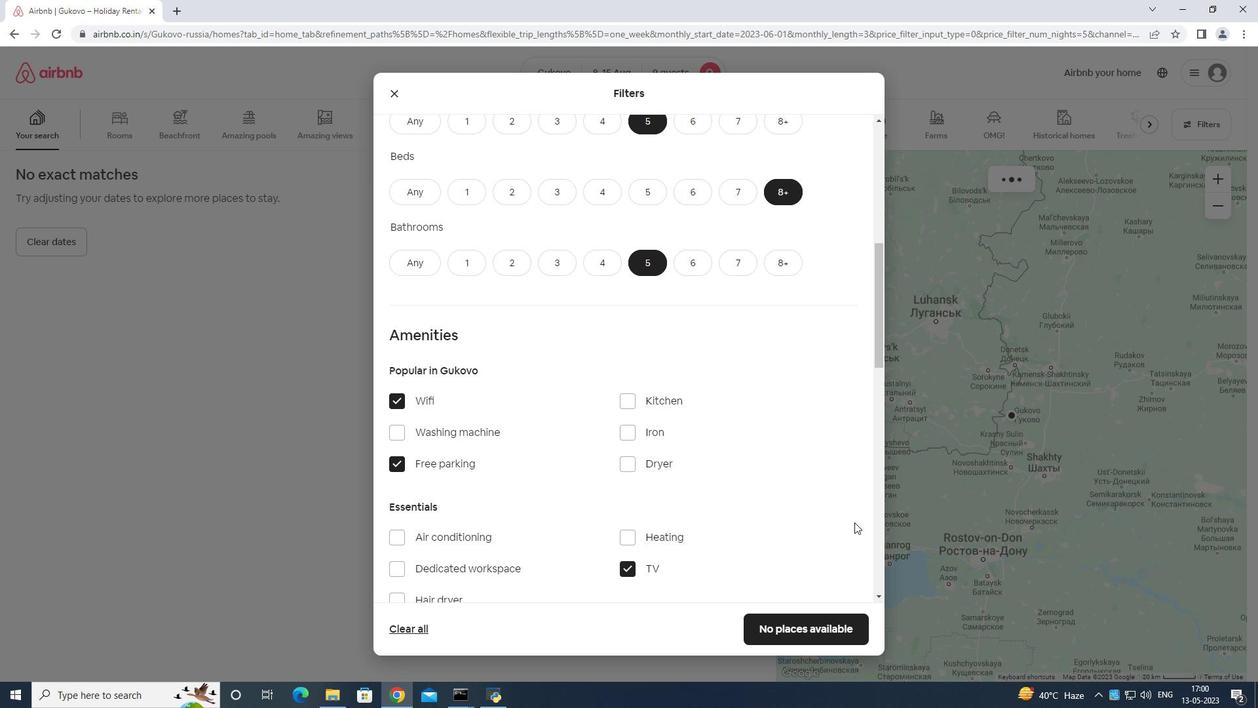 
Action: Mouse scrolled (841, 493) with delta (0, 0)
Screenshot: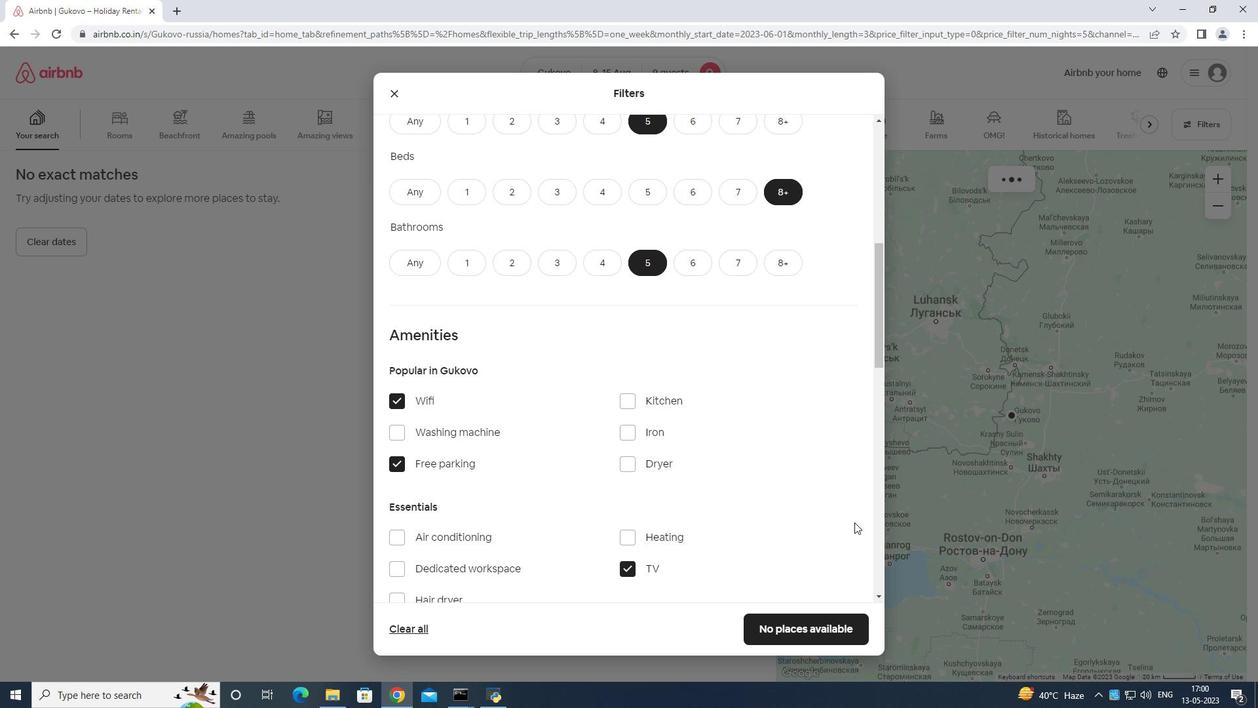 
Action: Mouse moved to (839, 500)
Screenshot: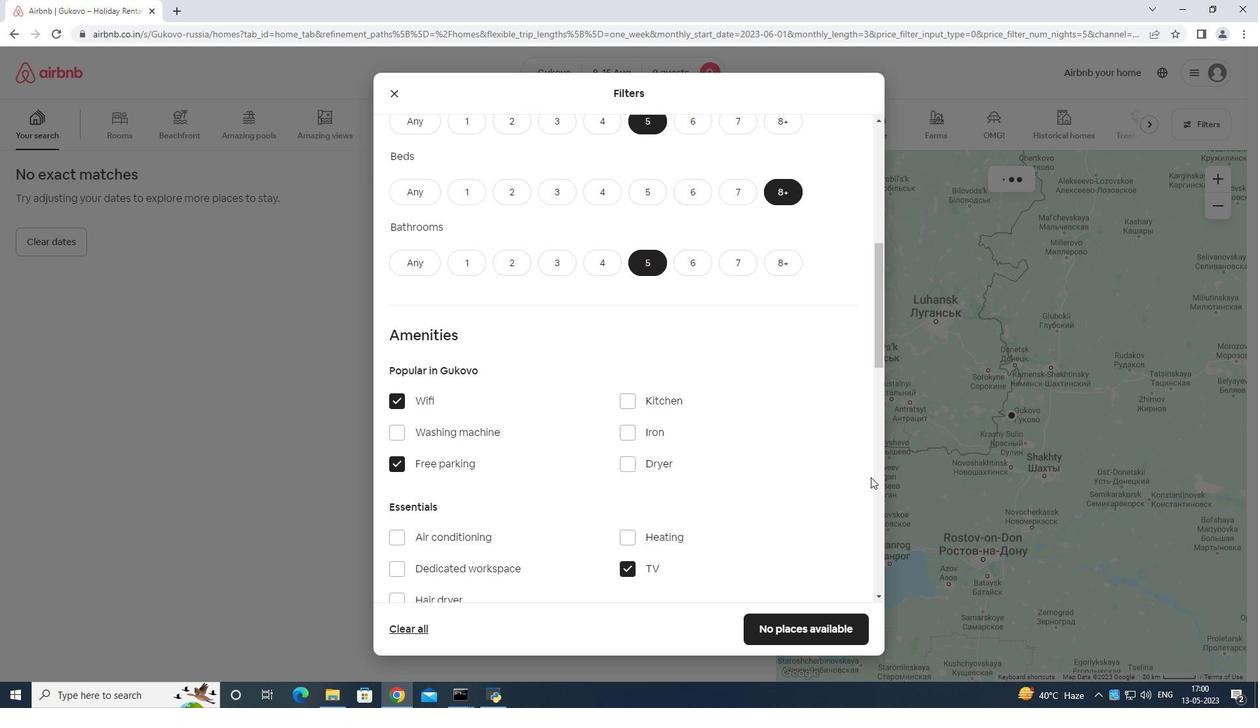 
Action: Mouse scrolled (839, 499) with delta (0, 0)
Screenshot: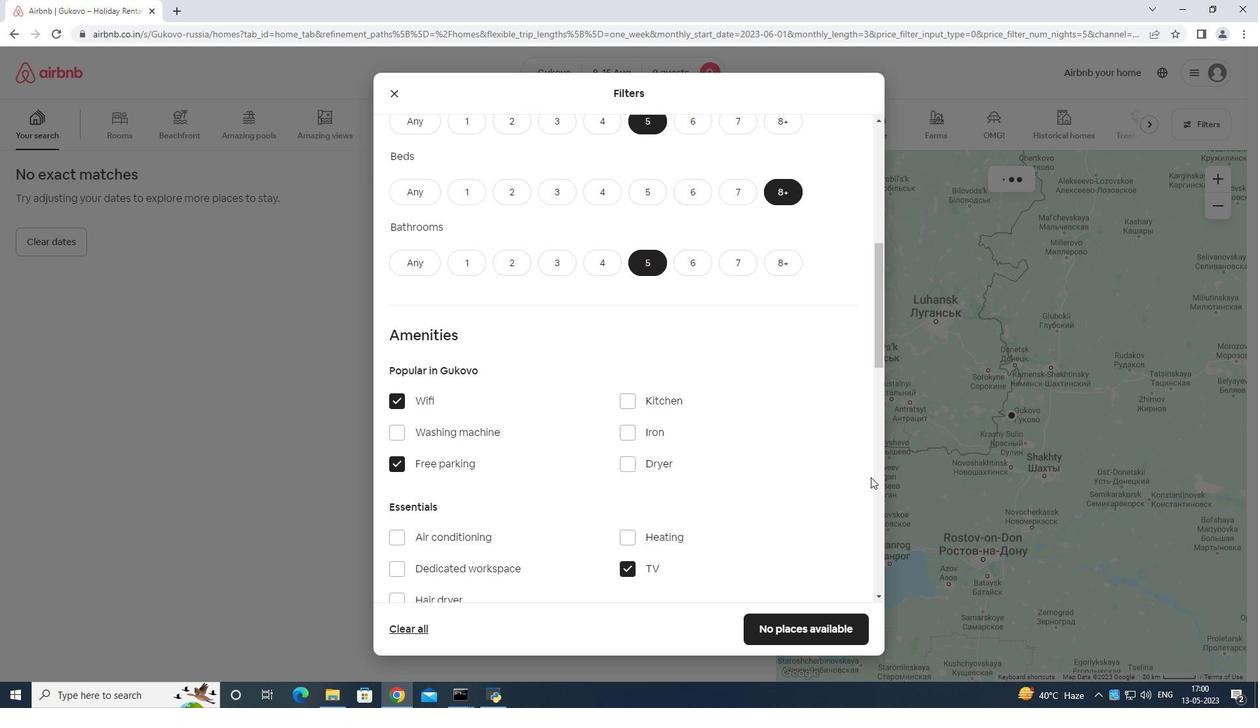 
Action: Mouse moved to (634, 488)
Screenshot: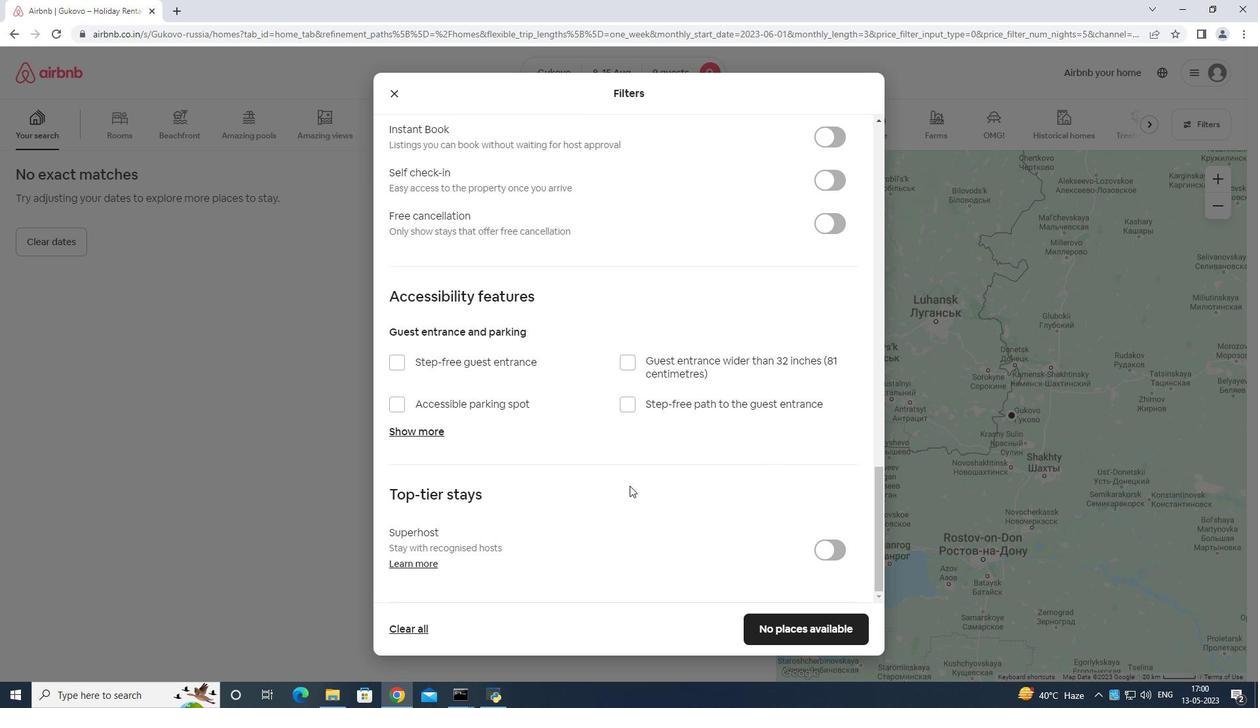 
Action: Mouse scrolled (634, 489) with delta (0, 0)
Screenshot: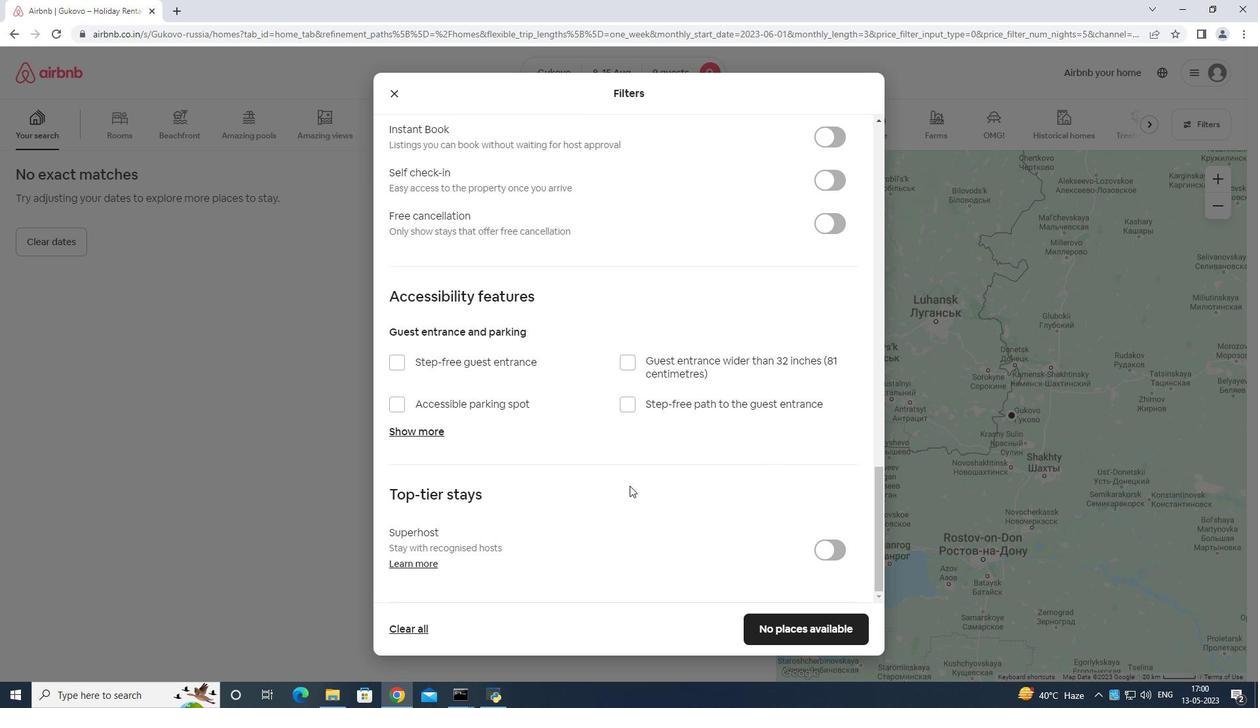 
Action: Mouse moved to (637, 484)
Screenshot: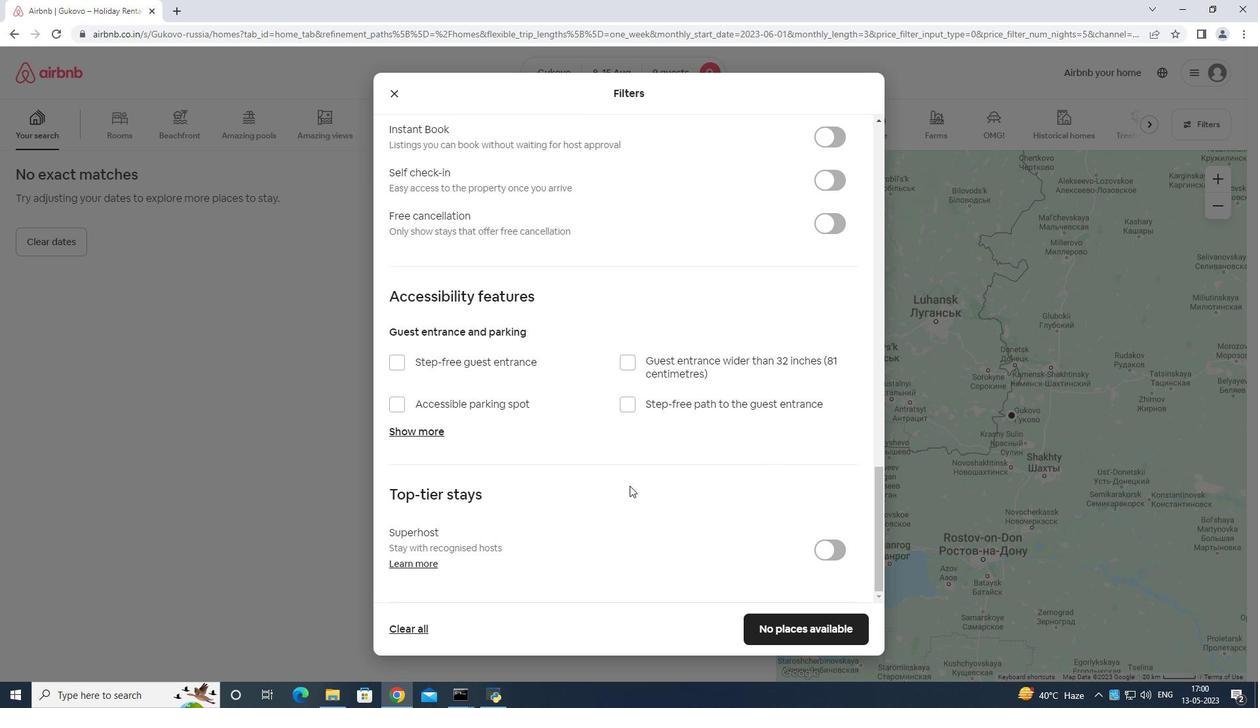 
Action: Mouse scrolled (637, 485) with delta (0, 0)
Screenshot: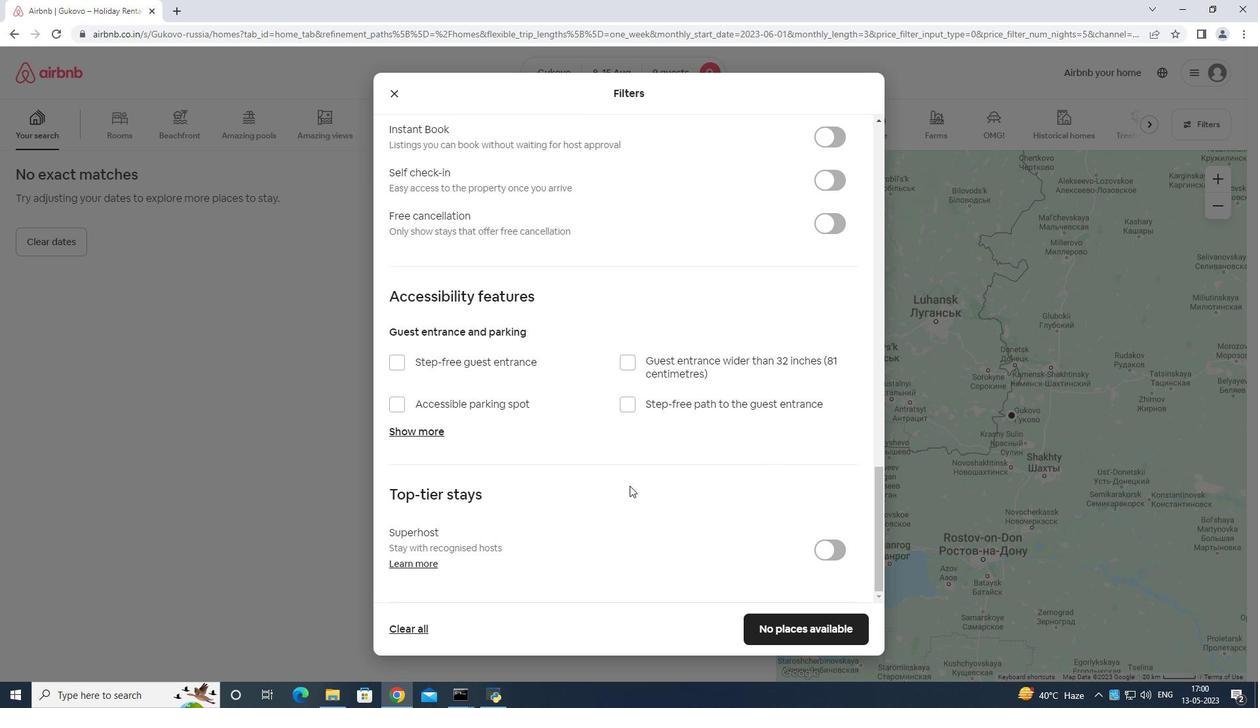 
Action: Mouse moved to (637, 483)
Screenshot: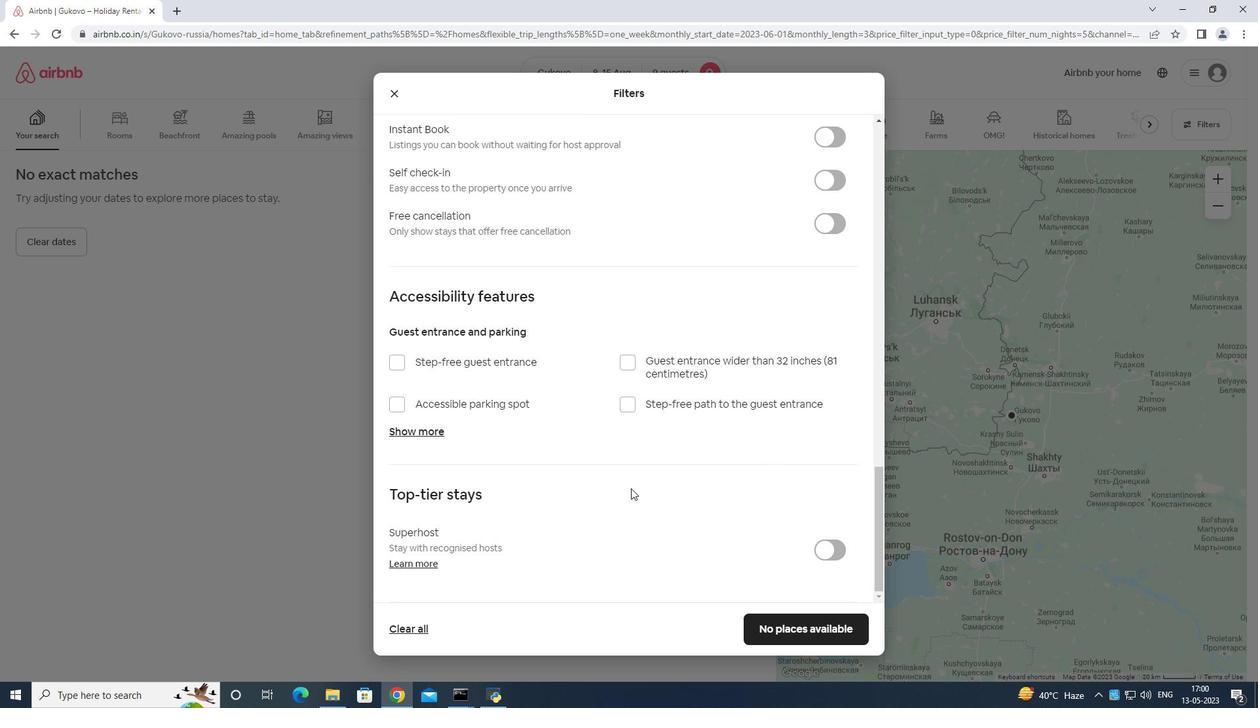 
Action: Mouse scrolled (637, 484) with delta (0, 0)
Screenshot: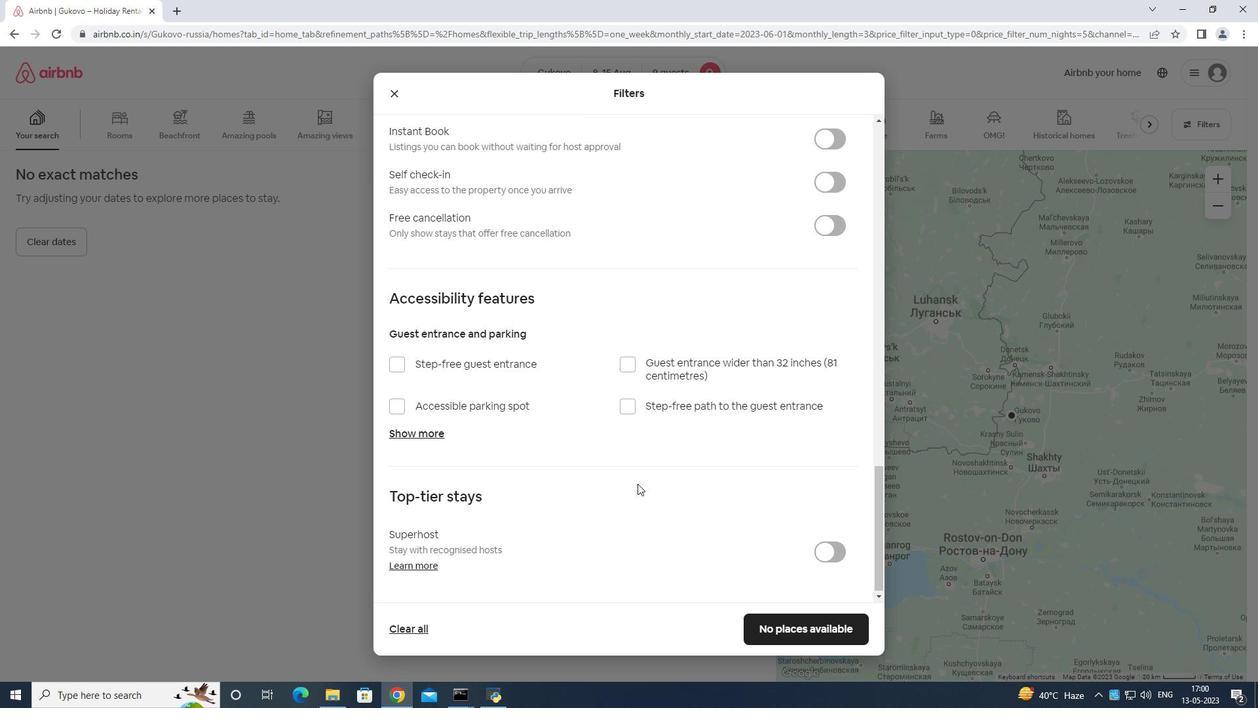
Action: Mouse moved to (651, 485)
Screenshot: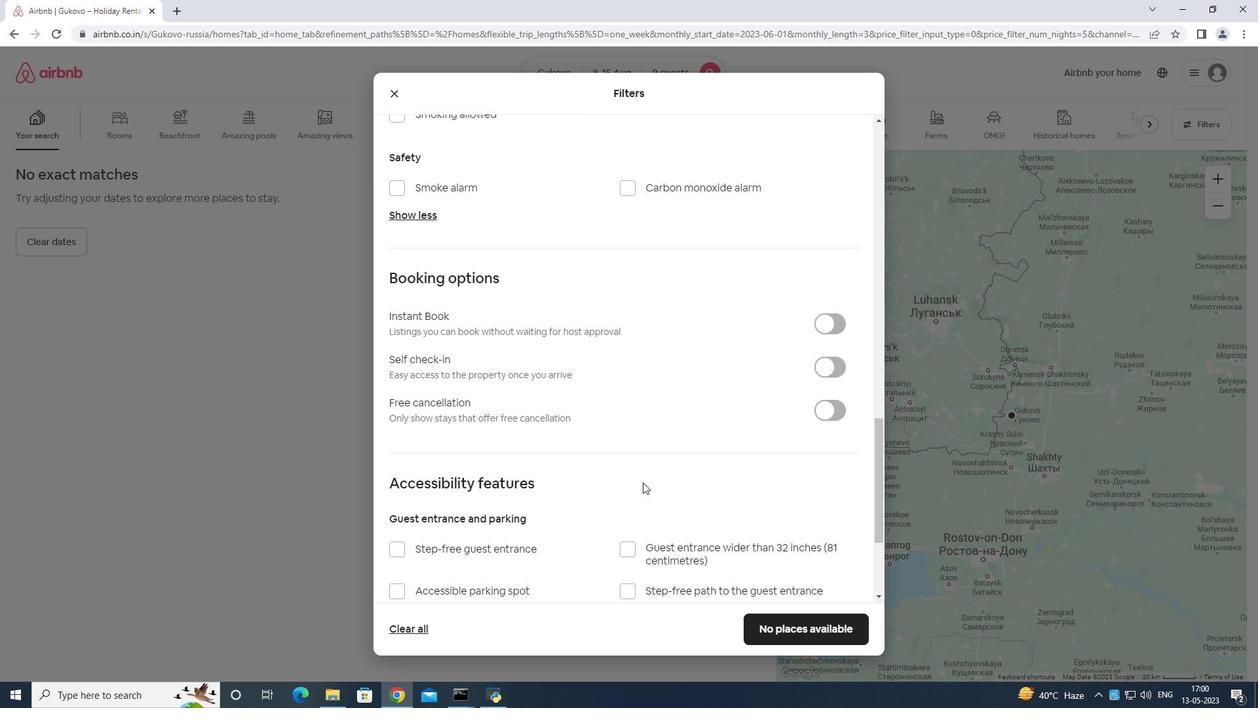 
Action: Mouse scrolled (651, 486) with delta (0, 0)
Screenshot: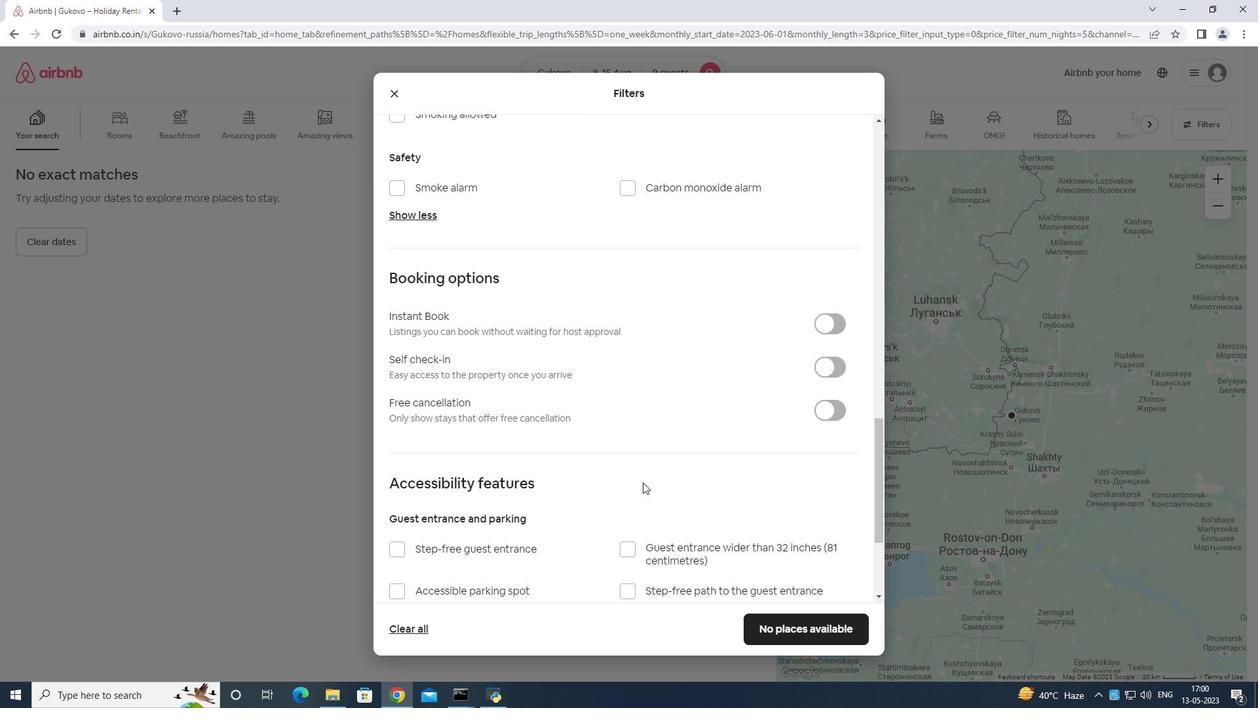 
Action: Mouse moved to (653, 483)
Screenshot: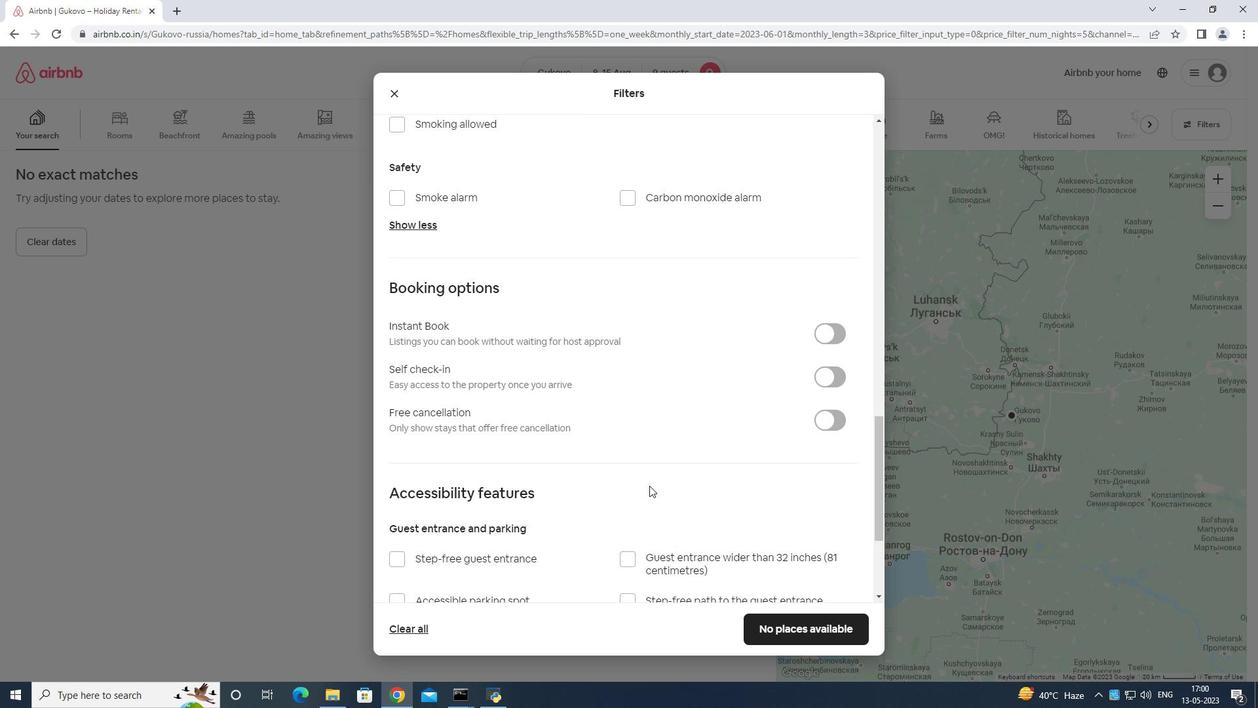 
Action: Mouse scrolled (653, 484) with delta (0, 0)
Screenshot: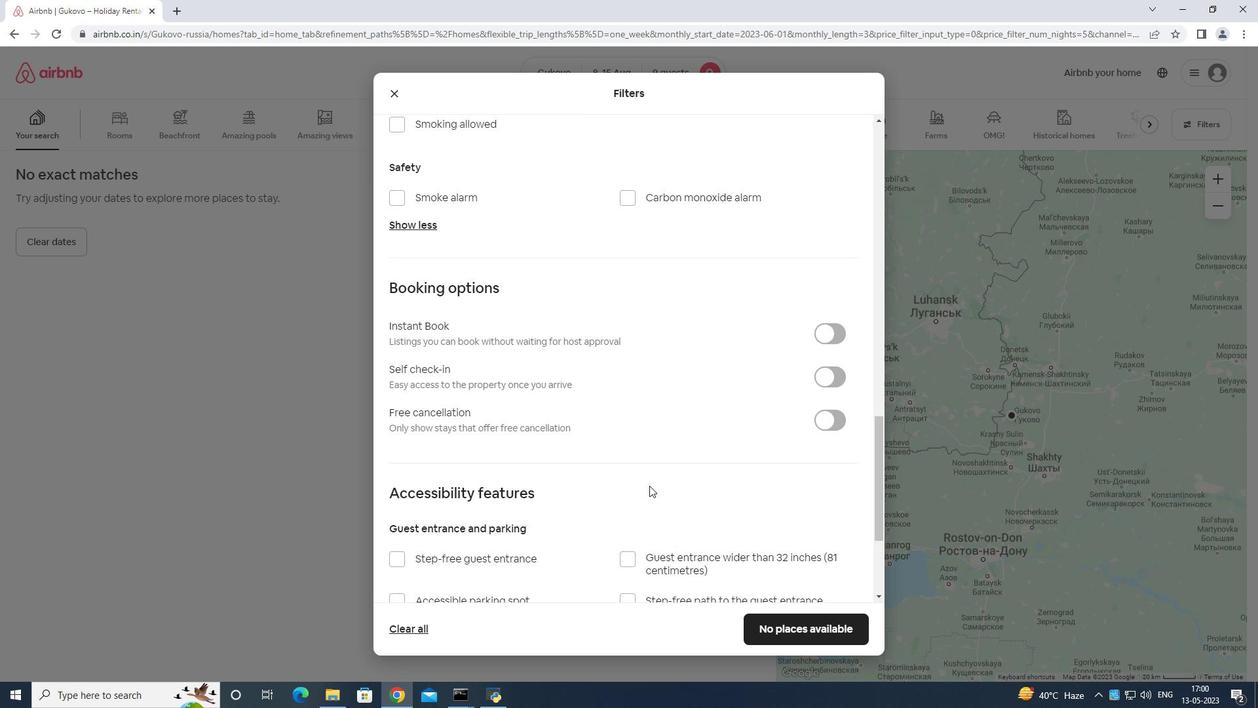 
Action: Mouse moved to (653, 481)
Screenshot: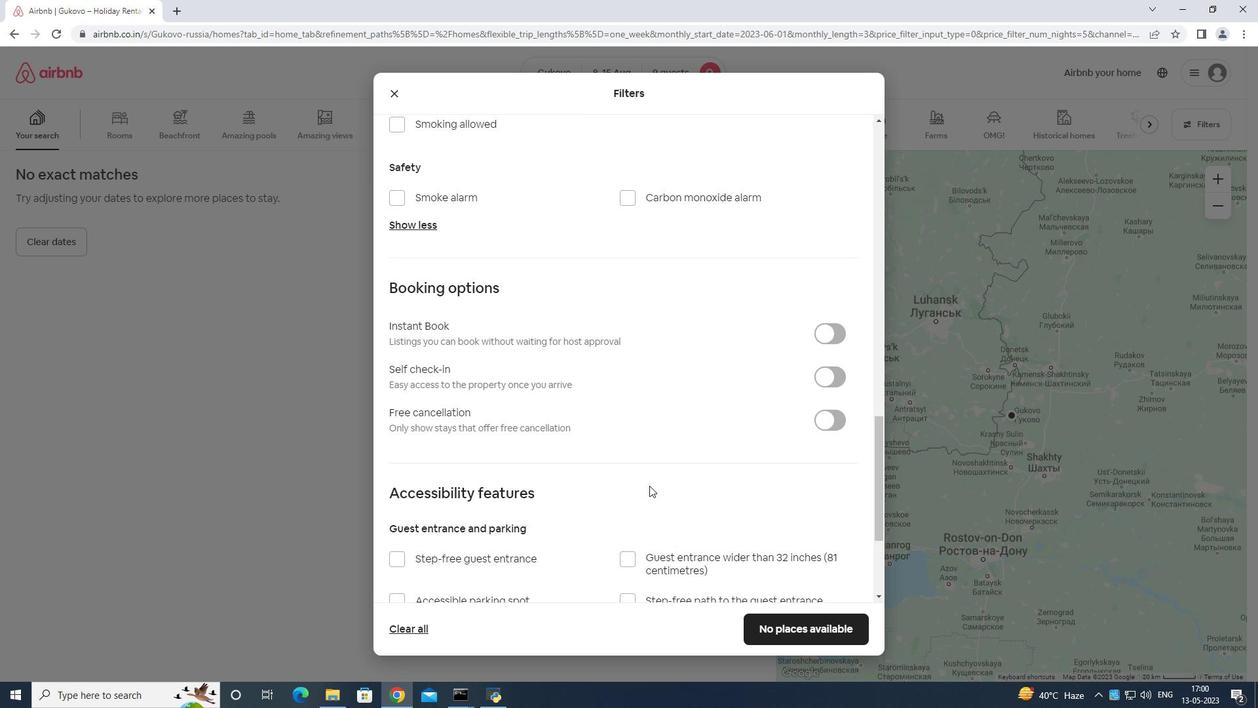 
Action: Mouse scrolled (653, 482) with delta (0, 0)
Screenshot: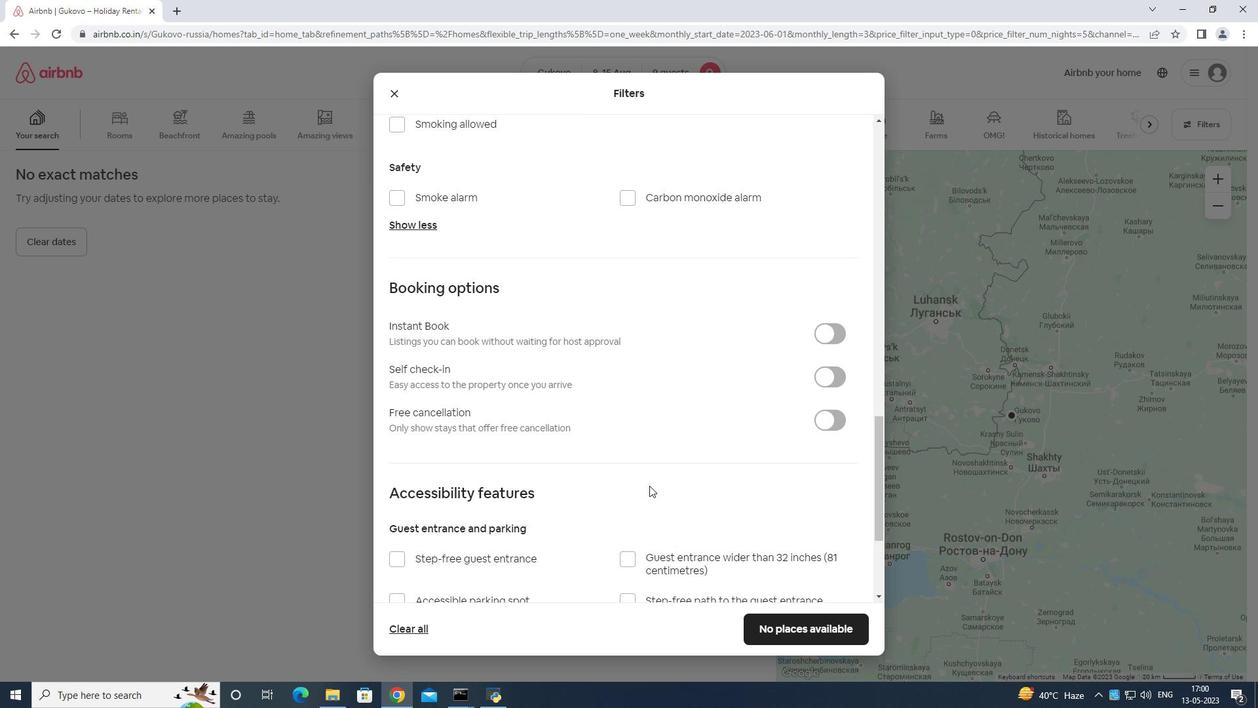 
Action: Mouse moved to (390, 255)
Screenshot: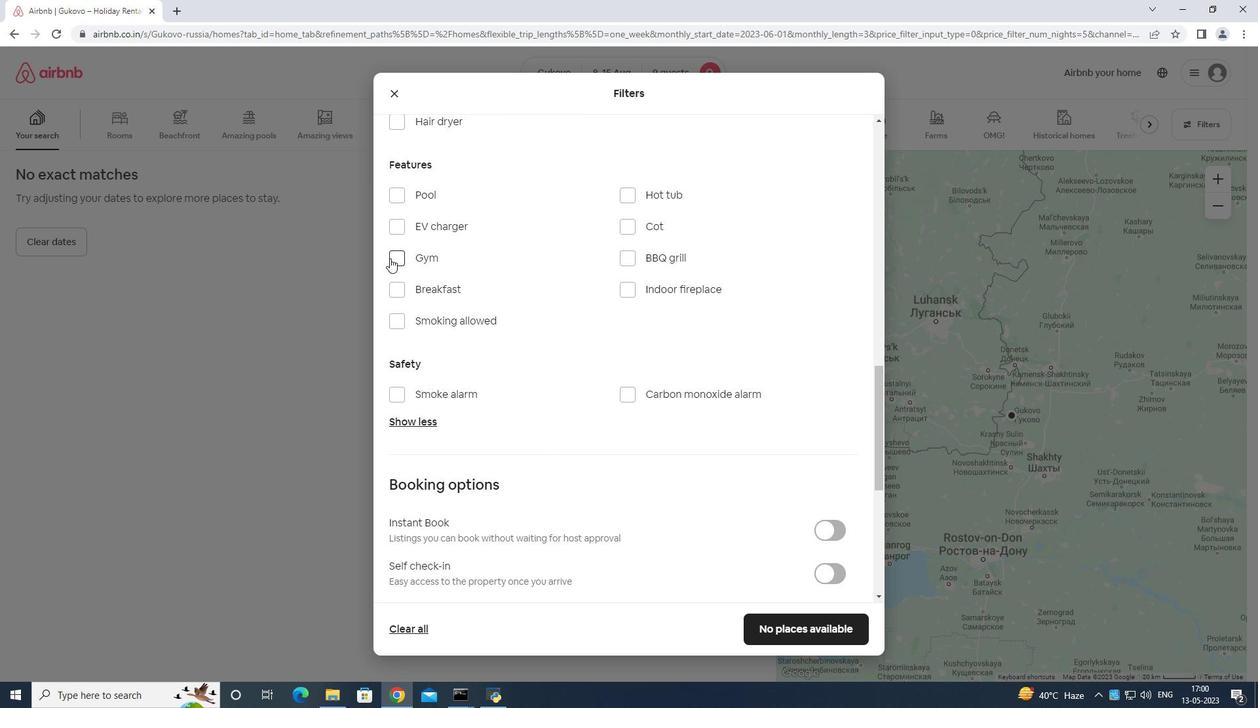 
Action: Mouse pressed left at (390, 255)
Screenshot: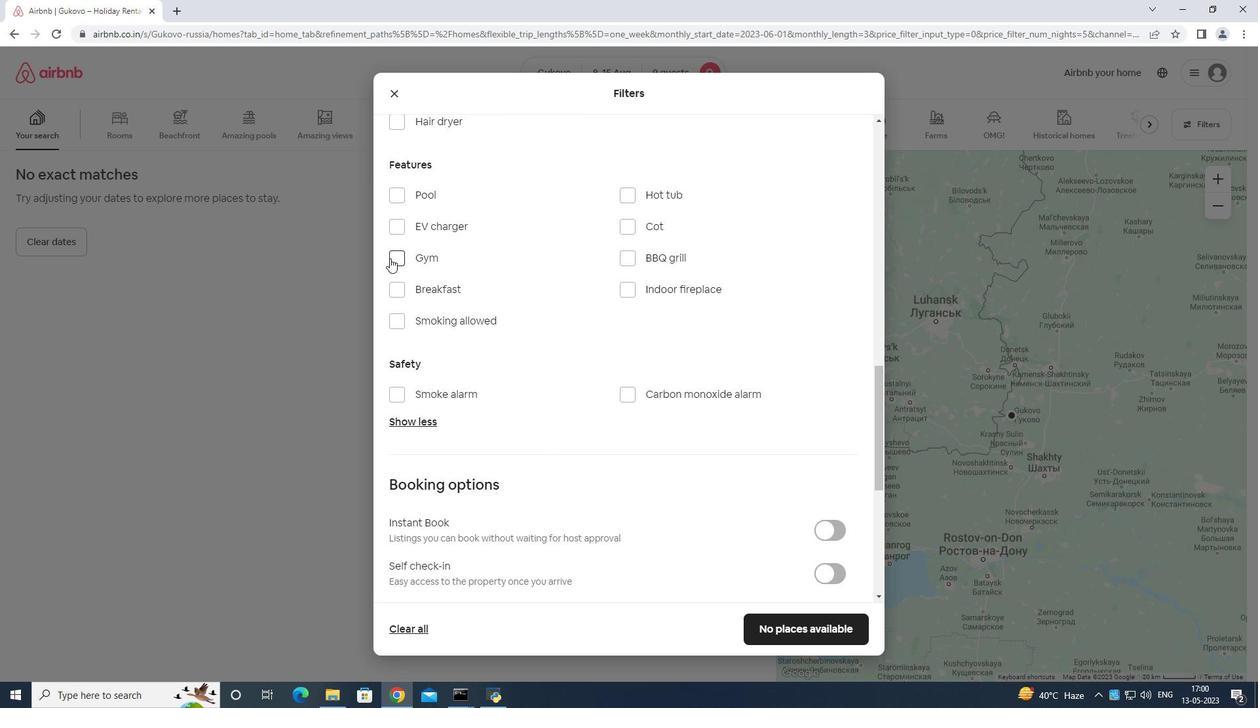 
Action: Mouse moved to (400, 287)
Screenshot: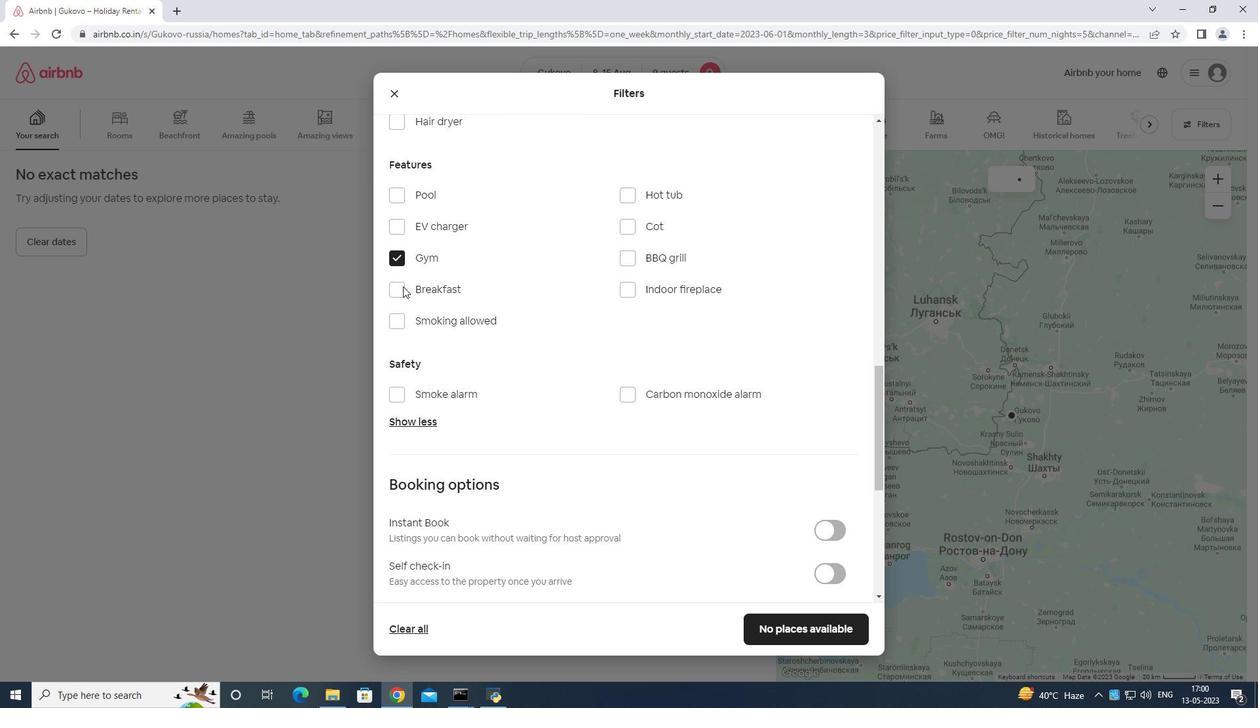 
Action: Mouse pressed left at (400, 287)
Screenshot: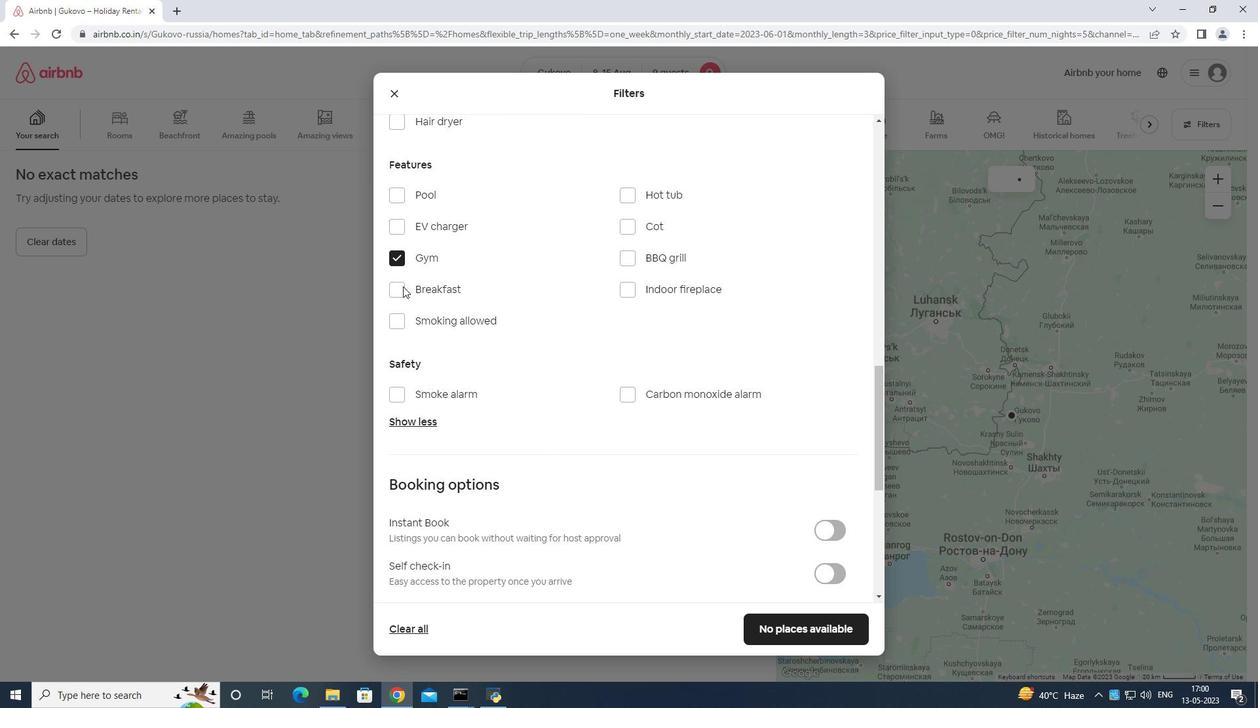 
Action: Mouse moved to (397, 287)
Screenshot: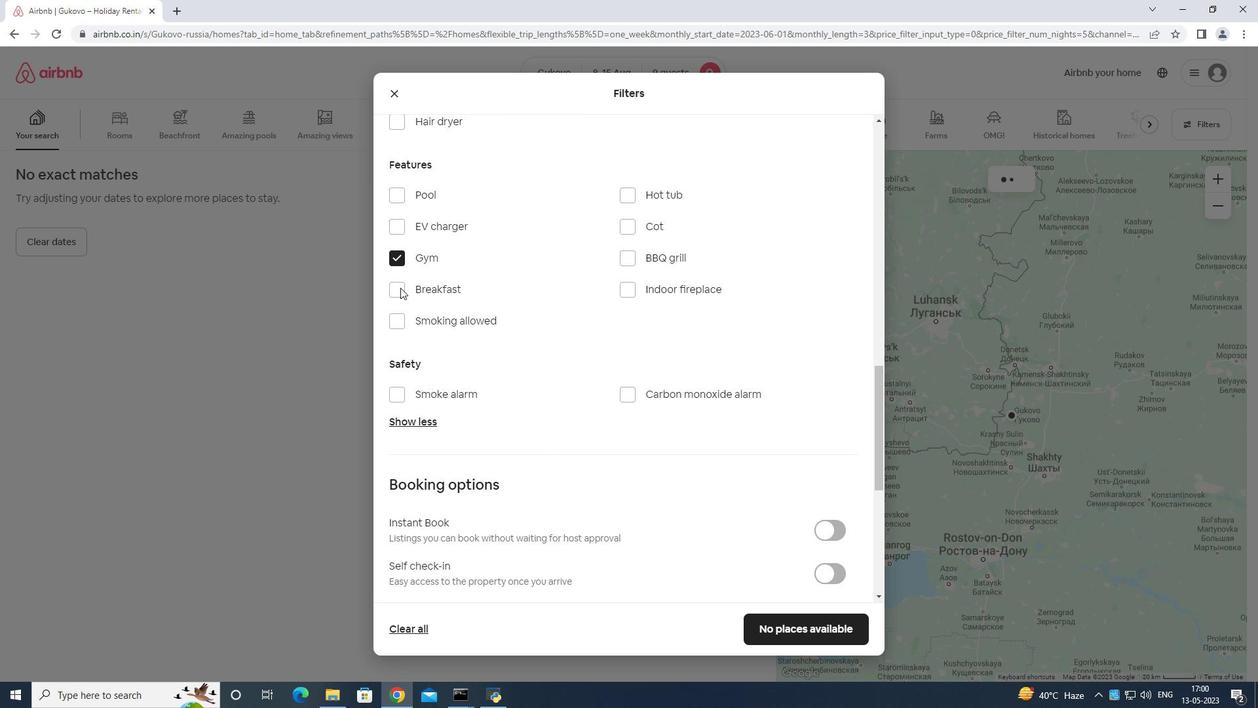 
Action: Mouse scrolled (397, 287) with delta (0, 0)
Screenshot: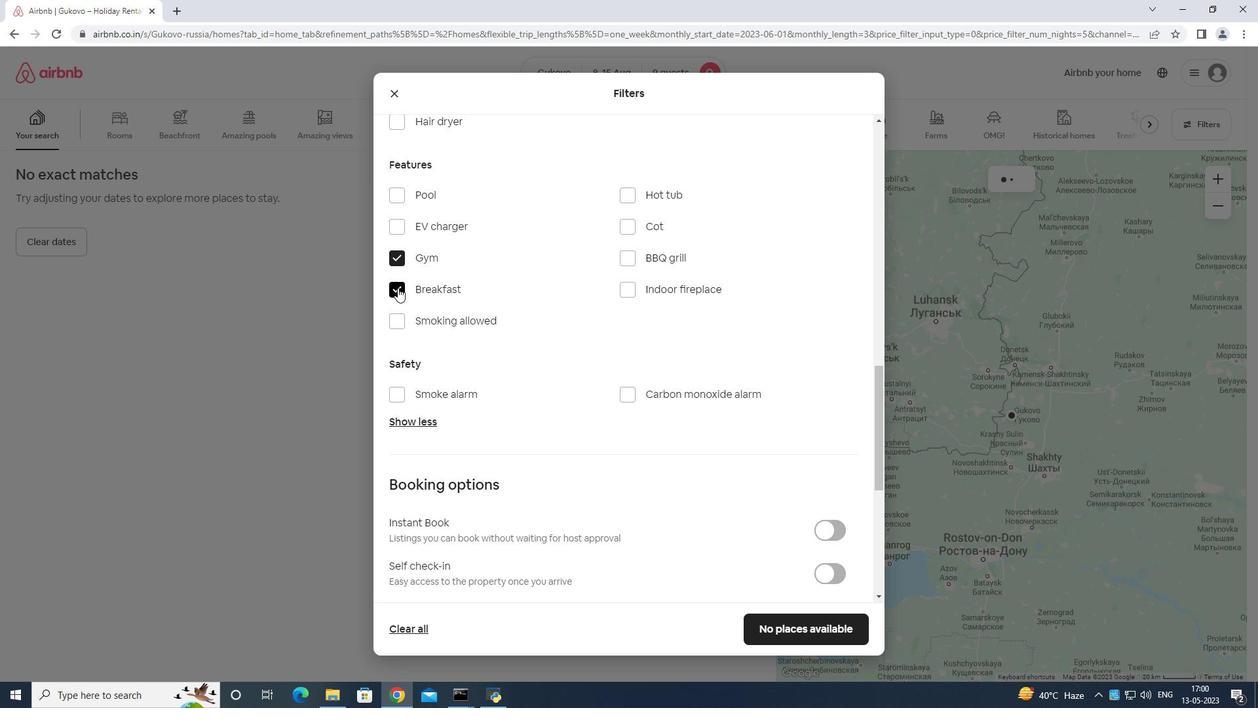 
Action: Mouse scrolled (397, 287) with delta (0, 0)
Screenshot: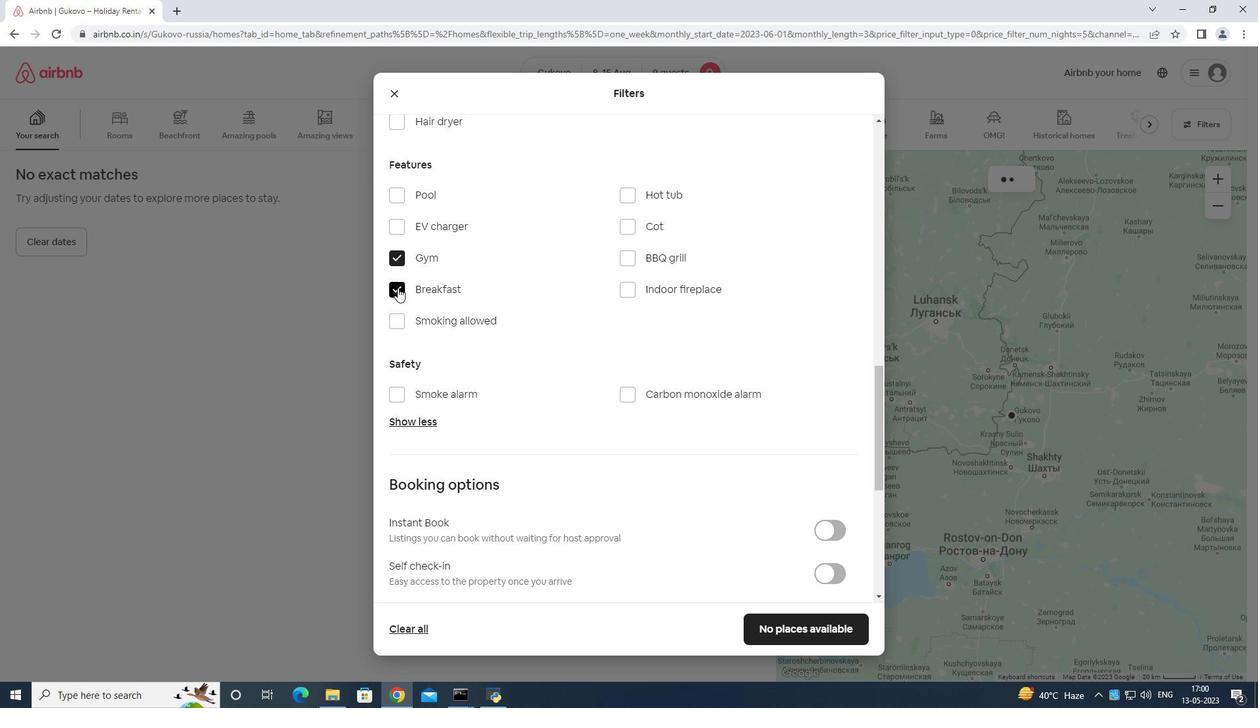 
Action: Mouse scrolled (397, 287) with delta (0, 0)
Screenshot: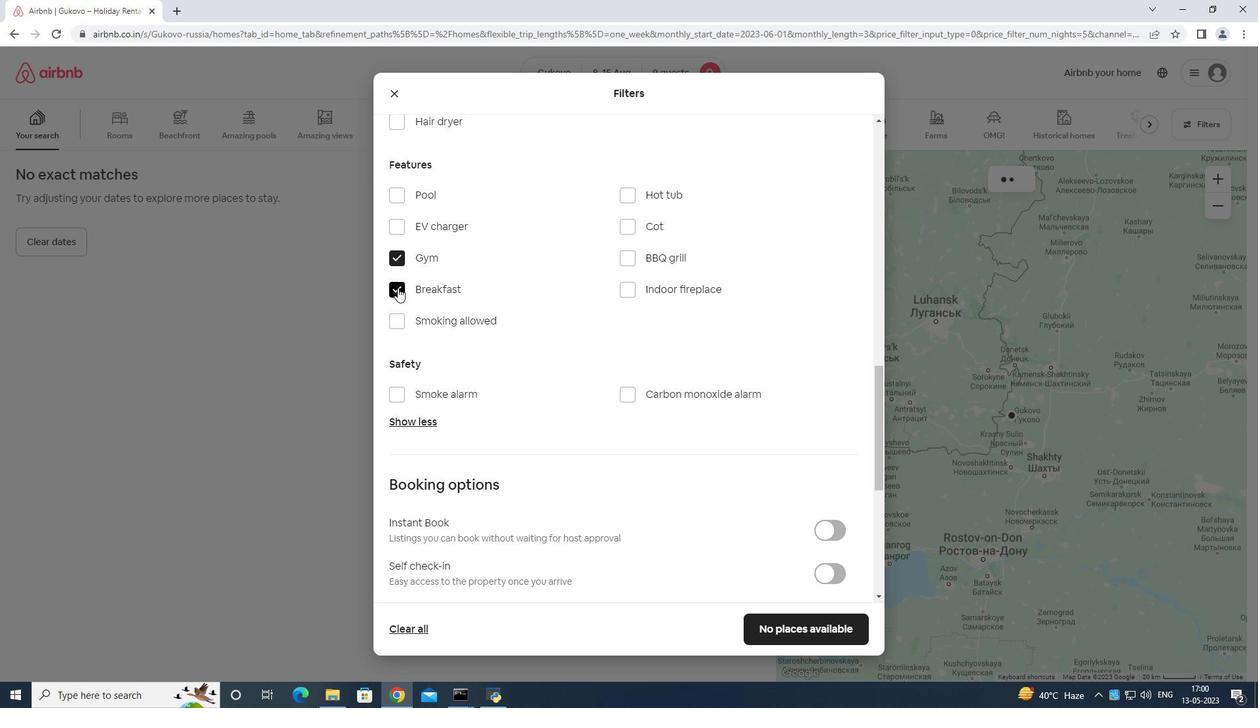 
Action: Mouse moved to (398, 290)
Screenshot: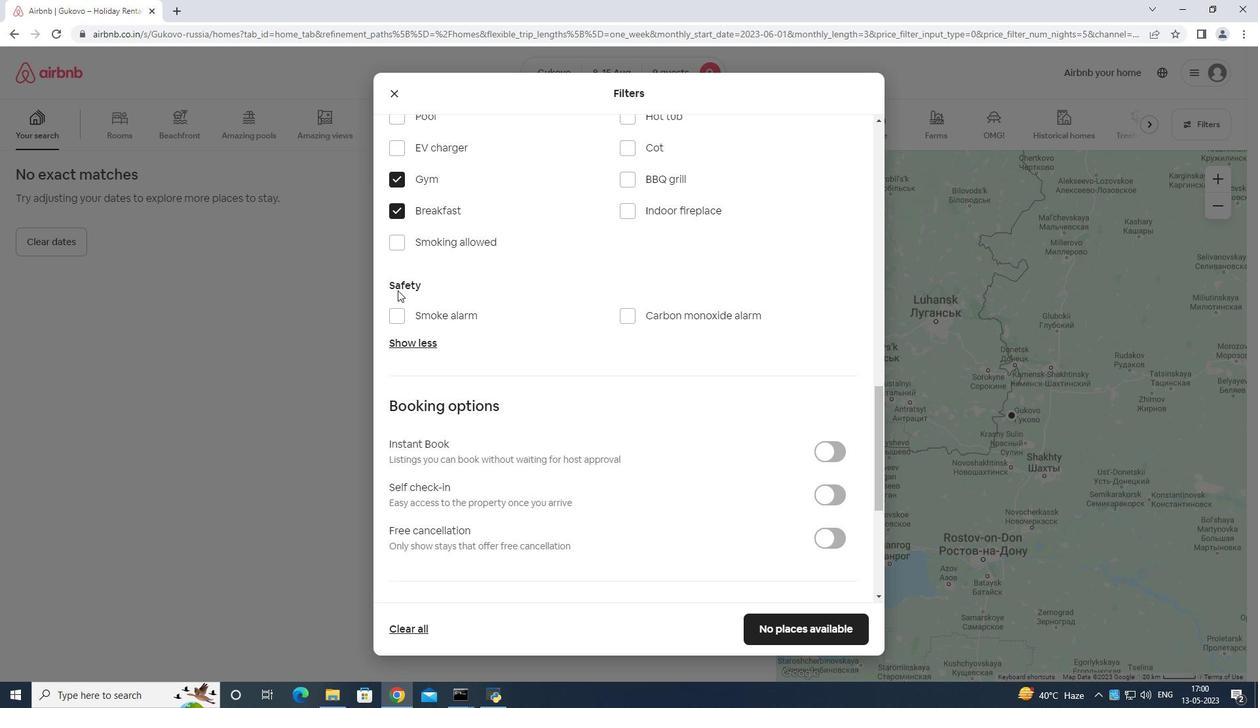 
Action: Mouse scrolled (398, 291) with delta (0, 0)
Screenshot: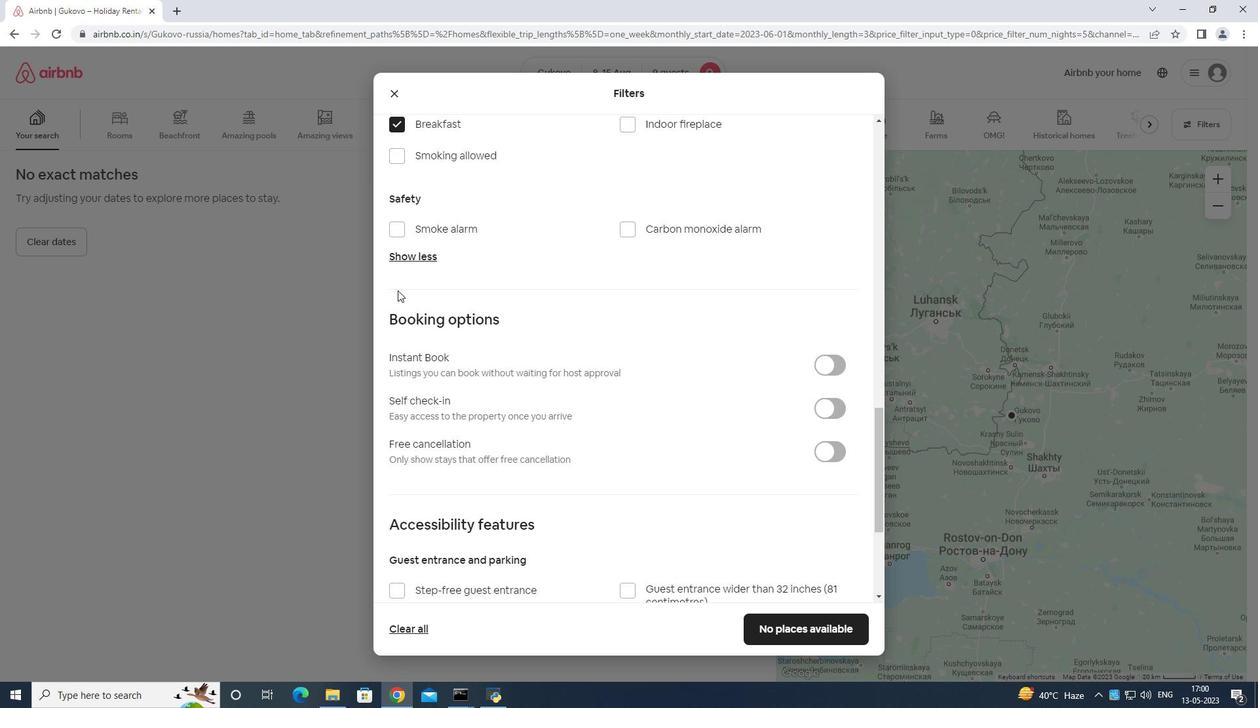 
Action: Mouse scrolled (398, 291) with delta (0, 0)
Screenshot: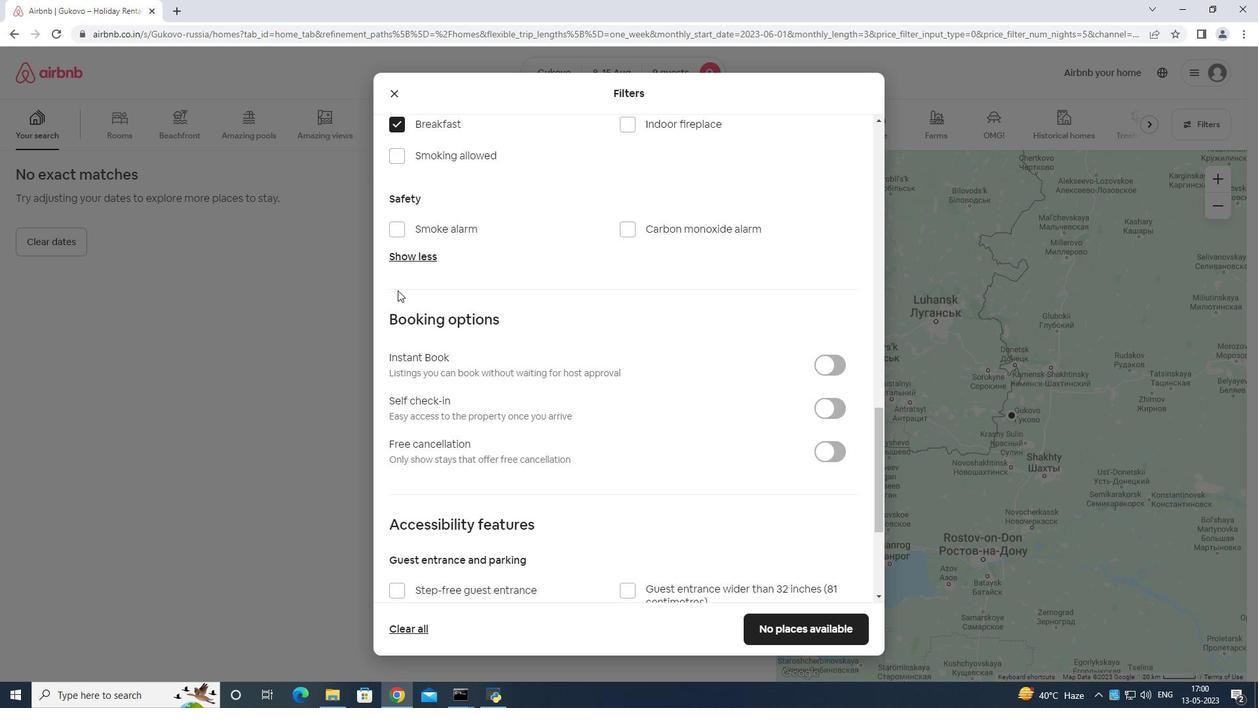 
Action: Mouse scrolled (398, 291) with delta (0, 0)
Screenshot: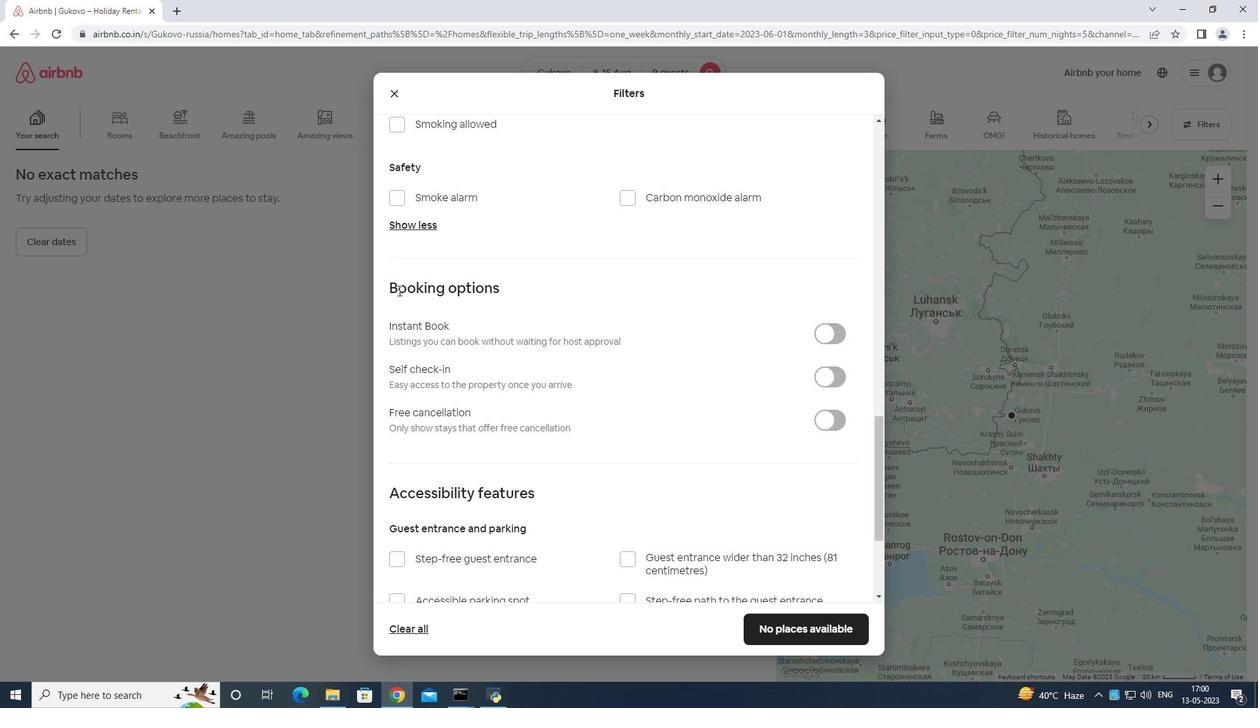 
Action: Mouse moved to (405, 296)
Screenshot: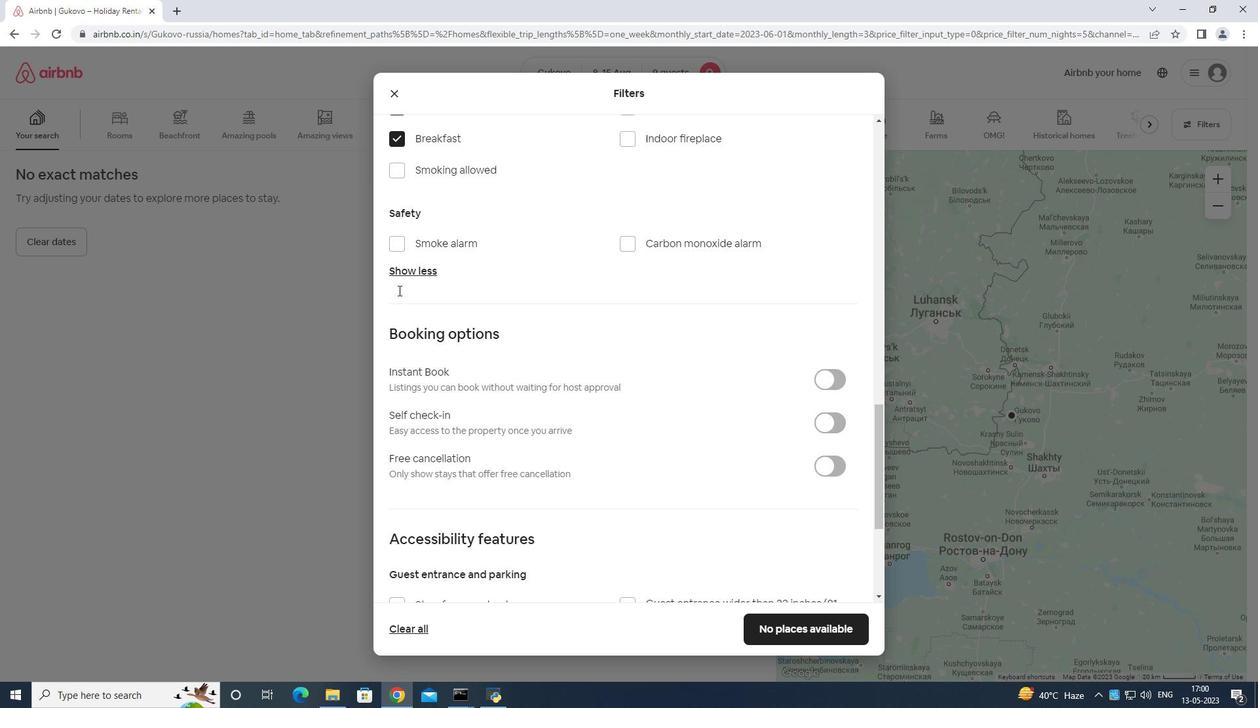 
Action: Mouse scrolled (405, 296) with delta (0, 0)
Screenshot: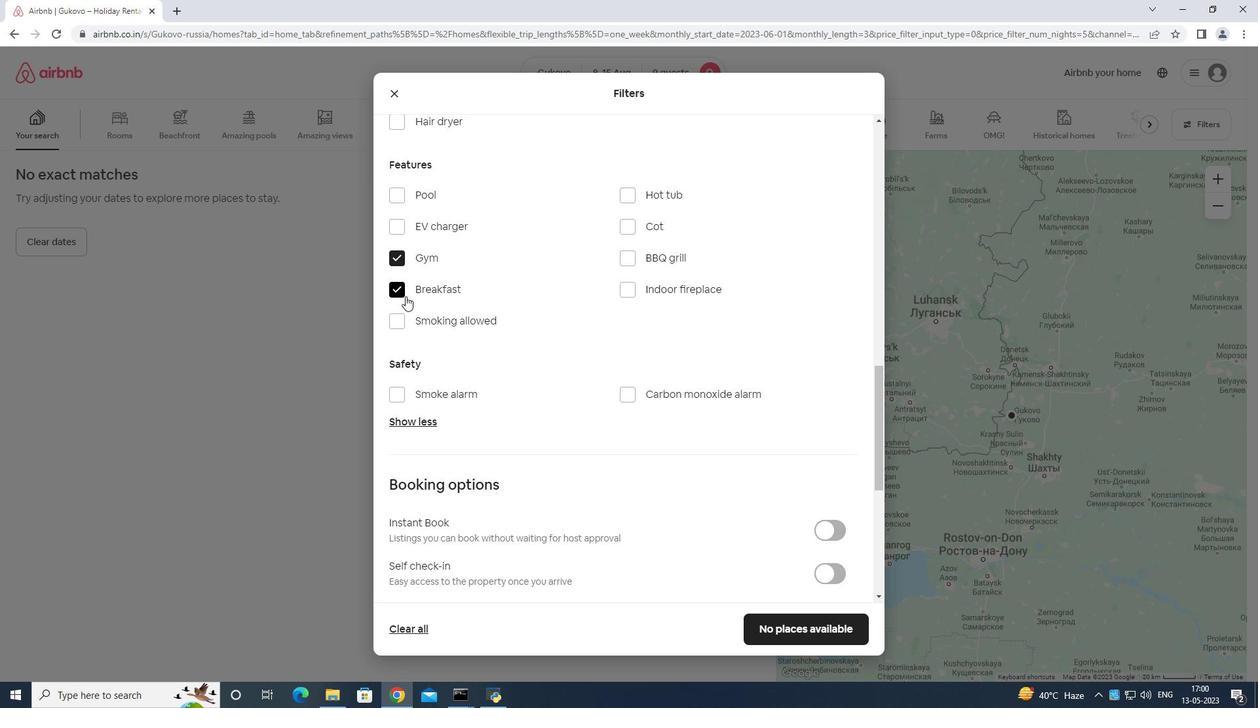 
Action: Mouse moved to (406, 296)
Screenshot: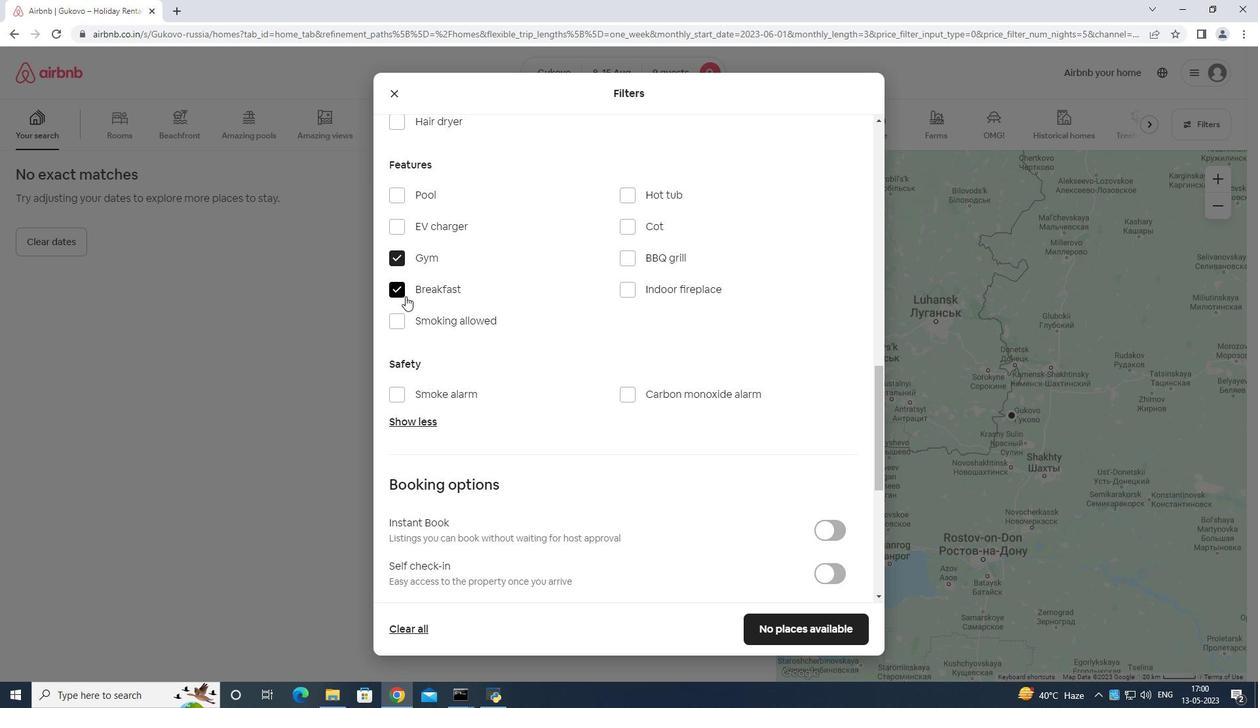 
Action: Mouse scrolled (406, 296) with delta (0, 0)
Screenshot: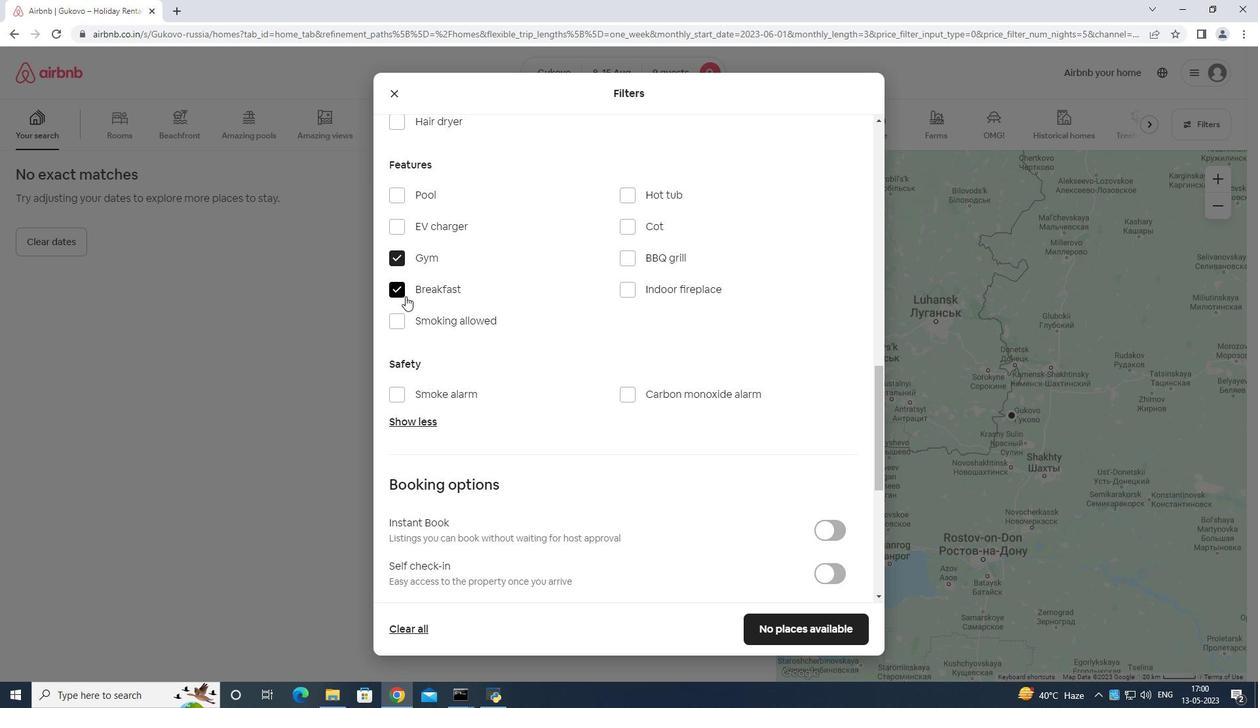 
Action: Mouse scrolled (406, 296) with delta (0, 0)
Screenshot: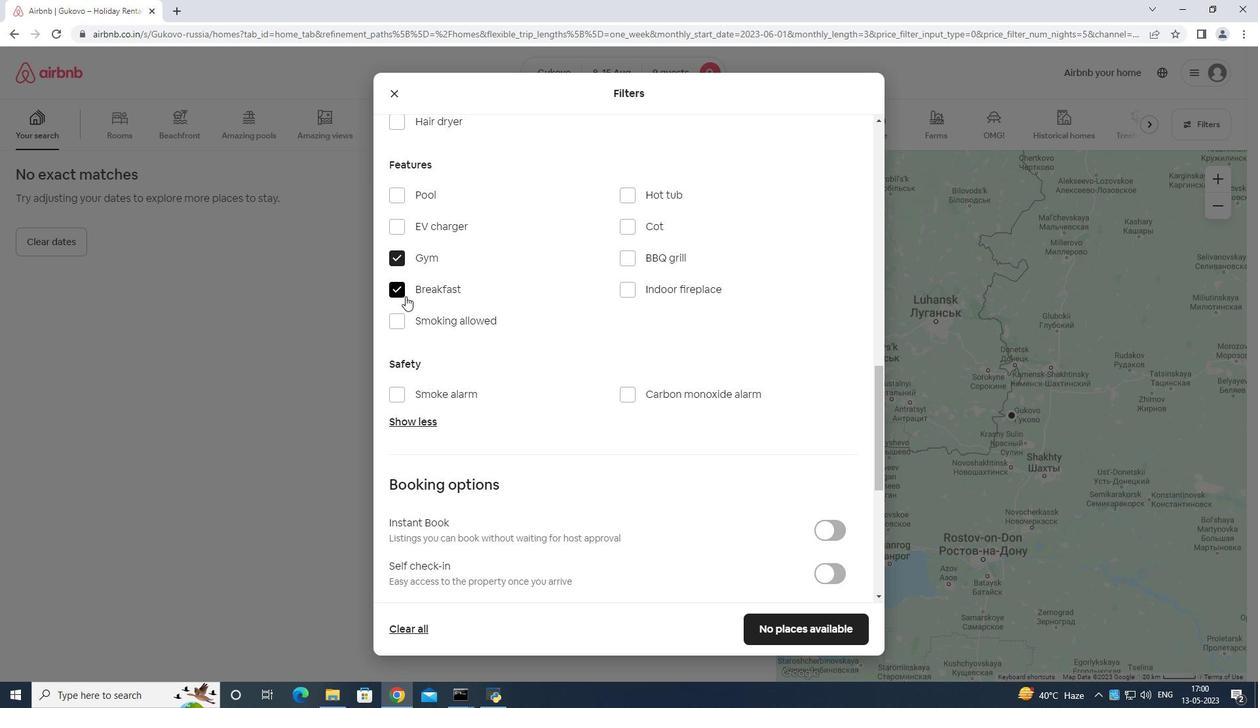
Action: Mouse scrolled (406, 296) with delta (0, 0)
Screenshot: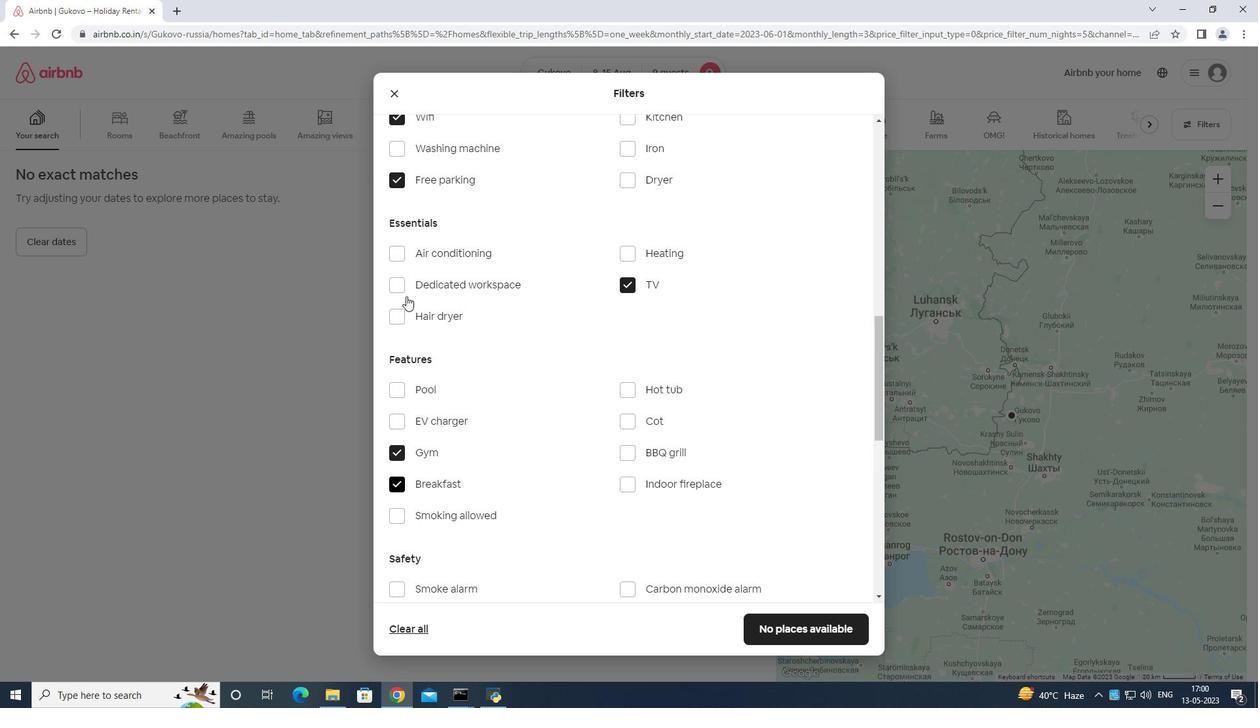 
Action: Mouse scrolled (406, 296) with delta (0, 0)
Screenshot: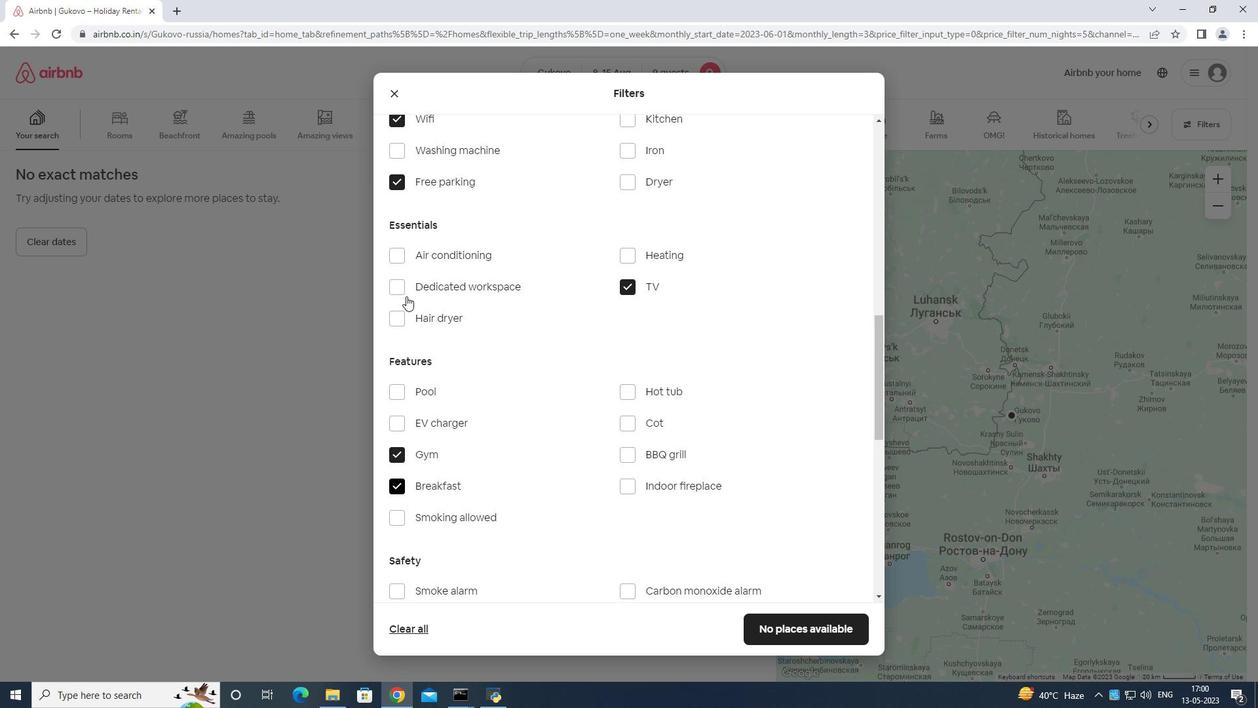 
Action: Mouse scrolled (406, 295) with delta (0, 0)
Screenshot: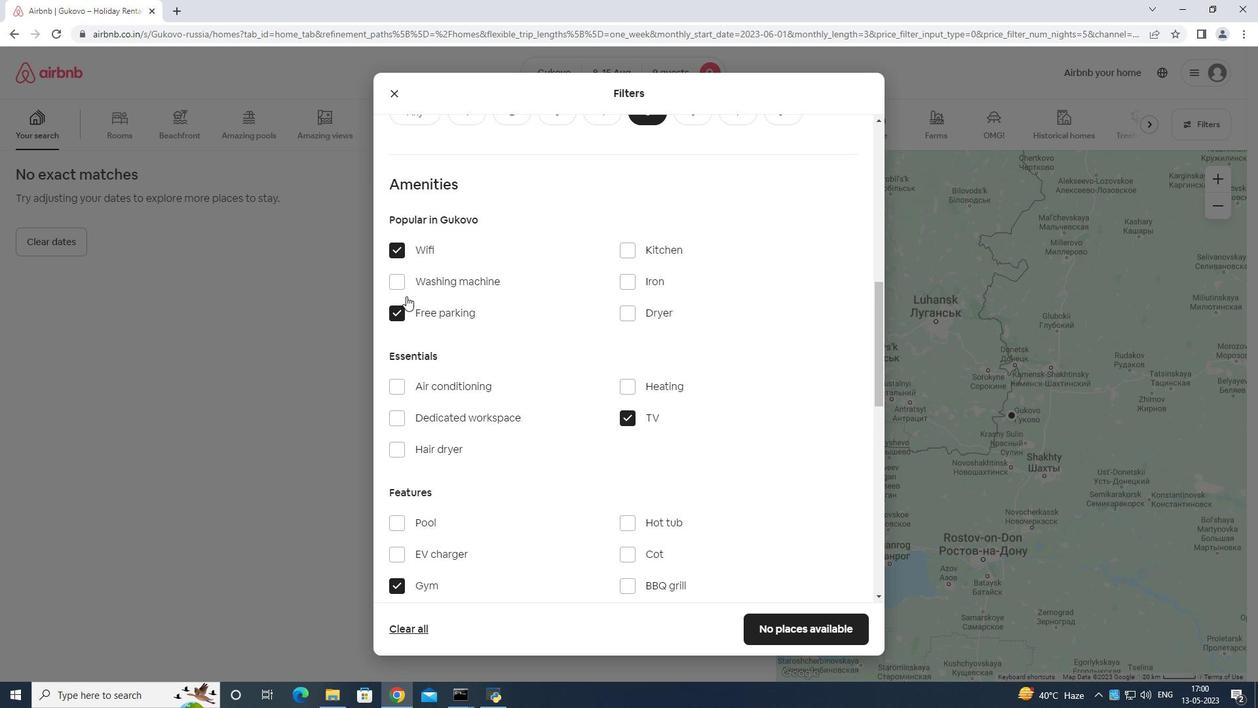 
Action: Mouse scrolled (406, 295) with delta (0, 0)
Screenshot: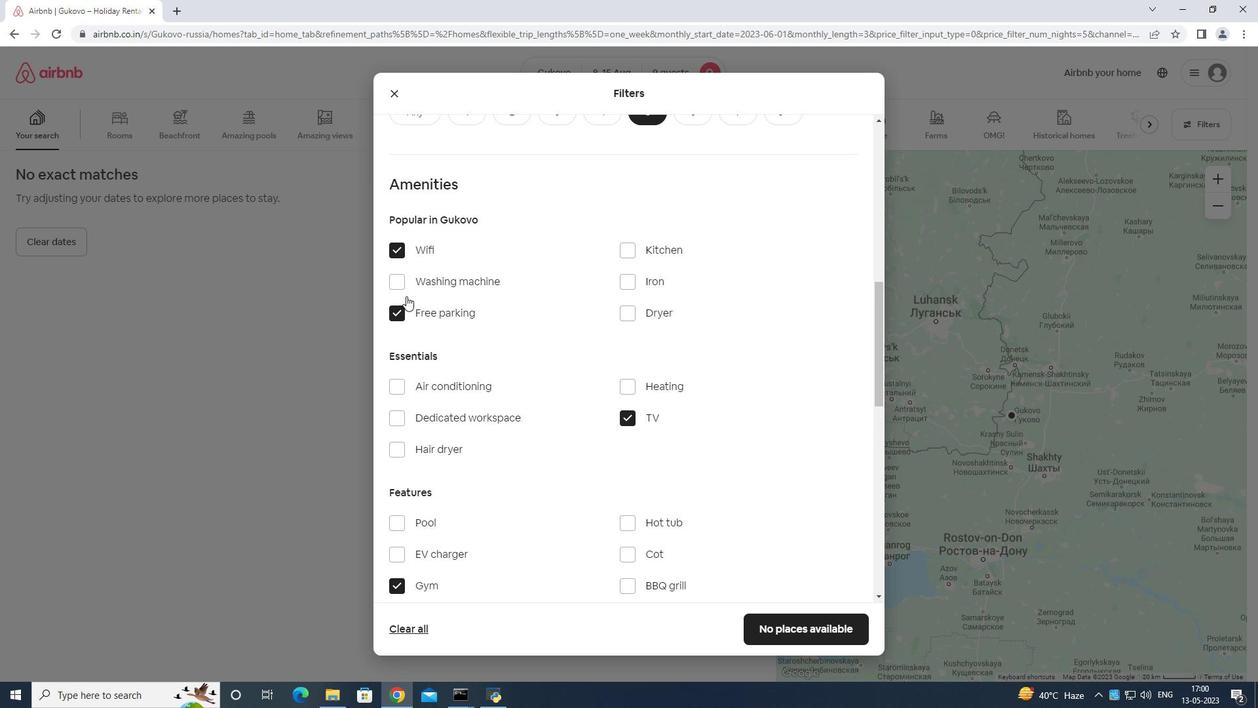 
Action: Mouse moved to (407, 296)
Screenshot: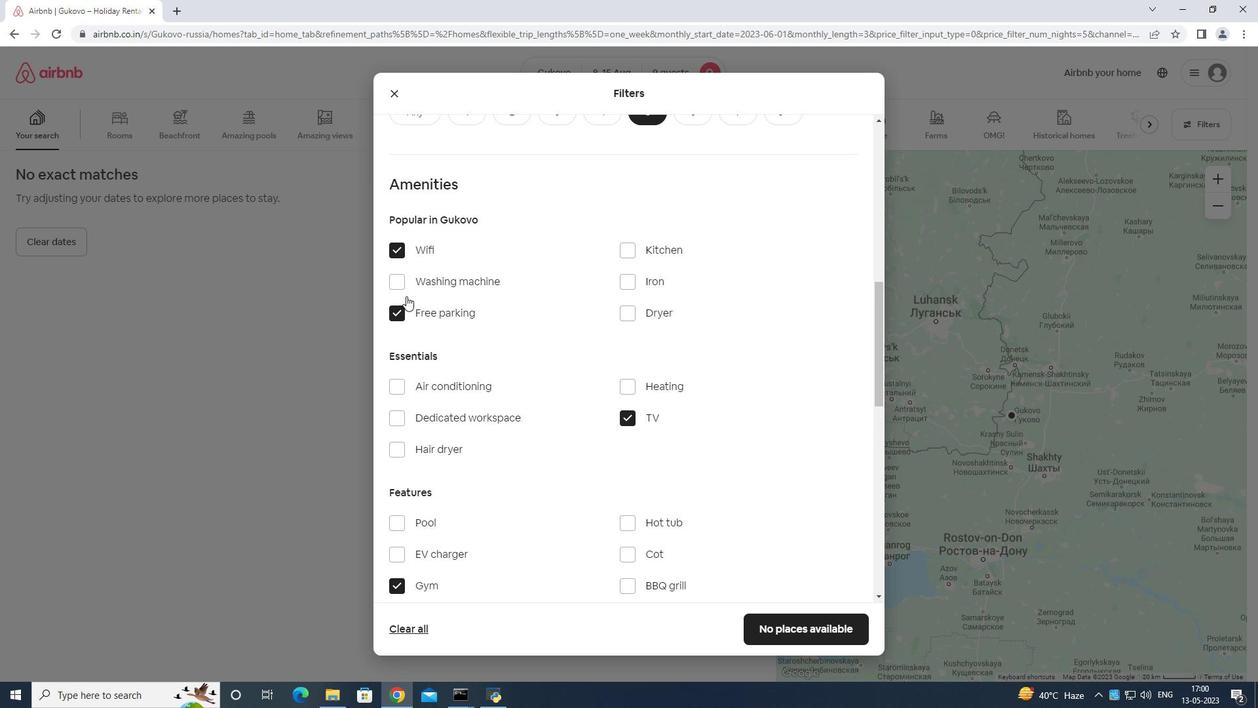 
Action: Mouse scrolled (407, 295) with delta (0, 0)
Screenshot: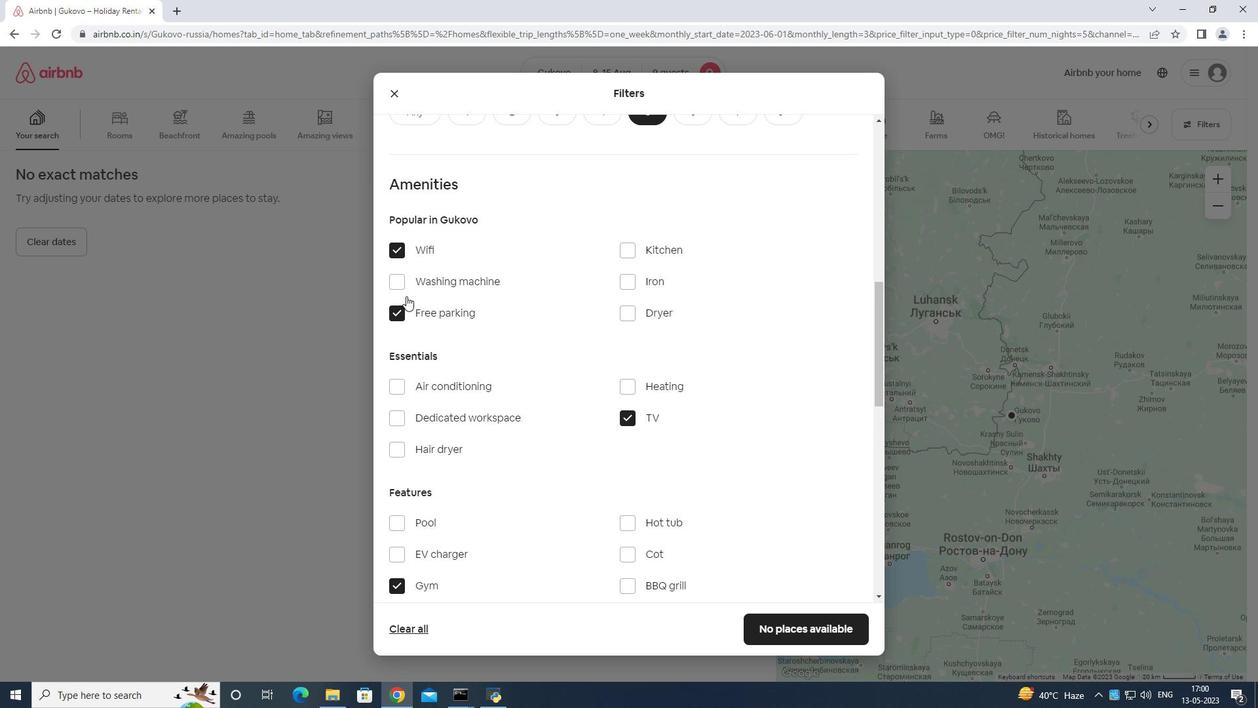 
Action: Mouse moved to (409, 298)
Screenshot: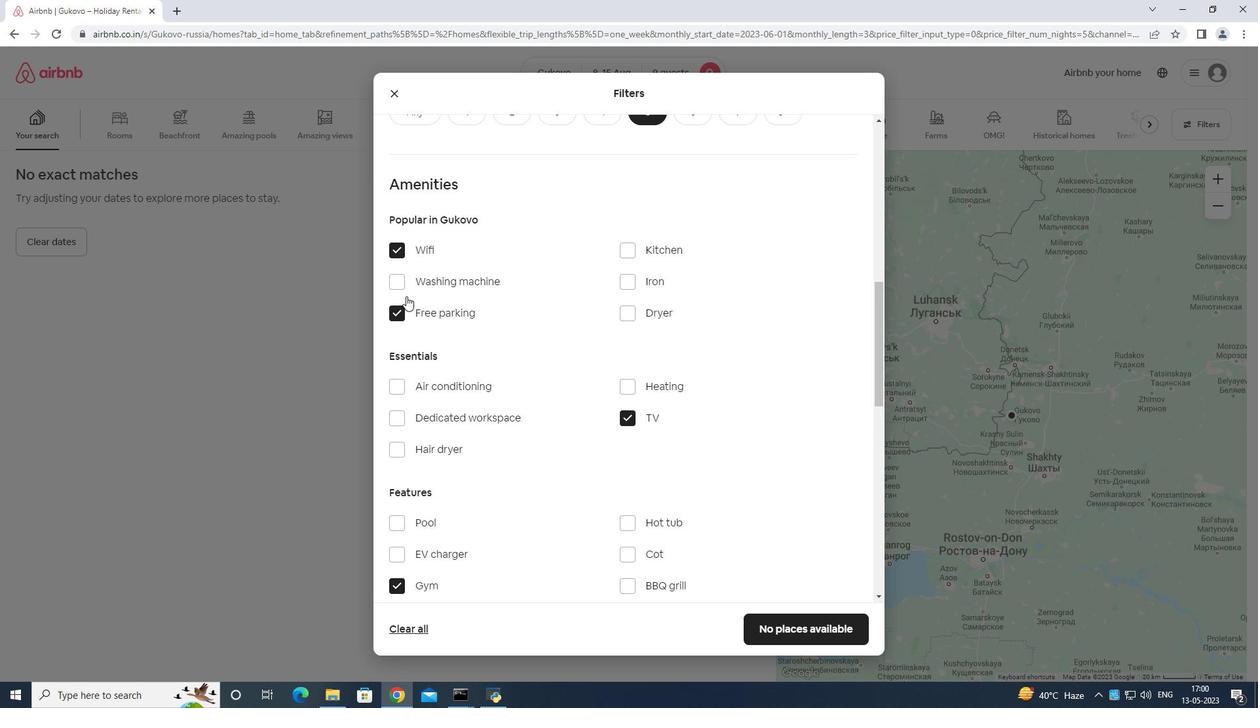 
Action: Mouse scrolled (409, 298) with delta (0, 0)
Screenshot: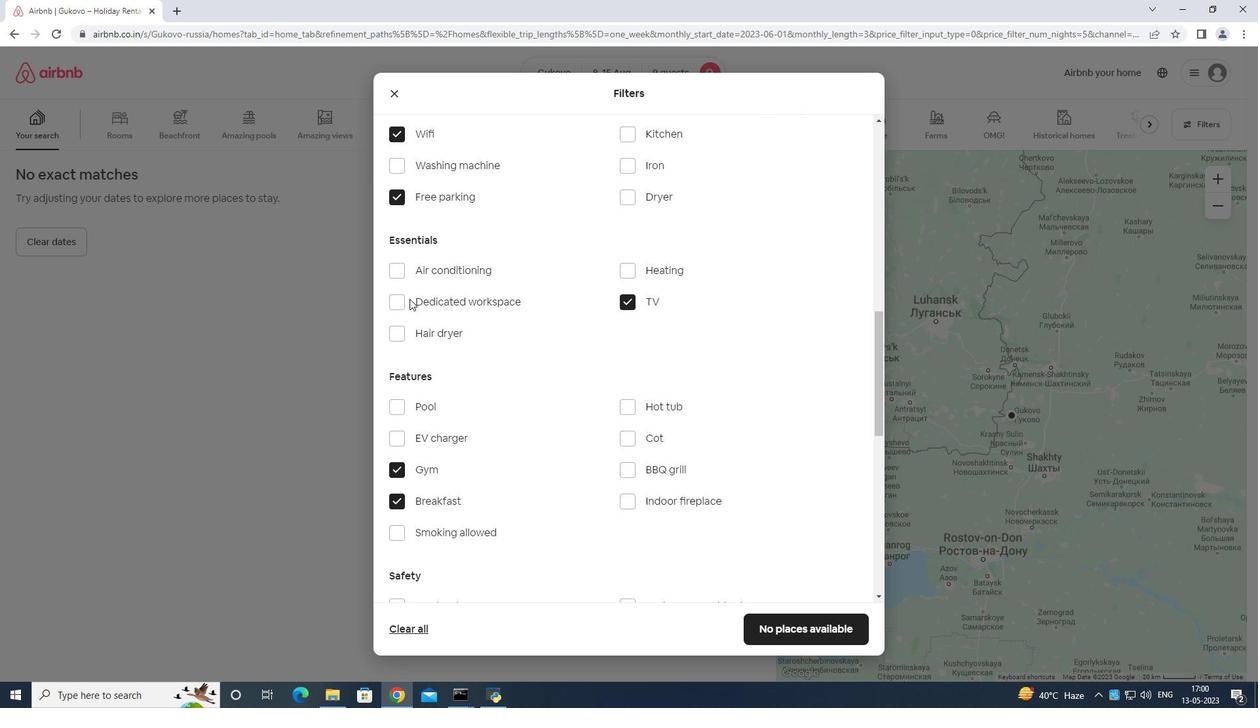 
Action: Mouse moved to (412, 299)
Screenshot: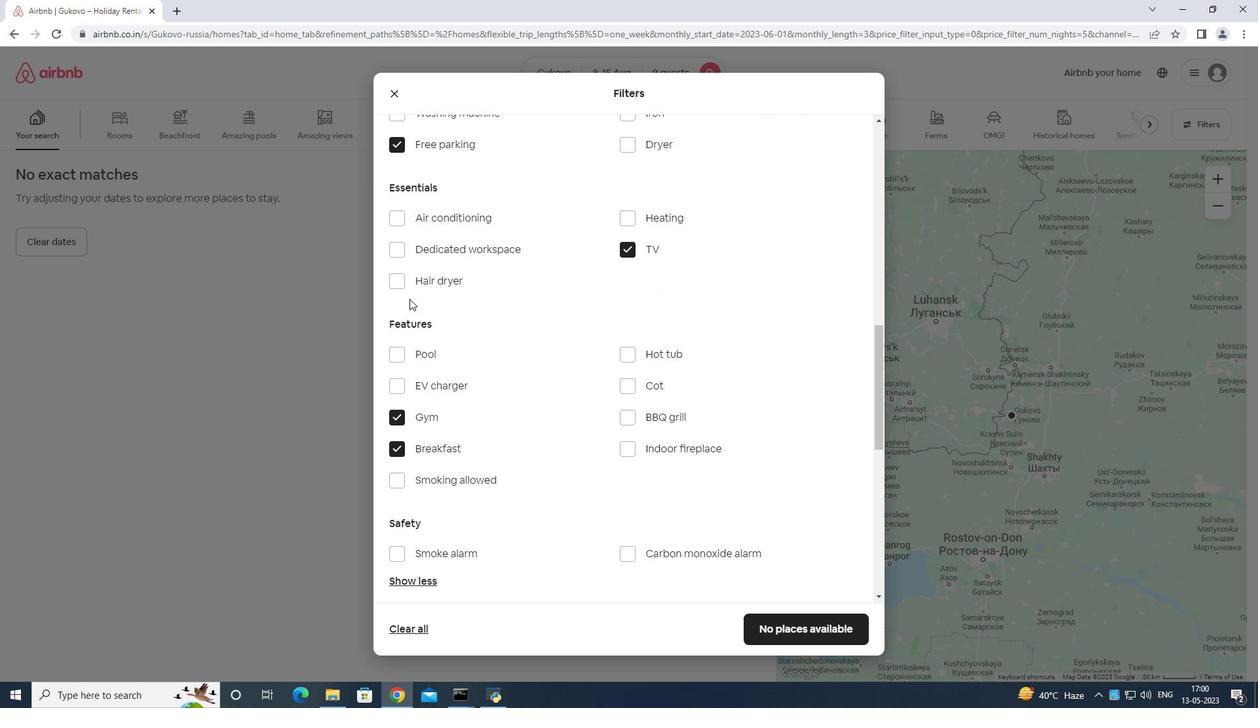 
Action: Mouse scrolled (412, 298) with delta (0, 0)
Screenshot: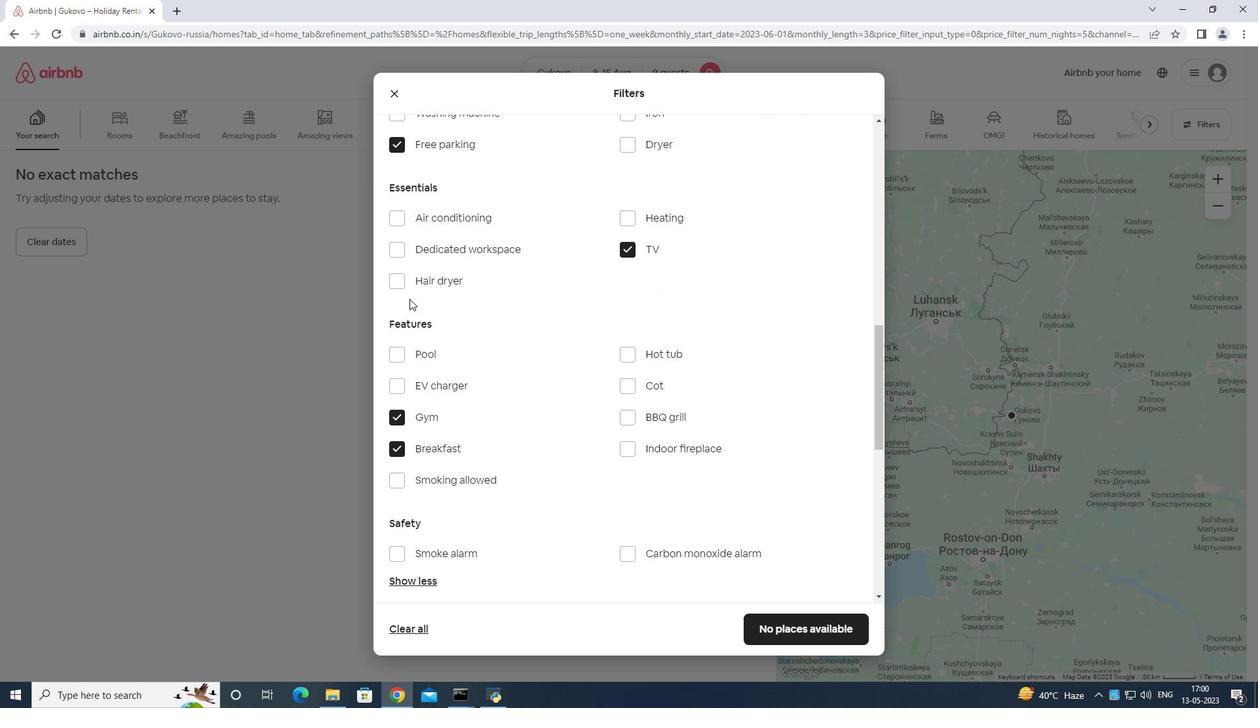 
Action: Mouse moved to (414, 300)
Screenshot: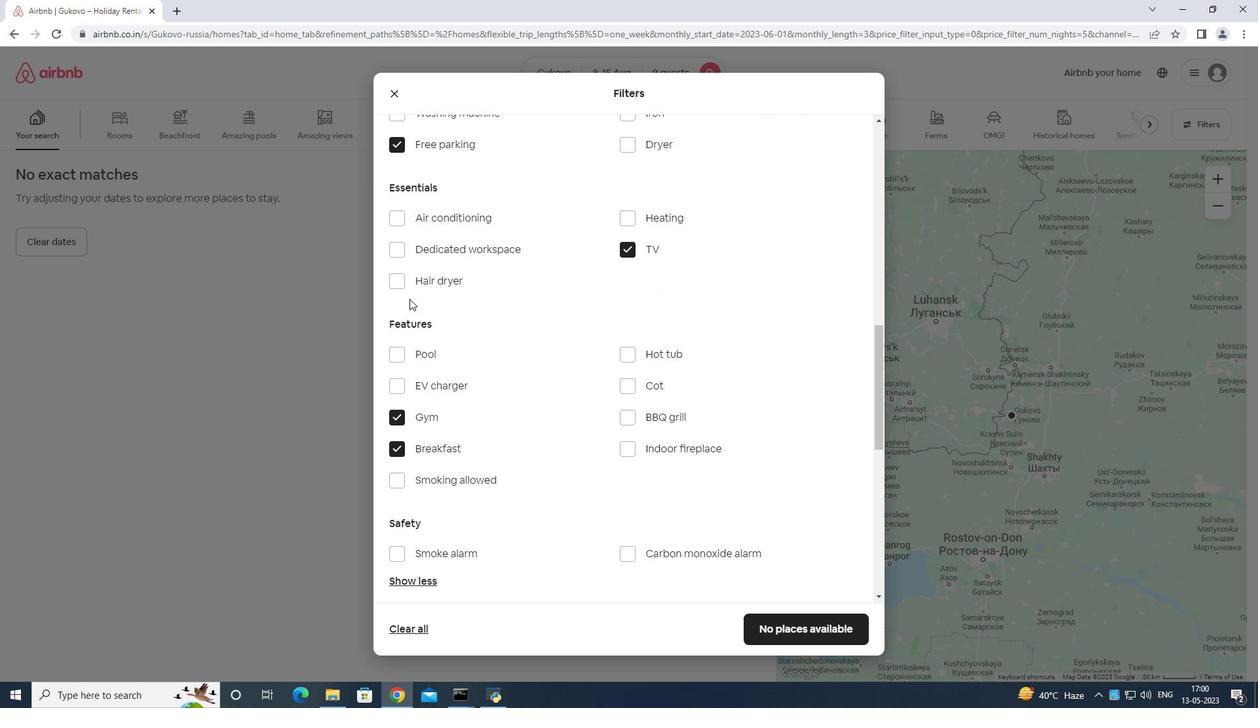 
Action: Mouse scrolled (414, 299) with delta (0, 0)
Screenshot: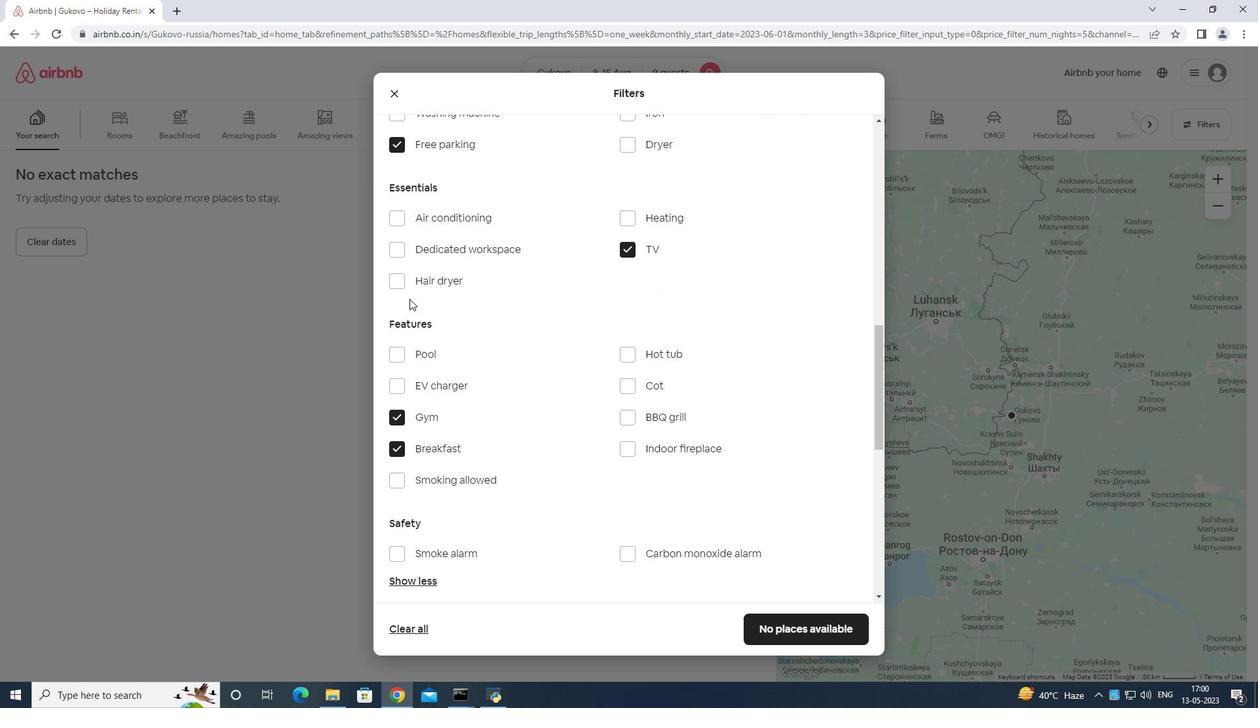 
Action: Mouse moved to (428, 312)
Screenshot: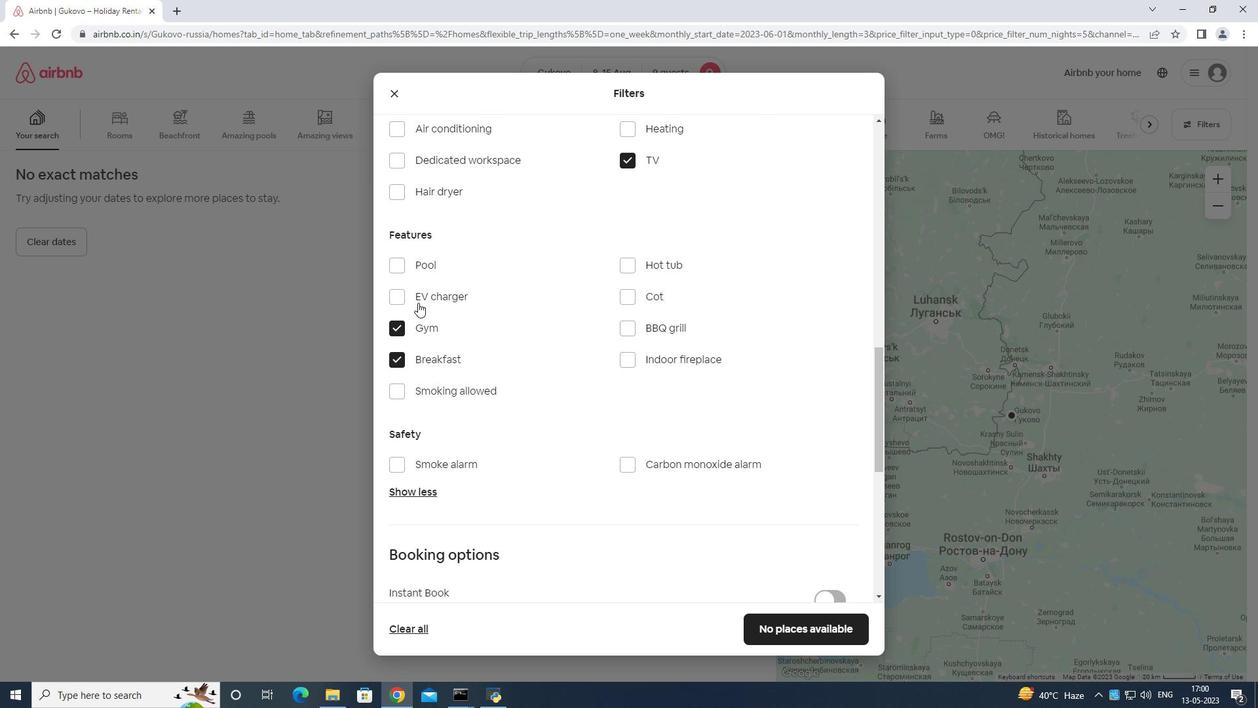 
Action: Mouse scrolled (428, 310) with delta (0, 0)
Screenshot: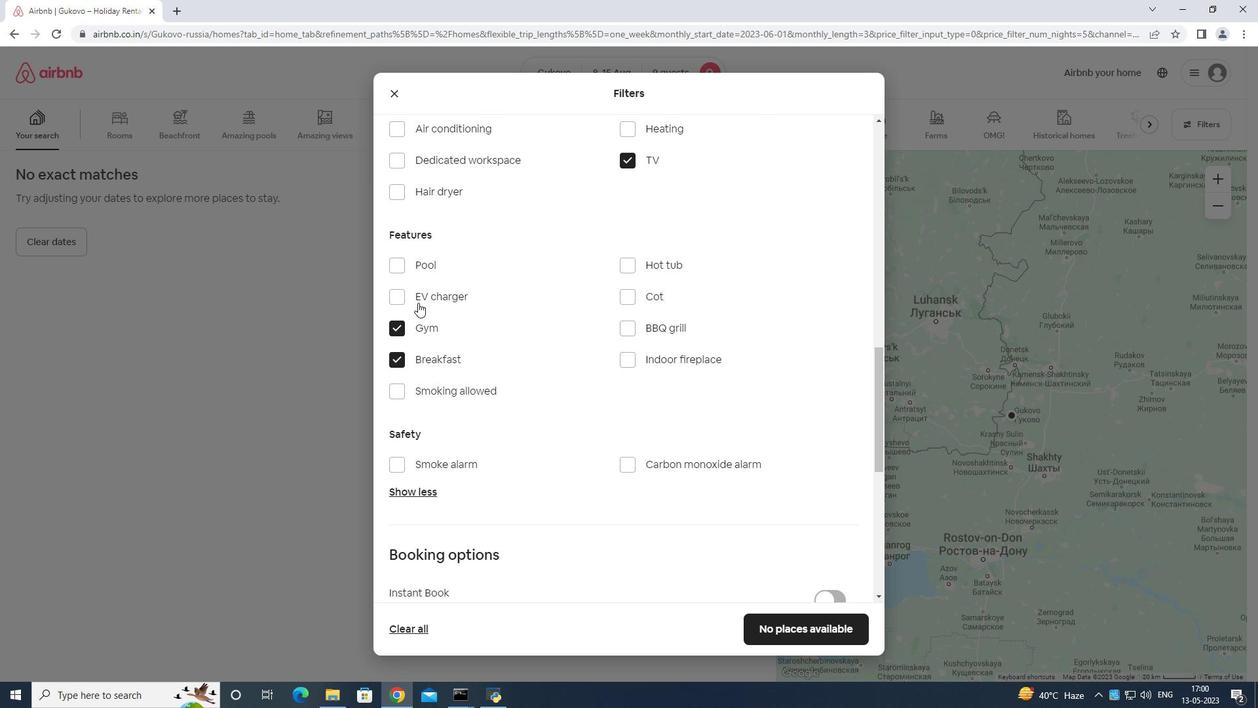 
Action: Mouse moved to (430, 315)
Screenshot: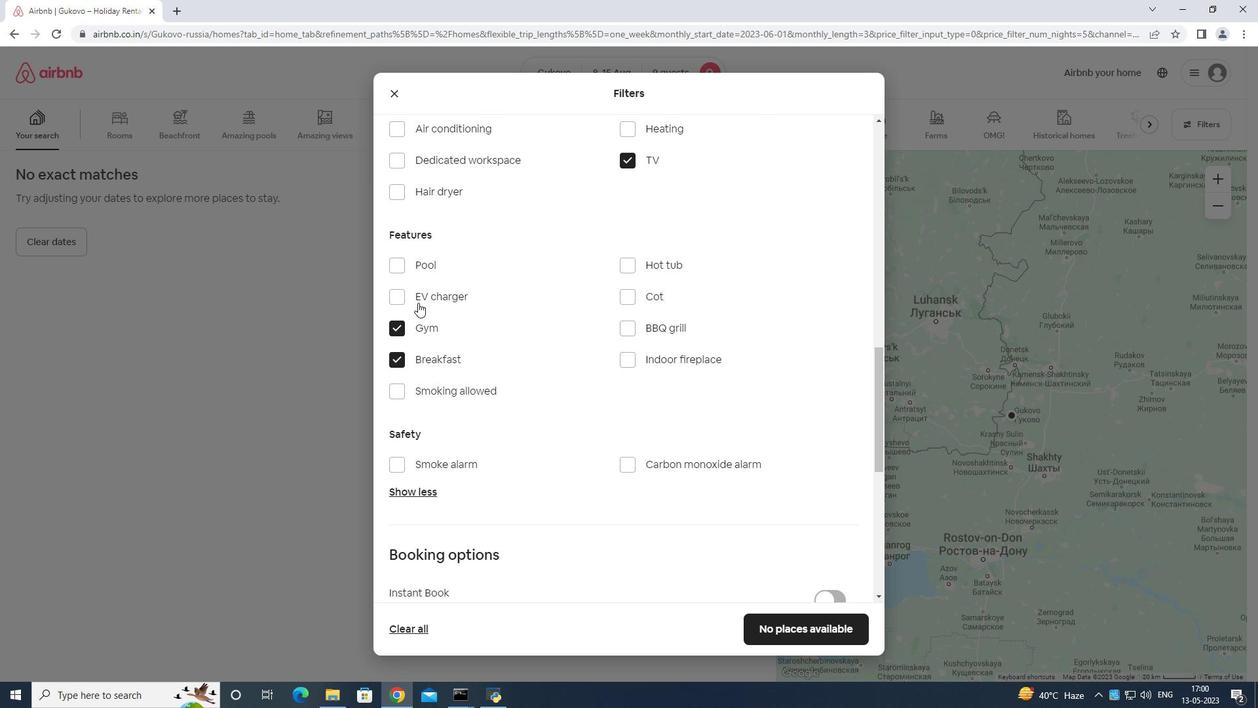 
Action: Mouse scrolled (430, 314) with delta (0, 0)
Screenshot: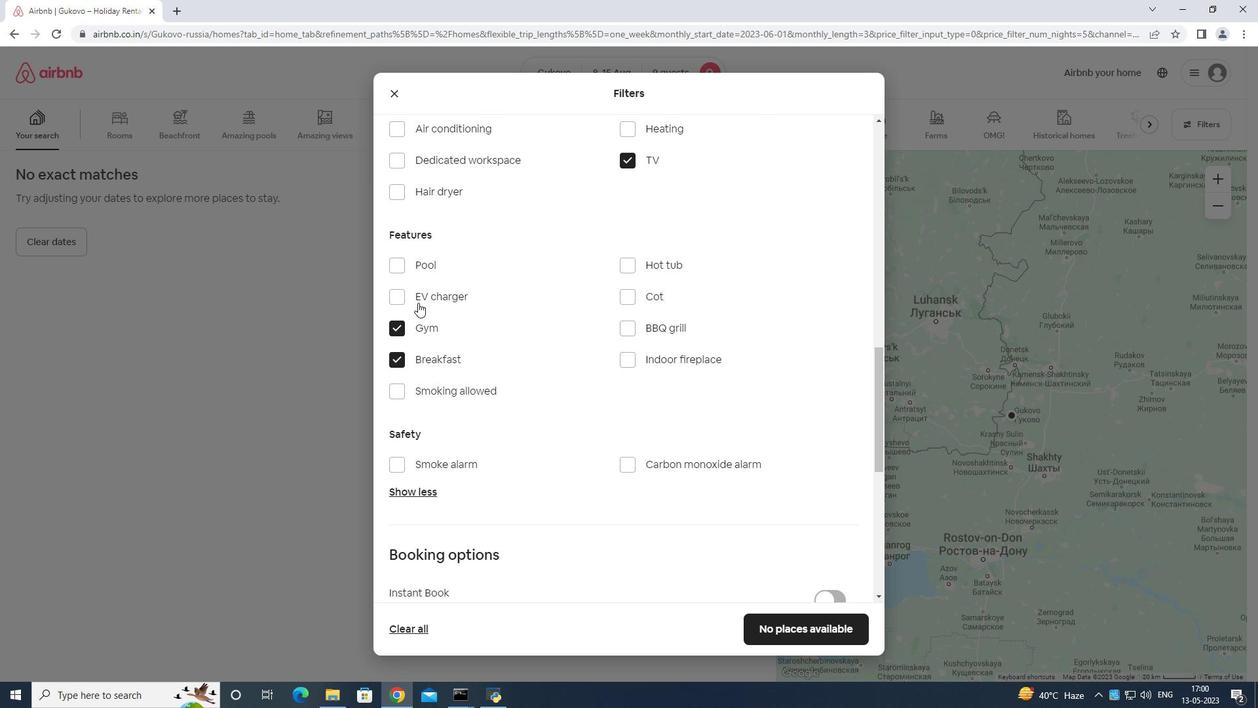 
Action: Mouse moved to (825, 379)
Screenshot: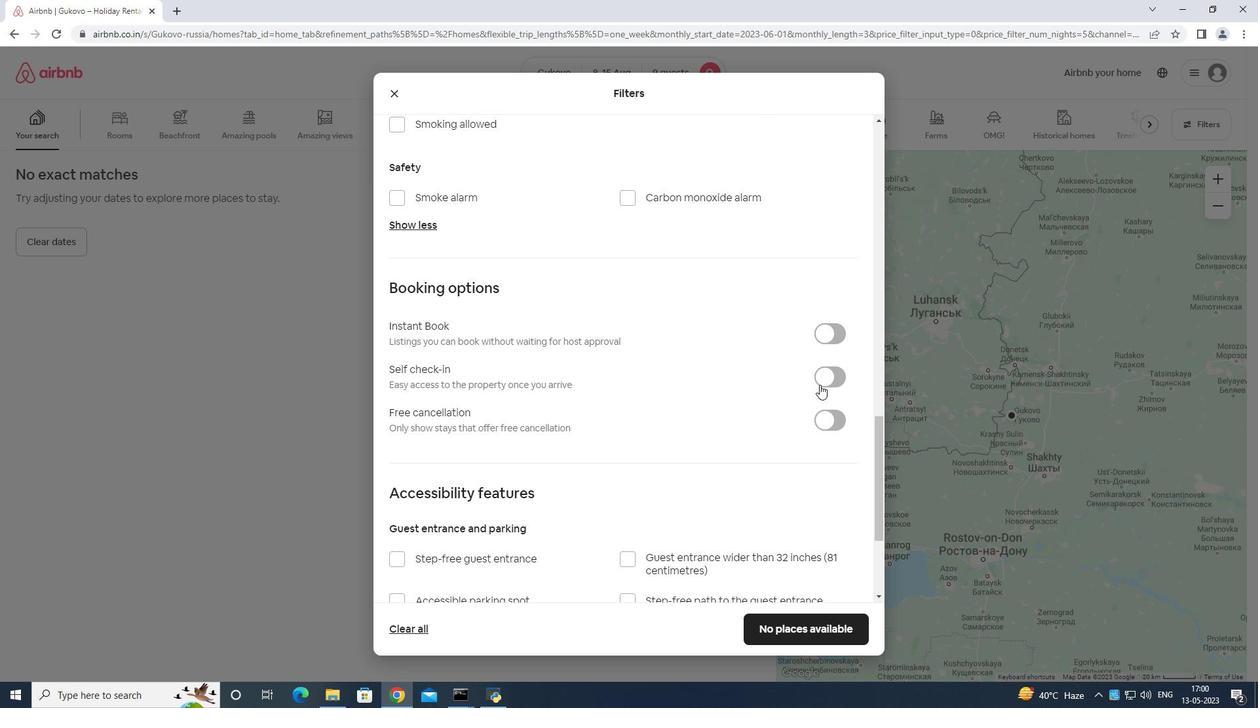 
Action: Mouse pressed left at (825, 379)
Screenshot: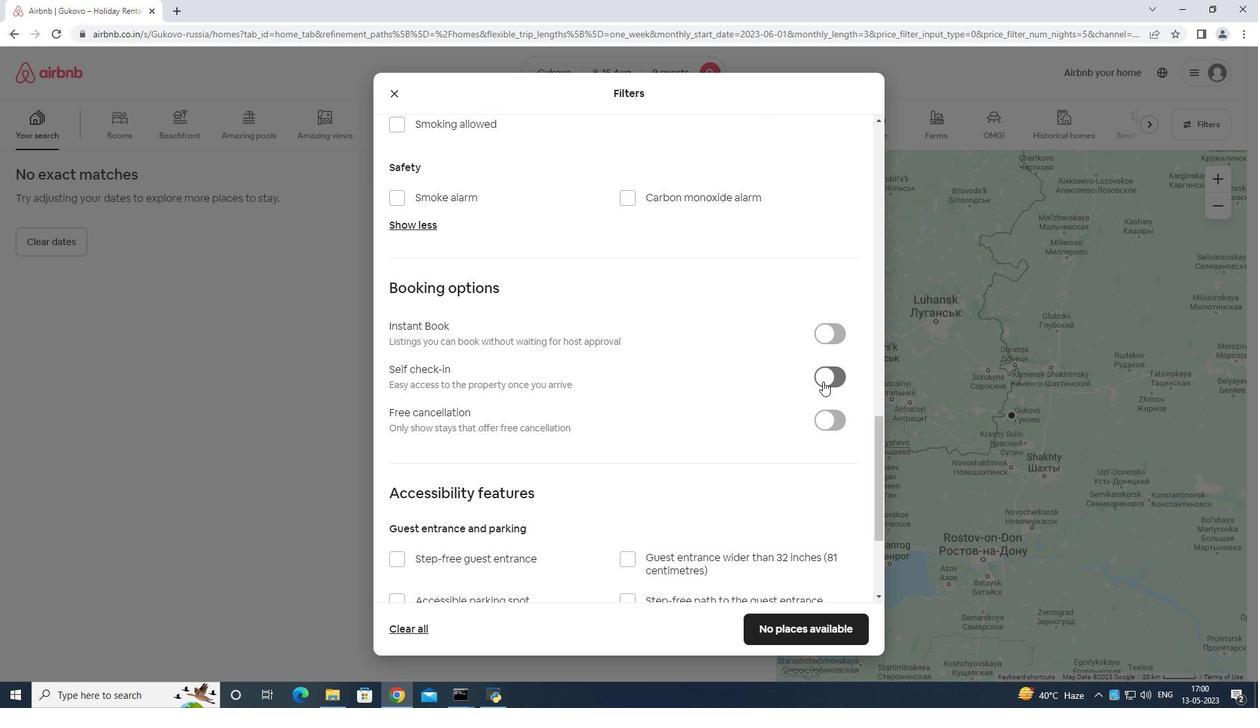 
Action: Mouse moved to (823, 384)
Screenshot: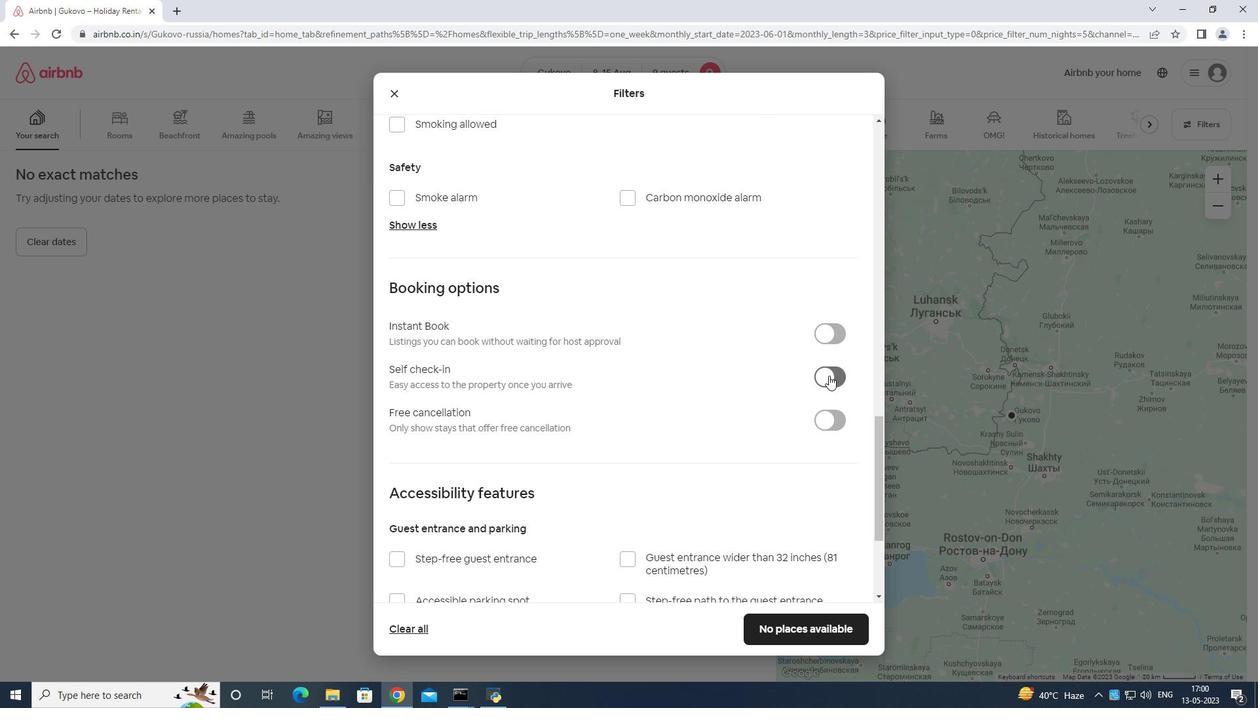 
Action: Mouse scrolled (823, 384) with delta (0, 0)
Screenshot: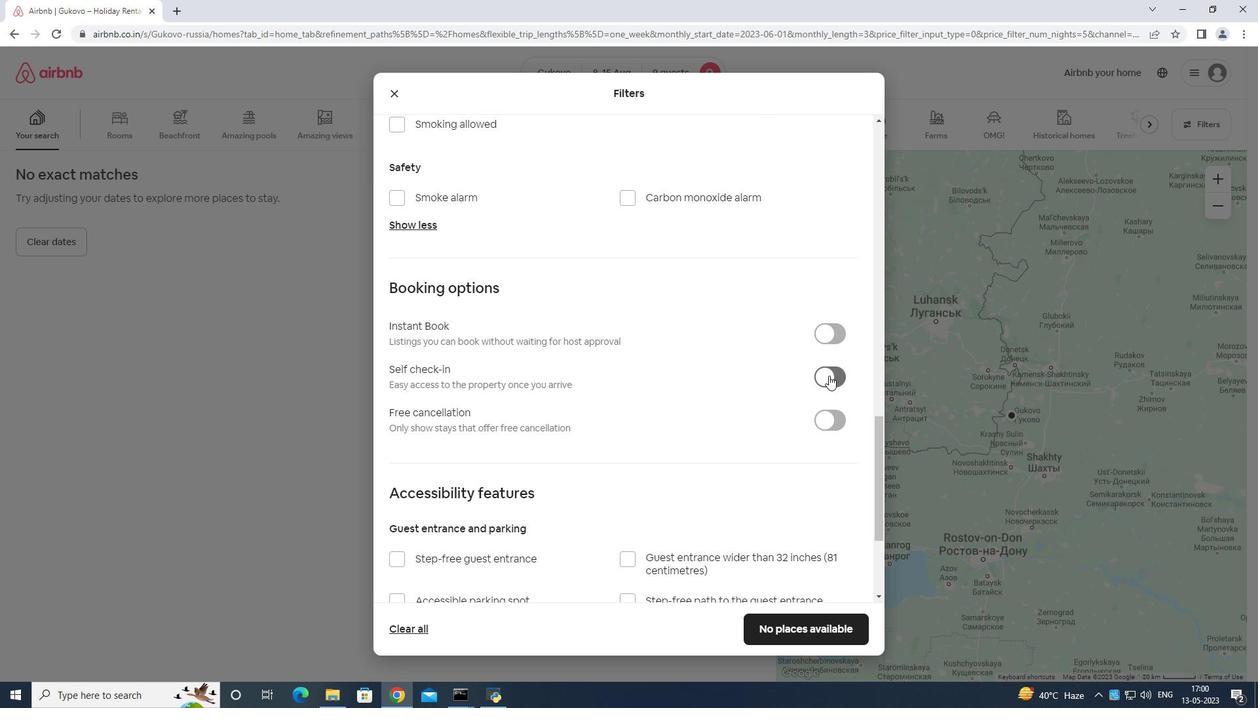 
Action: Mouse moved to (822, 392)
Screenshot: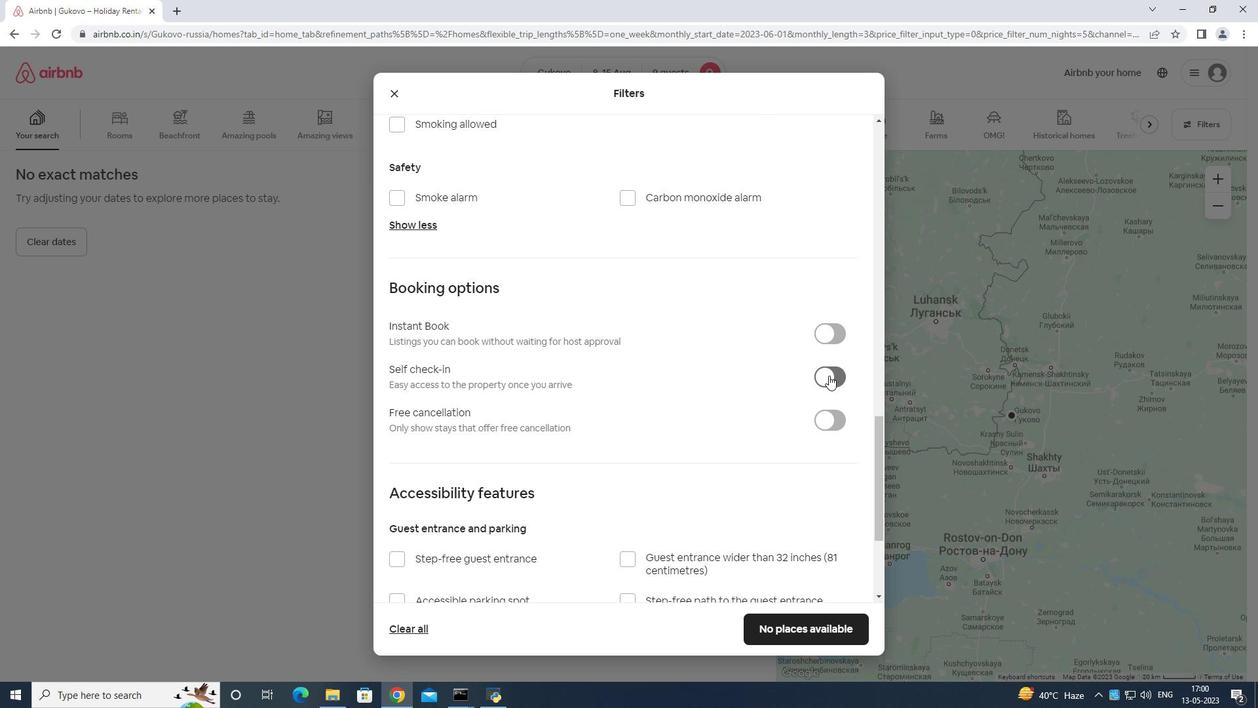 
Action: Mouse scrolled (822, 391) with delta (0, 0)
Screenshot: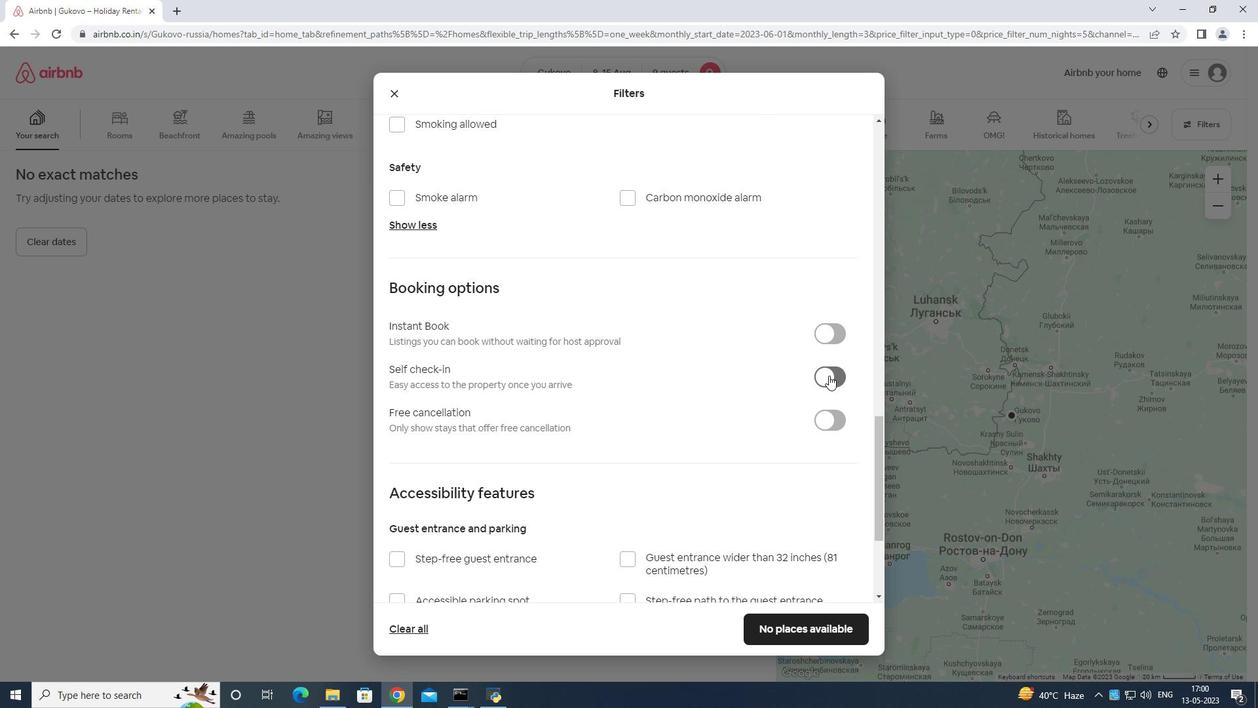 
Action: Mouse moved to (821, 394)
Screenshot: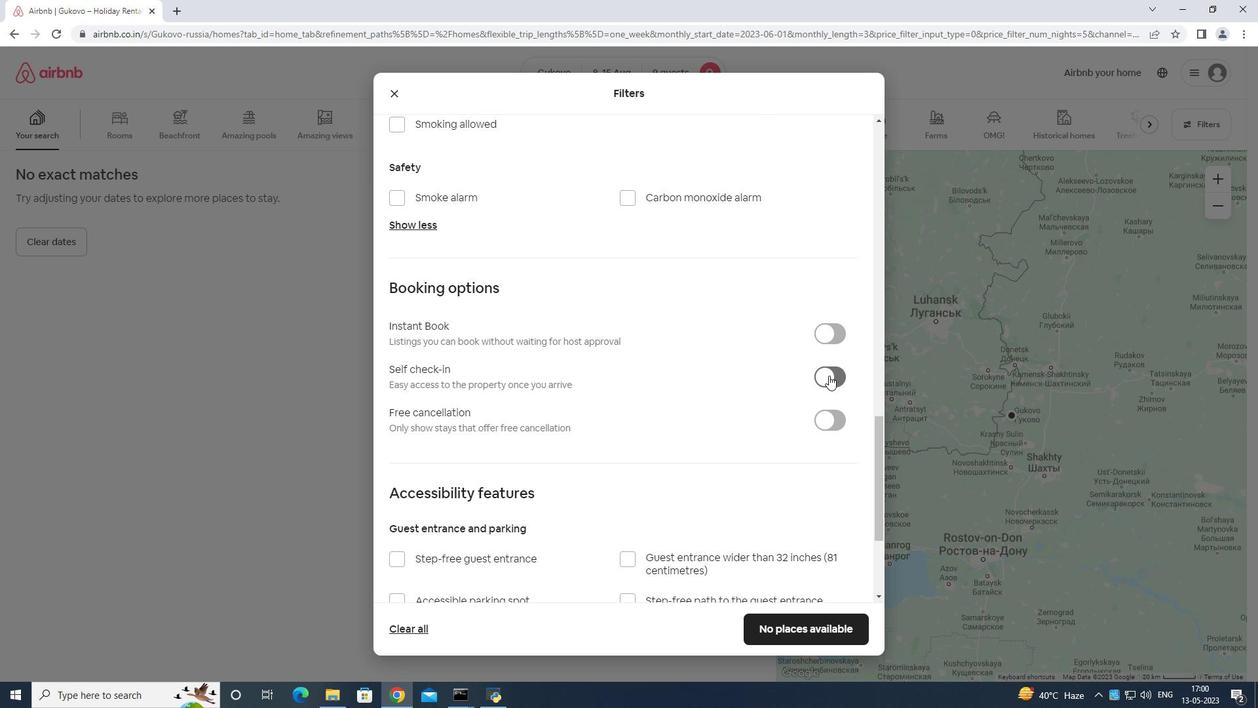 
Action: Mouse scrolled (821, 393) with delta (0, 0)
Screenshot: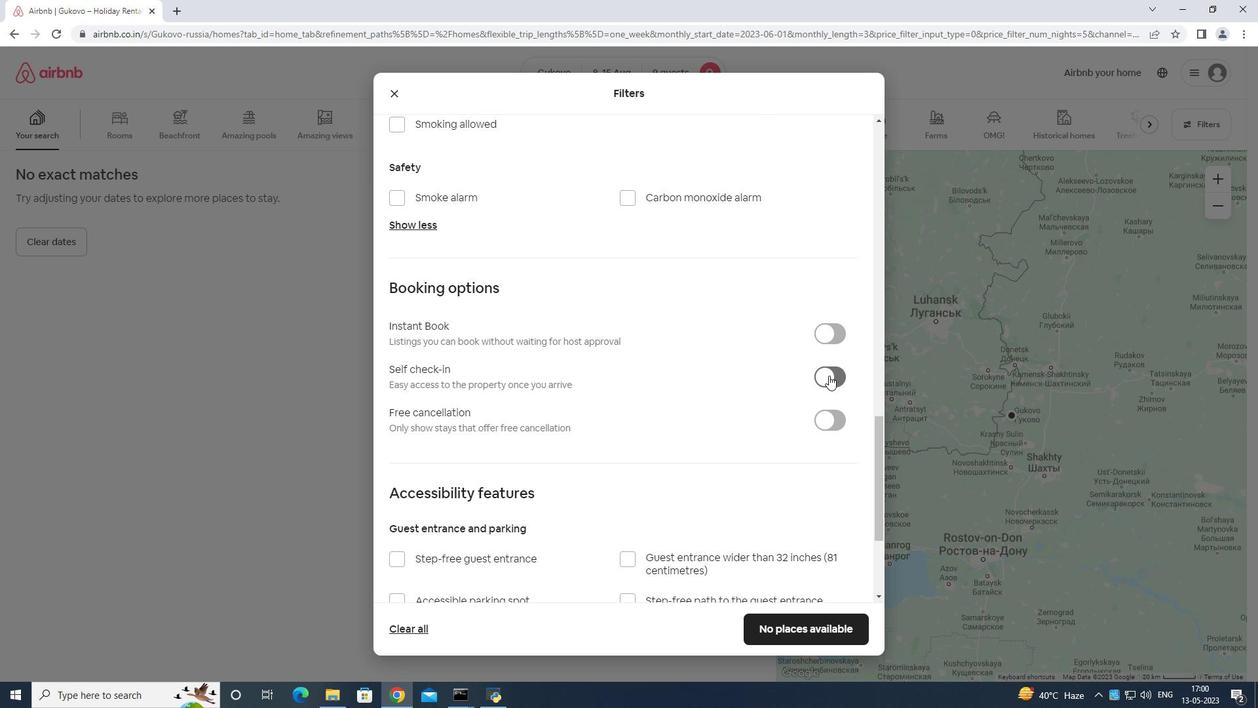 
Action: Mouse moved to (821, 395)
Screenshot: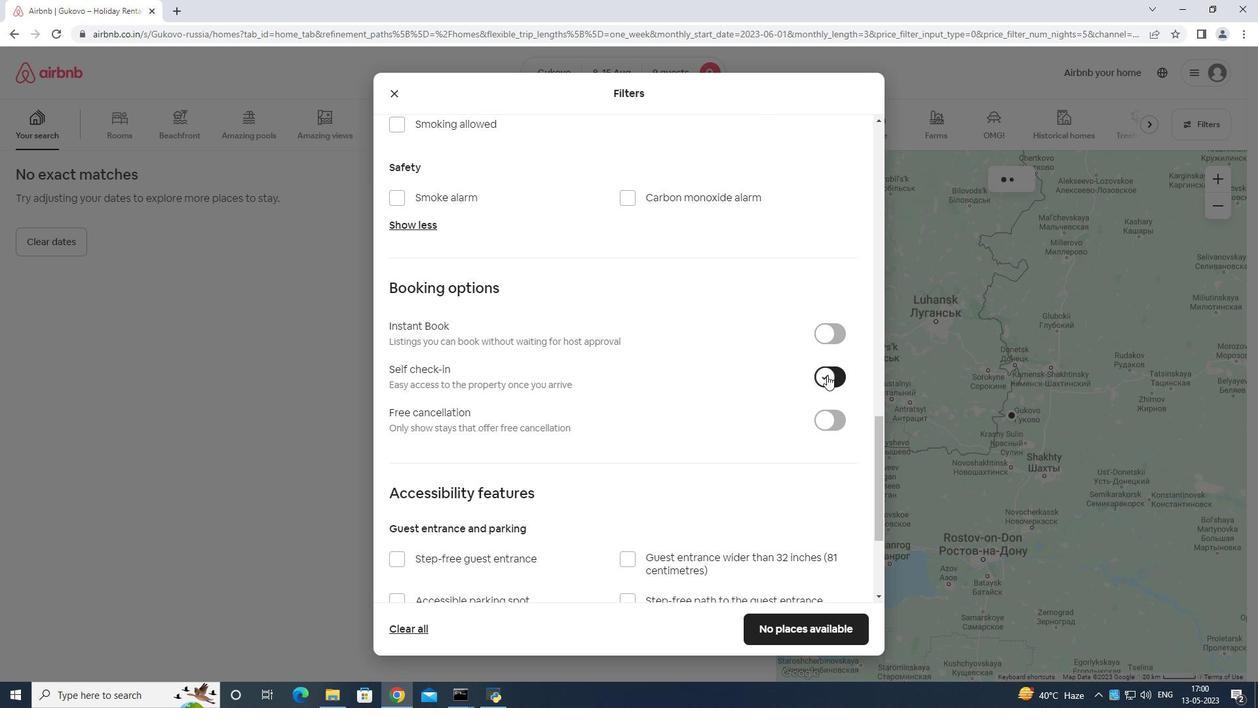 
Action: Mouse scrolled (821, 395) with delta (0, 0)
Screenshot: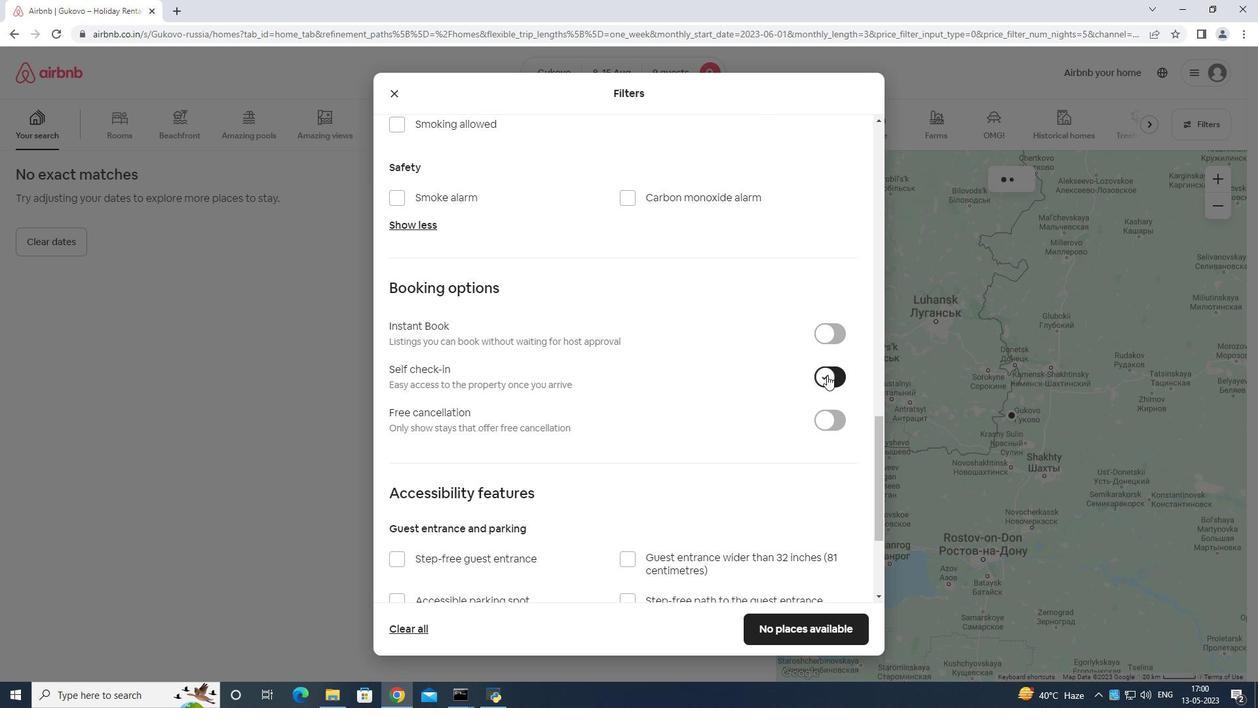 
Action: Mouse moved to (807, 399)
Screenshot: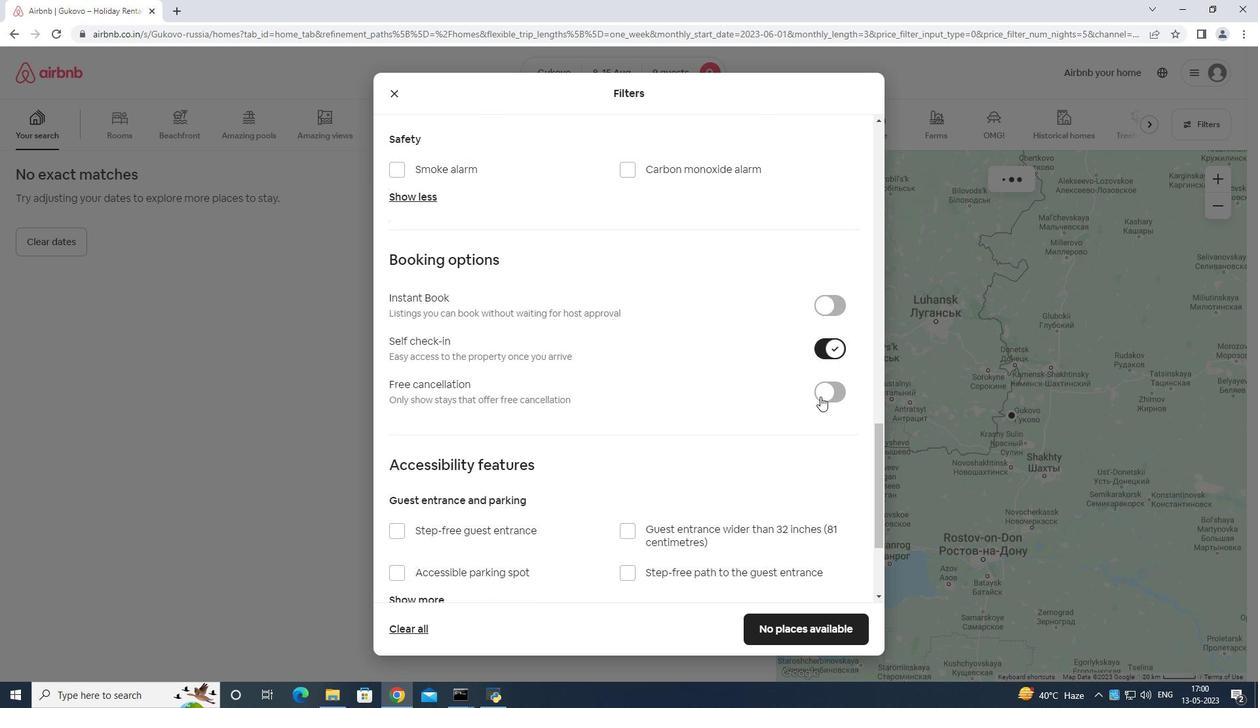 
Action: Mouse scrolled (807, 399) with delta (0, 0)
Screenshot: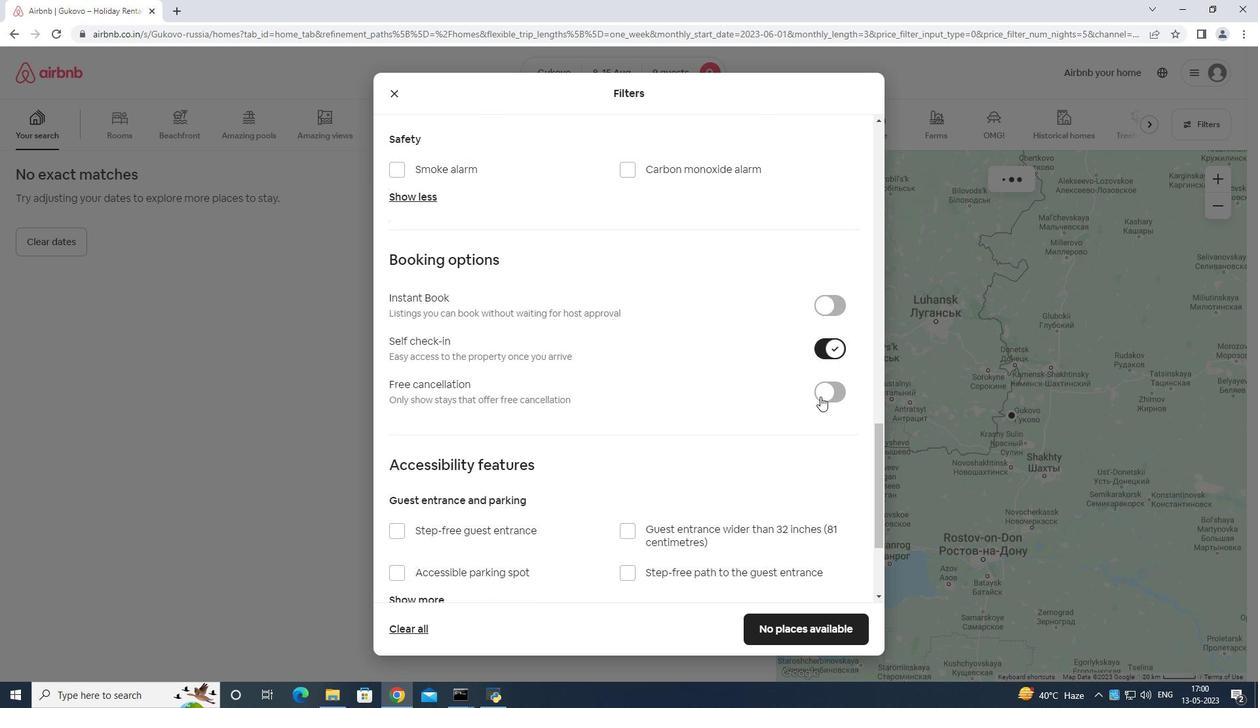 
Action: Mouse moved to (804, 403)
Screenshot: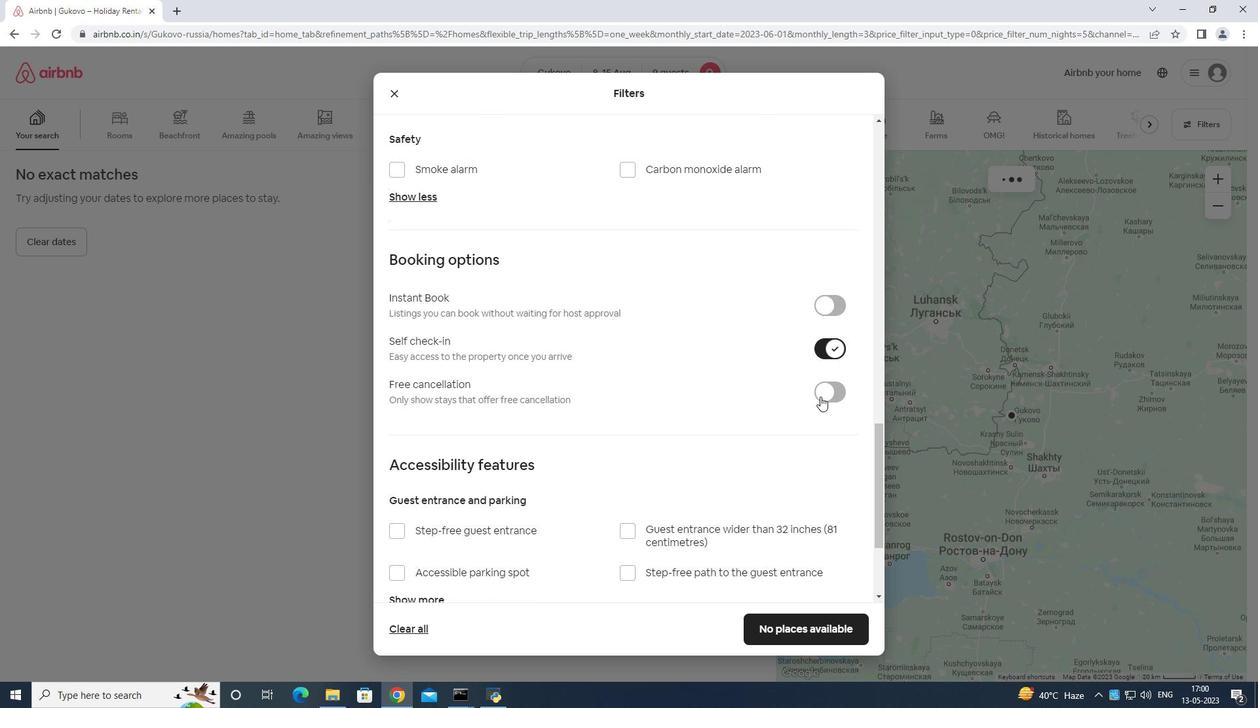 
Action: Mouse scrolled (804, 403) with delta (0, 0)
Screenshot: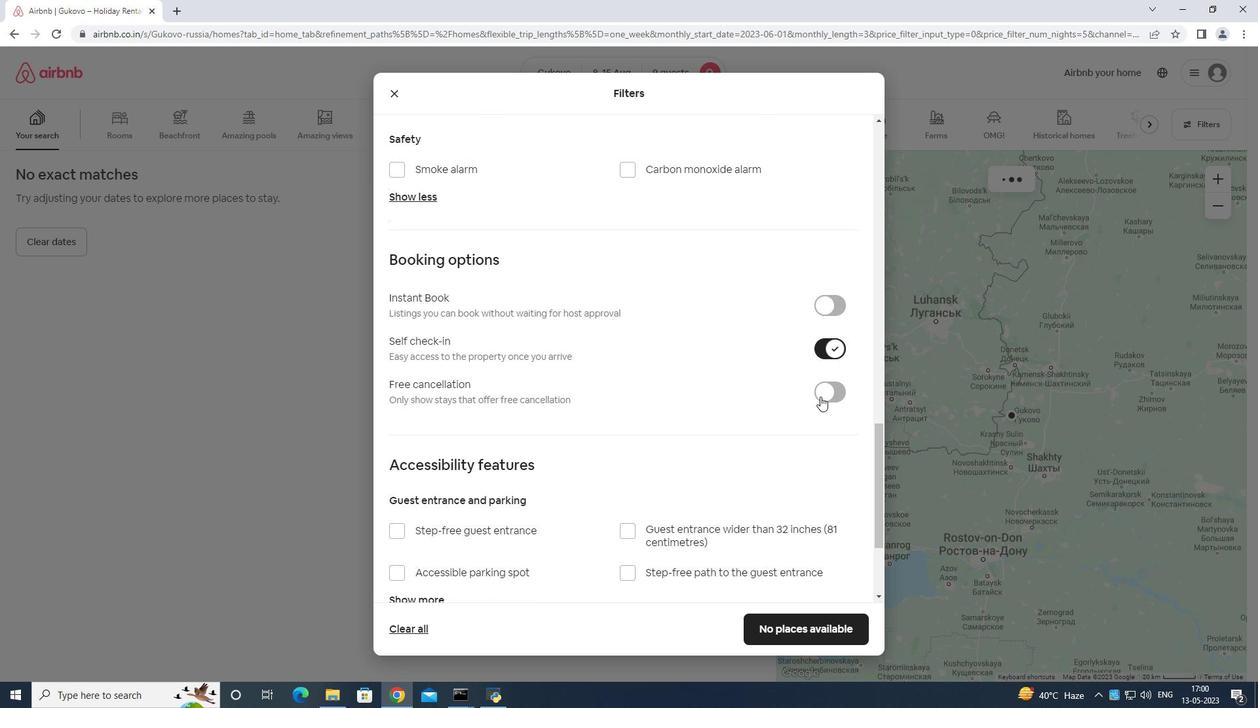 
Action: Mouse moved to (801, 407)
Screenshot: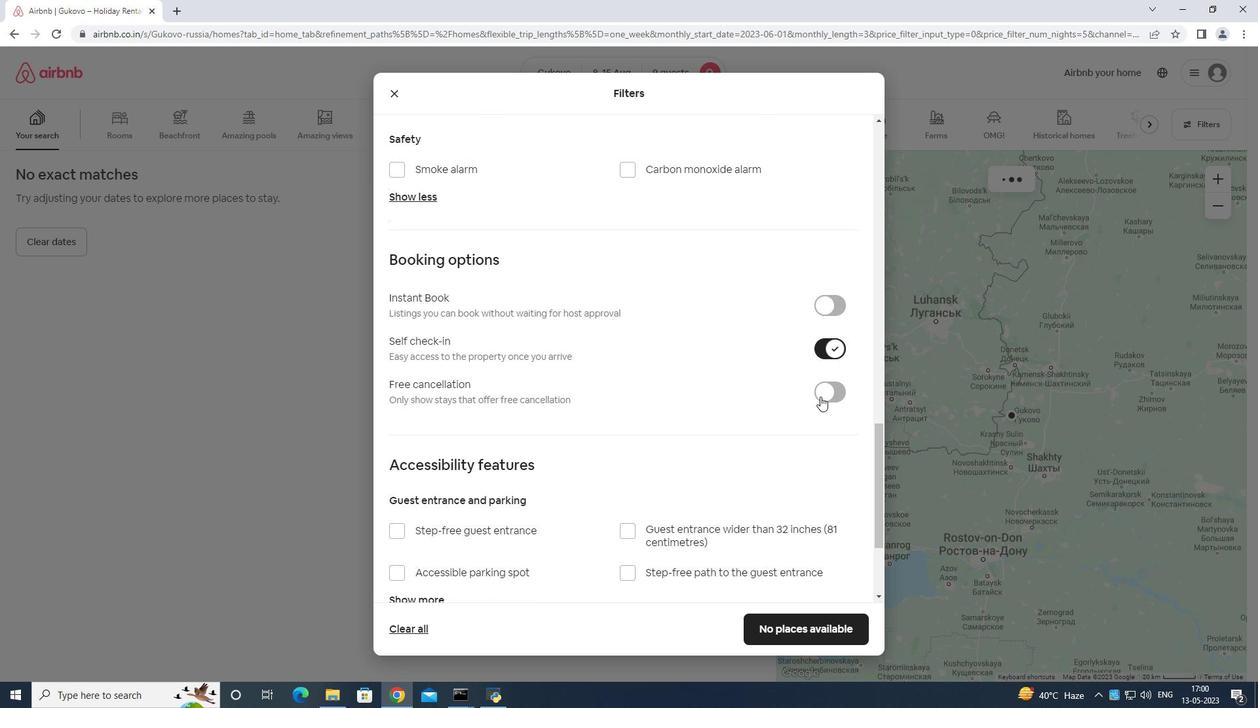 
Action: Mouse scrolled (801, 407) with delta (0, 0)
Screenshot: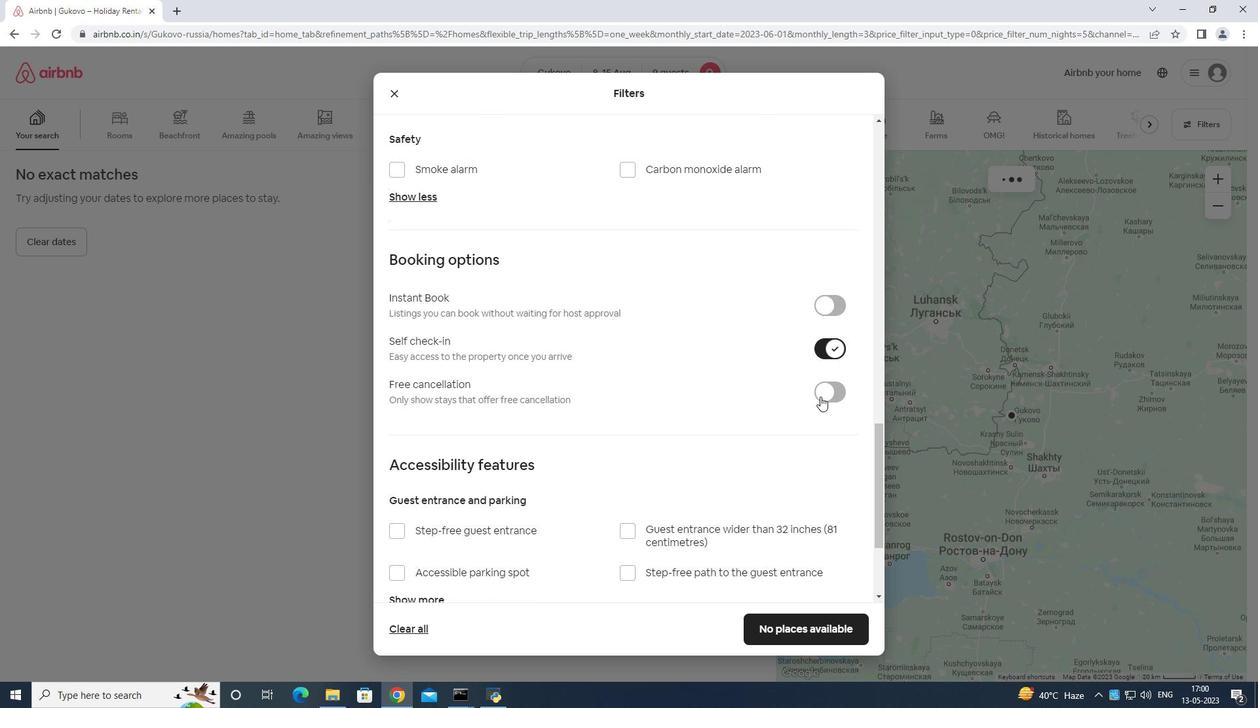 
Action: Mouse moved to (750, 416)
Screenshot: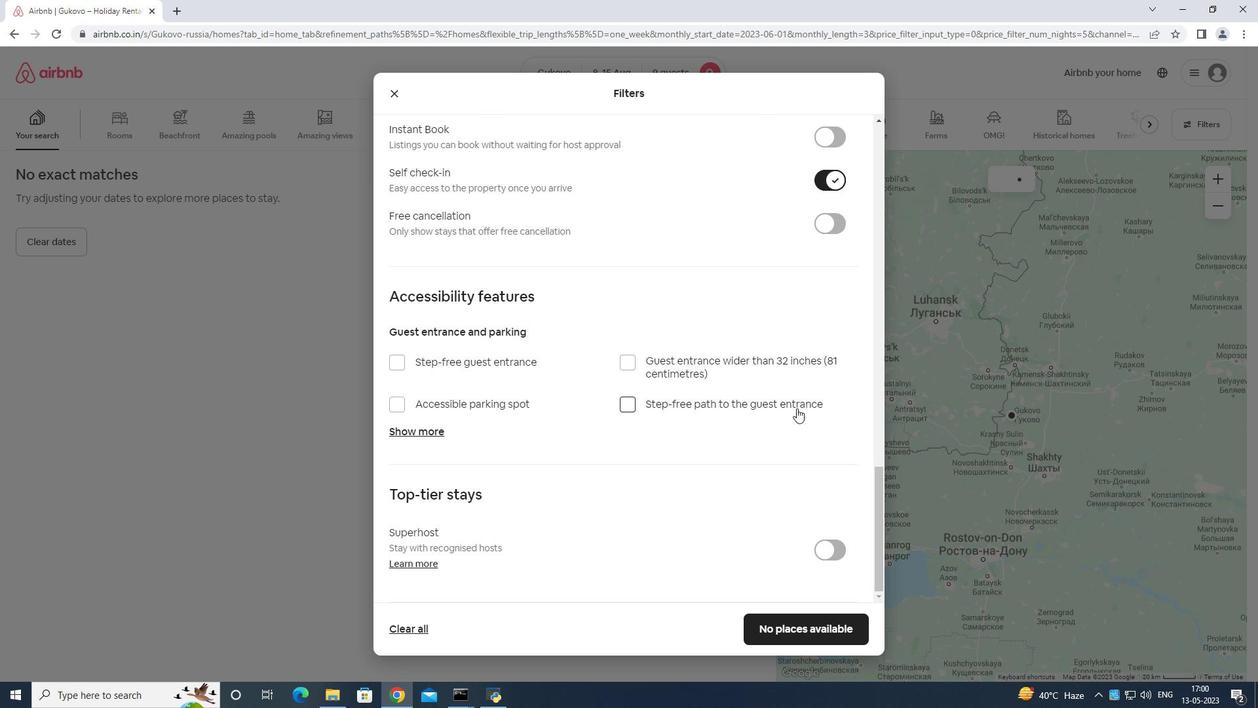 
Action: Mouse scrolled (750, 415) with delta (0, 0)
Screenshot: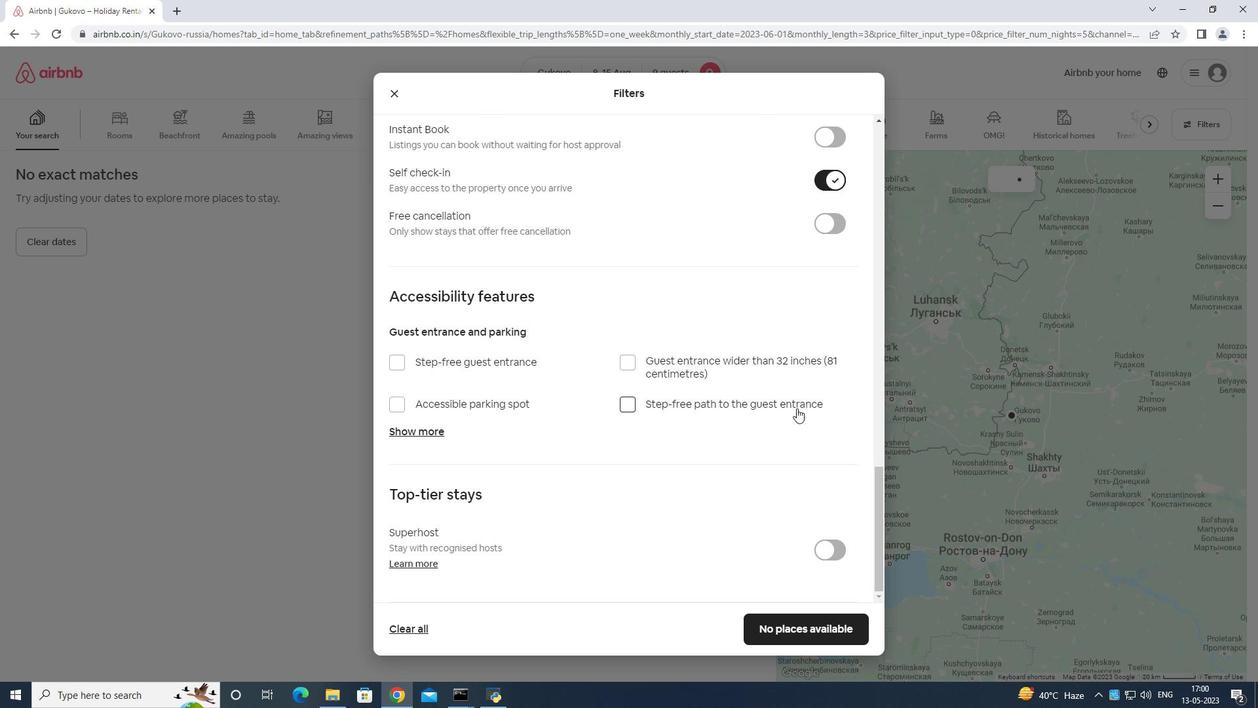 
Action: Mouse moved to (717, 445)
Screenshot: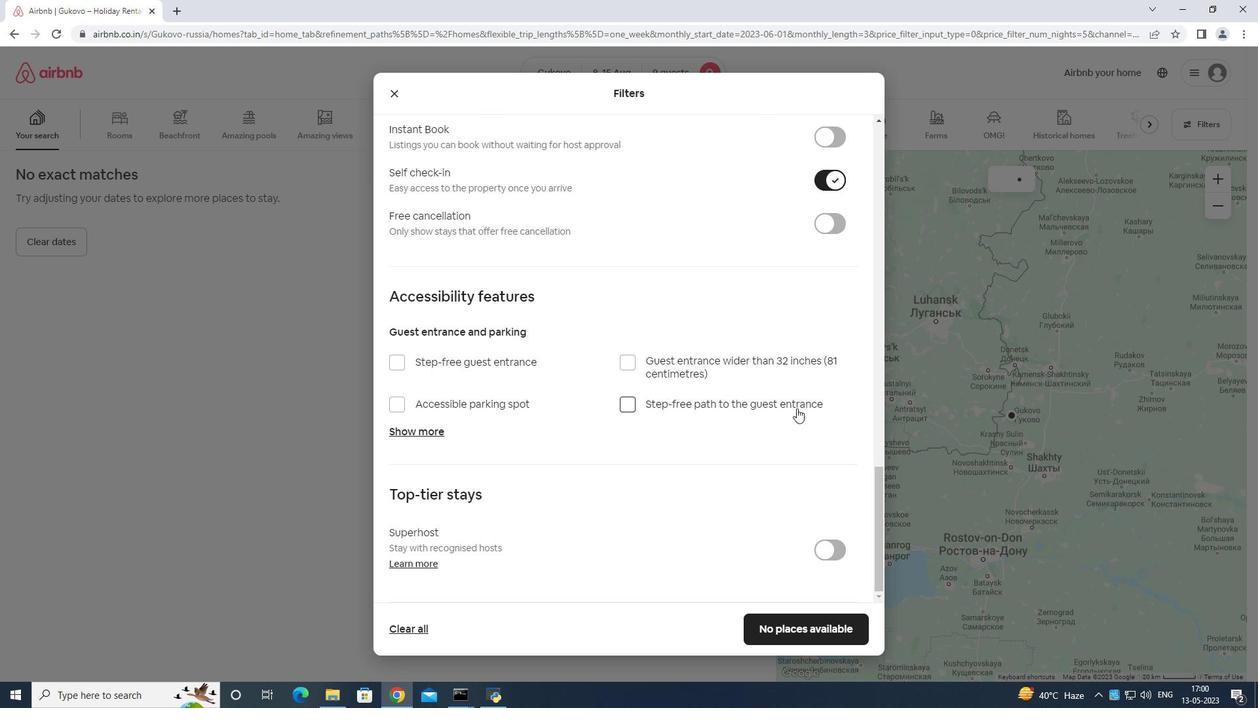 
Action: Mouse scrolled (717, 444) with delta (0, 0)
Screenshot: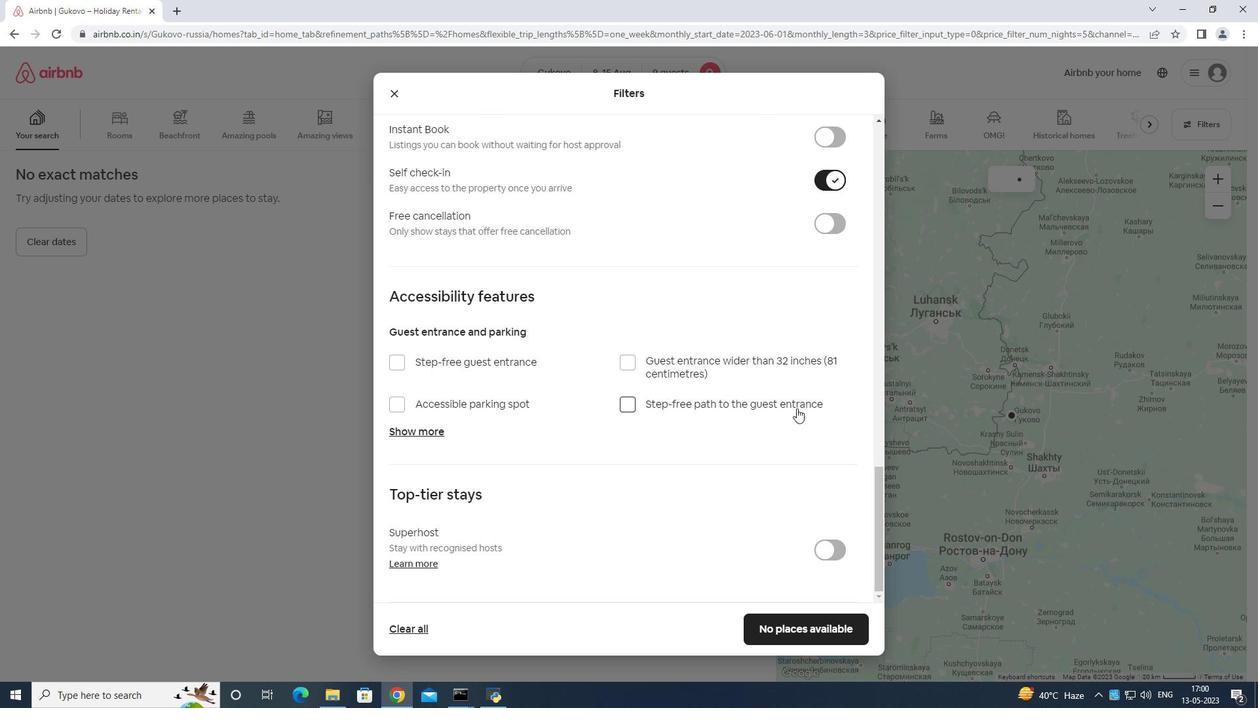 
Action: Mouse moved to (680, 473)
Screenshot: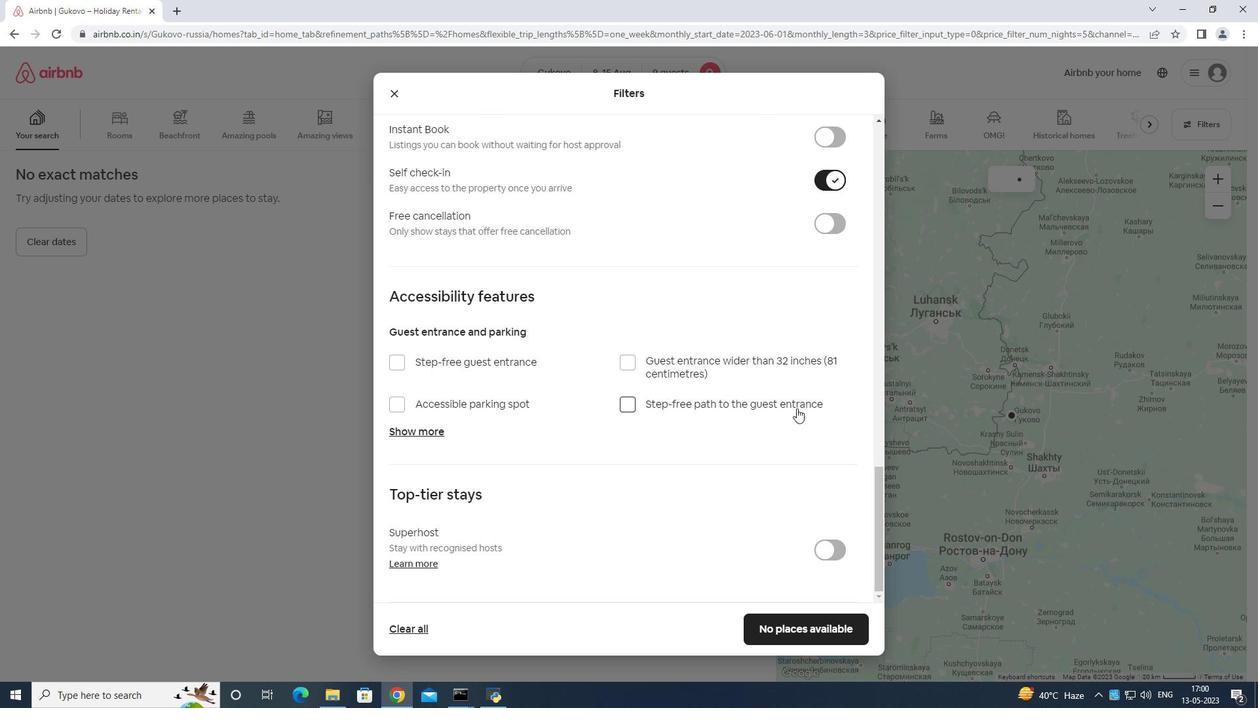 
Action: Mouse scrolled (680, 472) with delta (0, 0)
Screenshot: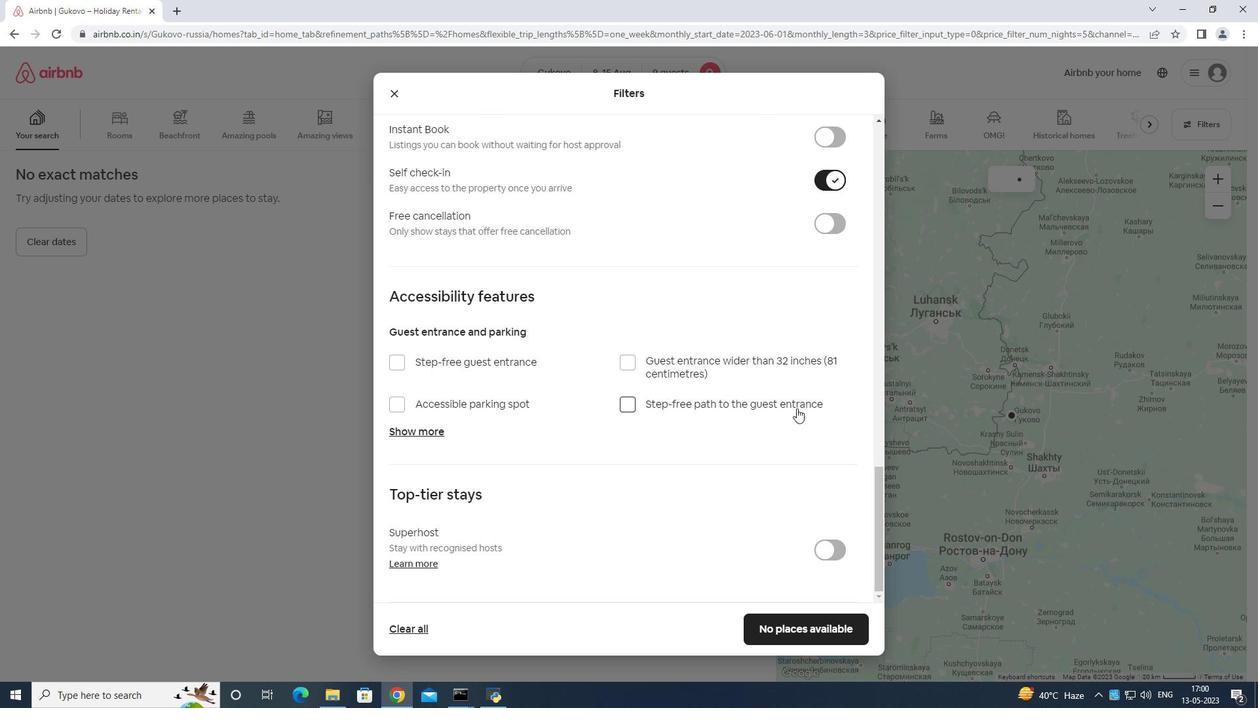 
Action: Mouse moved to (792, 624)
Screenshot: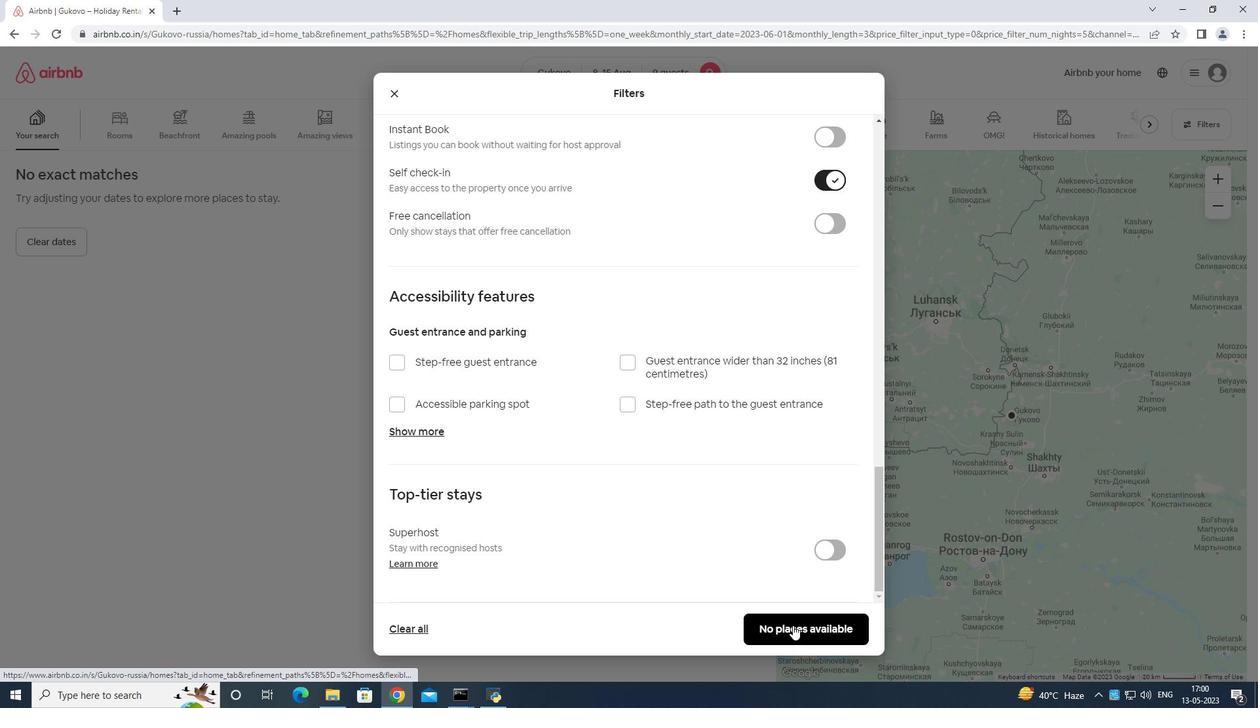 
Action: Mouse pressed left at (792, 624)
Screenshot: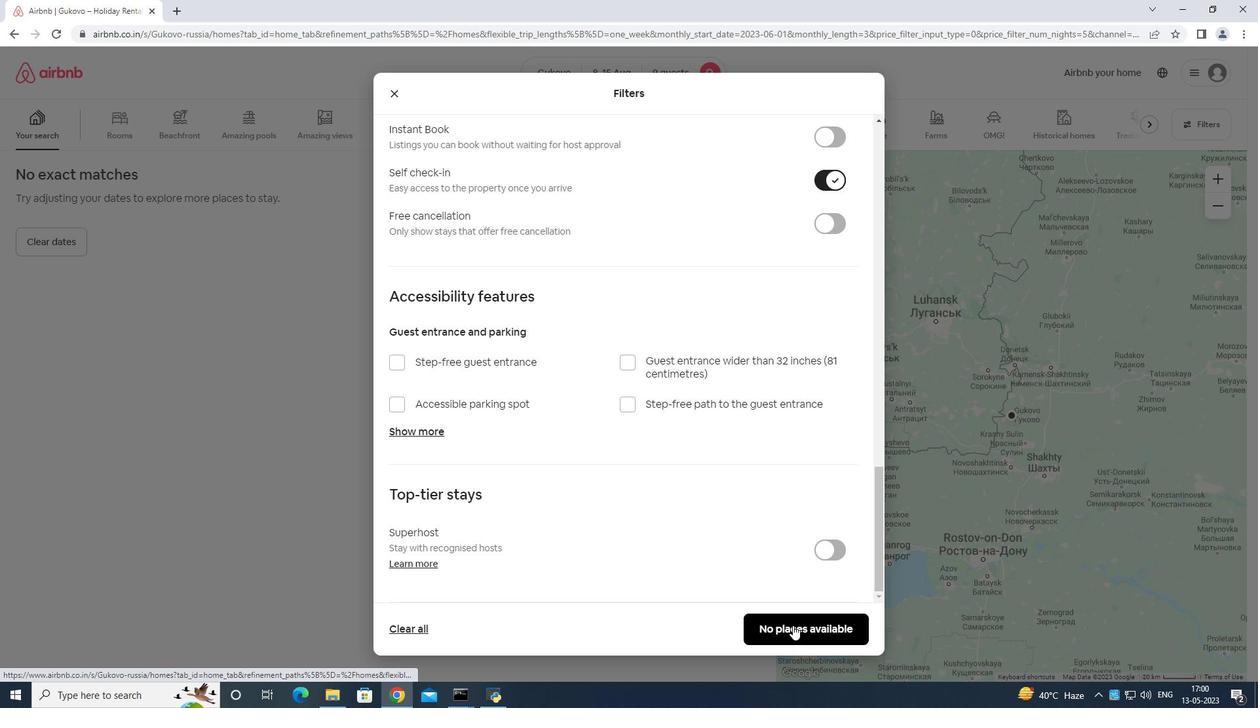 
Action: Mouse moved to (791, 624)
Screenshot: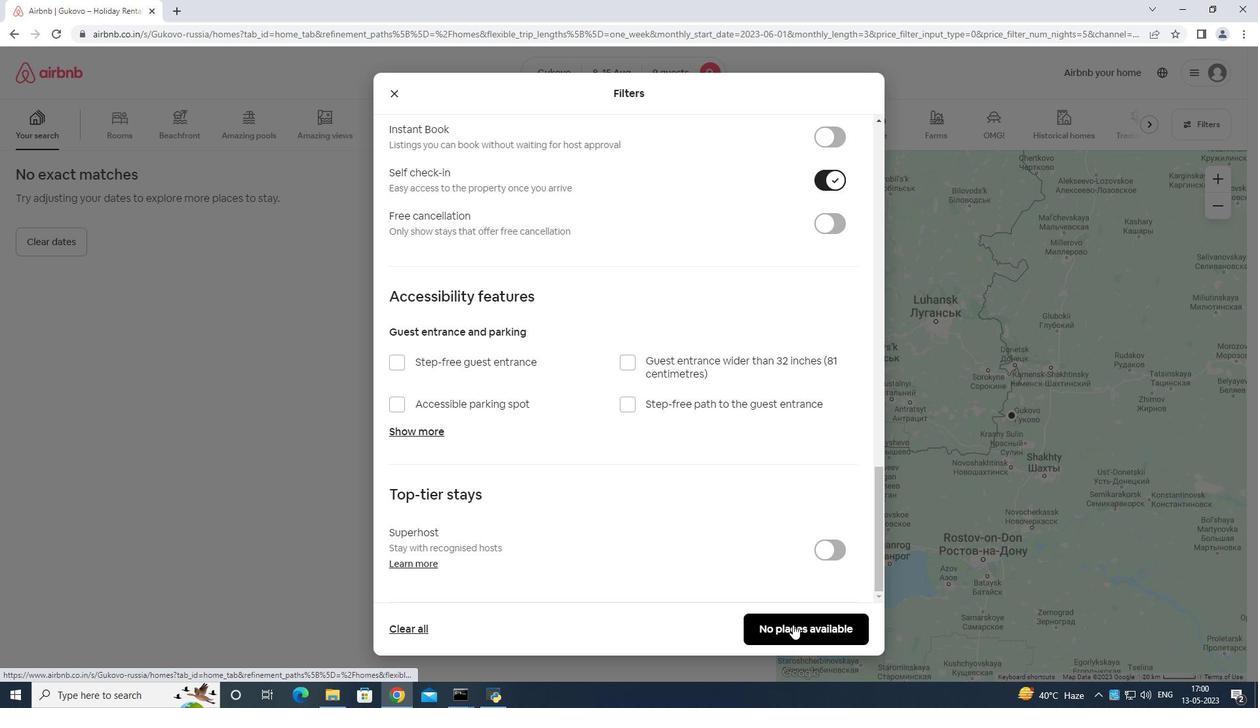 
